Task: Who was an important figure in the Vienna Secession?
Action: Mouse moved to (185, 142)
Screenshot: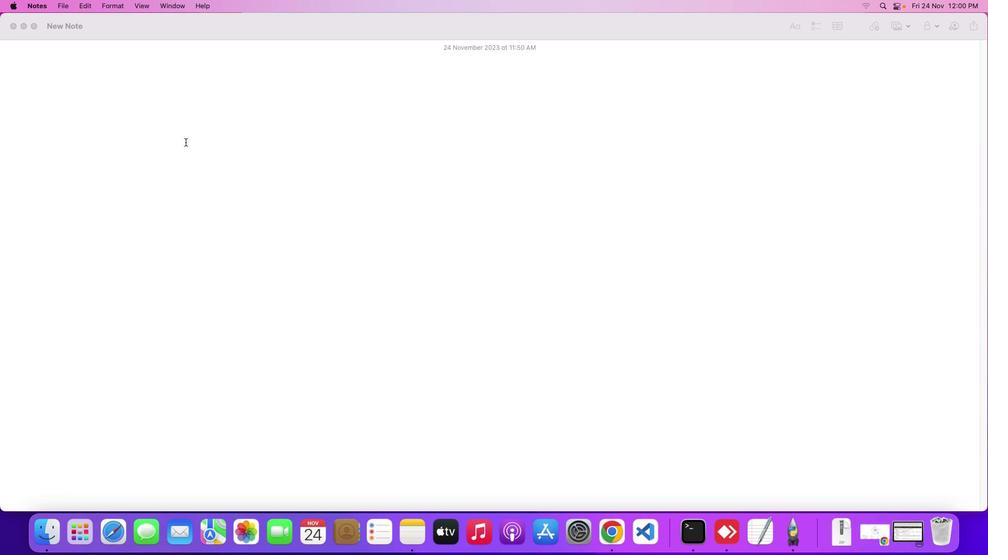 
Action: Mouse pressed left at (185, 142)
Screenshot: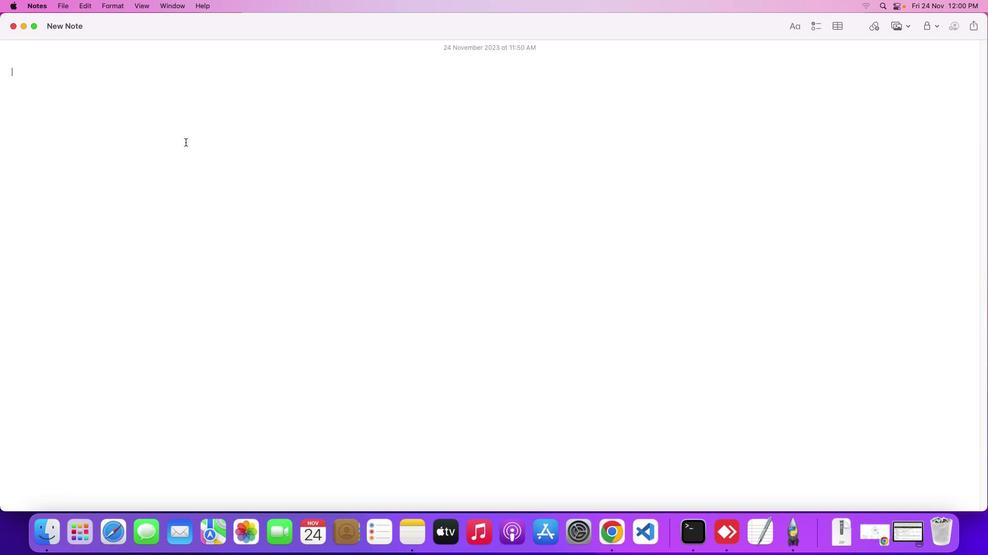 
Action: Mouse moved to (184, 143)
Screenshot: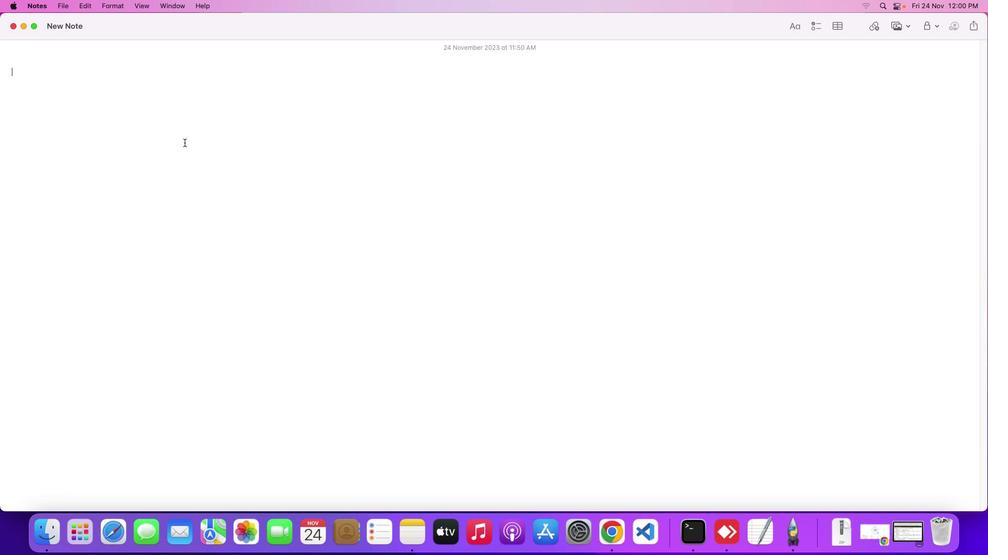 
Action: Key pressed Key.shift'W''h''o'Key.space'w''a''s'Key.space'a'Key.spaceKey.backspace'n'Key.space'i''m''p''o''r''t''a''n''t'Key.space'f''i''g''u''r''e'Key.space'i''n'Key.space't''h''e'Key.spaceKey.shift'V''i''e''n''n''a'Key.spaceKey.shift'S''e''c''e''s''s''i''o''n''.'Key.backspaceKey.shift_r'?'Key.enter
Screenshot: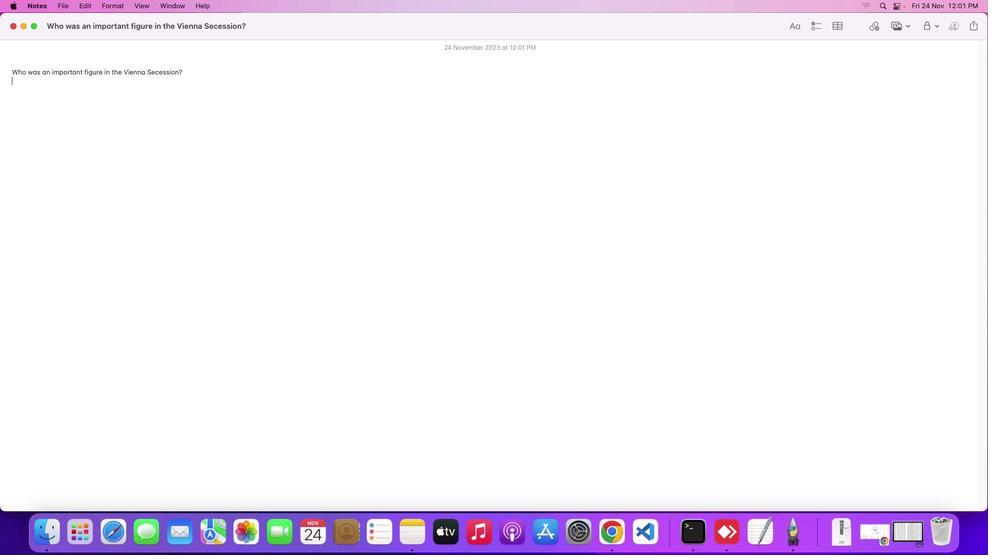 
Action: Mouse moved to (875, 531)
Screenshot: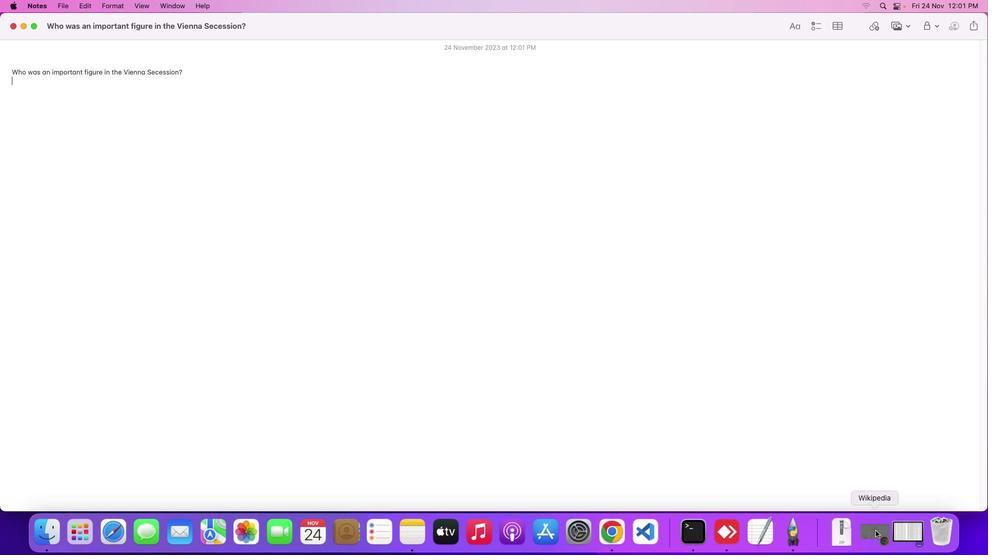 
Action: Mouse pressed left at (875, 531)
Screenshot: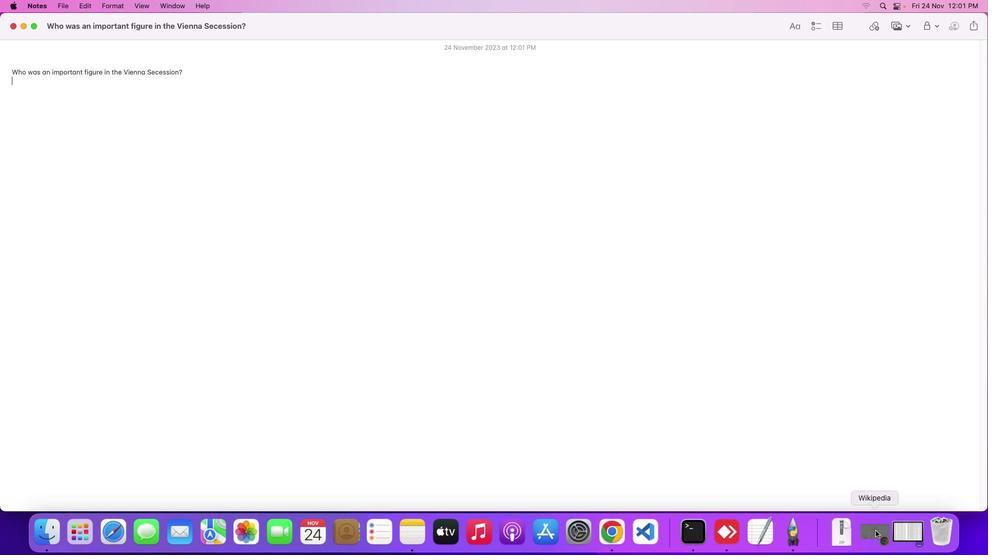 
Action: Mouse moved to (393, 316)
Screenshot: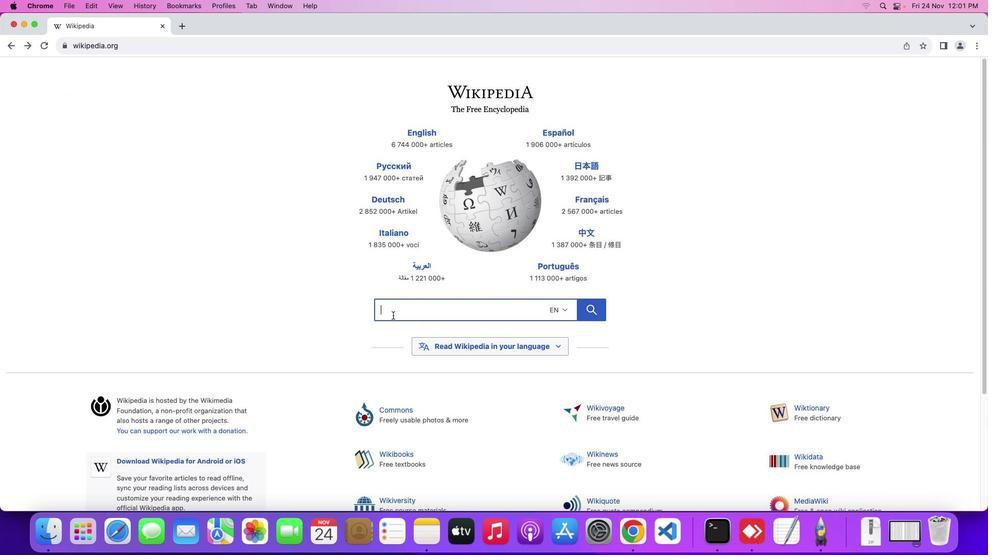 
Action: Mouse pressed left at (393, 316)
Screenshot: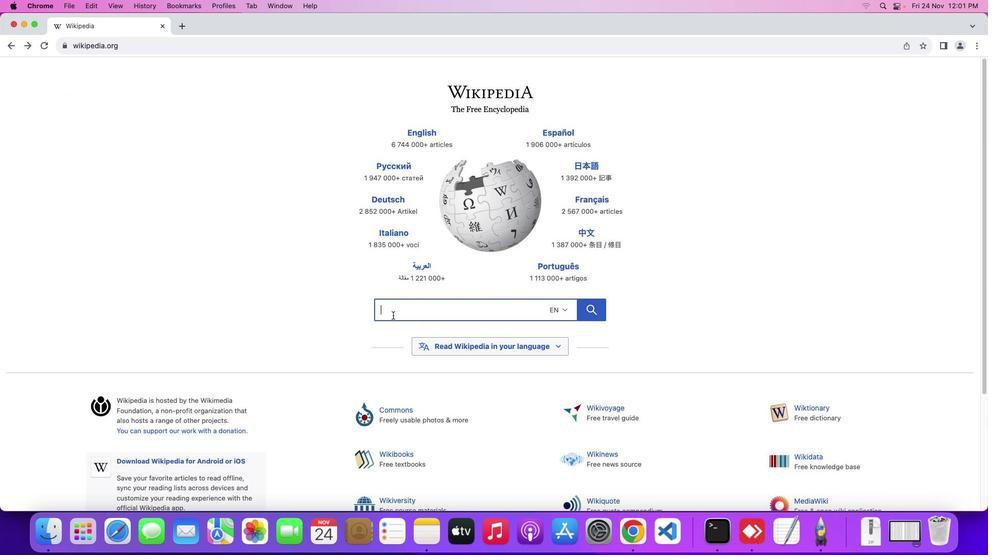 
Action: Mouse moved to (392, 315)
Screenshot: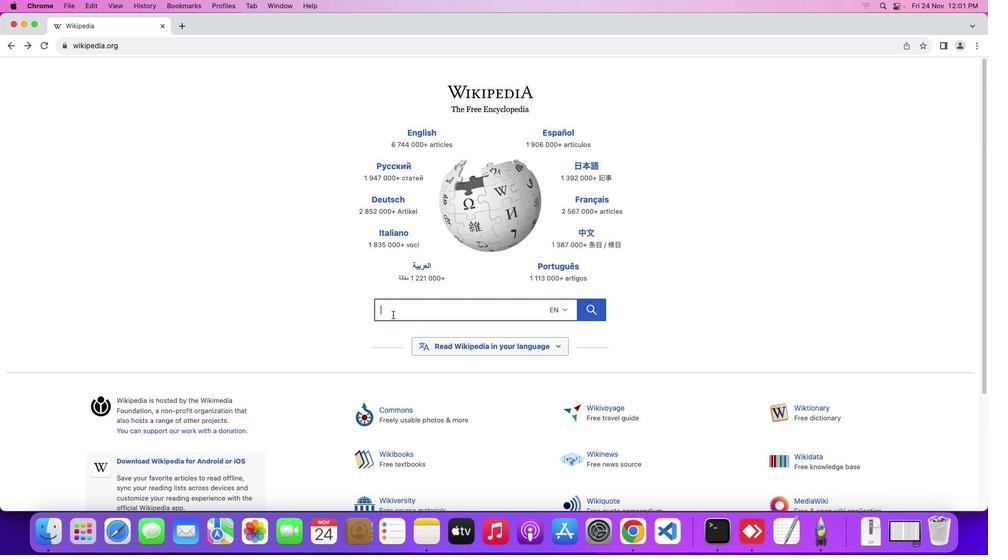 
Action: Key pressed Key.shift'V''i''e''n''n''a'Key.spaceKey.shift'S''e''c''e''s''s''i''o''n'Key.enter
Screenshot: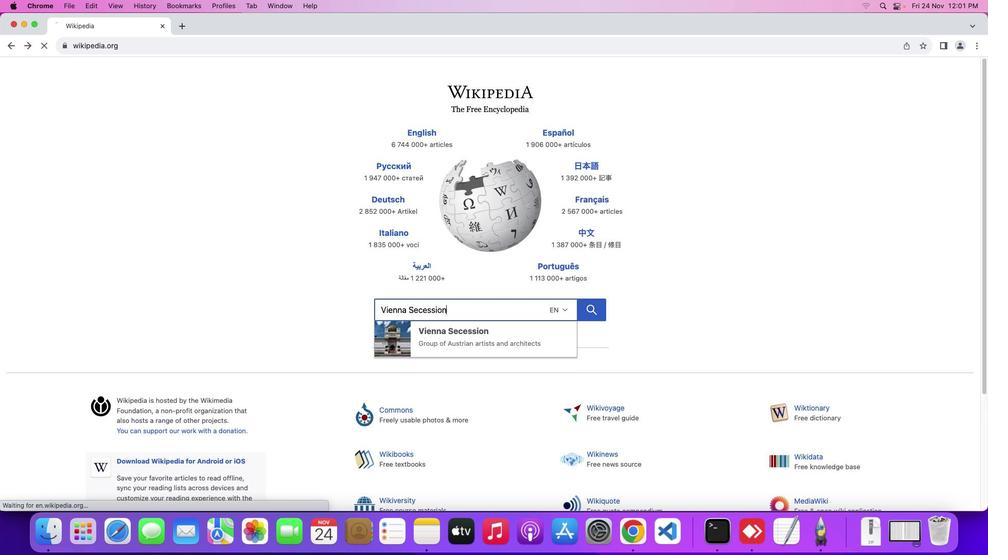 
Action: Mouse moved to (809, 327)
Screenshot: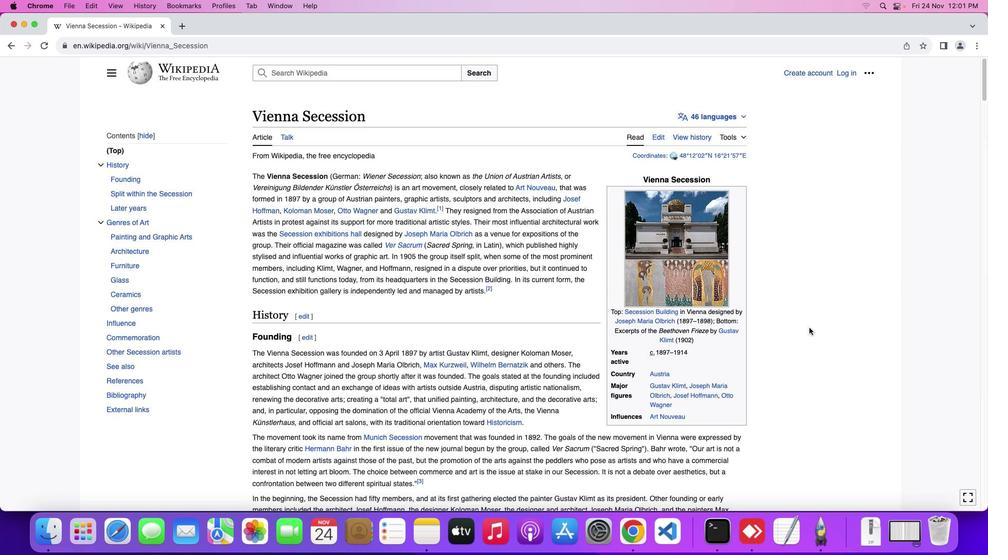 
Action: Mouse scrolled (809, 327) with delta (0, 0)
Screenshot: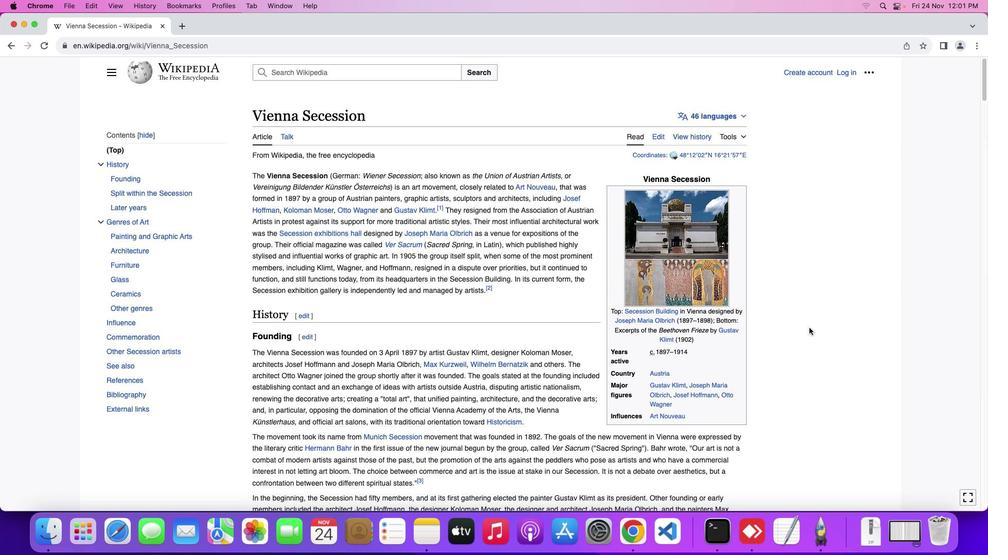 
Action: Mouse scrolled (809, 327) with delta (0, 0)
Screenshot: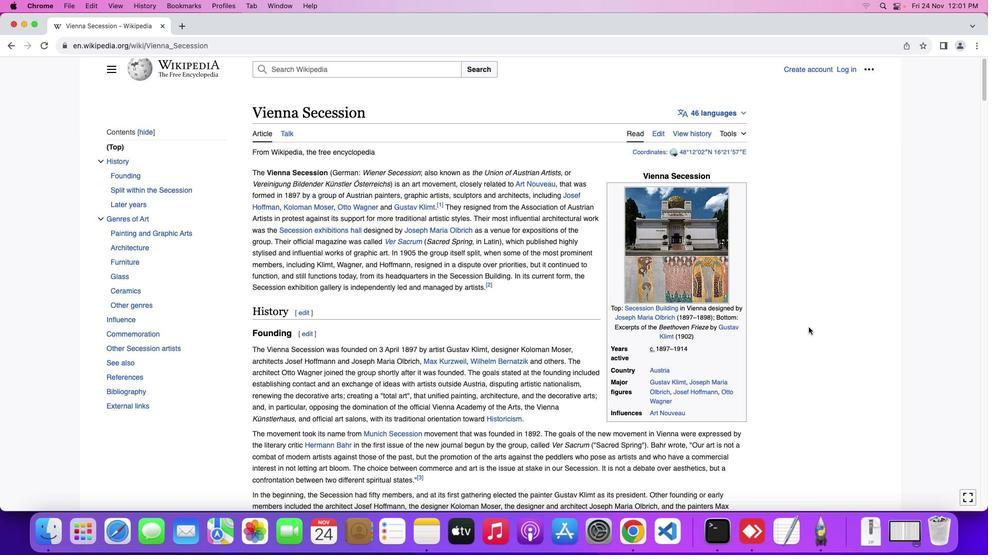 
Action: Mouse scrolled (809, 327) with delta (0, 0)
Screenshot: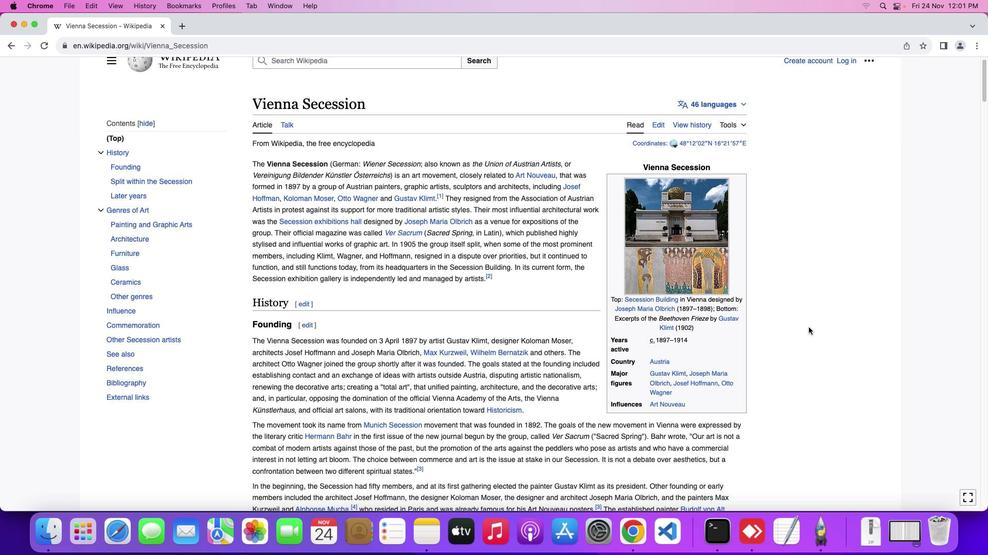 
Action: Mouse moved to (809, 327)
Screenshot: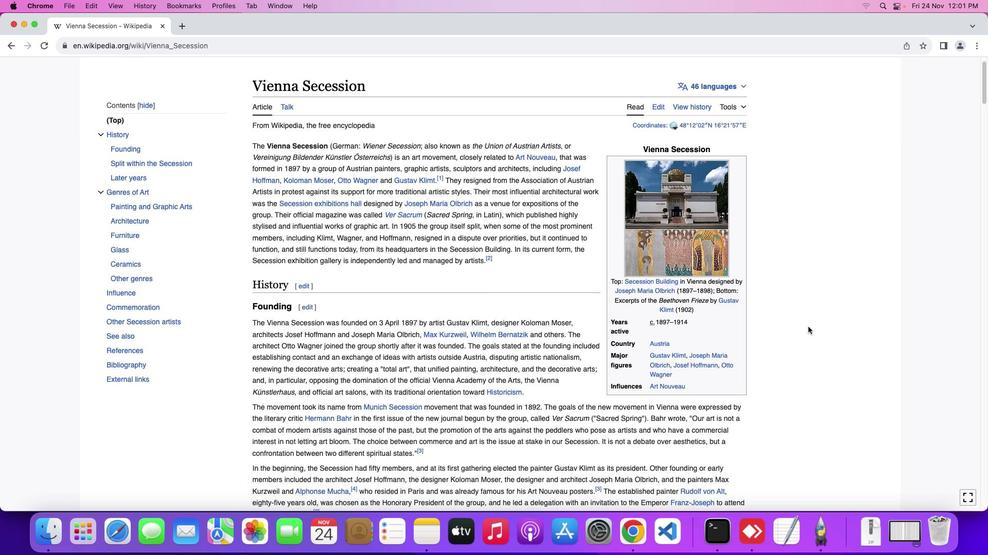 
Action: Mouse scrolled (809, 327) with delta (0, 0)
Screenshot: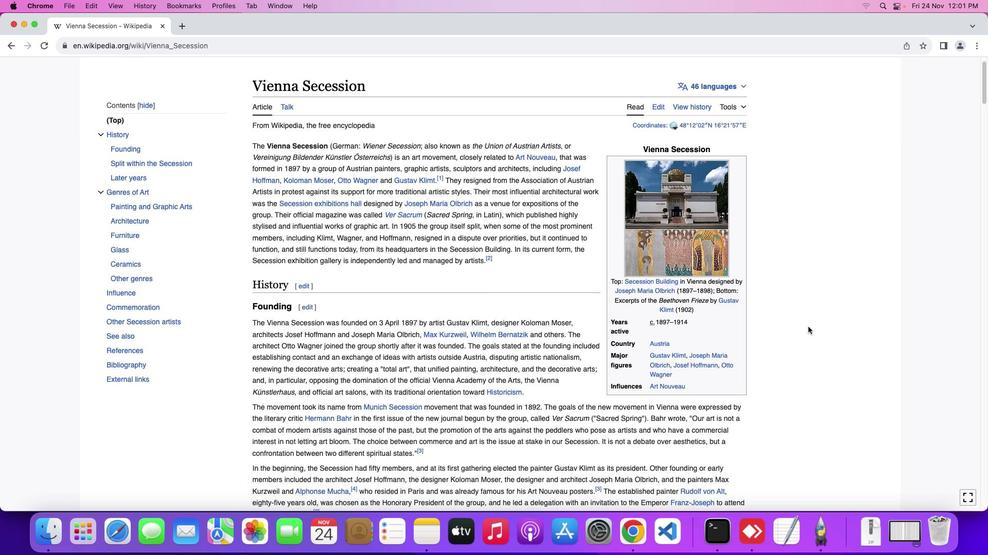 
Action: Mouse moved to (795, 334)
Screenshot: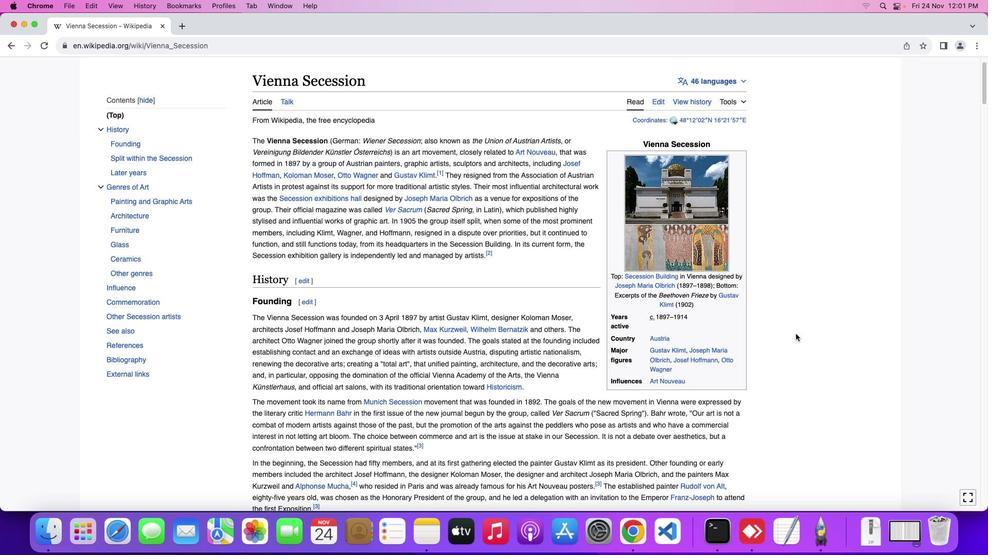 
Action: Mouse scrolled (795, 334) with delta (0, 0)
Screenshot: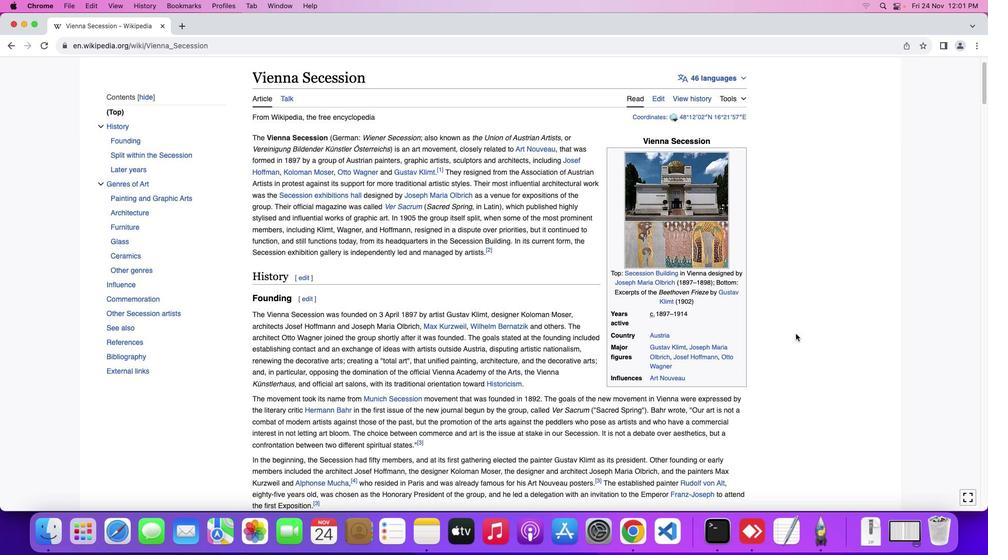 
Action: Mouse scrolled (795, 334) with delta (0, 0)
Screenshot: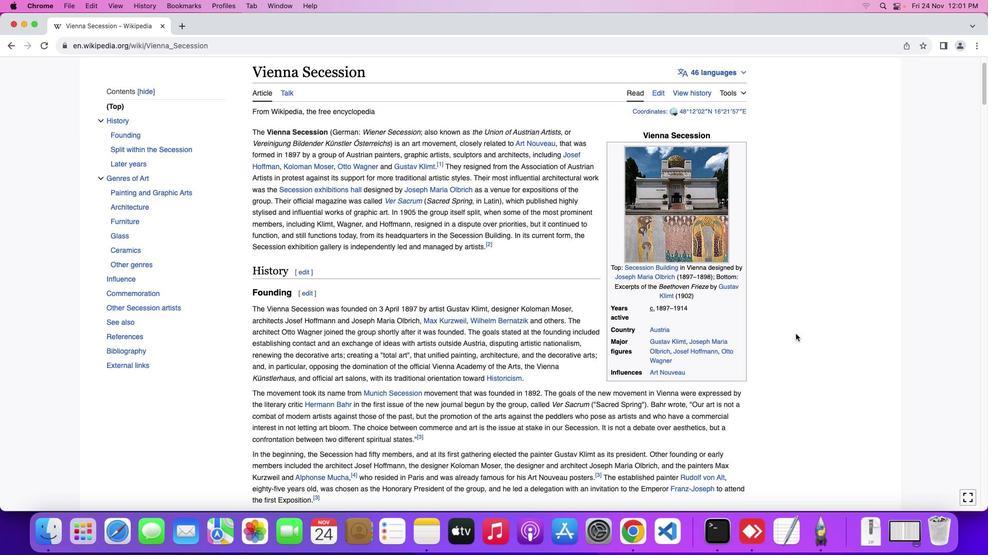 
Action: Mouse moved to (795, 335)
Screenshot: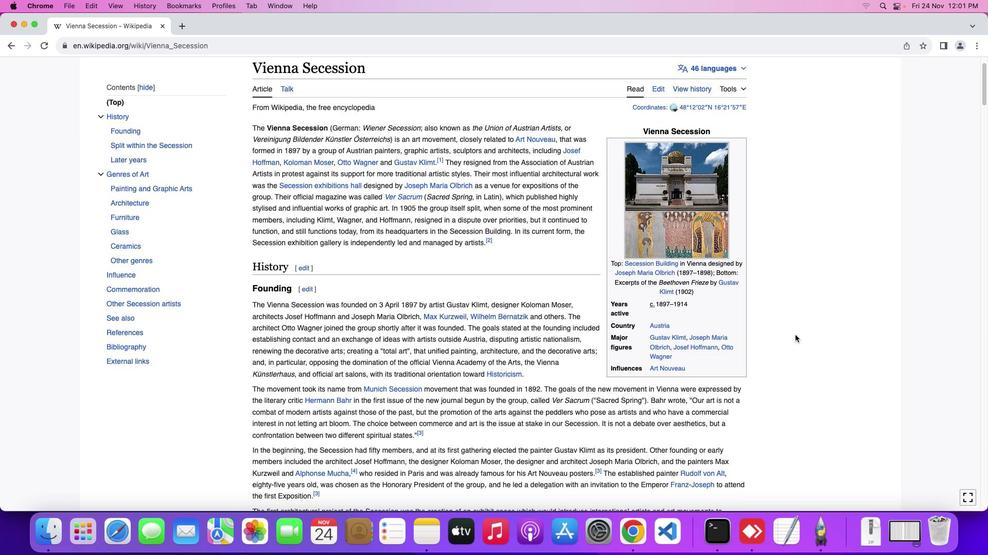 
Action: Mouse scrolled (795, 335) with delta (0, 0)
Screenshot: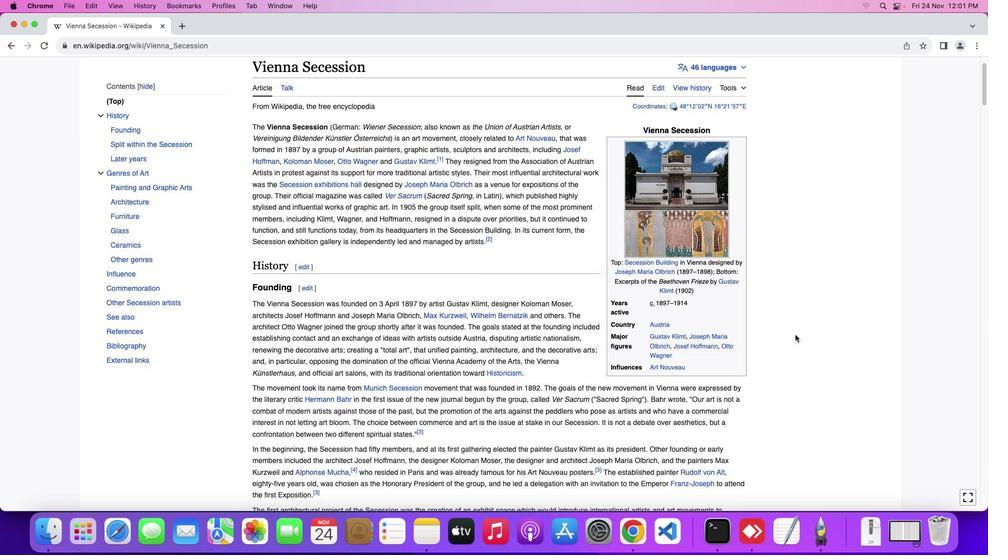 
Action: Mouse scrolled (795, 335) with delta (0, 0)
Screenshot: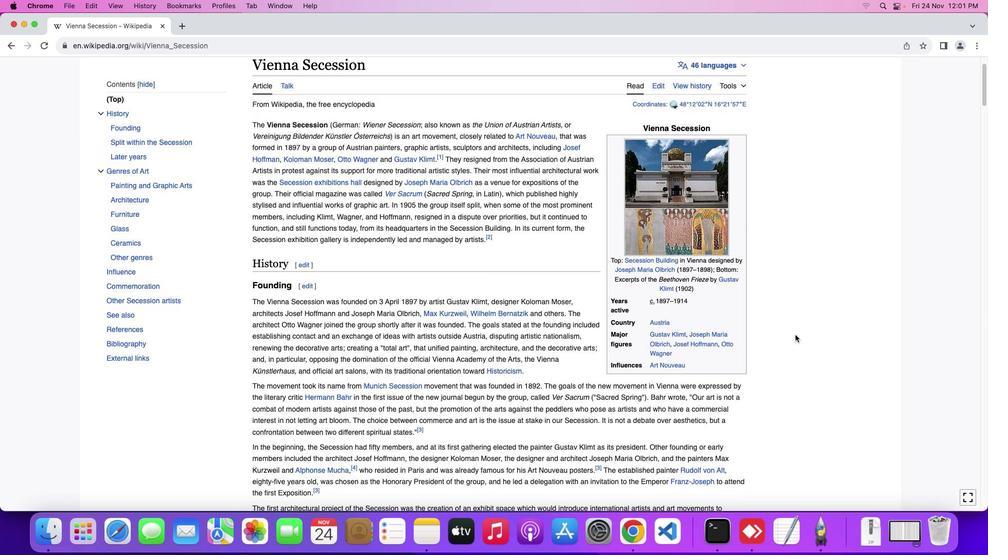 
Action: Mouse scrolled (795, 335) with delta (0, 0)
Screenshot: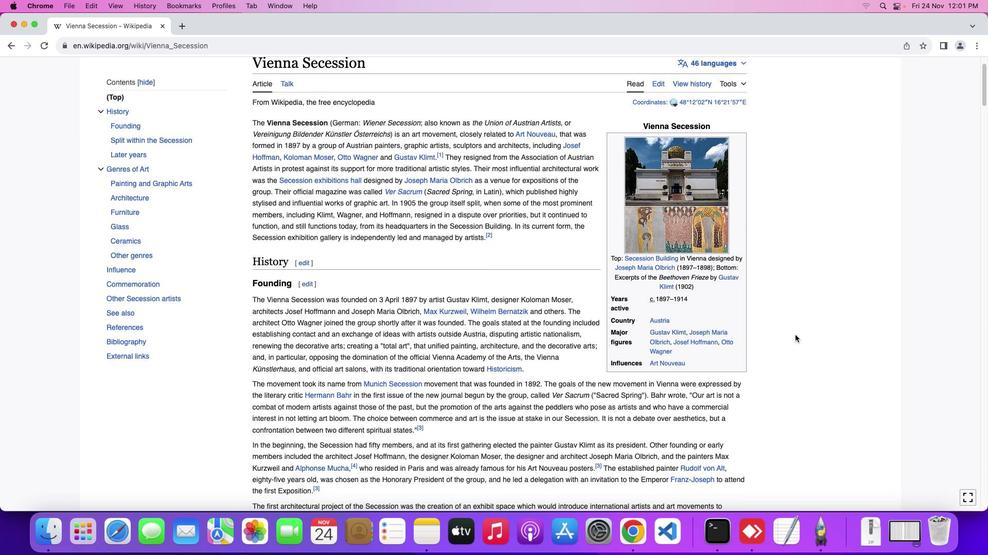 
Action: Mouse scrolled (795, 335) with delta (0, 0)
Screenshot: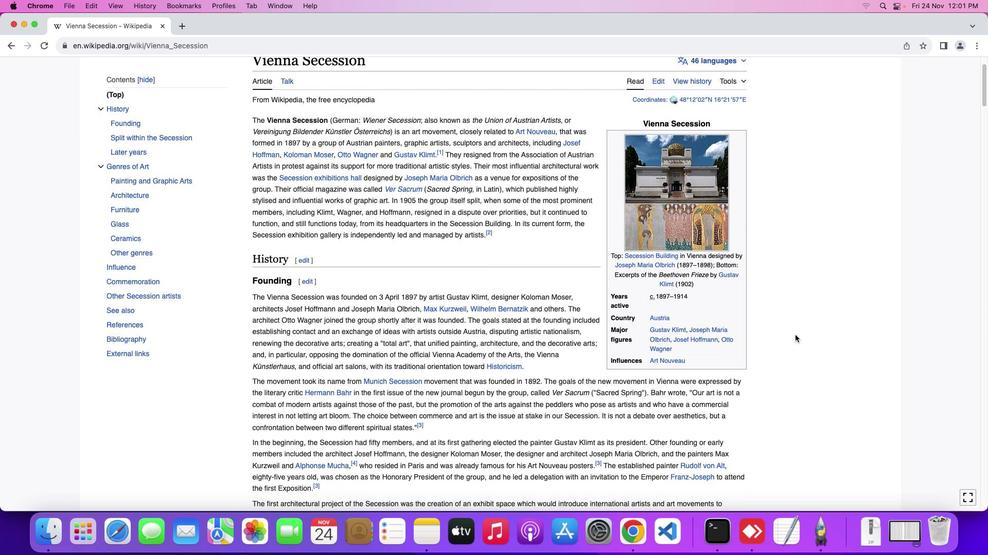 
Action: Mouse scrolled (795, 335) with delta (0, 0)
Screenshot: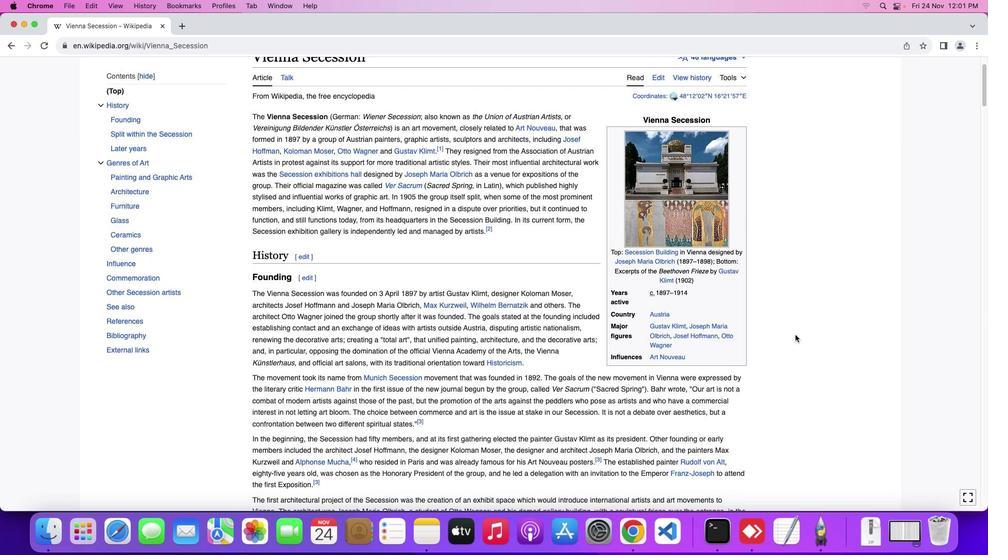 
Action: Mouse scrolled (795, 335) with delta (0, 0)
Screenshot: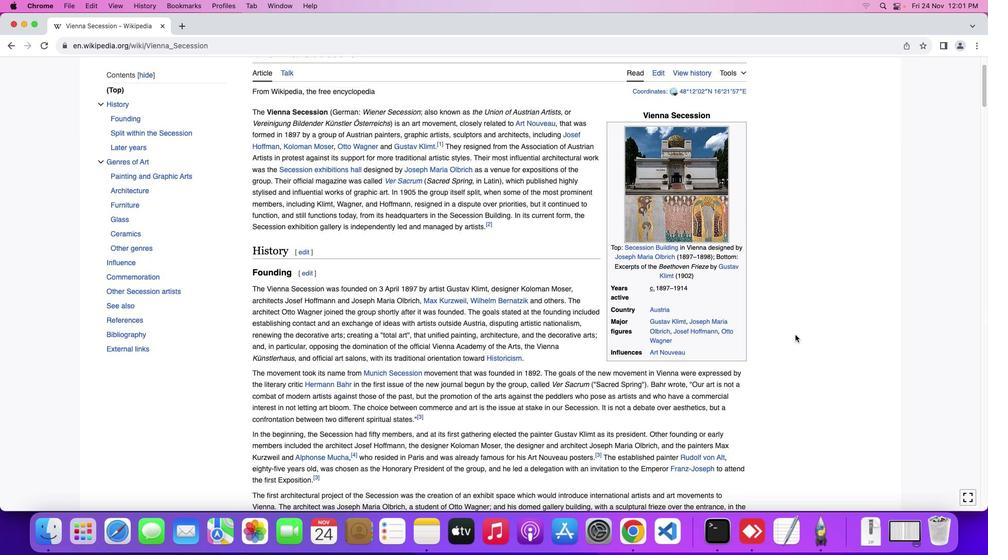 
Action: Mouse moved to (794, 340)
Screenshot: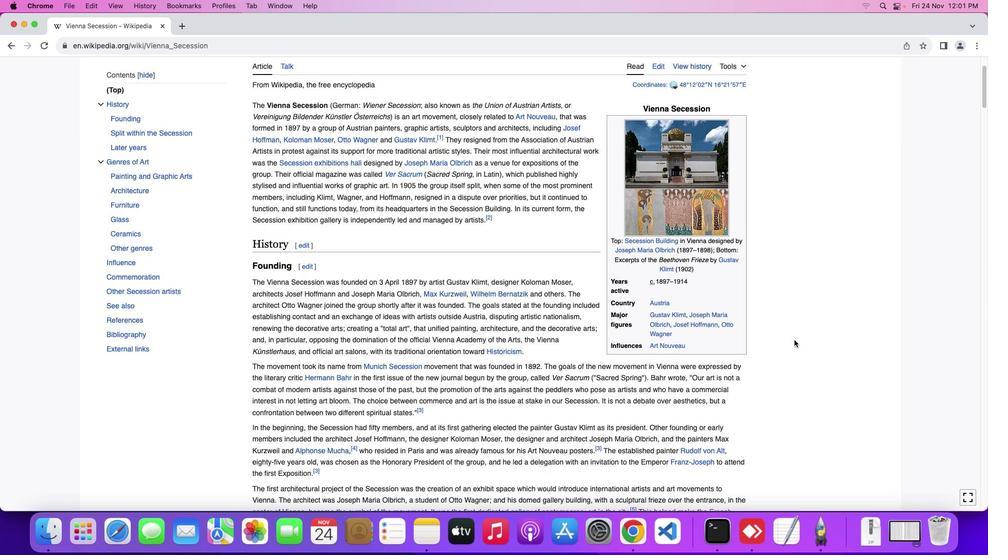 
Action: Mouse scrolled (794, 340) with delta (0, 0)
Screenshot: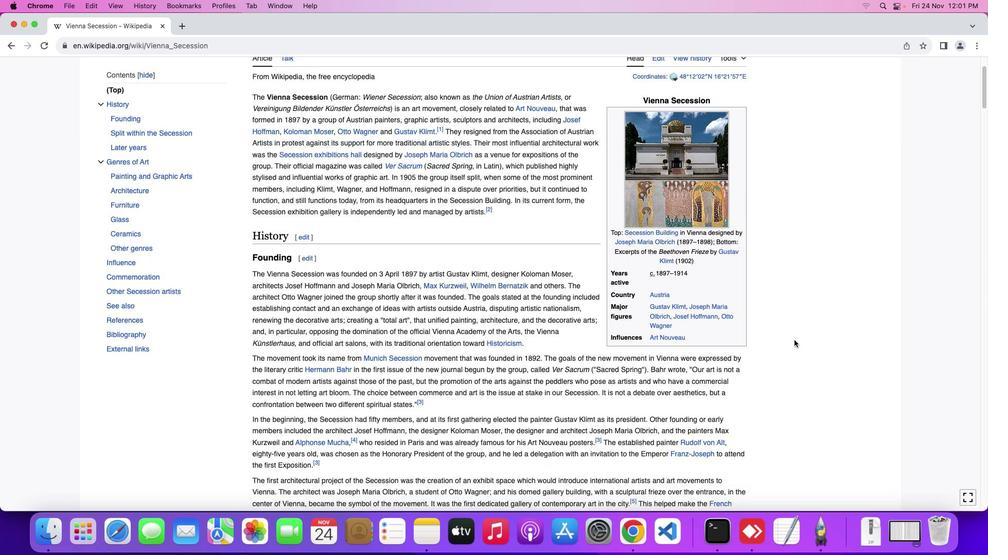 
Action: Mouse scrolled (794, 340) with delta (0, 0)
Screenshot: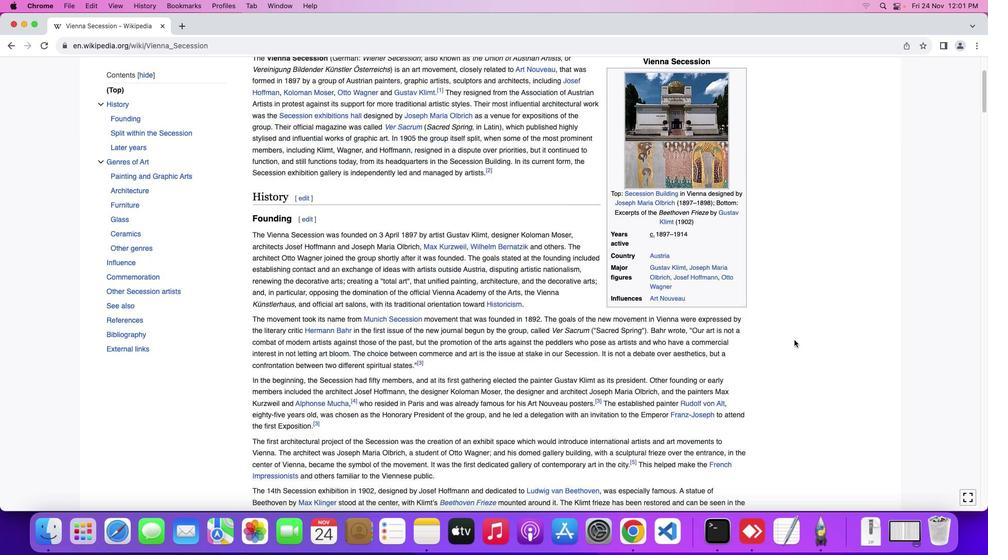 
Action: Mouse scrolled (794, 340) with delta (0, -1)
Screenshot: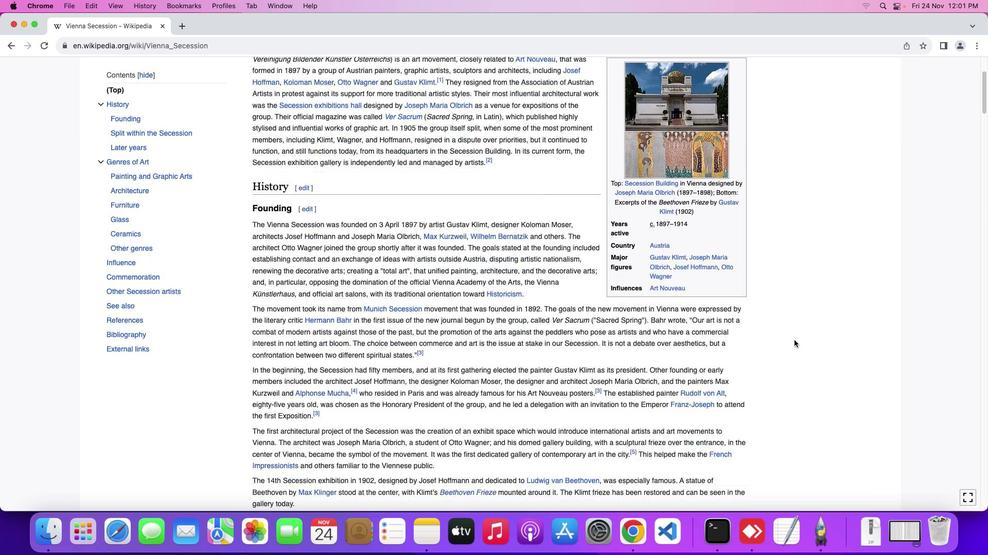 
Action: Mouse scrolled (794, 340) with delta (0, 0)
Screenshot: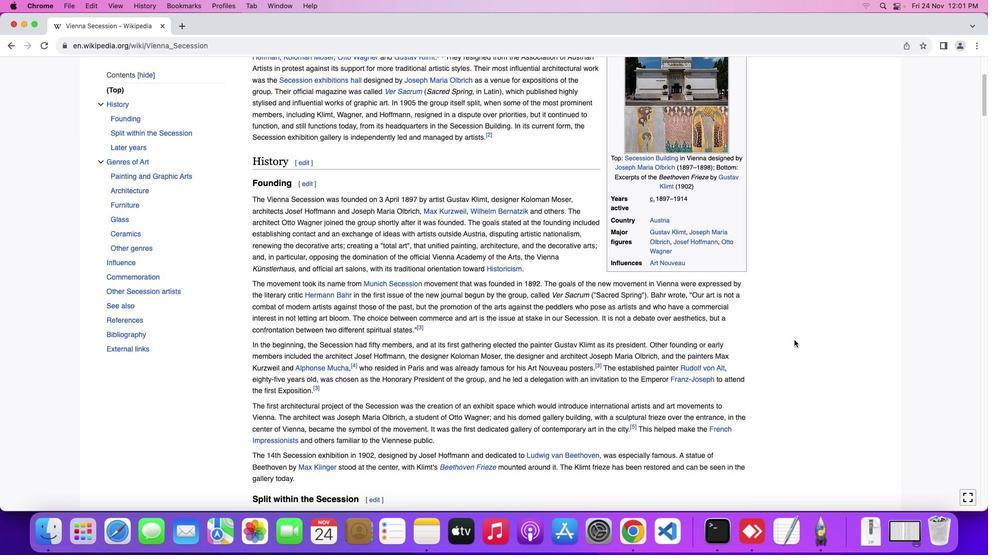 
Action: Mouse scrolled (794, 340) with delta (0, 0)
Screenshot: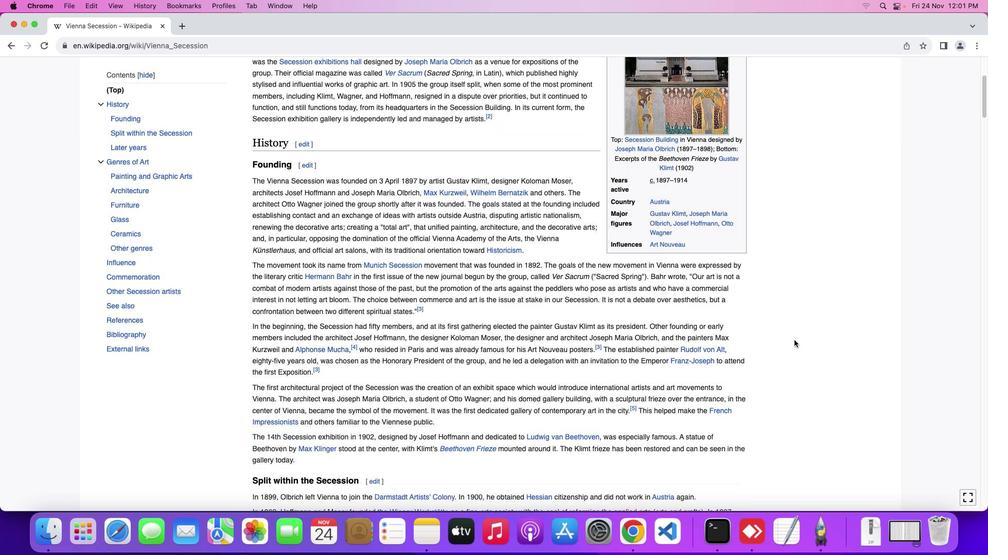
Action: Mouse scrolled (794, 340) with delta (0, 0)
Screenshot: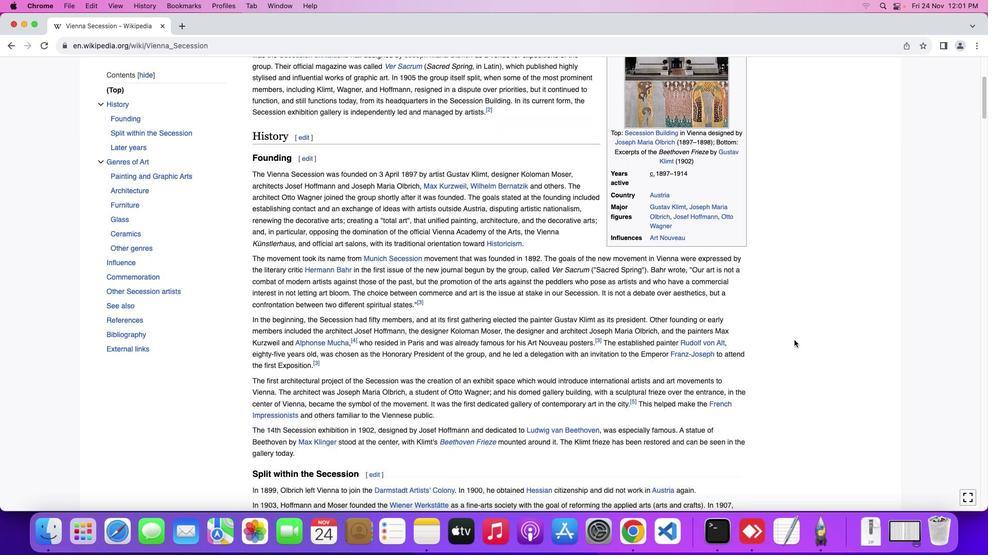 
Action: Mouse moved to (793, 352)
Screenshot: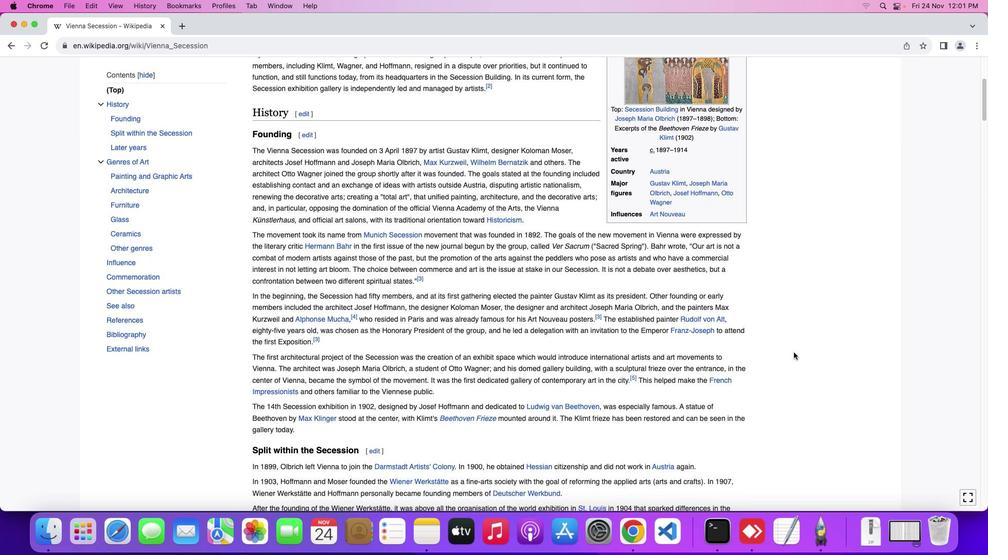 
Action: Mouse scrolled (793, 352) with delta (0, 0)
Screenshot: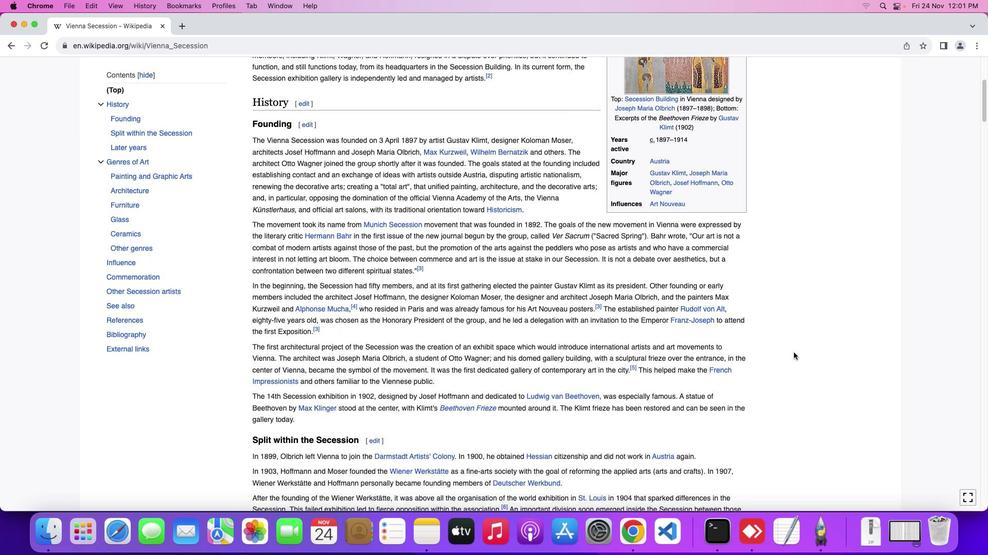 
Action: Mouse scrolled (793, 352) with delta (0, 0)
Screenshot: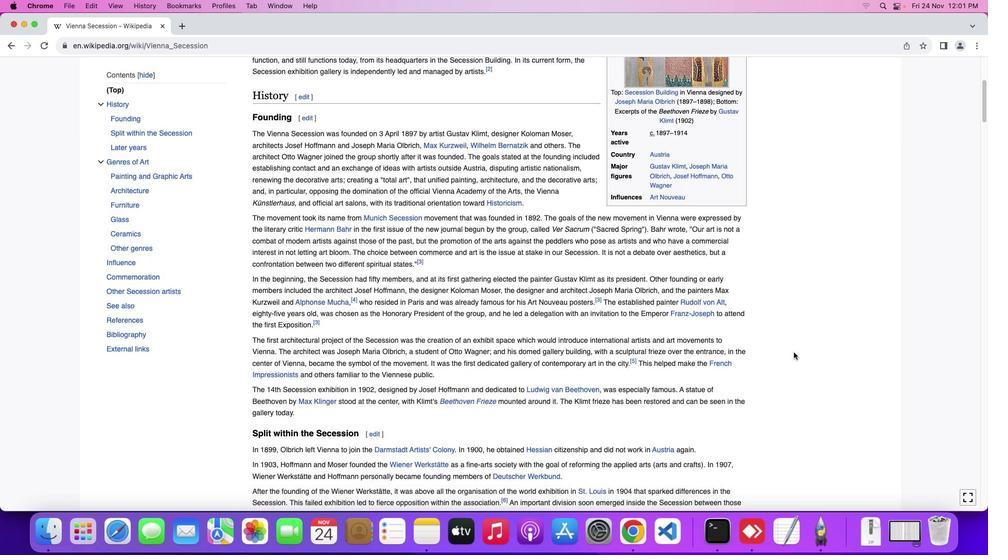 
Action: Mouse scrolled (793, 352) with delta (0, -1)
Screenshot: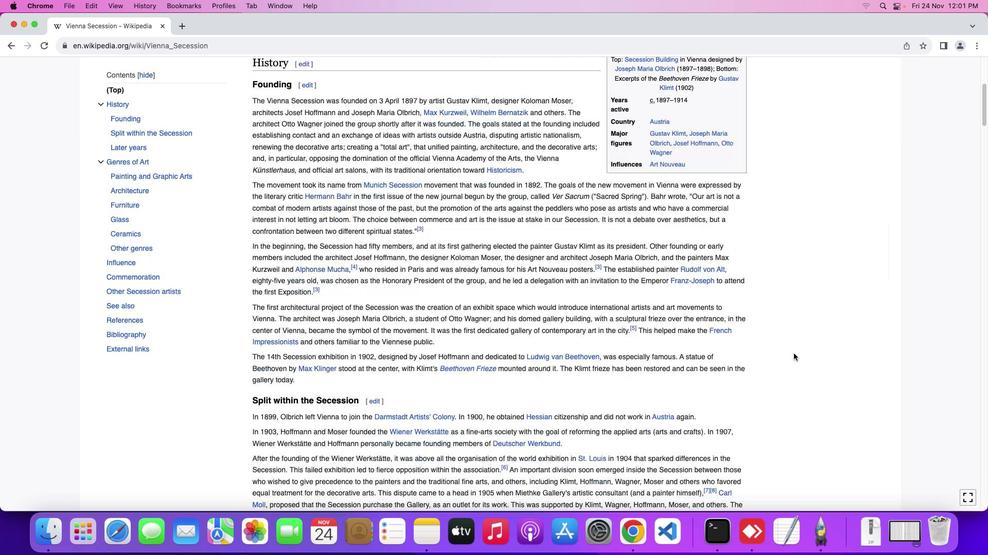 
Action: Mouse moved to (792, 358)
Screenshot: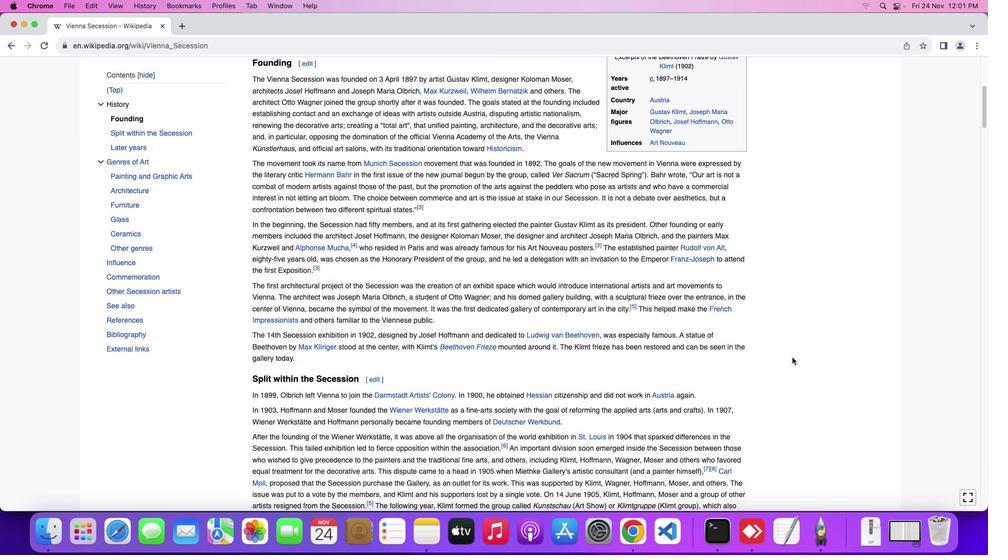 
Action: Mouse scrolled (792, 358) with delta (0, 0)
Screenshot: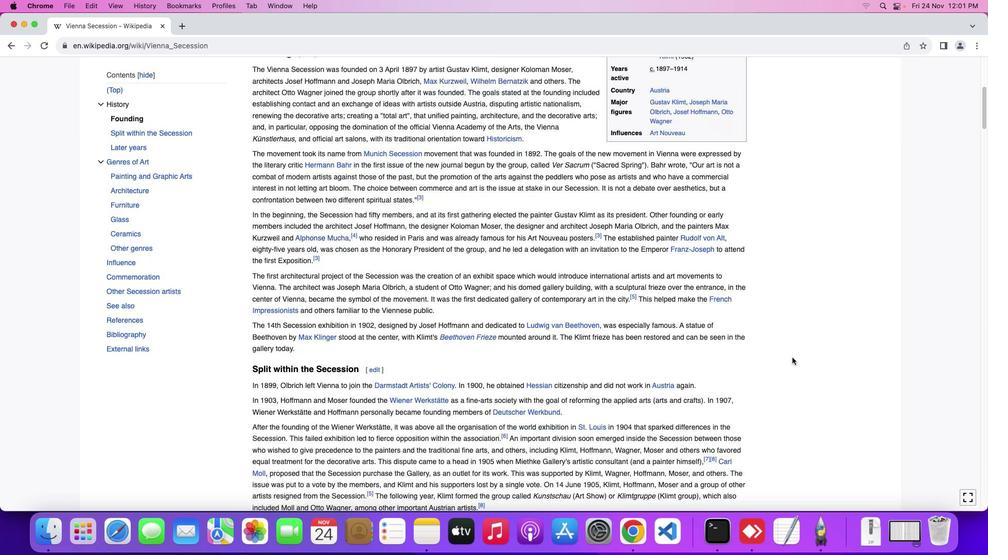 
Action: Mouse scrolled (792, 358) with delta (0, 0)
Screenshot: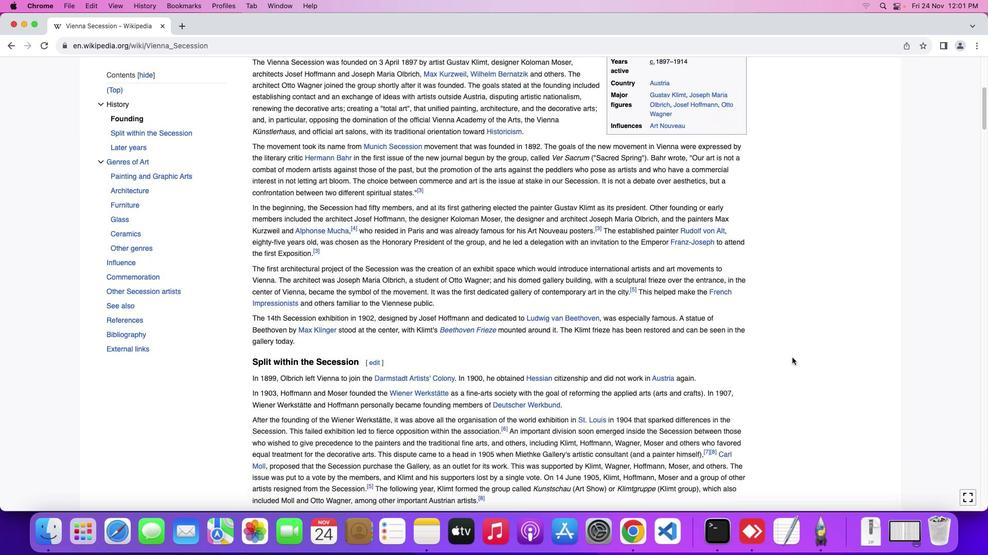 
Action: Mouse scrolled (792, 358) with delta (0, -1)
Screenshot: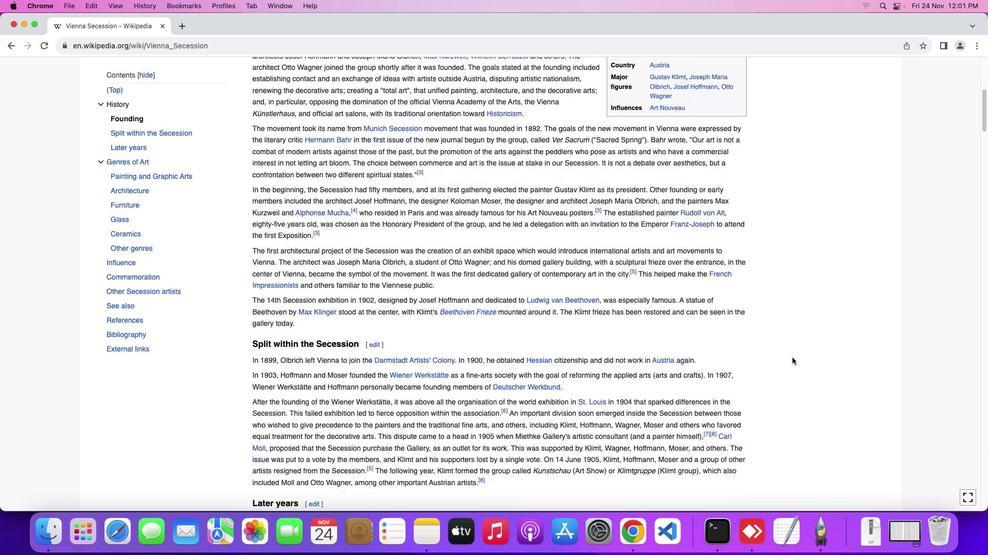 
Action: Mouse moved to (791, 364)
Screenshot: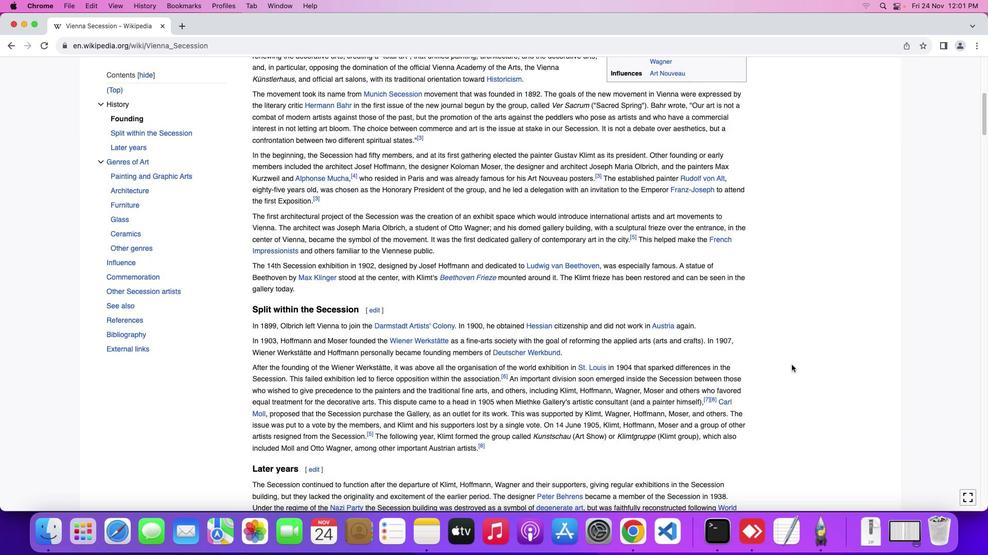 
Action: Mouse scrolled (791, 364) with delta (0, 0)
Screenshot: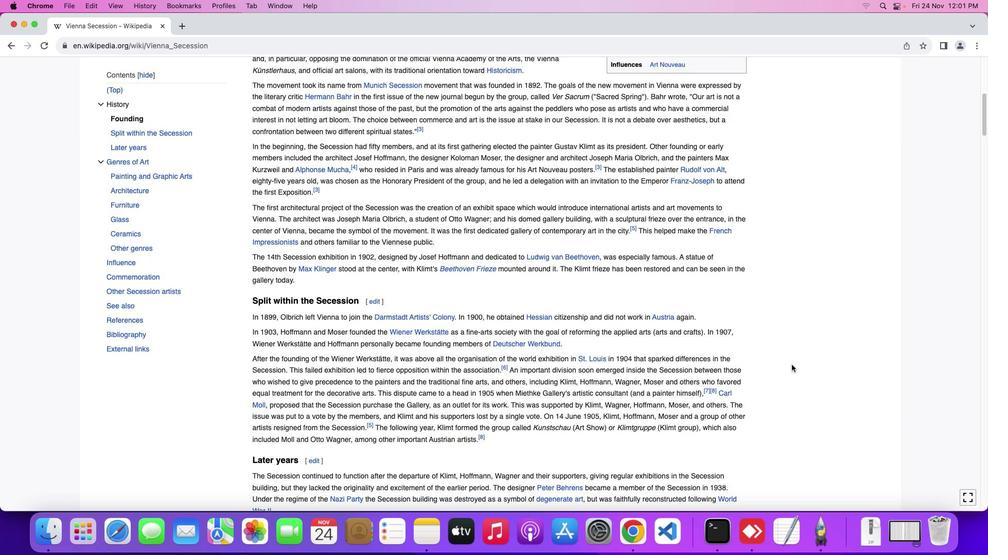 
Action: Mouse scrolled (791, 364) with delta (0, 0)
Screenshot: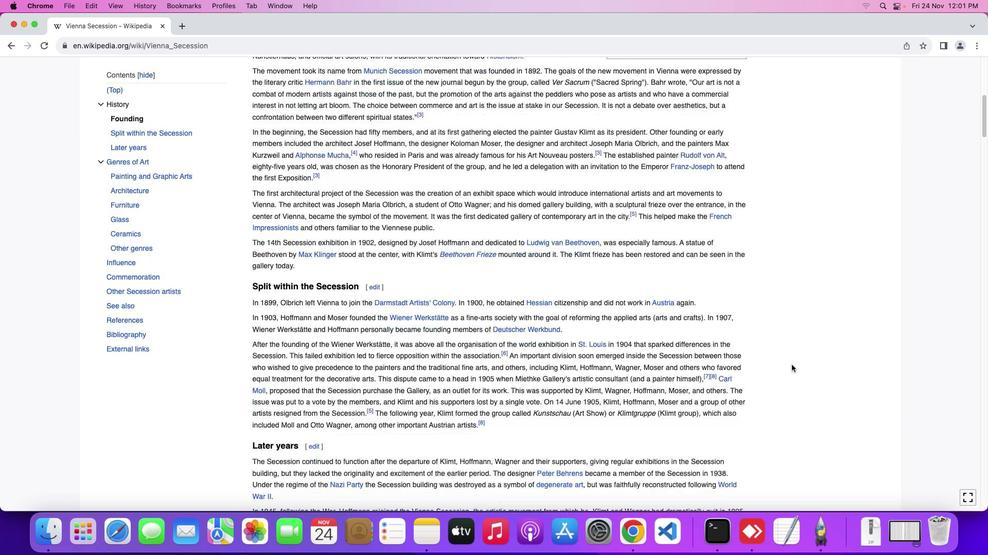 
Action: Mouse scrolled (791, 364) with delta (0, -1)
Screenshot: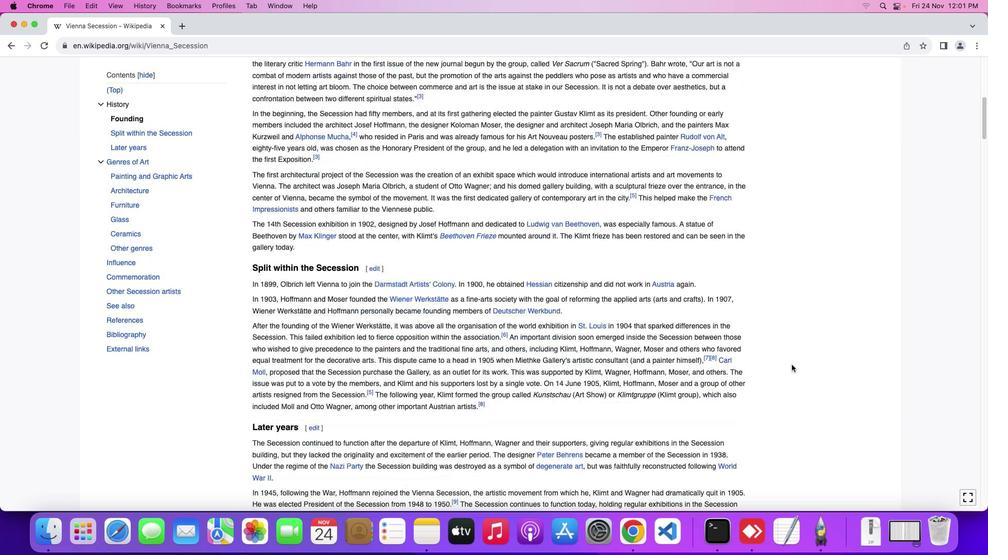 
Action: Mouse moved to (791, 366)
Screenshot: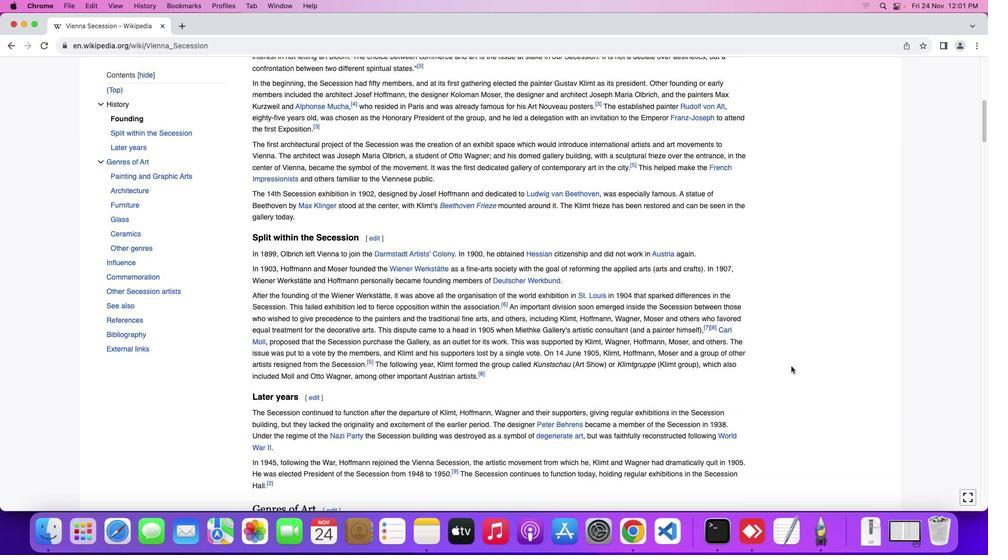 
Action: Mouse scrolled (791, 366) with delta (0, 0)
Screenshot: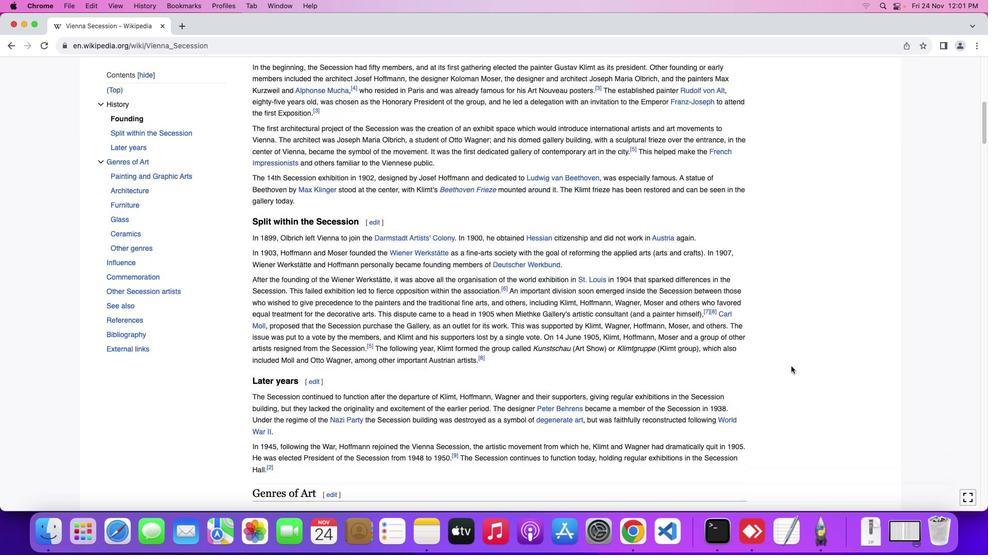 
Action: Mouse scrolled (791, 366) with delta (0, 0)
Screenshot: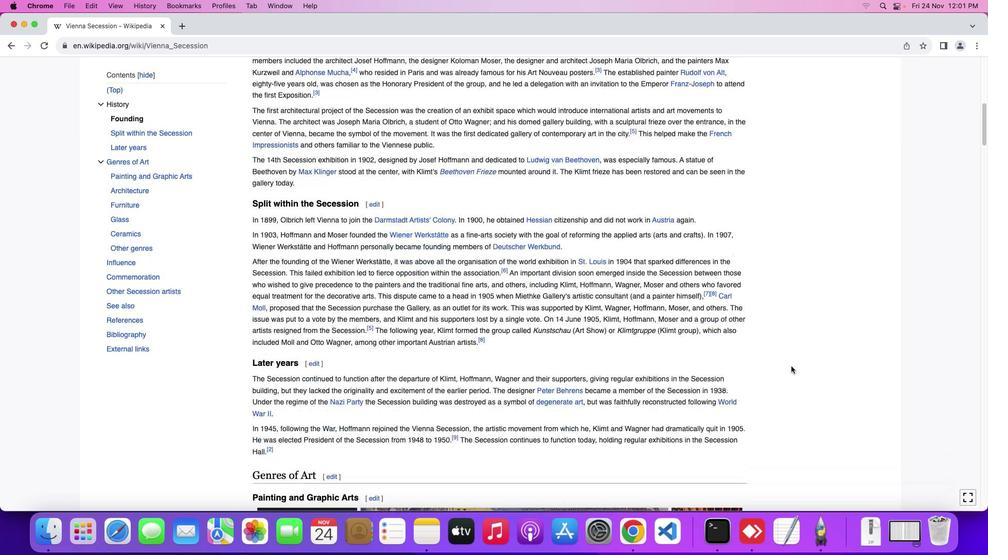 
Action: Mouse scrolled (791, 366) with delta (0, -1)
Screenshot: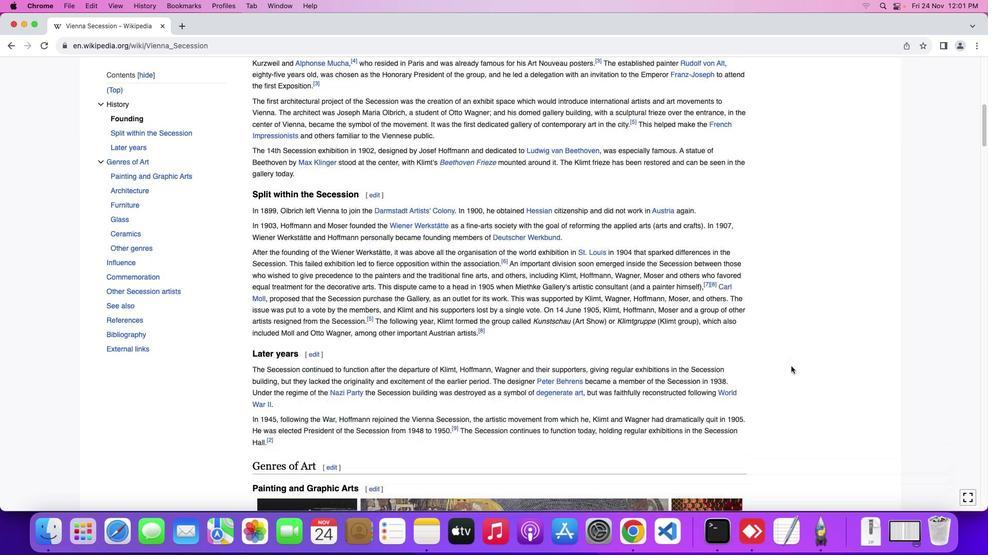 
Action: Mouse moved to (791, 366)
Screenshot: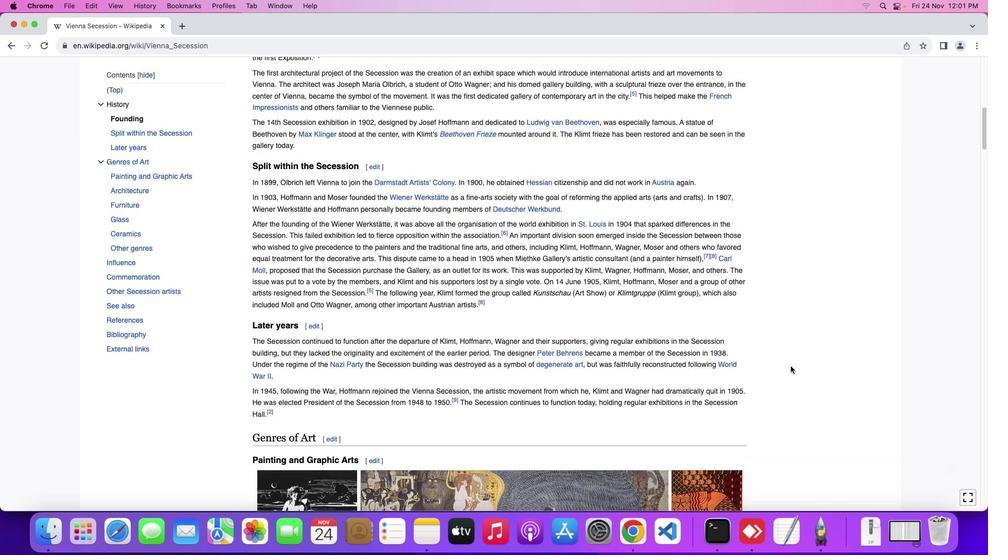 
Action: Mouse scrolled (791, 366) with delta (0, 0)
Screenshot: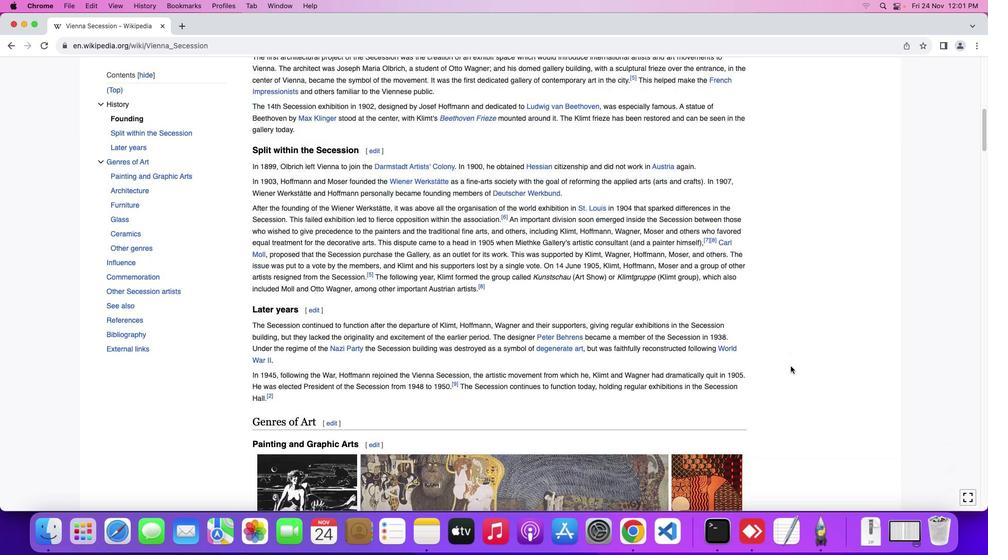 
Action: Mouse scrolled (791, 366) with delta (0, 0)
Screenshot: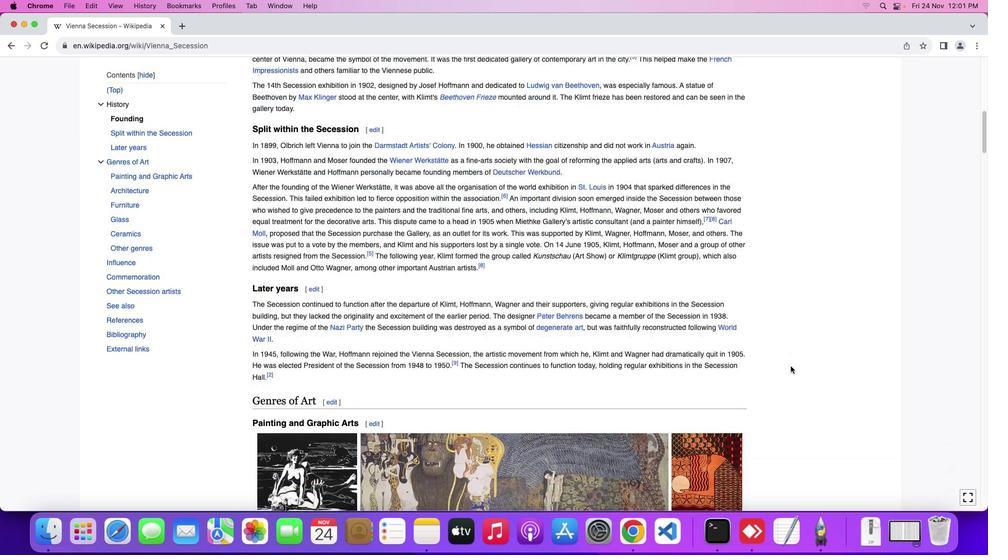 
Action: Mouse scrolled (791, 366) with delta (0, -1)
Screenshot: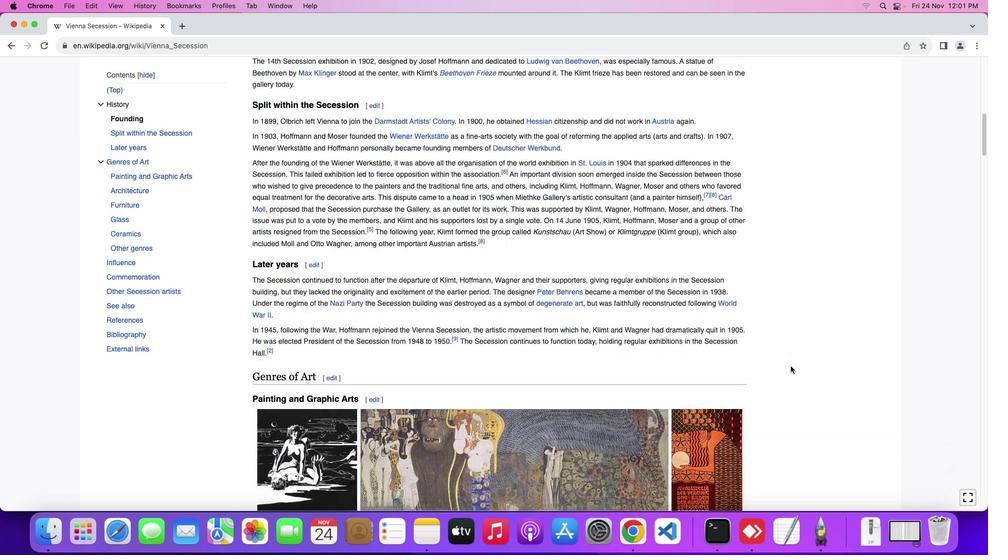 
Action: Mouse moved to (790, 367)
Screenshot: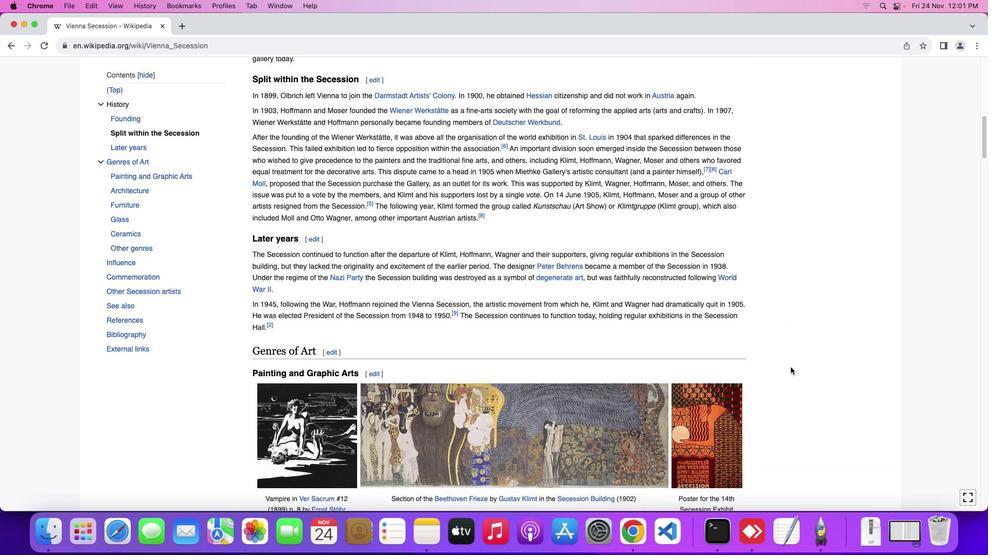 
Action: Mouse scrolled (790, 367) with delta (0, 0)
Screenshot: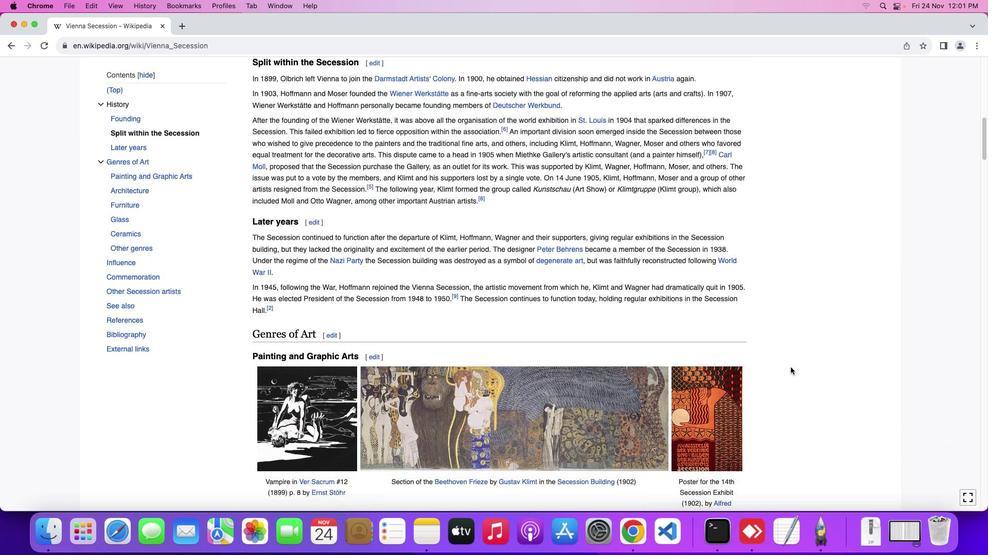 
Action: Mouse scrolled (790, 367) with delta (0, 0)
Screenshot: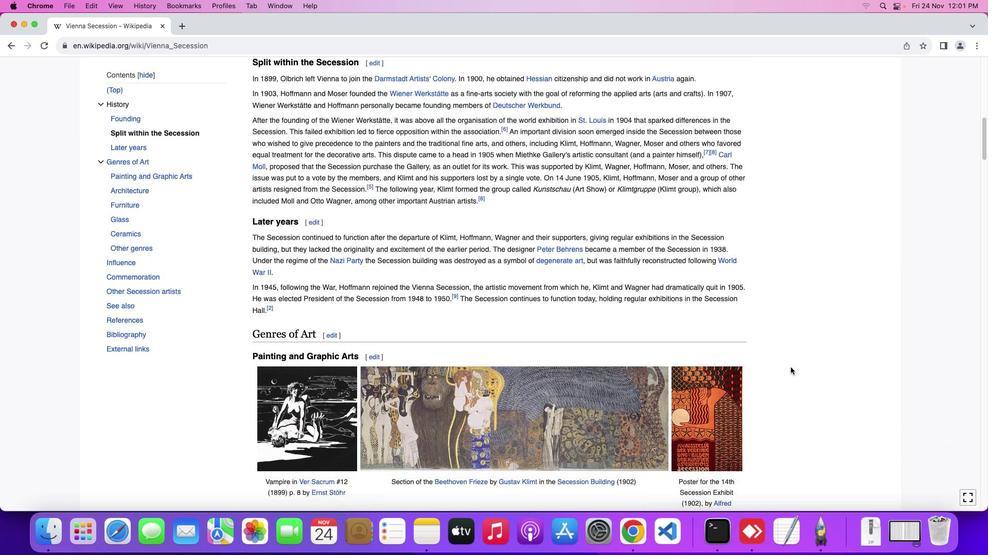 
Action: Mouse scrolled (790, 367) with delta (0, -1)
Screenshot: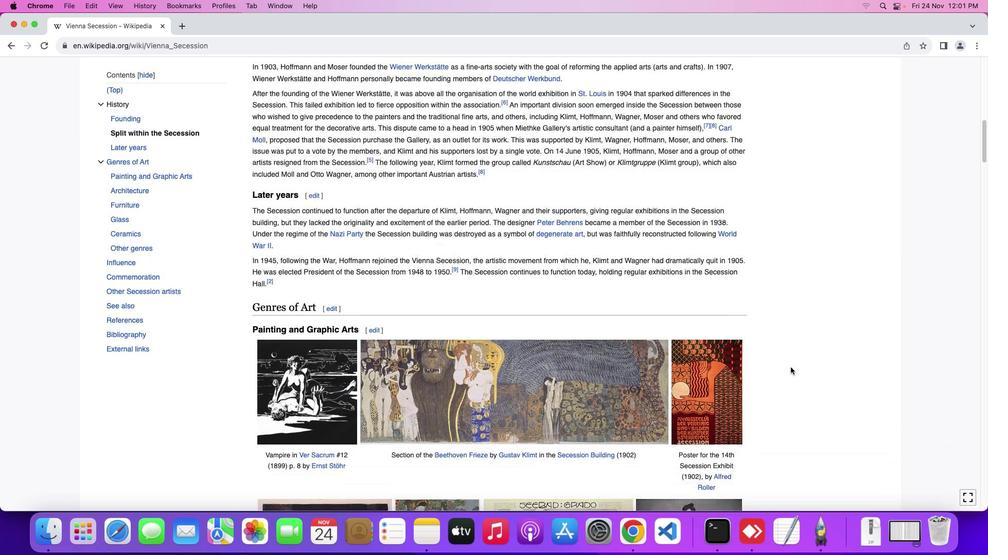 
Action: Mouse moved to (790, 367)
Screenshot: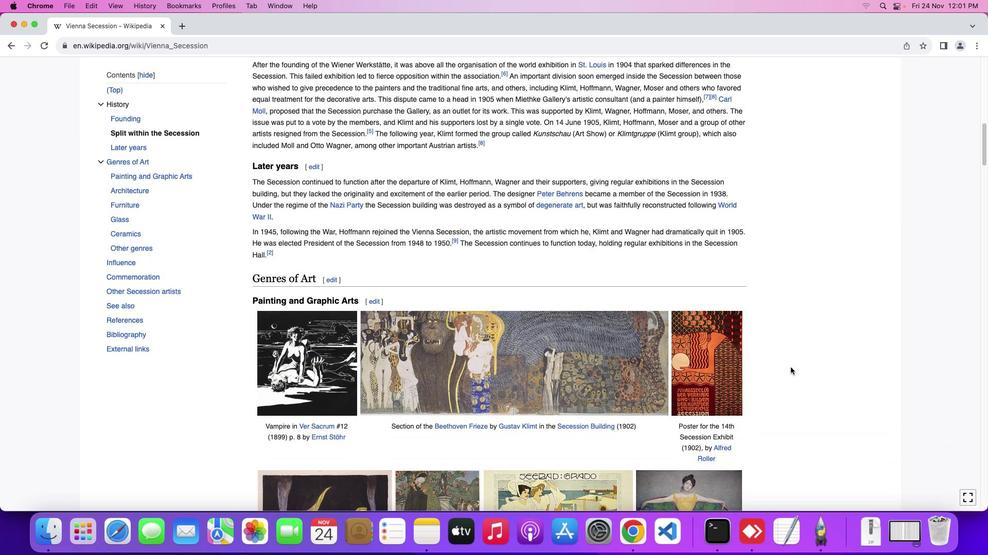 
Action: Mouse scrolled (790, 367) with delta (0, 0)
Screenshot: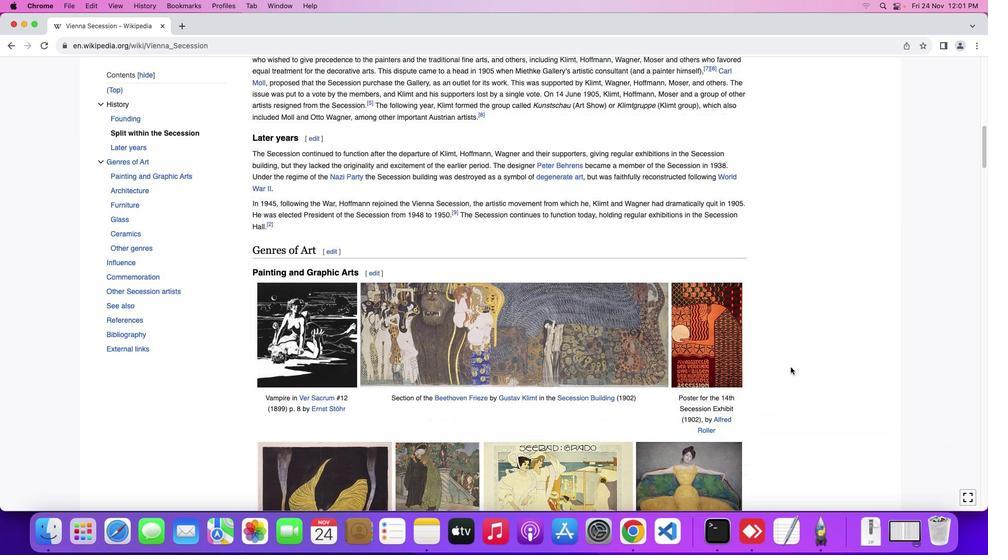 
Action: Mouse scrolled (790, 367) with delta (0, 0)
Screenshot: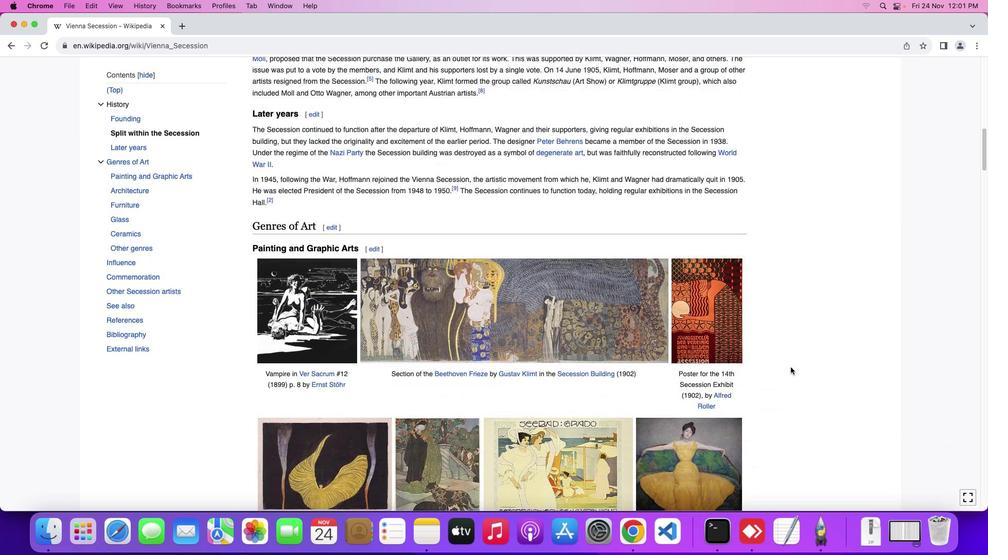 
Action: Mouse scrolled (790, 367) with delta (0, -1)
Screenshot: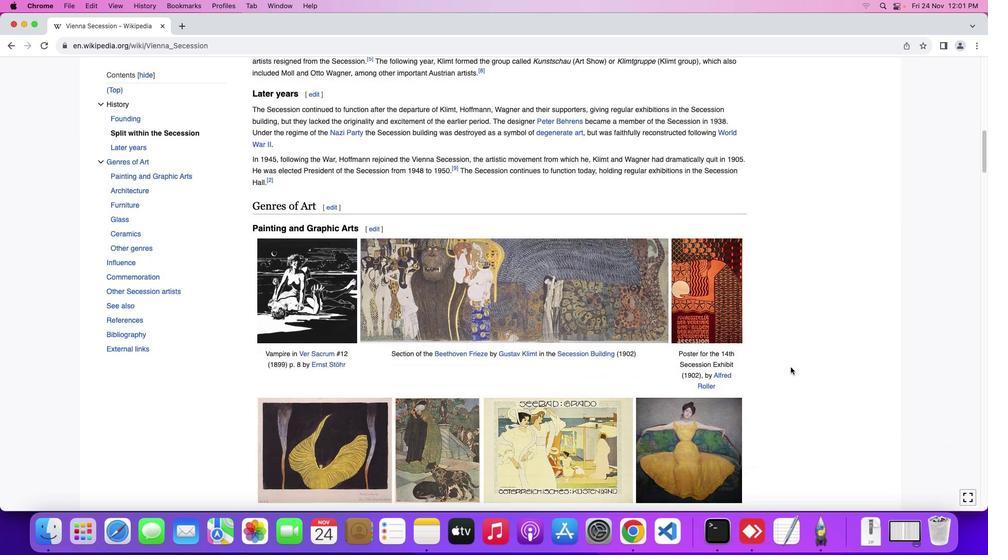 
Action: Mouse moved to (790, 367)
Screenshot: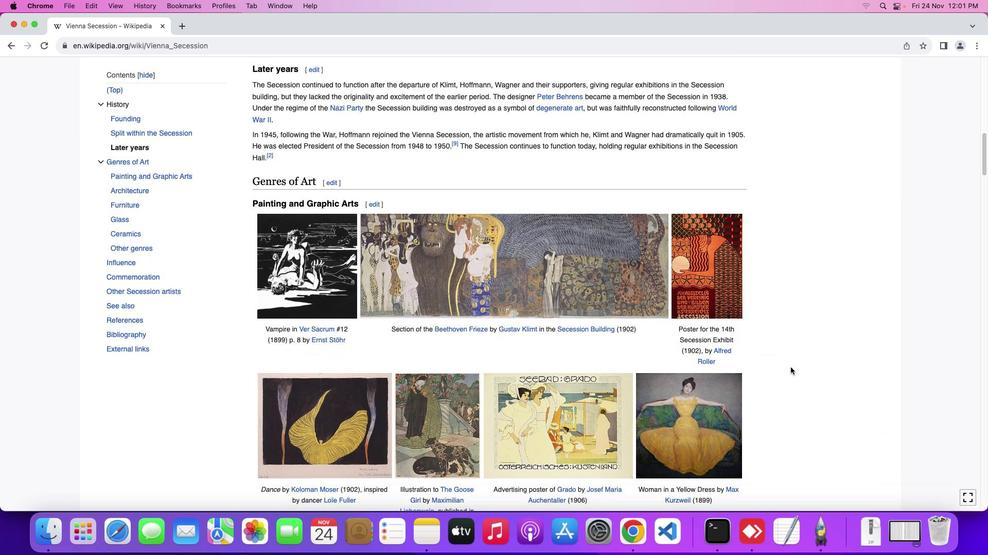 
Action: Mouse scrolled (790, 367) with delta (0, 0)
Screenshot: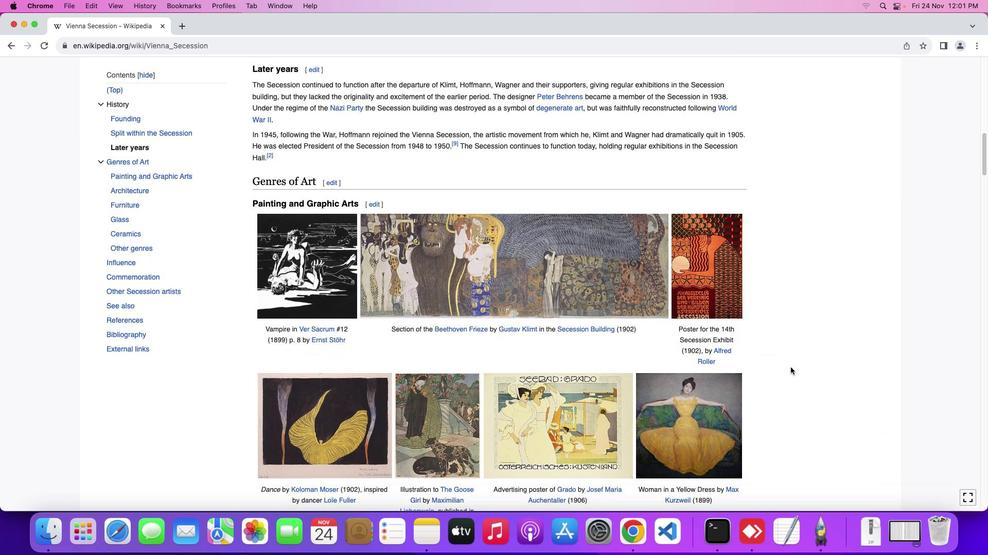 
Action: Mouse scrolled (790, 367) with delta (0, 0)
Screenshot: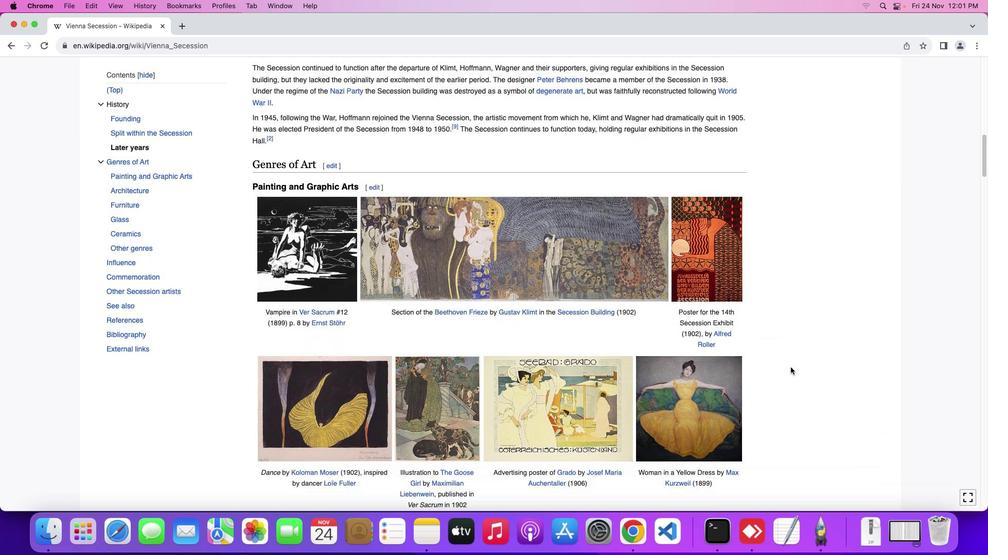 
Action: Mouse scrolled (790, 367) with delta (0, -1)
Screenshot: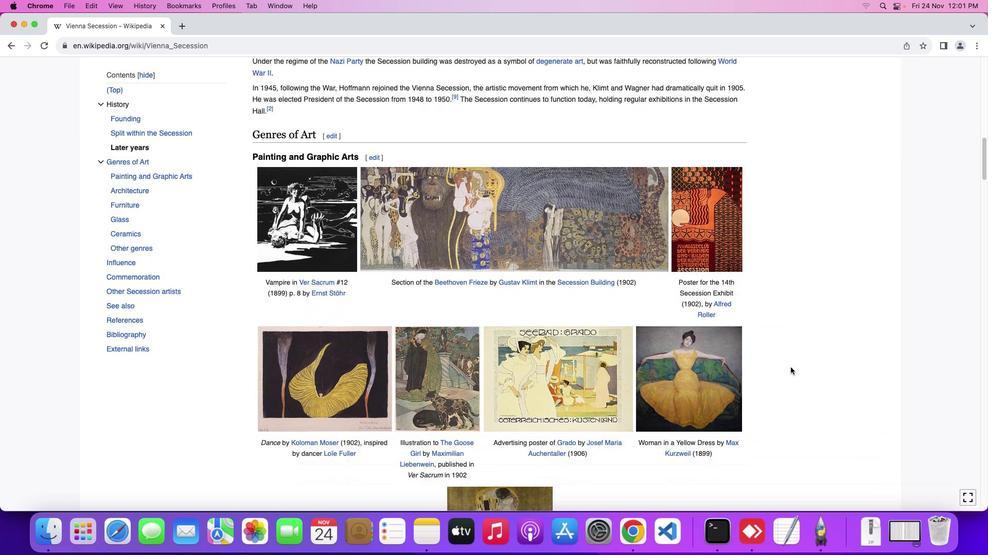 
Action: Mouse moved to (790, 368)
Screenshot: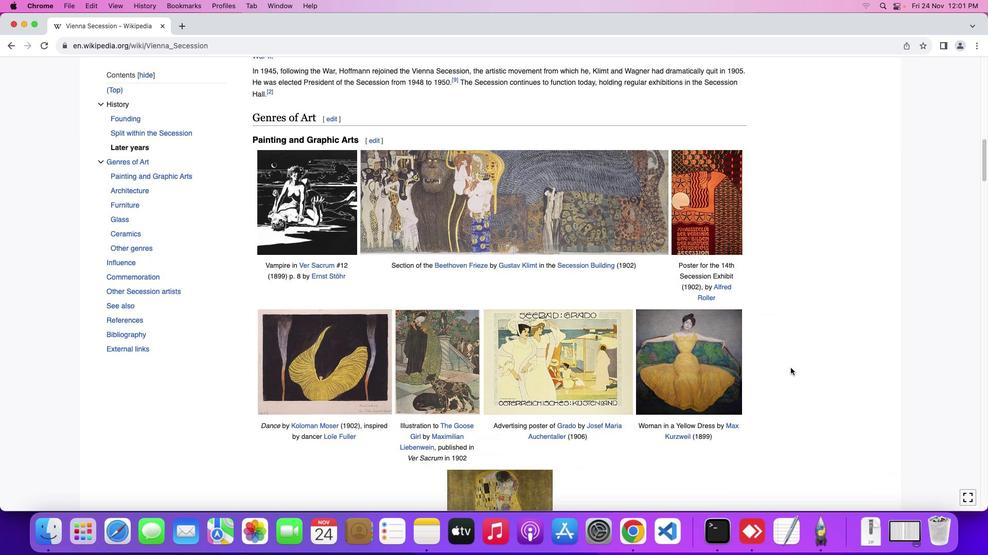 
Action: Mouse scrolled (790, 368) with delta (0, 0)
Screenshot: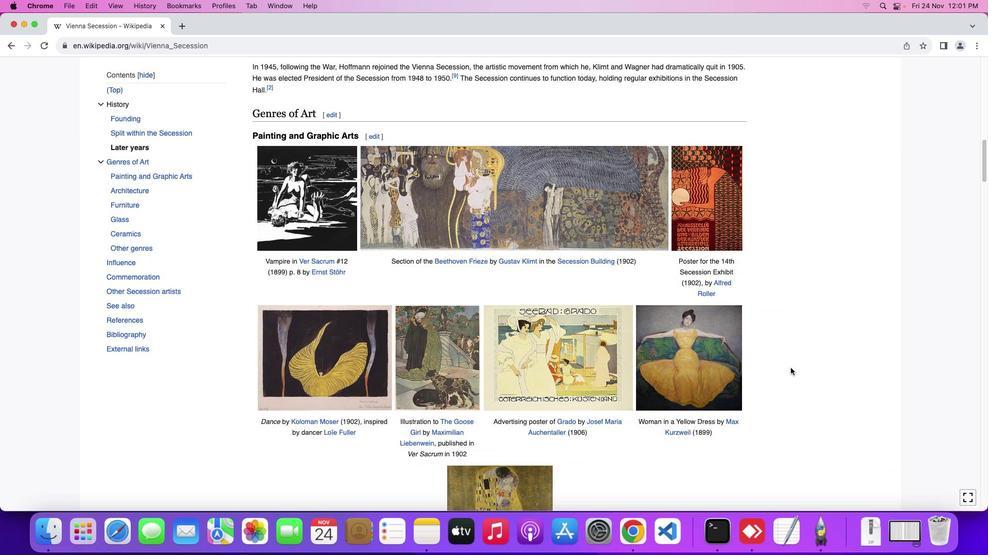 
Action: Mouse scrolled (790, 368) with delta (0, 0)
Screenshot: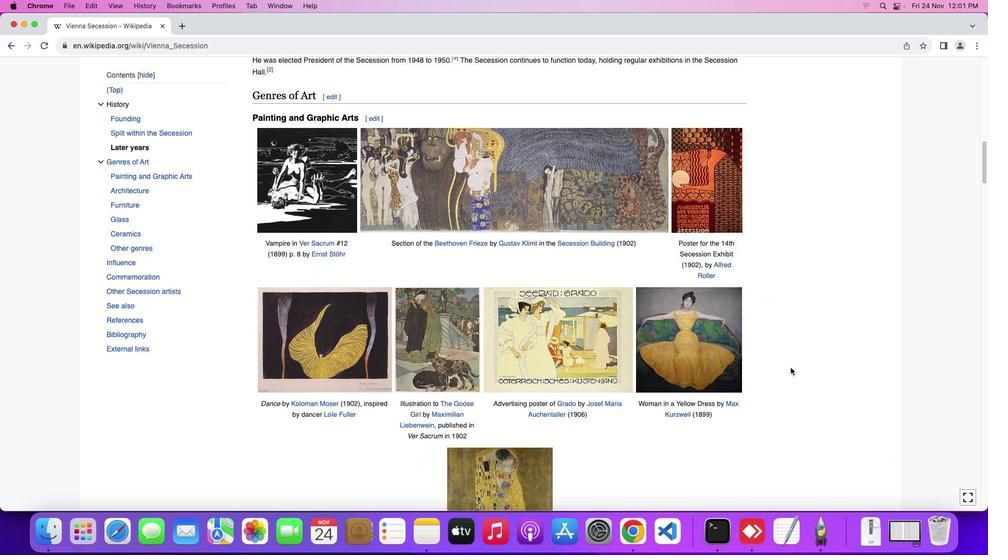 
Action: Mouse scrolled (790, 368) with delta (0, -1)
Screenshot: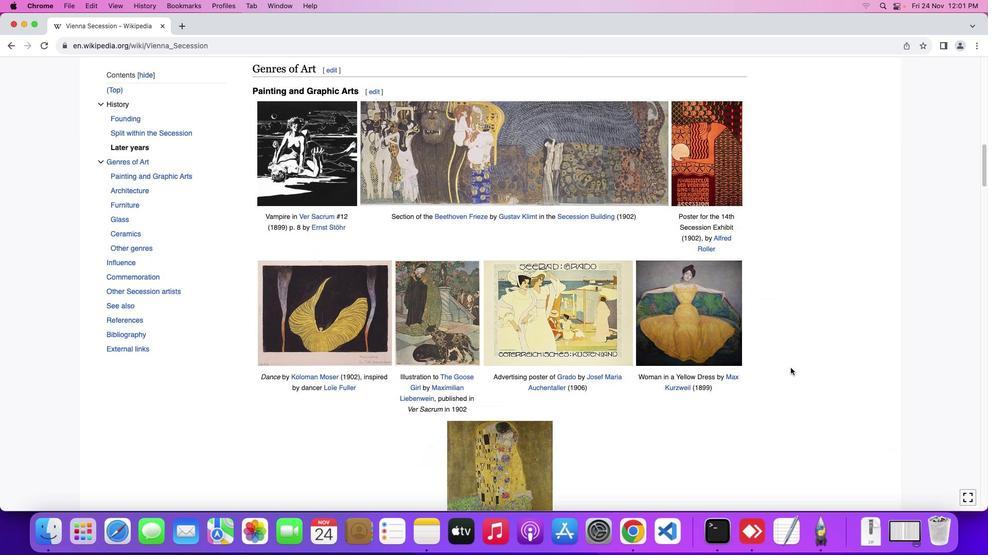 
Action: Mouse moved to (791, 369)
Screenshot: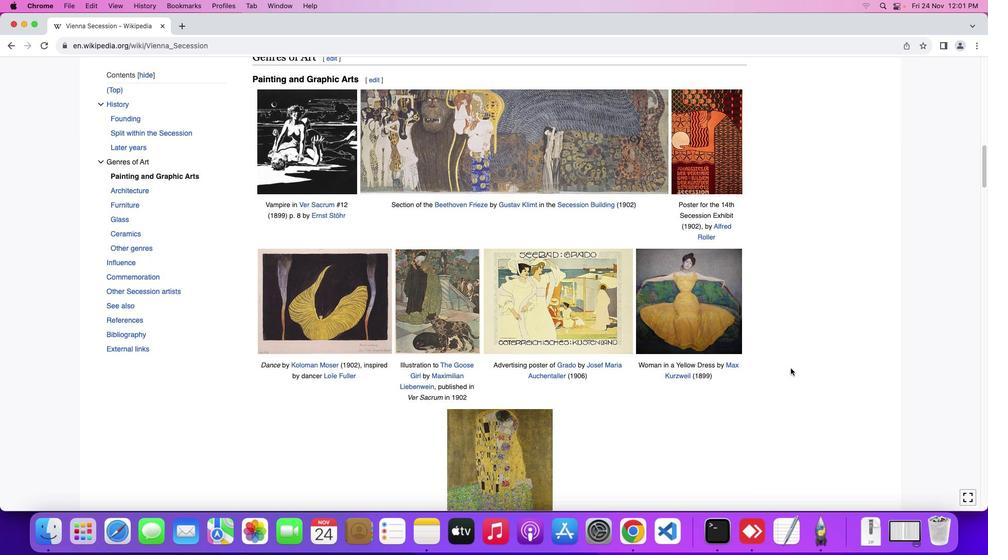 
Action: Mouse scrolled (791, 369) with delta (0, 0)
Screenshot: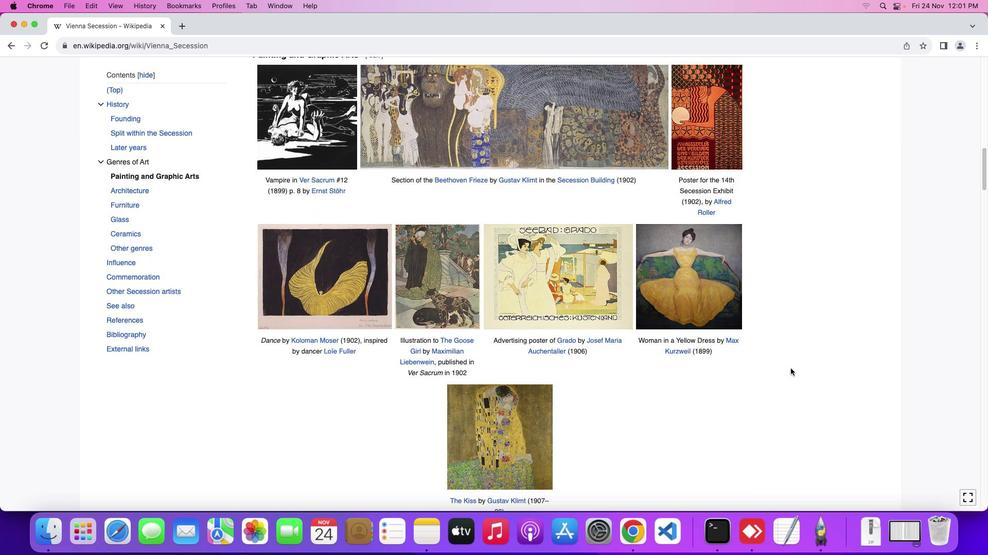 
Action: Mouse scrolled (791, 369) with delta (0, 0)
Screenshot: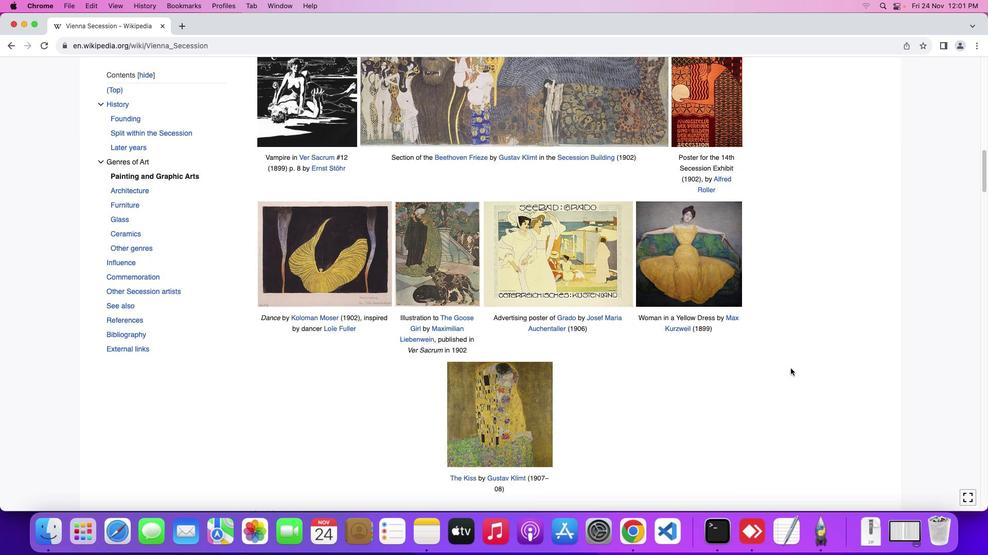 
Action: Mouse scrolled (791, 369) with delta (0, -1)
Screenshot: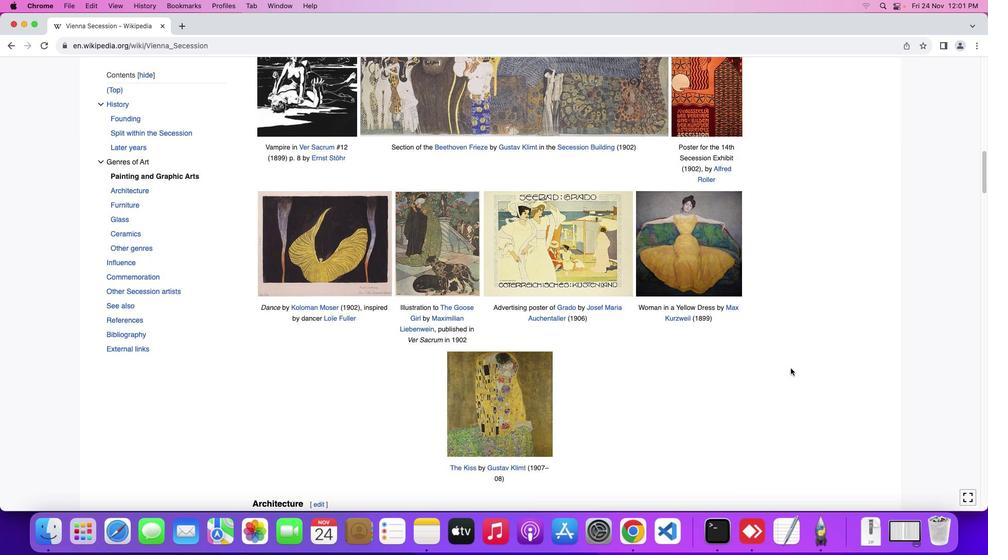 
Action: Mouse moved to (790, 370)
Screenshot: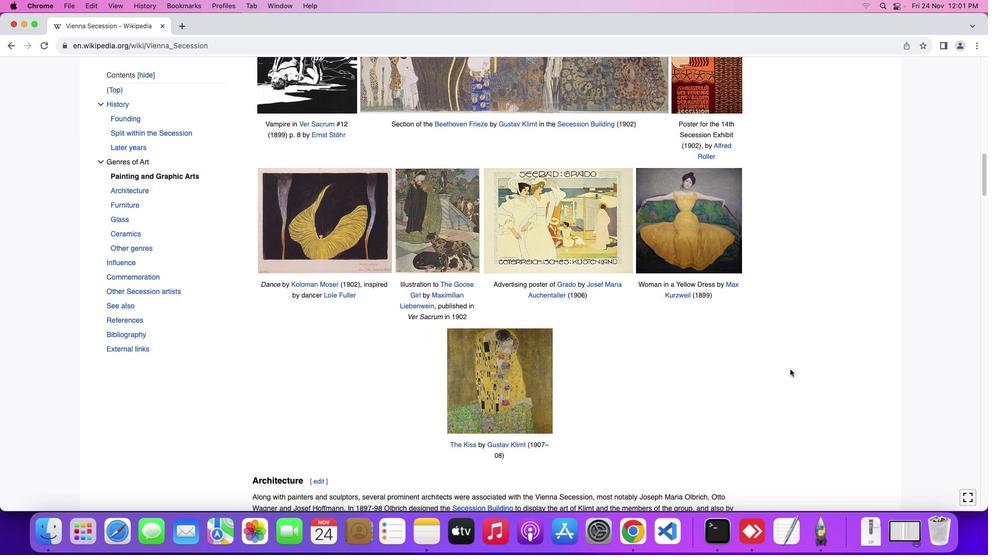 
Action: Mouse scrolled (790, 370) with delta (0, 0)
Screenshot: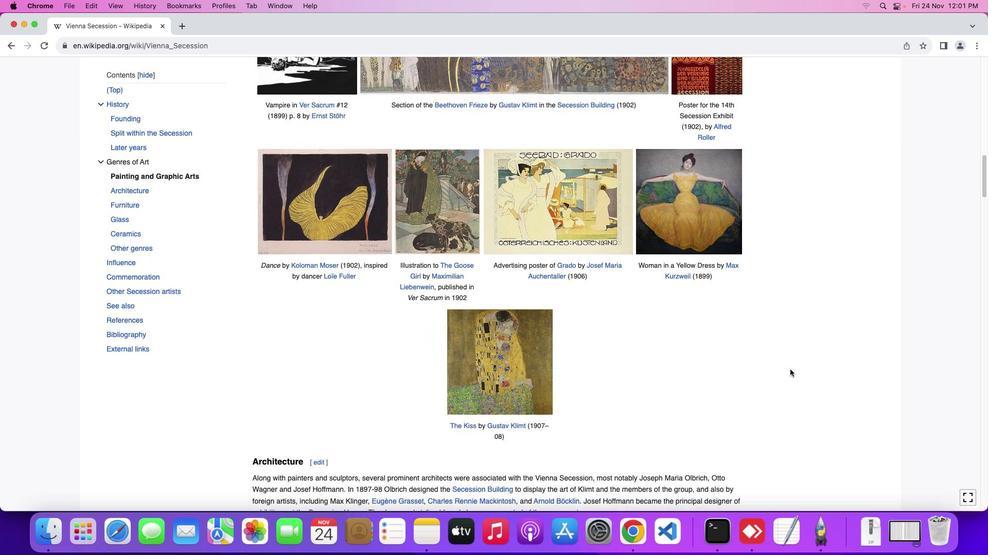 
Action: Mouse scrolled (790, 370) with delta (0, 0)
Screenshot: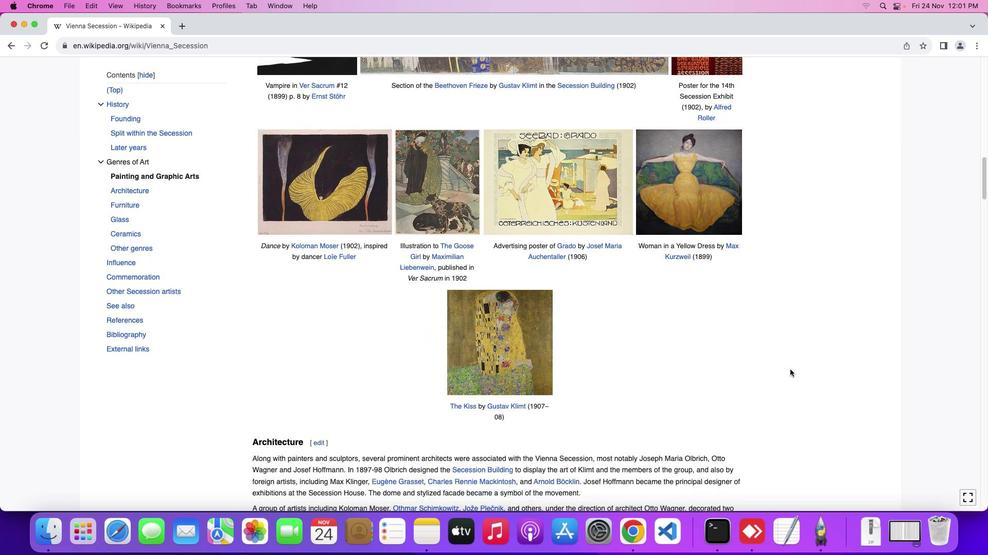 
Action: Mouse scrolled (790, 370) with delta (0, -1)
Screenshot: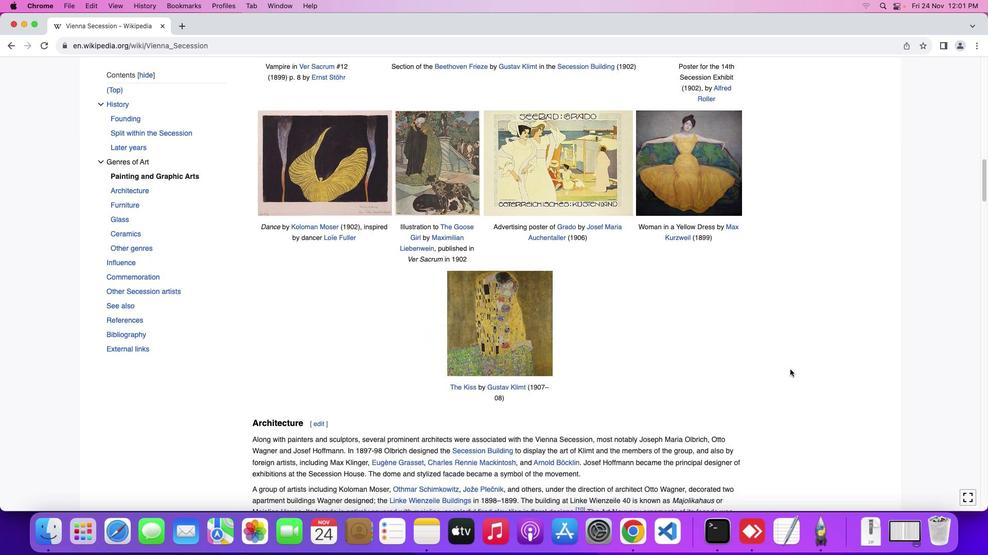 
Action: Mouse moved to (790, 370)
Screenshot: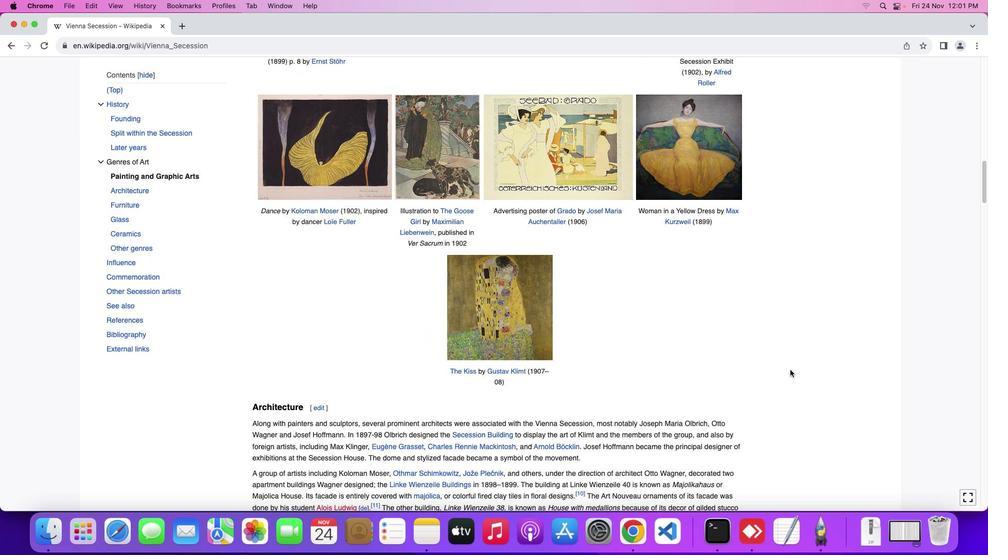 
Action: Mouse scrolled (790, 370) with delta (0, 0)
Screenshot: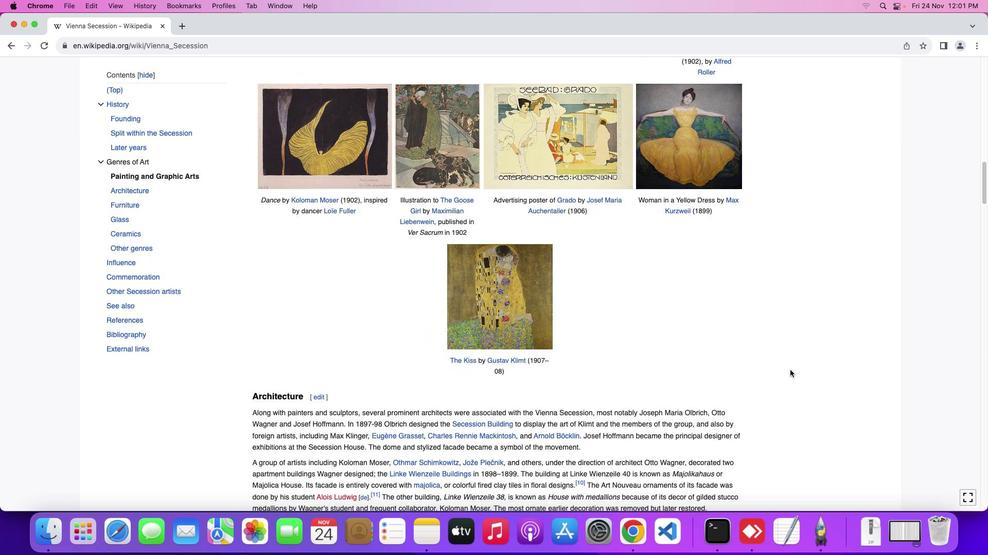 
Action: Mouse scrolled (790, 370) with delta (0, 0)
Screenshot: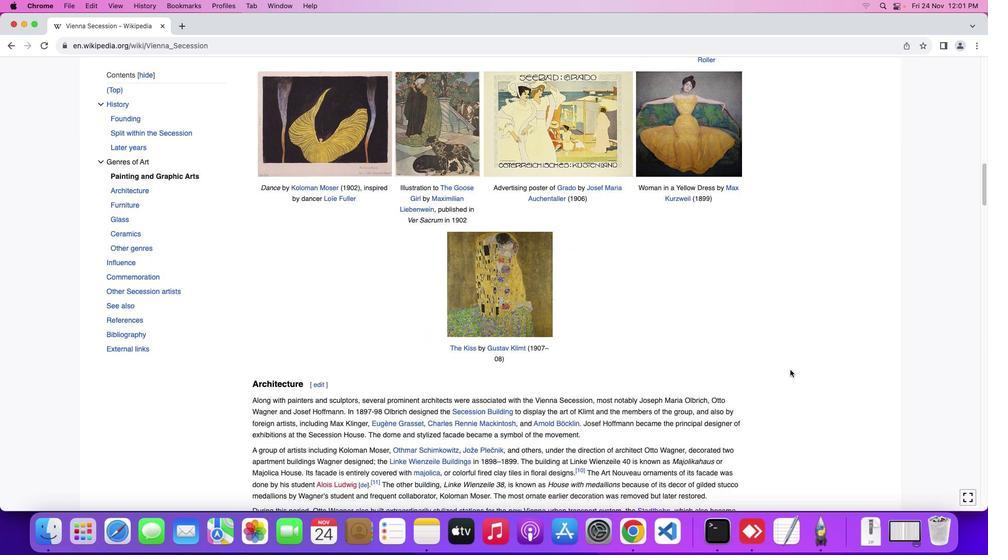 
Action: Mouse scrolled (790, 370) with delta (0, -1)
Screenshot: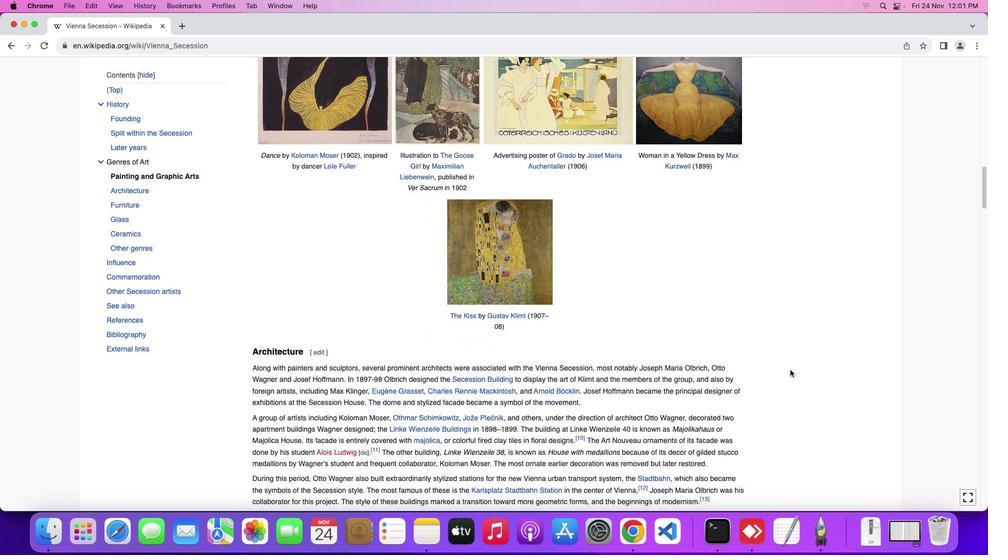 
Action: Mouse moved to (790, 370)
Screenshot: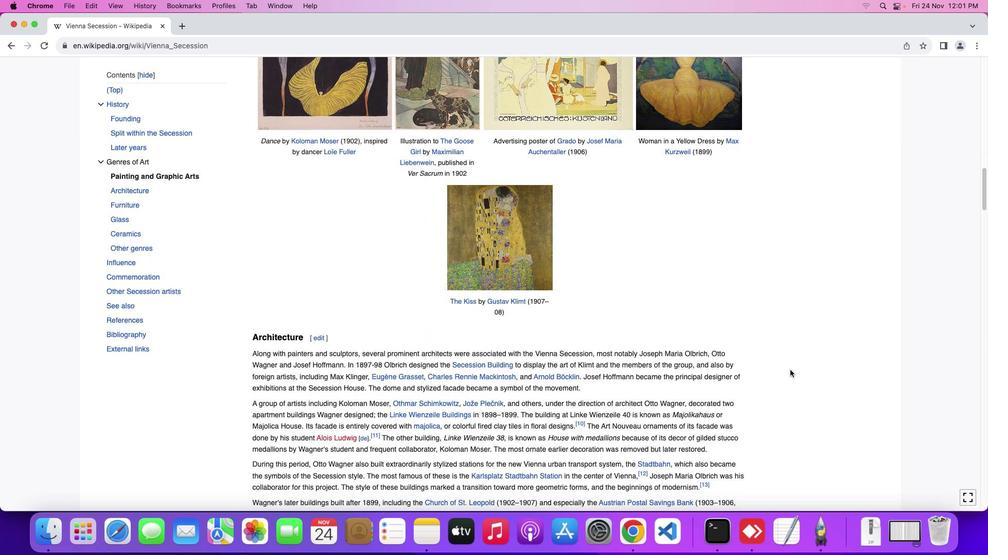 
Action: Mouse scrolled (790, 370) with delta (0, 0)
Screenshot: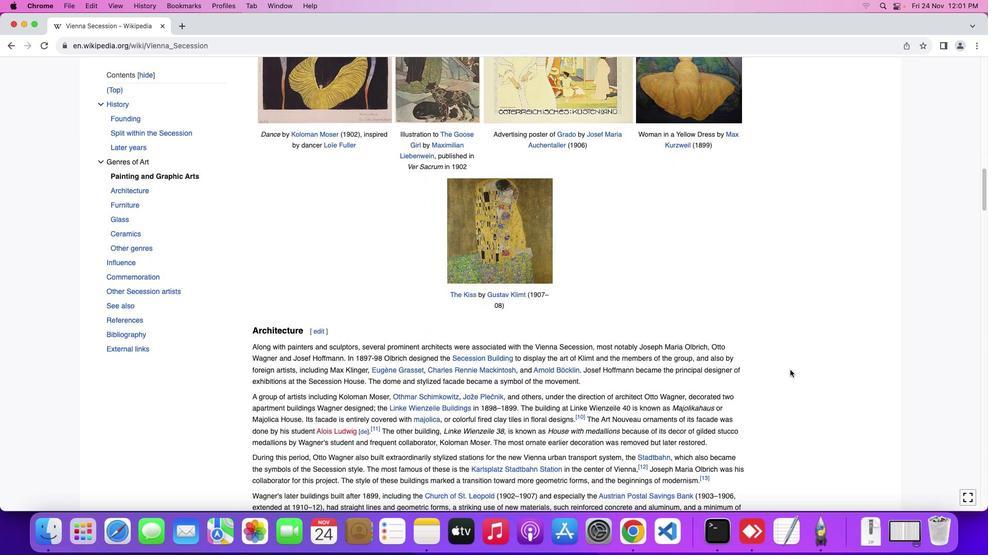 
Action: Mouse scrolled (790, 370) with delta (0, 0)
Screenshot: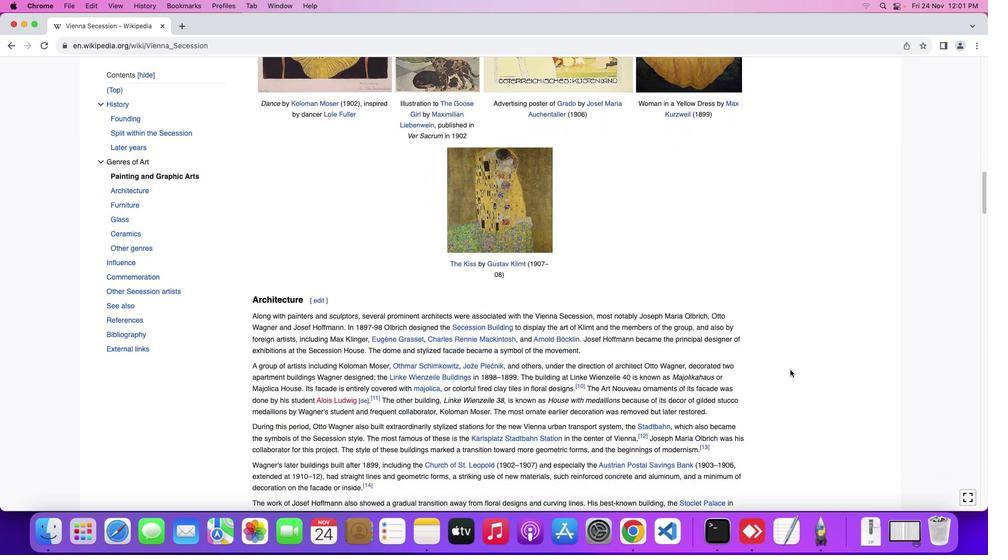 
Action: Mouse scrolled (790, 370) with delta (0, -1)
Screenshot: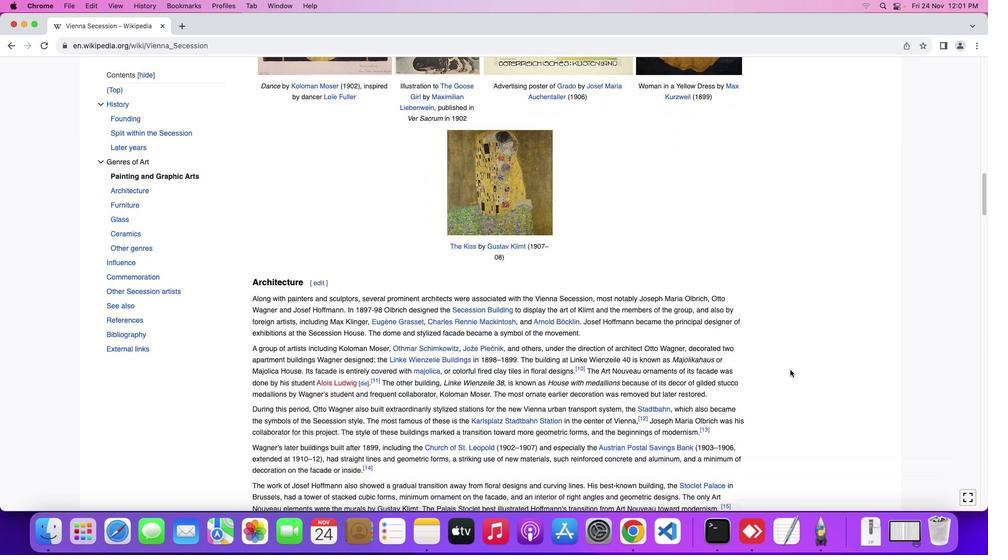 
Action: Mouse moved to (790, 370)
Screenshot: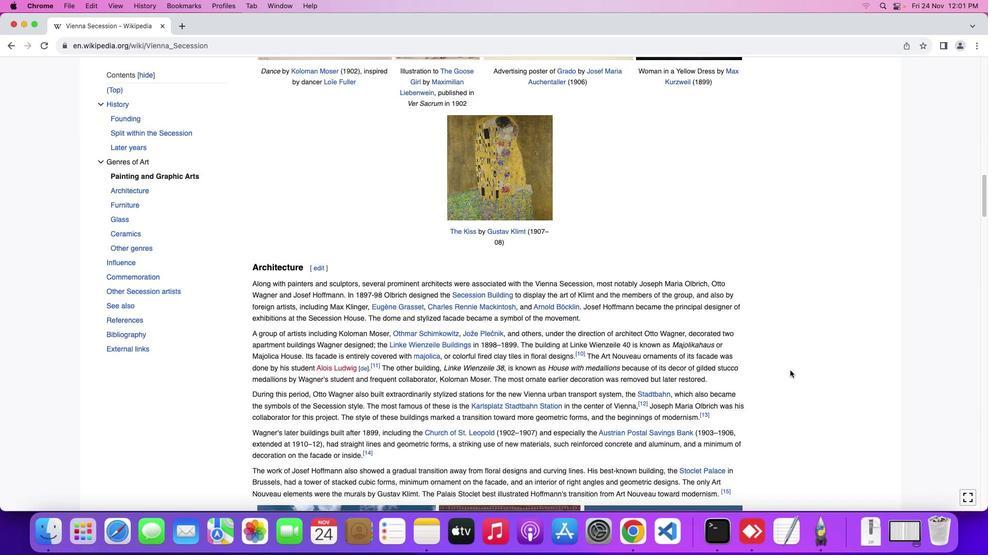 
Action: Mouse scrolled (790, 370) with delta (0, 0)
Screenshot: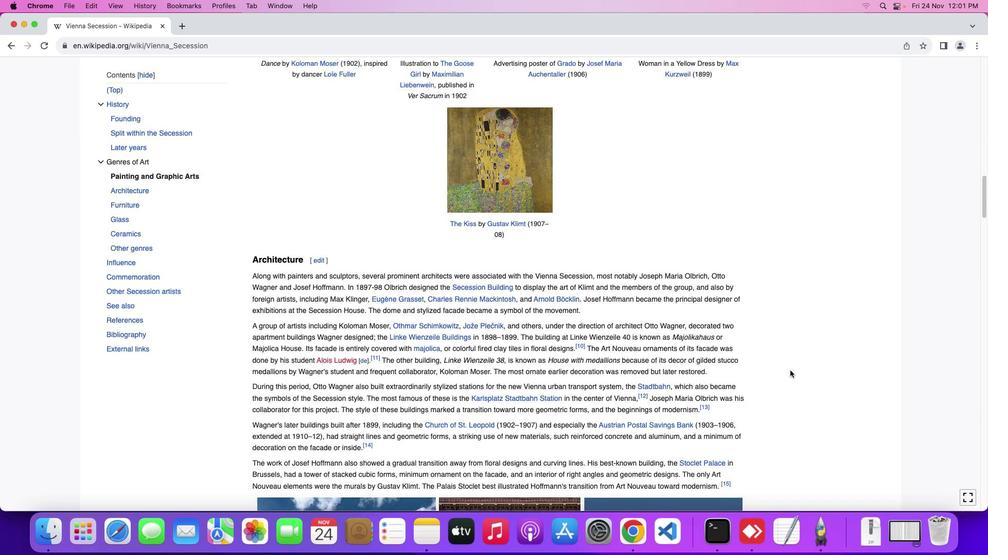 
Action: Mouse scrolled (790, 370) with delta (0, 0)
Screenshot: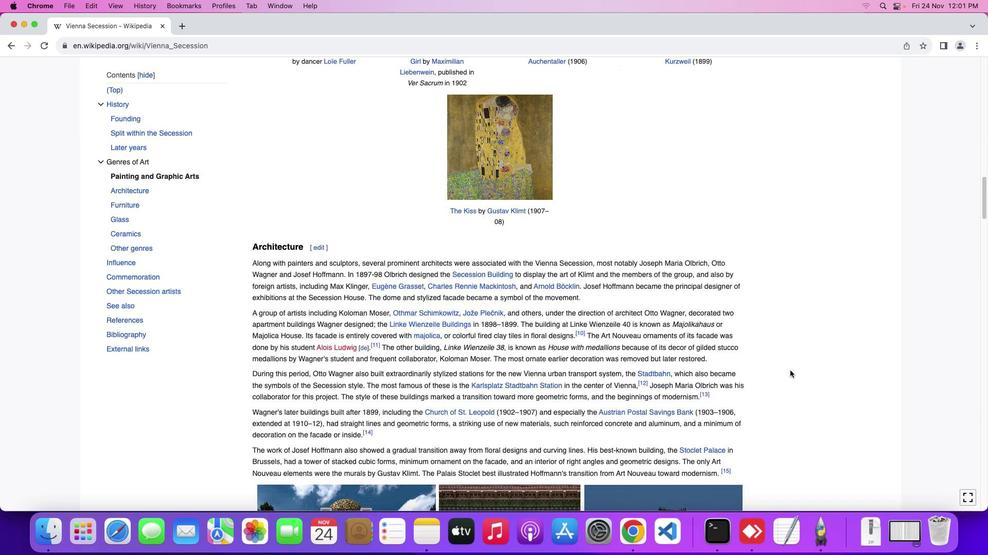 
Action: Mouse scrolled (790, 370) with delta (0, -1)
Screenshot: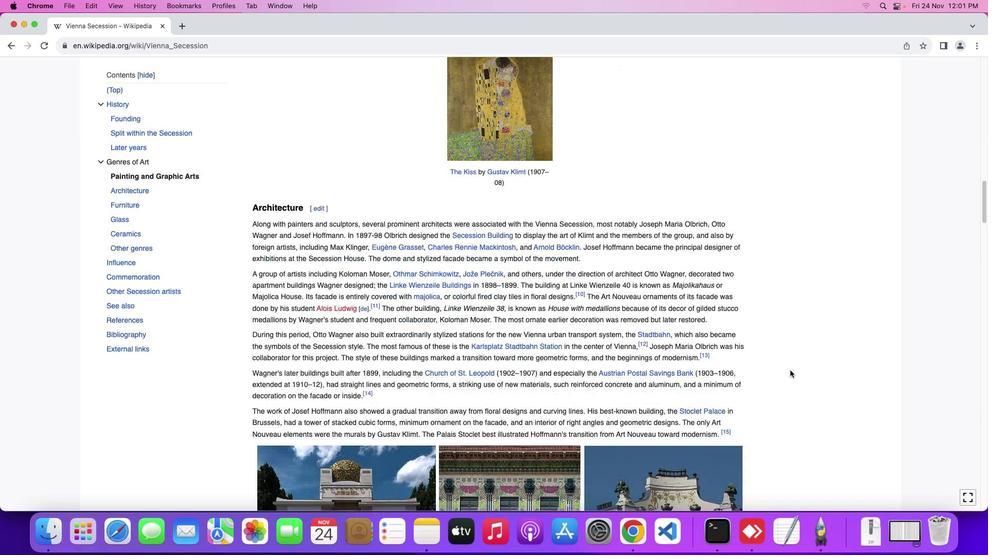 
Action: Mouse moved to (790, 372)
Screenshot: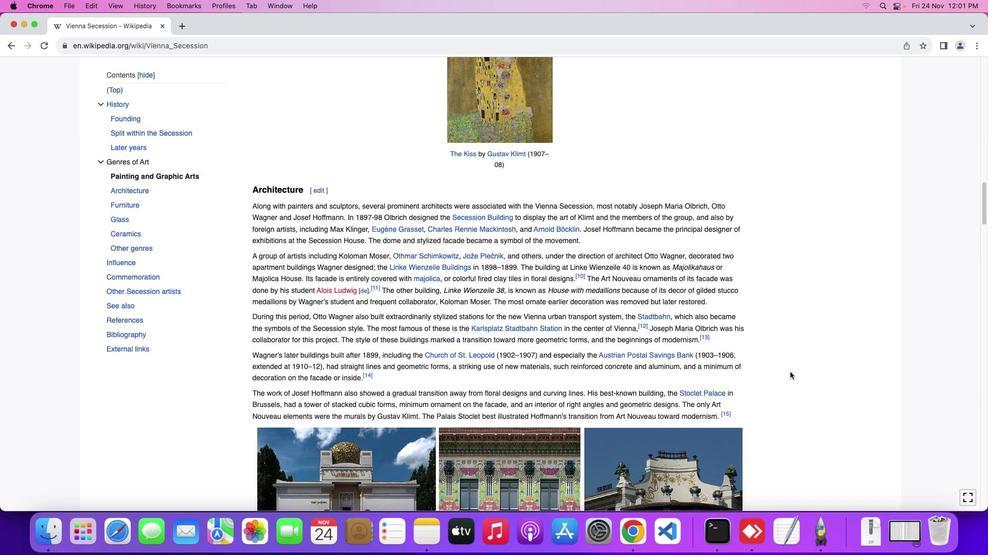 
Action: Mouse scrolled (790, 372) with delta (0, 0)
Screenshot: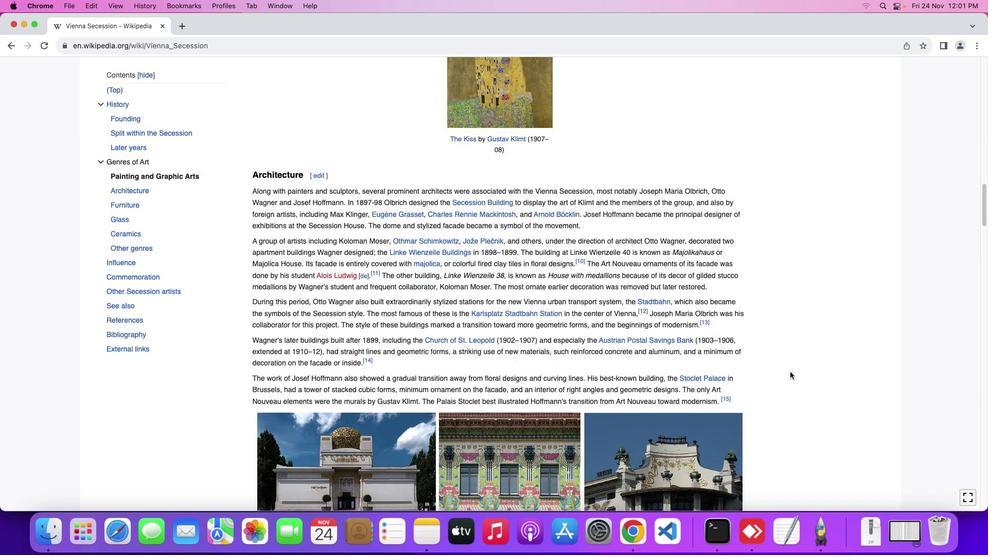 
Action: Mouse scrolled (790, 372) with delta (0, 0)
Screenshot: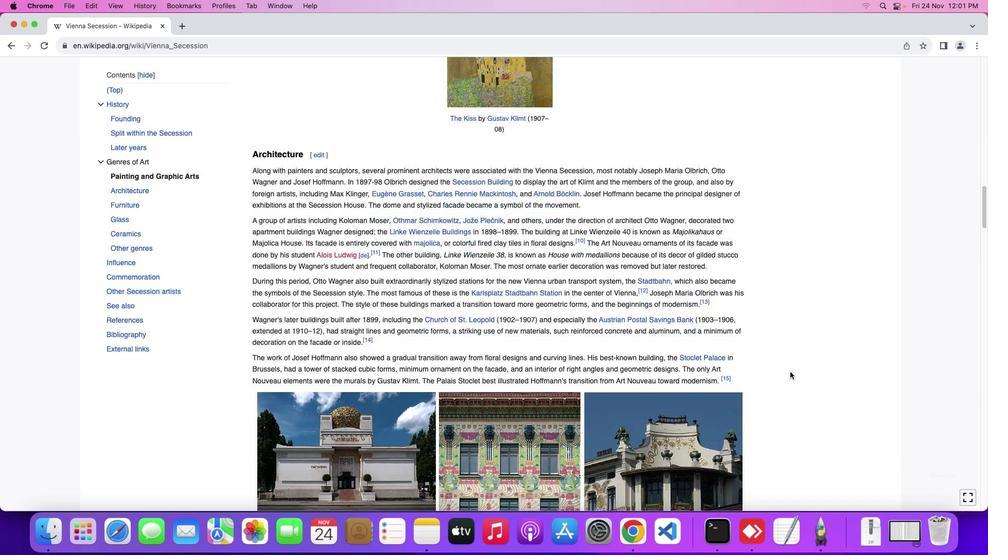 
Action: Mouse scrolled (790, 372) with delta (0, -1)
Screenshot: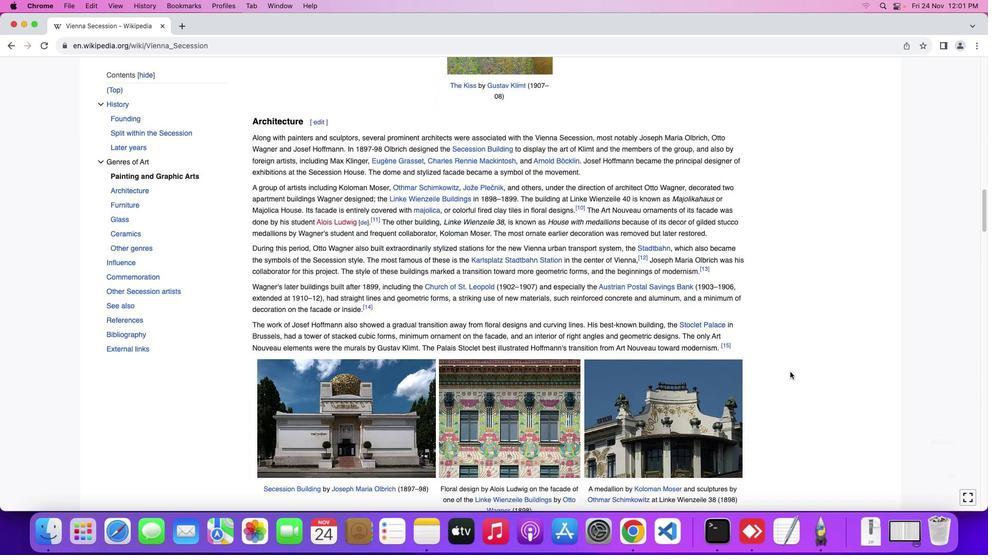 
Action: Mouse scrolled (790, 372) with delta (0, -1)
Screenshot: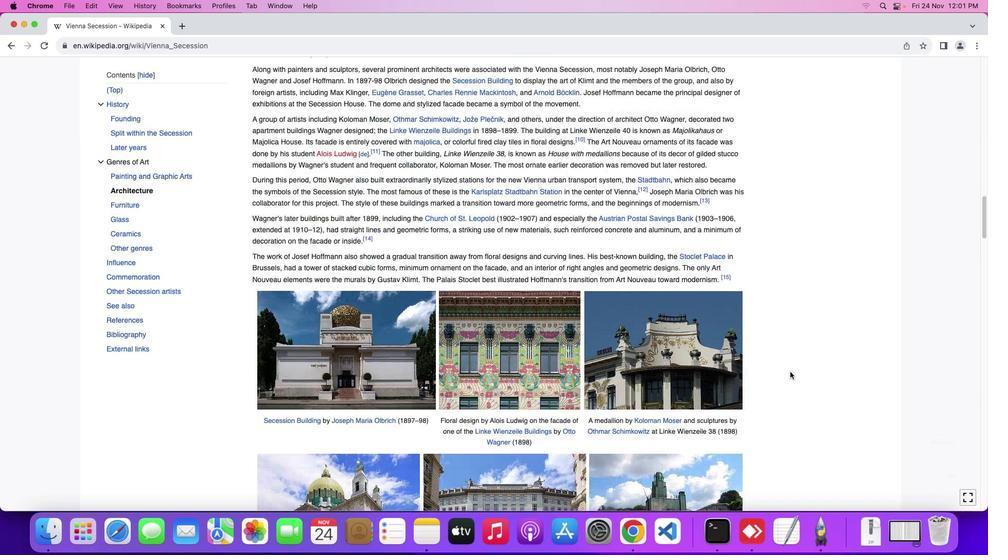 
Action: Mouse moved to (790, 372)
Screenshot: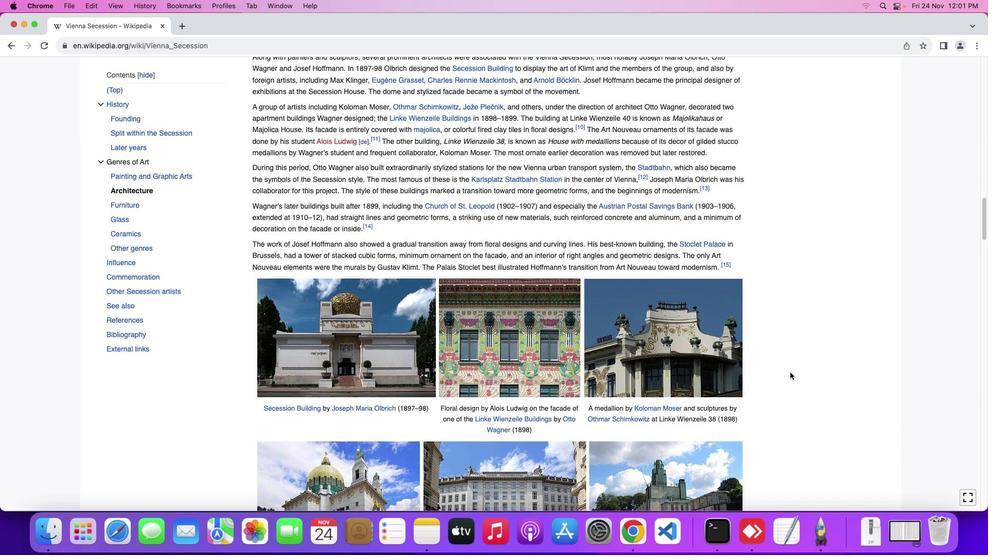 
Action: Mouse scrolled (790, 372) with delta (0, 0)
Screenshot: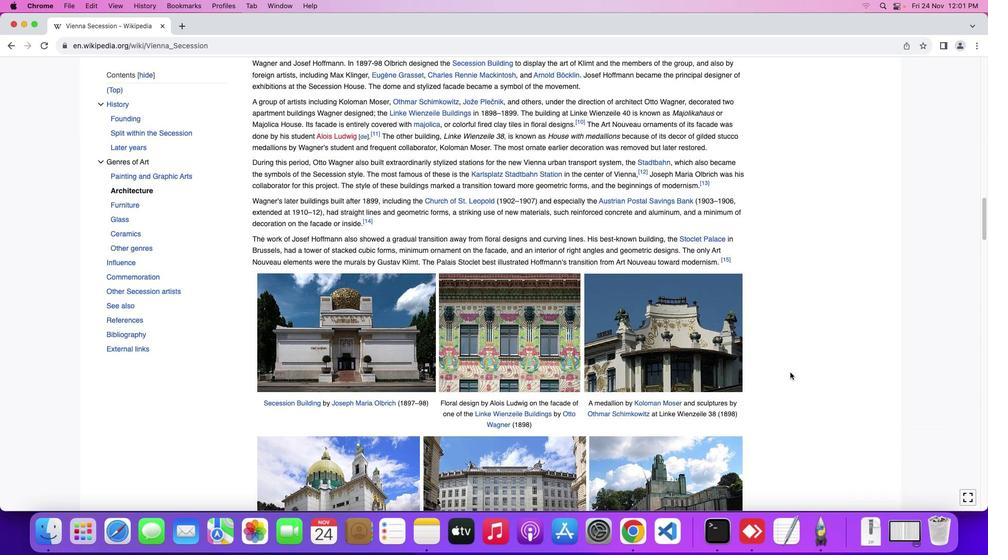 
Action: Mouse scrolled (790, 372) with delta (0, 0)
Screenshot: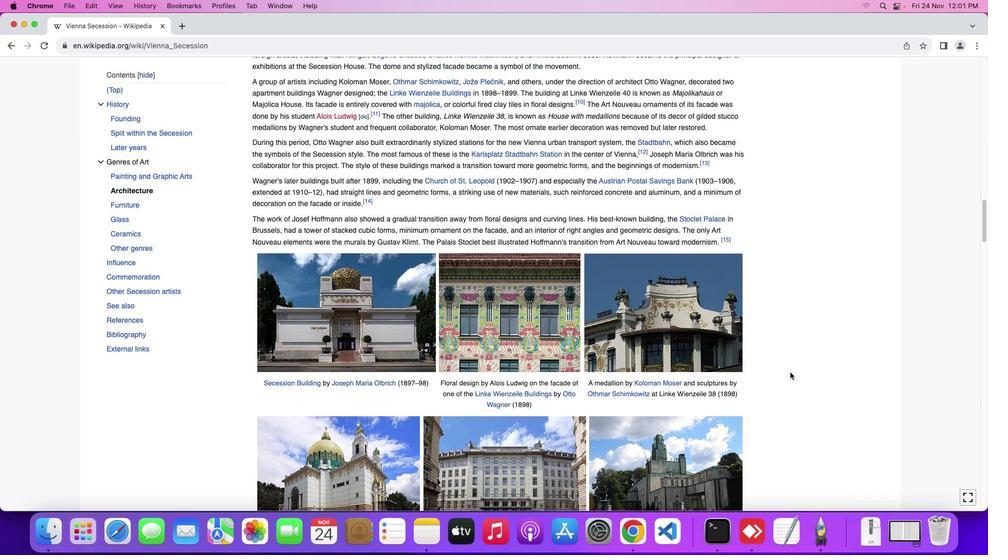 
Action: Mouse scrolled (790, 372) with delta (0, -1)
Screenshot: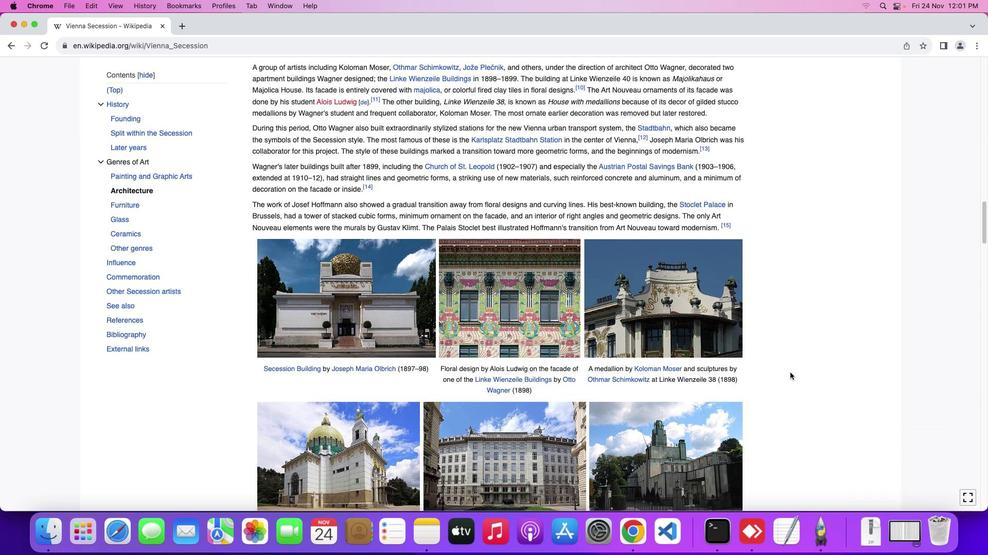 
Action: Mouse scrolled (790, 372) with delta (0, -1)
Screenshot: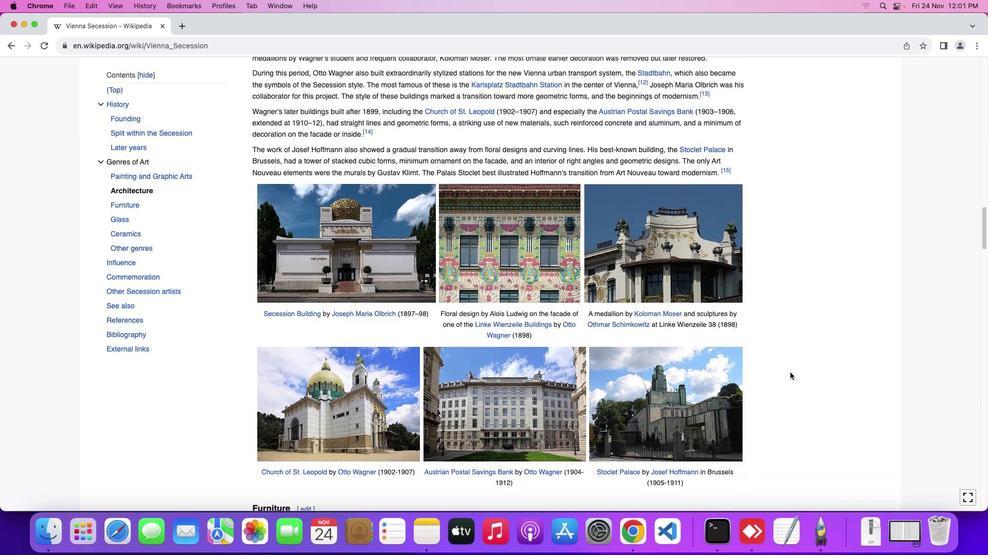 
Action: Mouse moved to (790, 373)
Screenshot: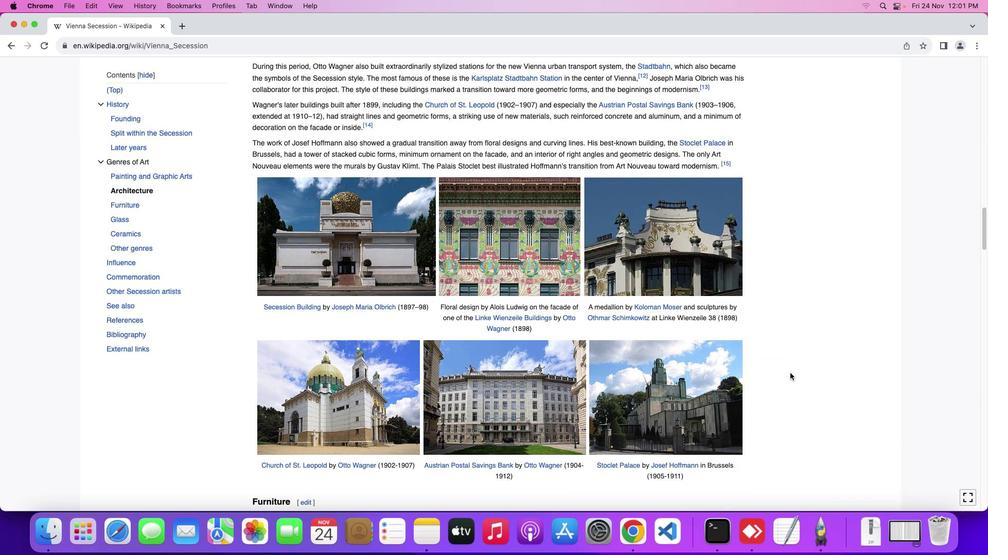 
Action: Mouse scrolled (790, 373) with delta (0, 0)
Screenshot: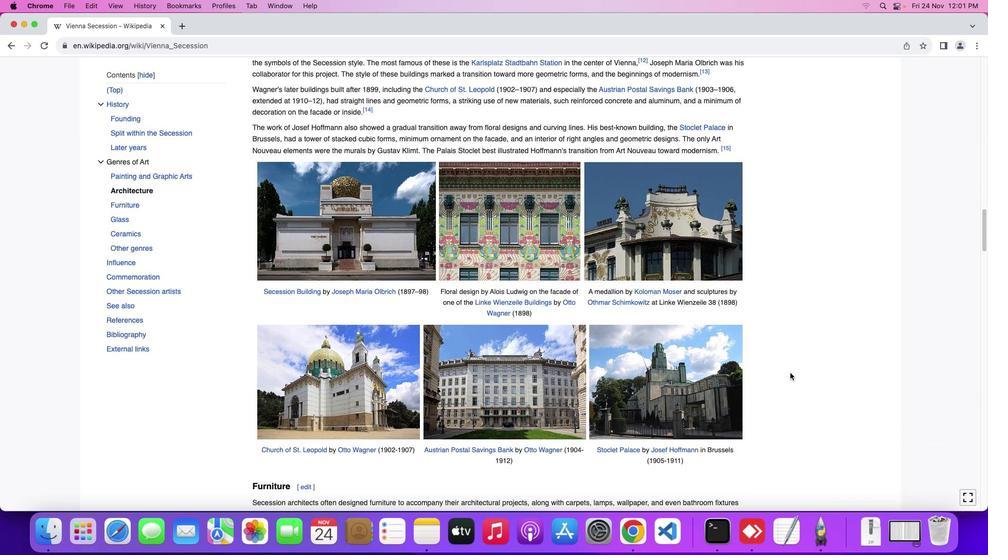 
Action: Mouse scrolled (790, 373) with delta (0, 0)
Screenshot: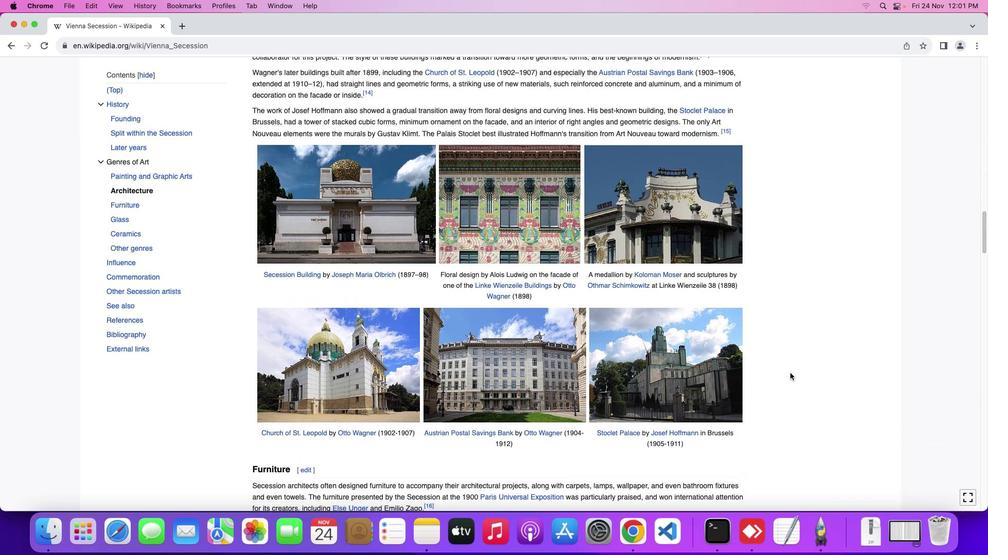 
Action: Mouse scrolled (790, 373) with delta (0, -1)
Screenshot: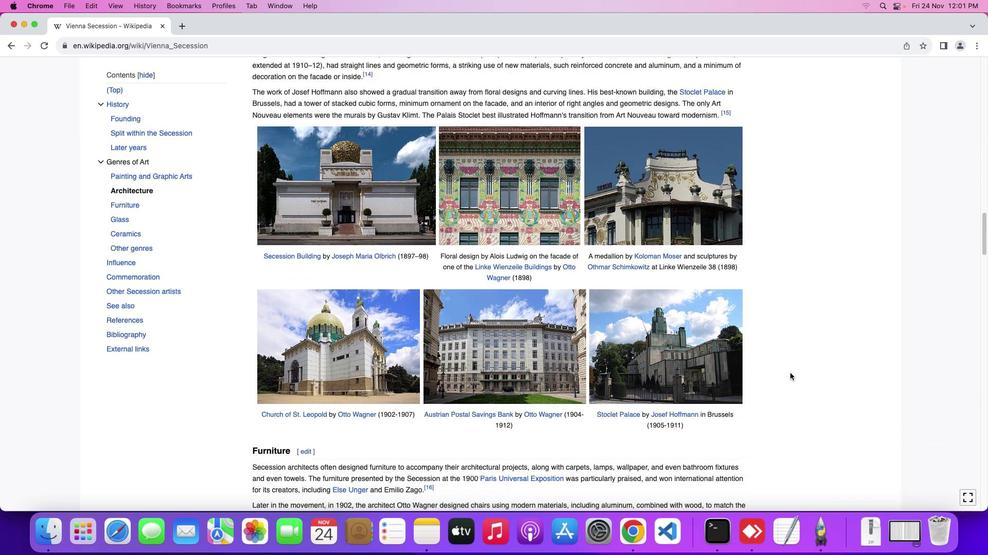 
Action: Mouse scrolled (790, 373) with delta (0, 0)
Screenshot: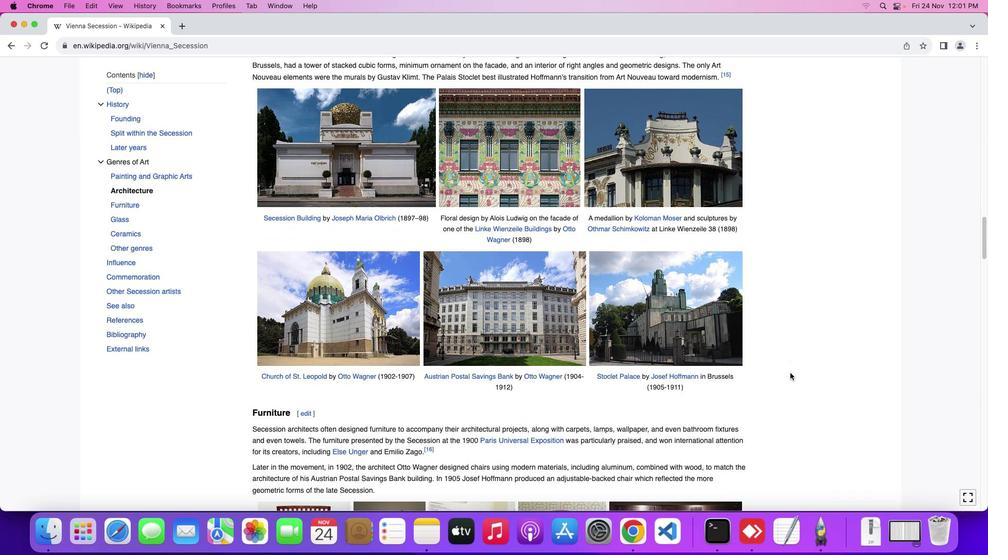
Action: Mouse scrolled (790, 373) with delta (0, 0)
Screenshot: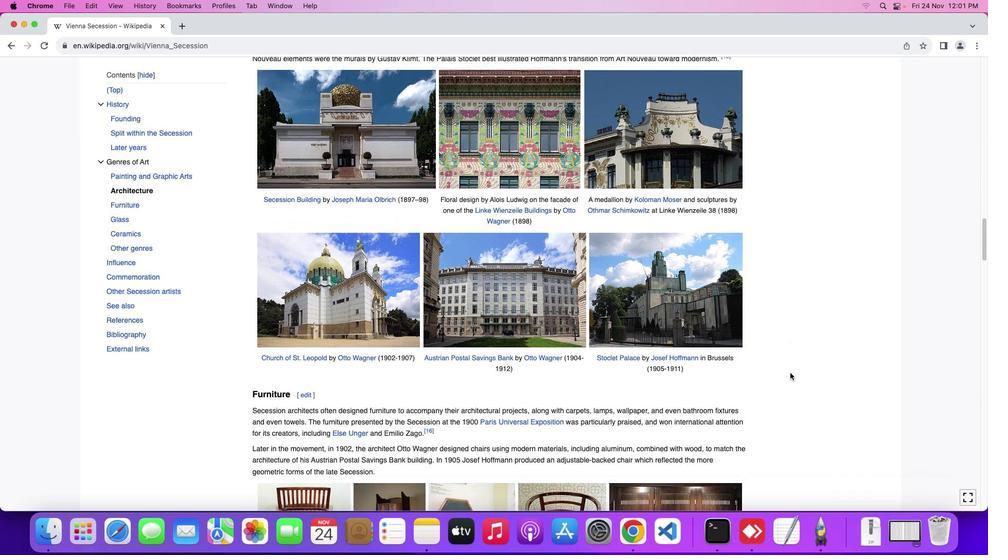 
Action: Mouse scrolled (790, 373) with delta (0, -1)
Screenshot: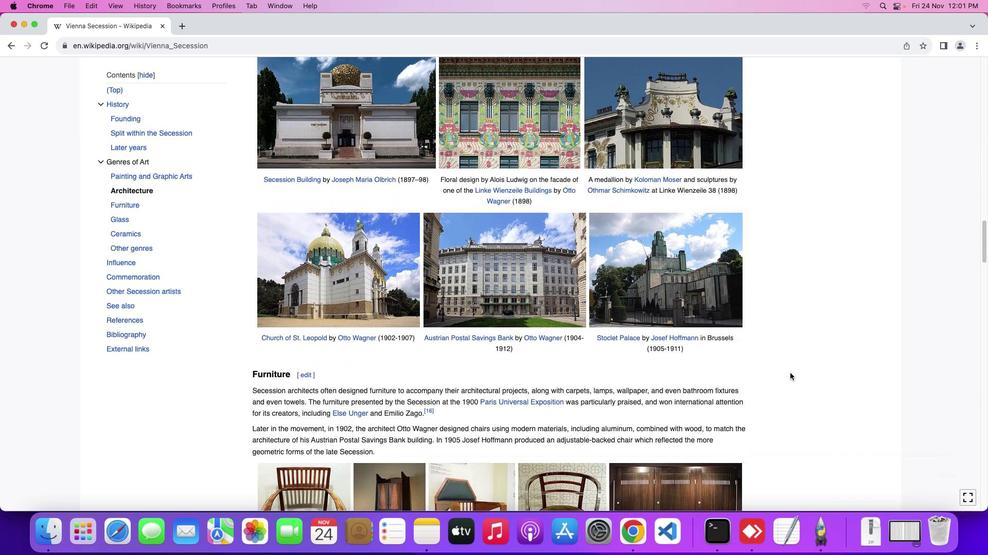 
Action: Mouse scrolled (790, 373) with delta (0, 0)
Screenshot: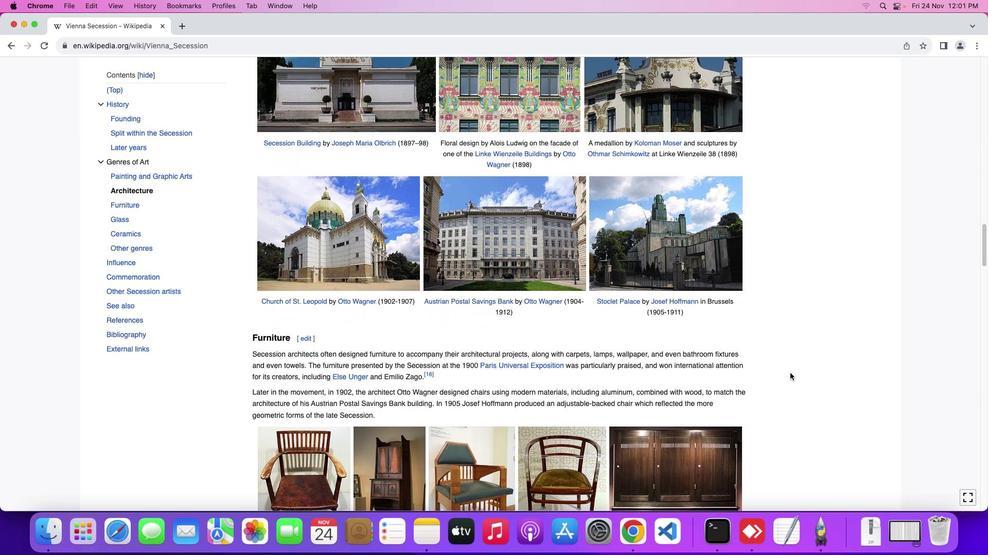 
Action: Mouse scrolled (790, 373) with delta (0, 0)
Screenshot: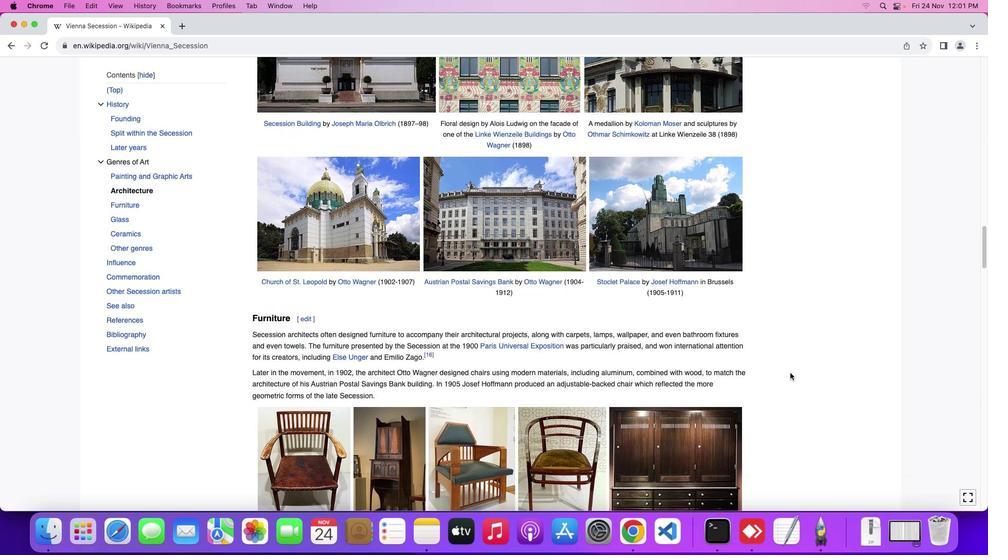 
Action: Mouse scrolled (790, 373) with delta (0, -1)
Screenshot: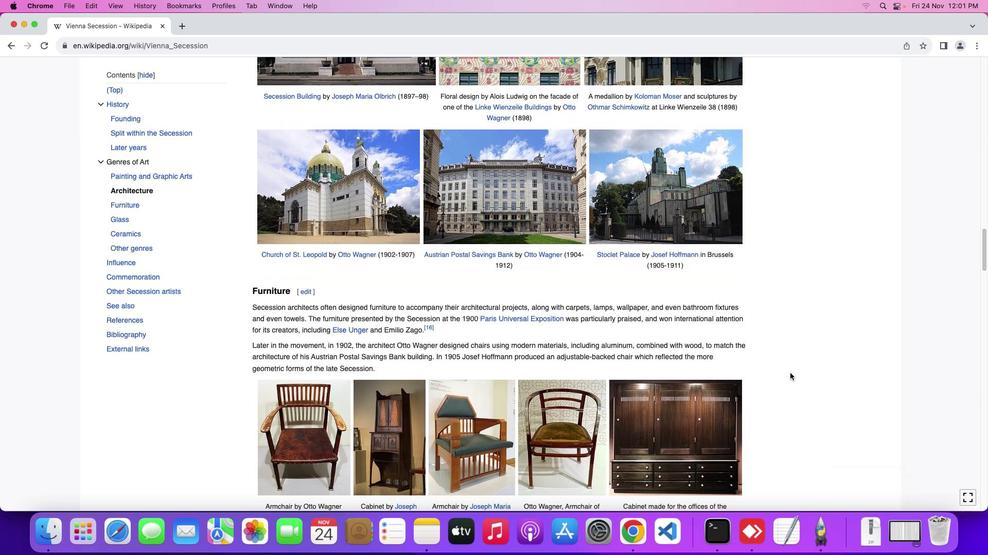 
Action: Mouse scrolled (790, 373) with delta (0, -1)
Screenshot: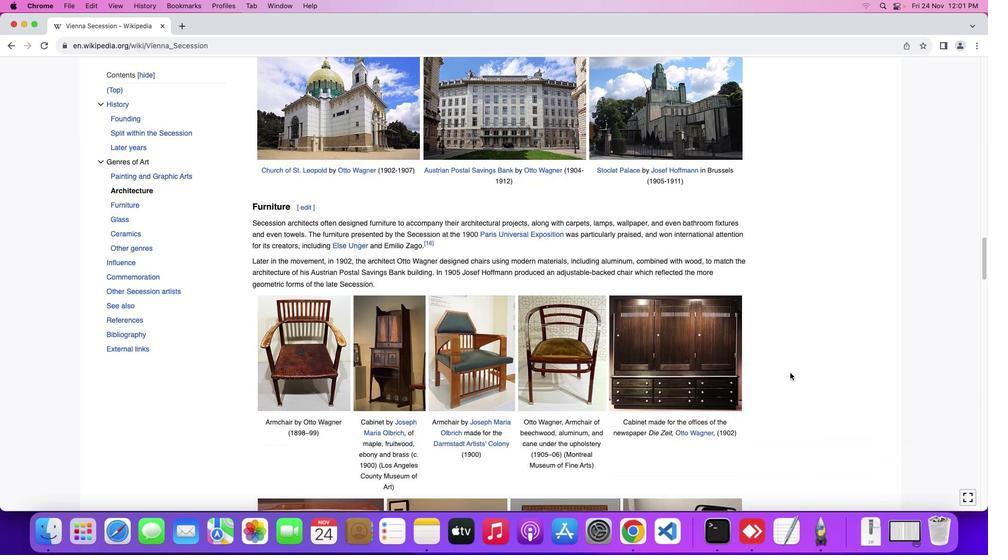 
Action: Mouse scrolled (790, 373) with delta (0, 0)
Screenshot: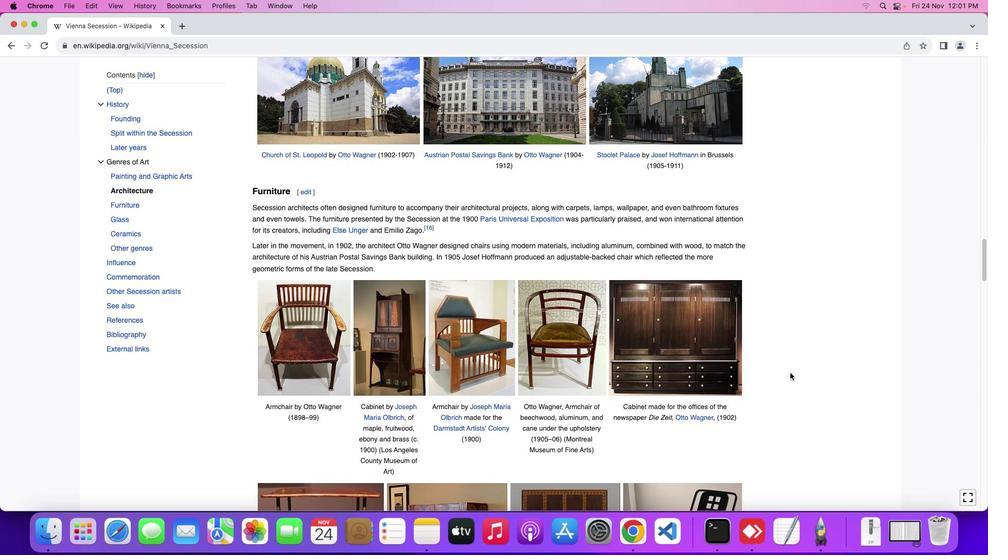 
Action: Mouse scrolled (790, 373) with delta (0, 0)
Screenshot: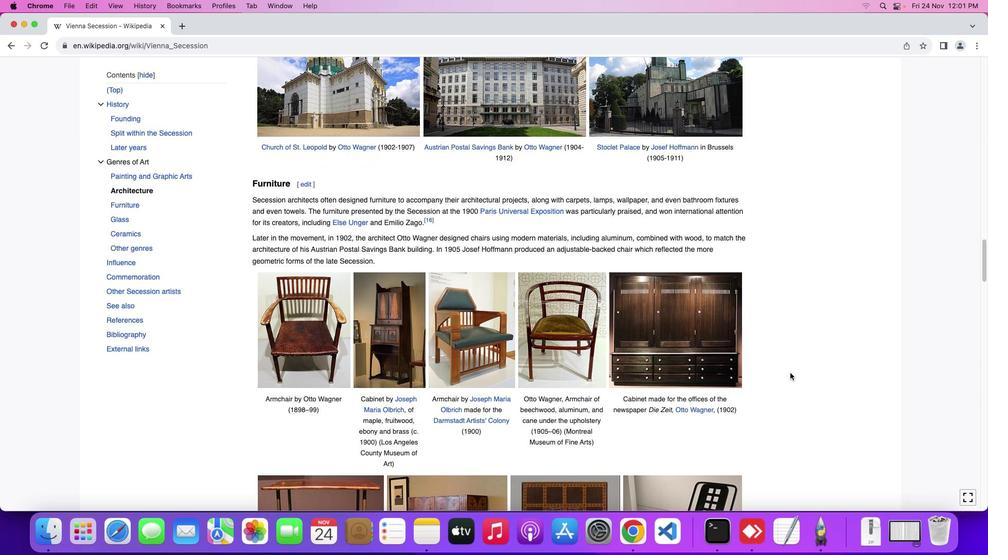 
Action: Mouse scrolled (790, 373) with delta (0, 0)
Screenshot: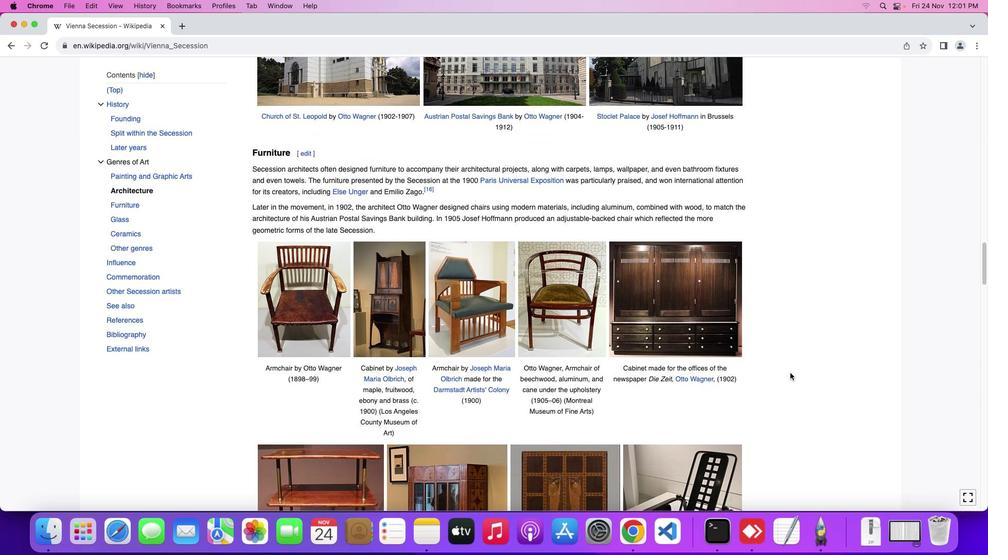 
Action: Mouse scrolled (790, 373) with delta (0, 0)
Screenshot: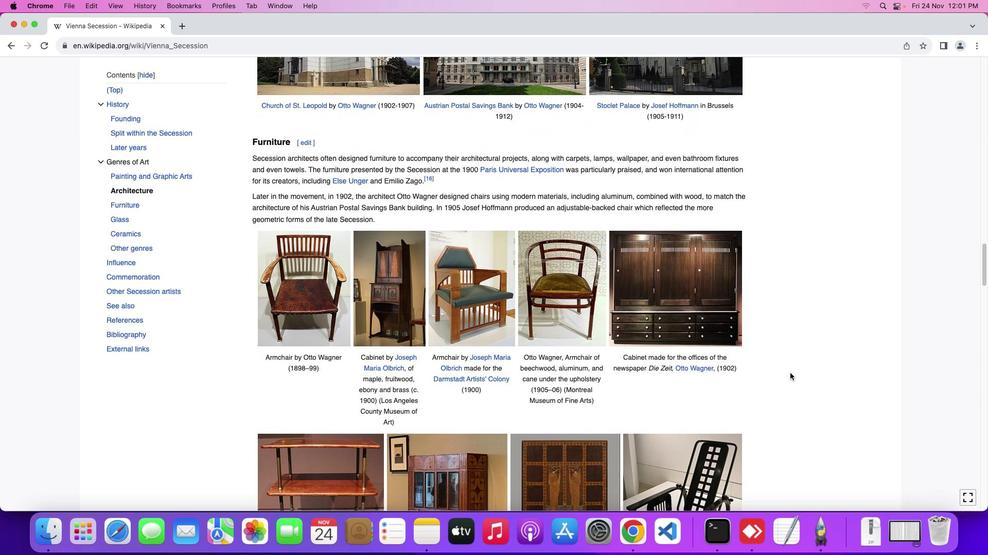 
Action: Mouse scrolled (790, 373) with delta (0, 0)
Screenshot: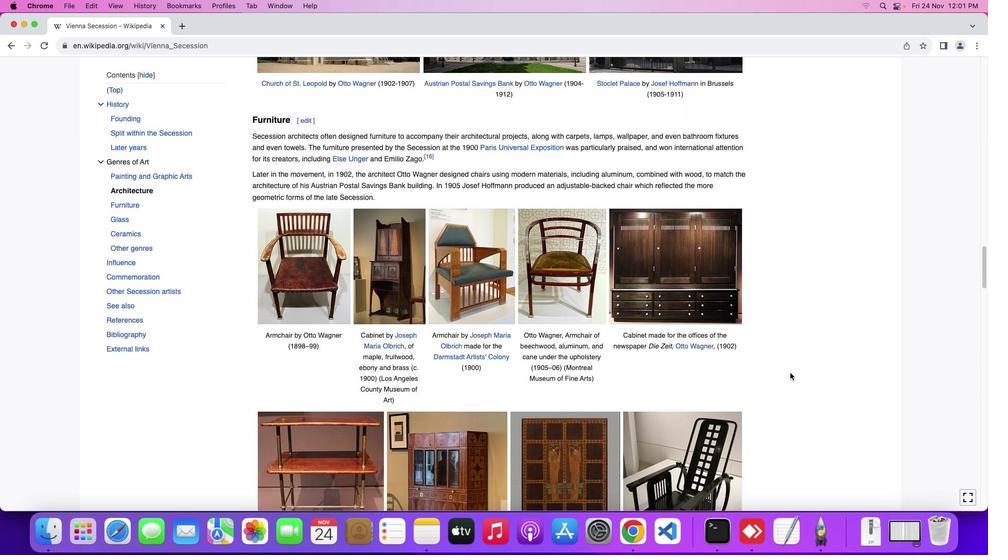 
Action: Mouse moved to (790, 373)
Screenshot: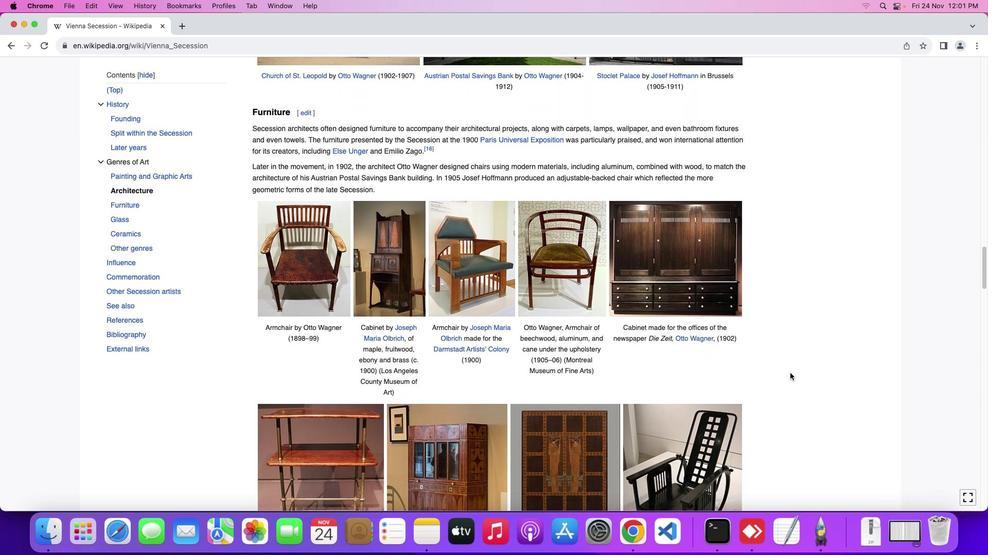 
Action: Mouse scrolled (790, 373) with delta (0, -1)
Screenshot: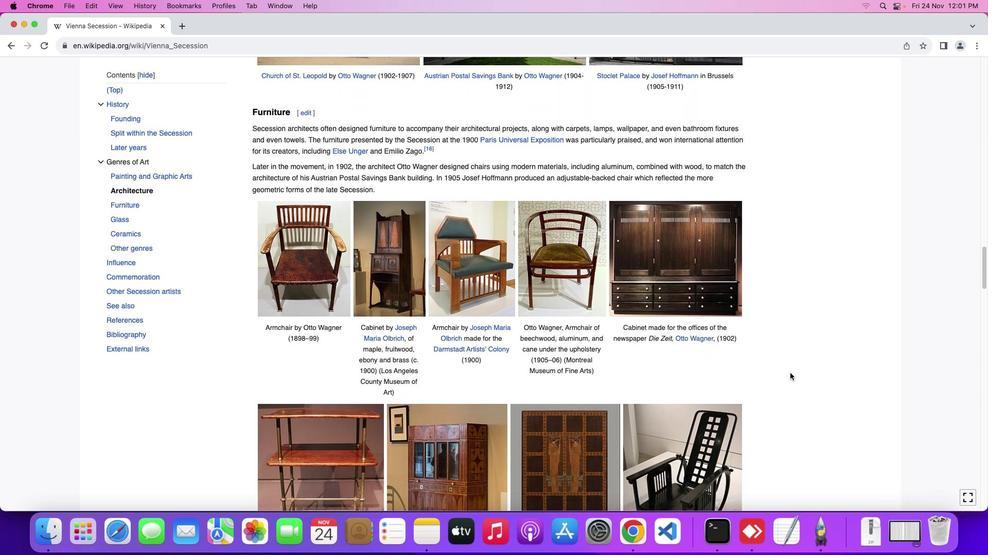 
Action: Mouse scrolled (790, 373) with delta (0, 0)
Screenshot: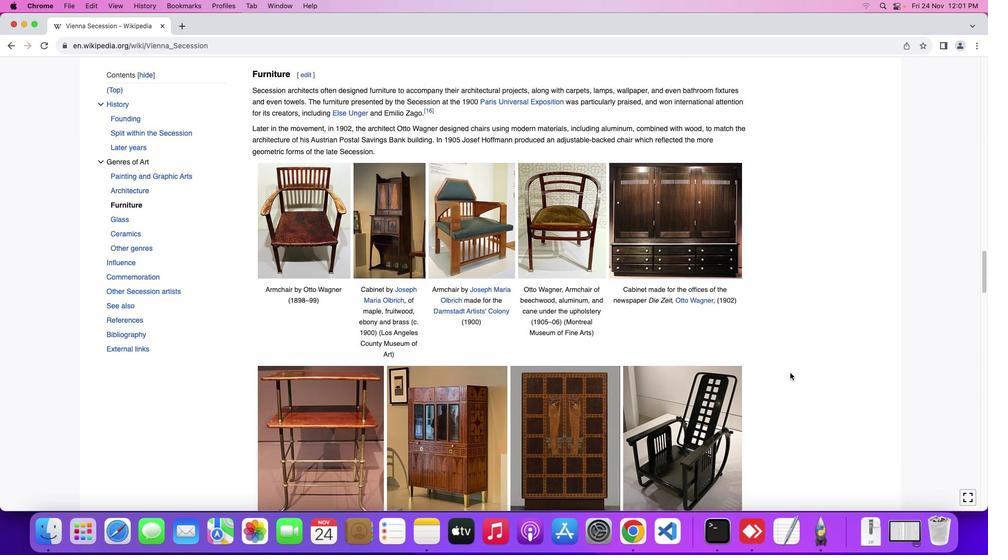 
Action: Mouse scrolled (790, 373) with delta (0, 0)
Screenshot: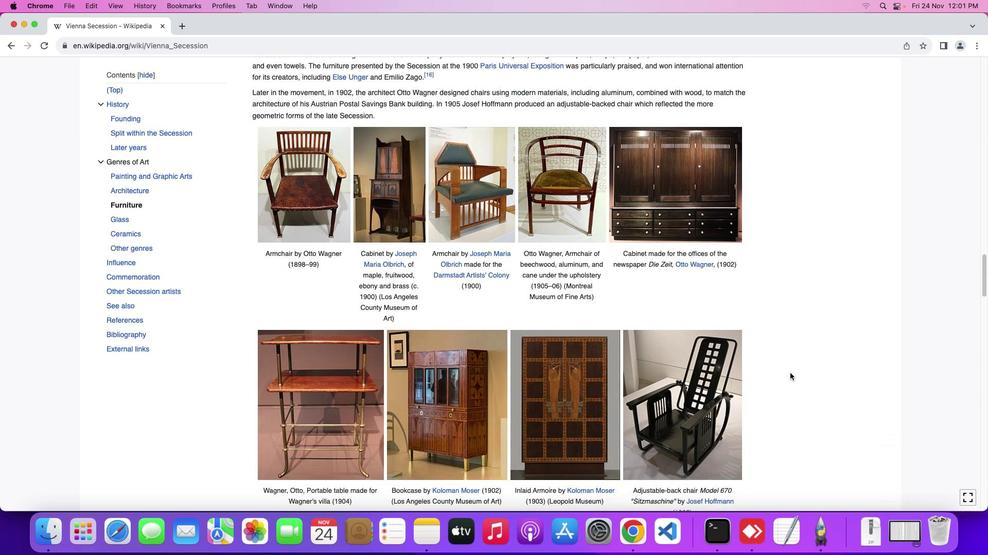 
Action: Mouse scrolled (790, 373) with delta (0, -1)
Screenshot: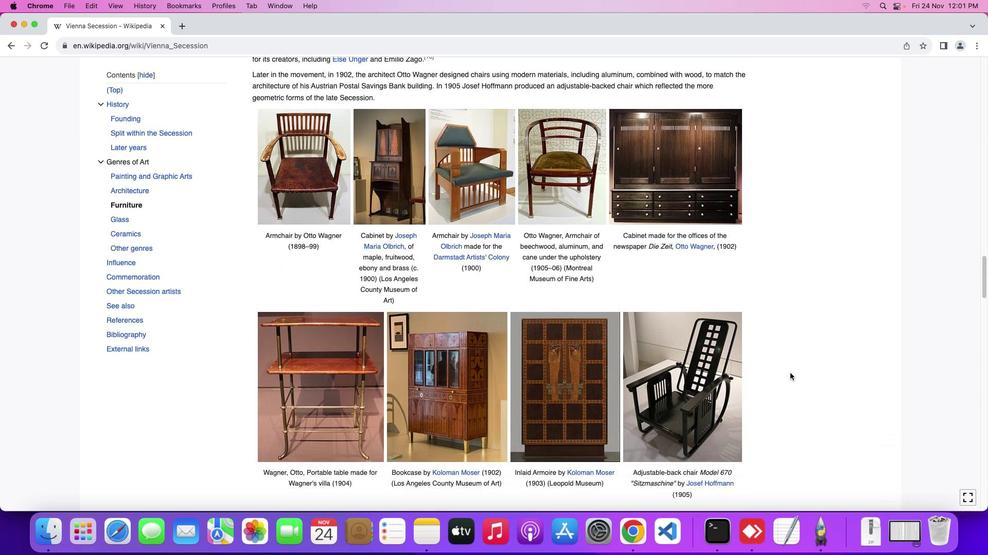 
Action: Mouse scrolled (790, 373) with delta (0, 0)
Screenshot: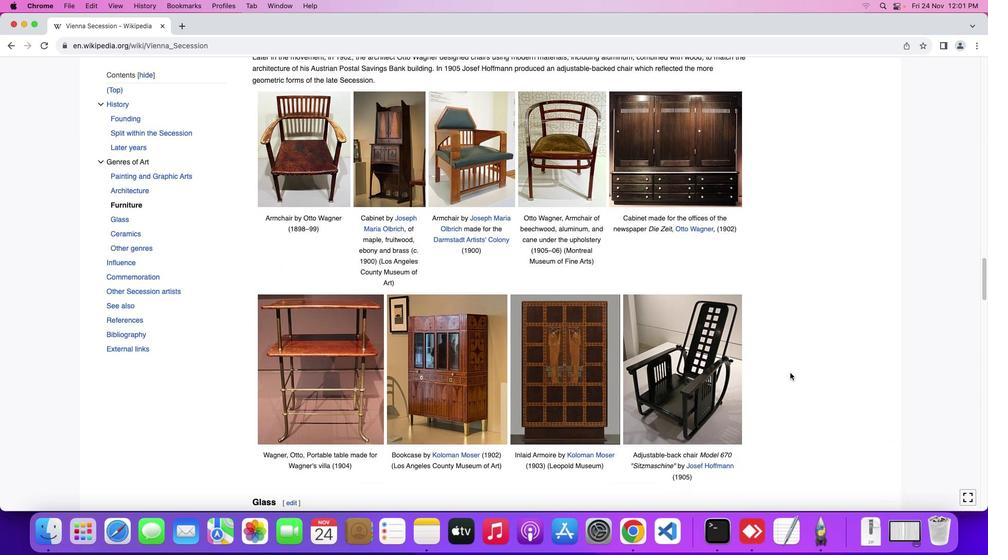 
Action: Mouse scrolled (790, 373) with delta (0, 0)
Screenshot: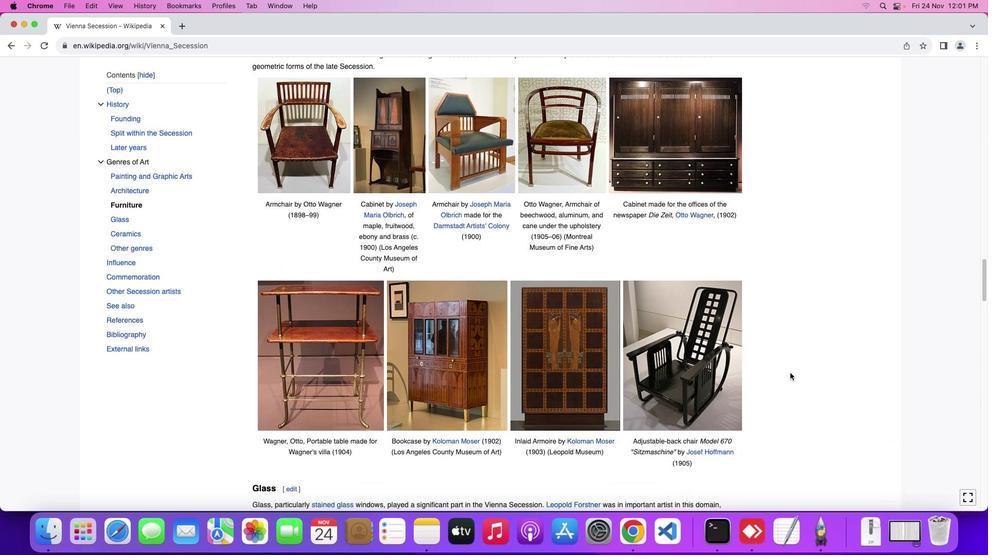 
Action: Mouse scrolled (790, 373) with delta (0, 0)
Screenshot: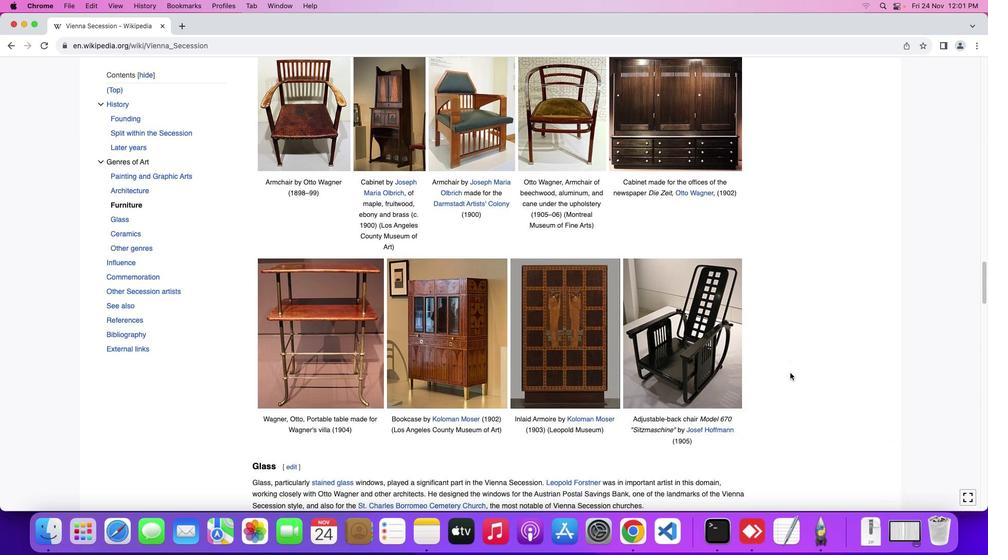 
Action: Mouse scrolled (790, 373) with delta (0, 0)
Screenshot: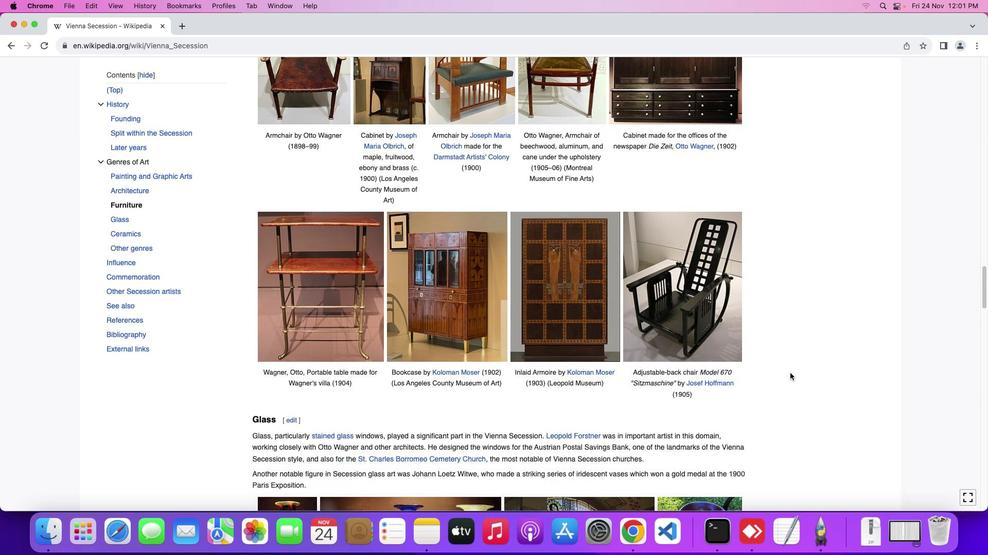 
Action: Mouse scrolled (790, 373) with delta (0, 0)
Screenshot: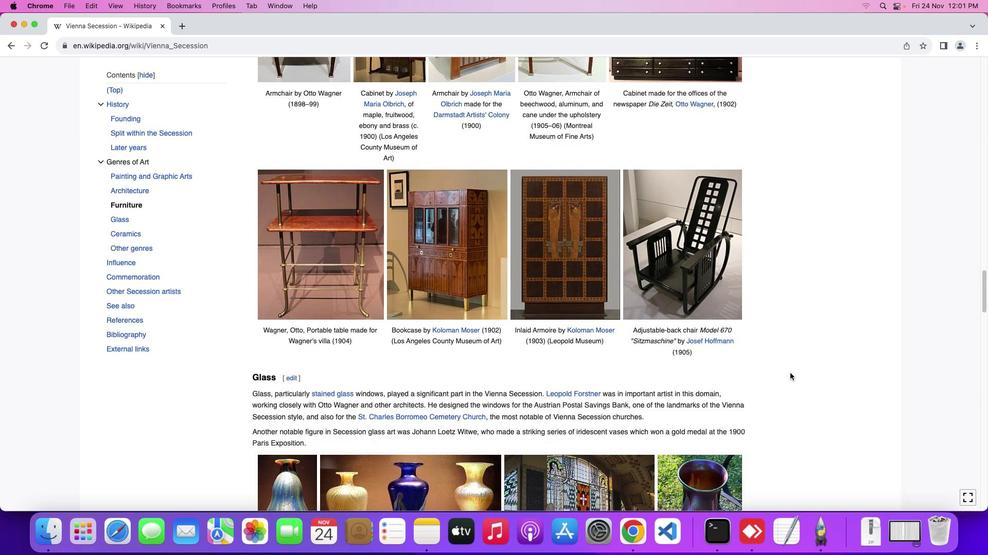 
Action: Mouse scrolled (790, 373) with delta (0, -1)
Screenshot: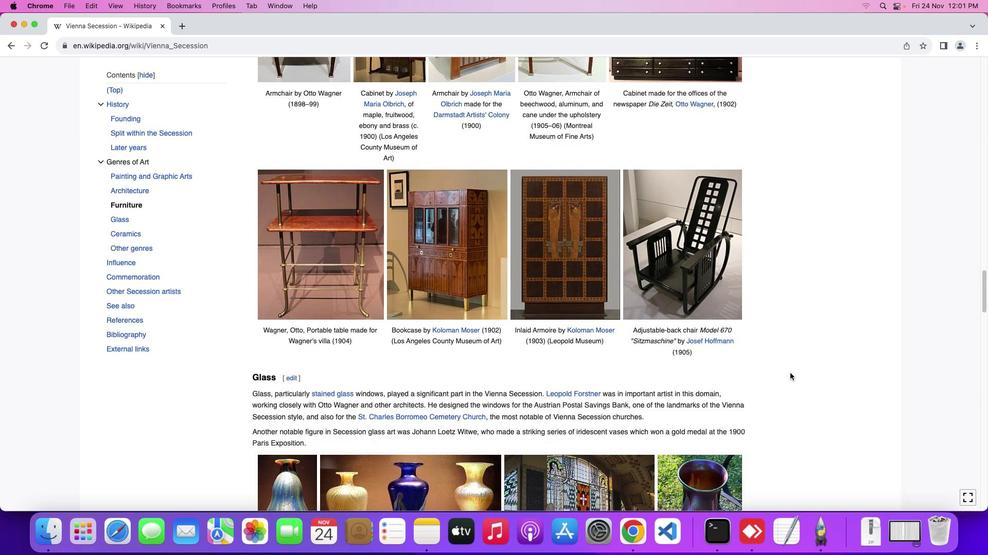 
Action: Mouse scrolled (790, 373) with delta (0, -2)
Screenshot: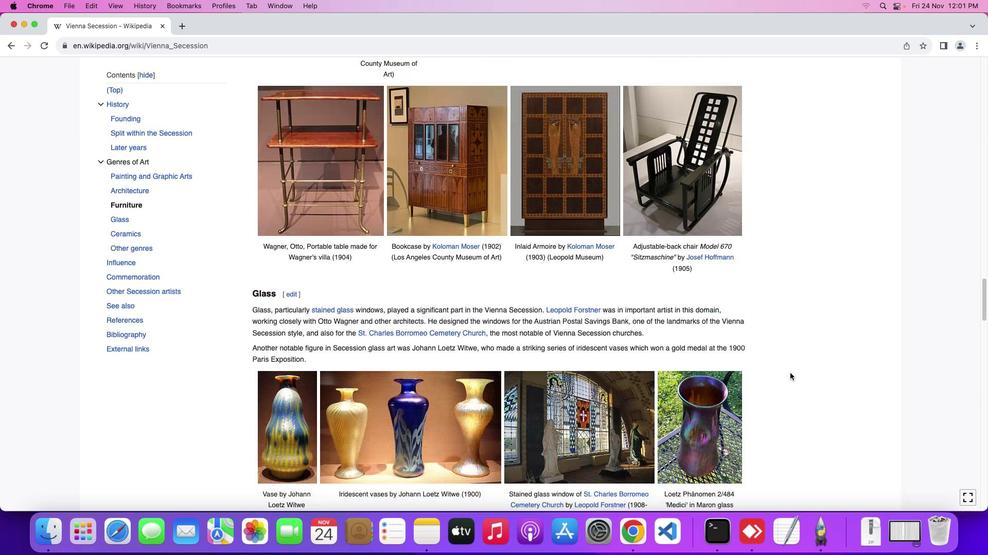 
Action: Mouse scrolled (790, 373) with delta (0, 0)
Screenshot: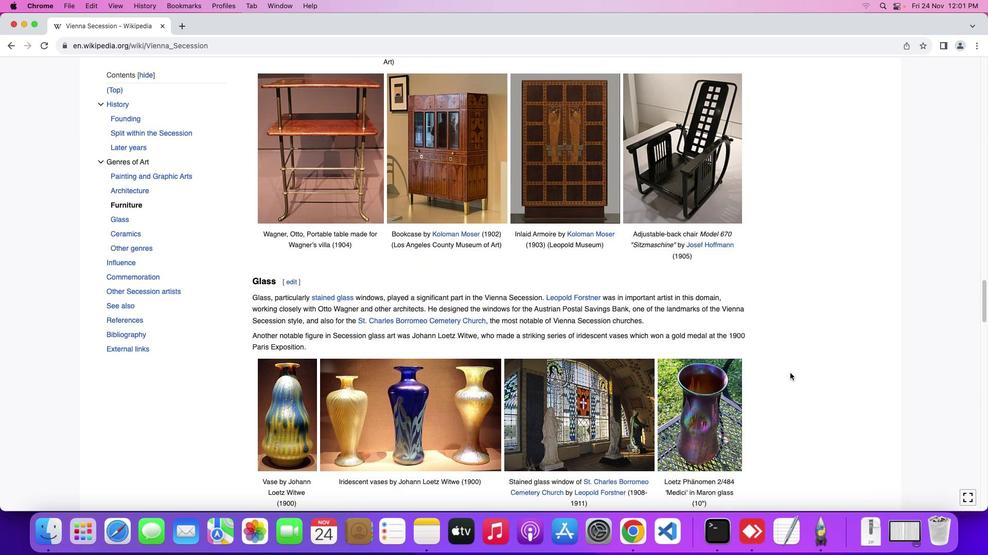 
Action: Mouse scrolled (790, 373) with delta (0, 0)
Screenshot: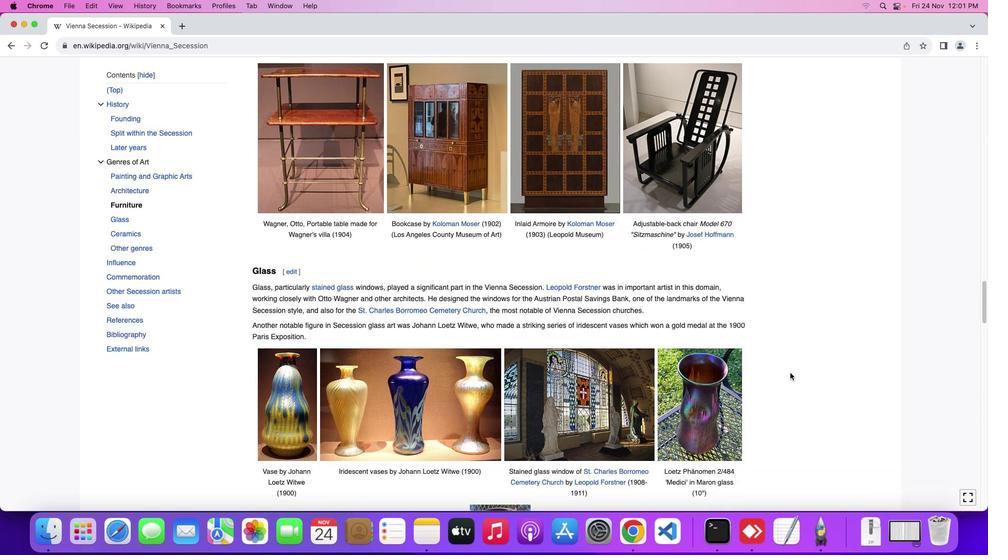 
Action: Mouse scrolled (790, 373) with delta (0, -1)
Screenshot: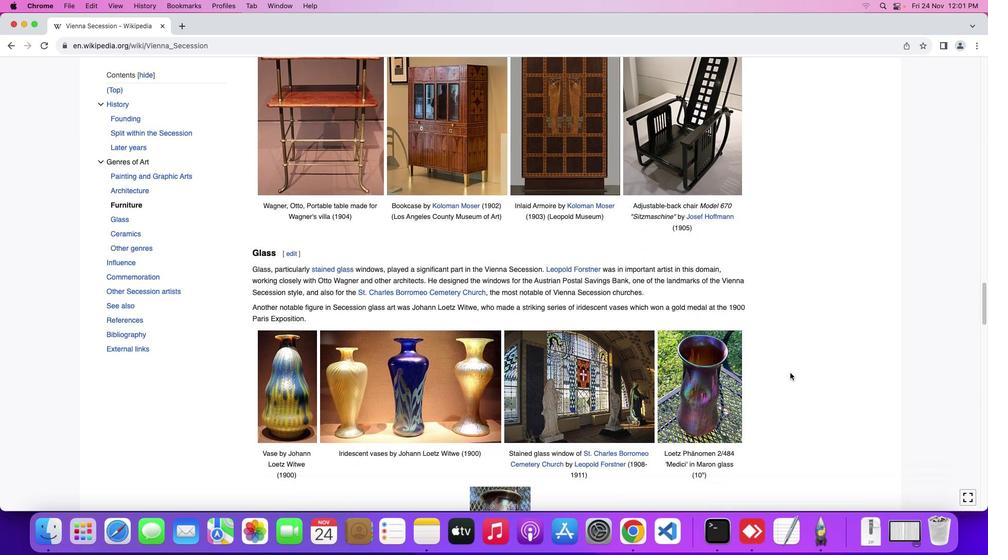 
Action: Mouse scrolled (790, 373) with delta (0, 0)
Screenshot: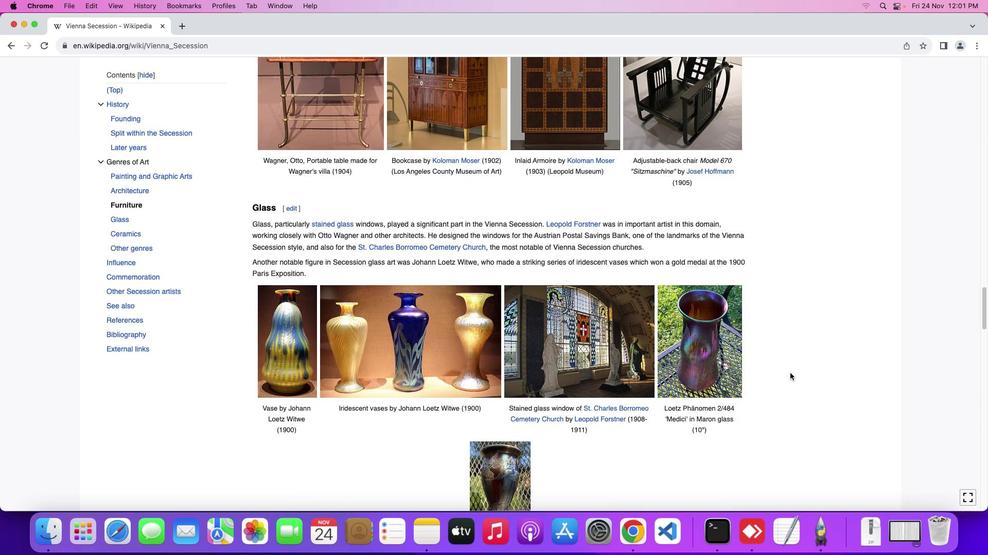 
Action: Mouse scrolled (790, 373) with delta (0, 0)
Screenshot: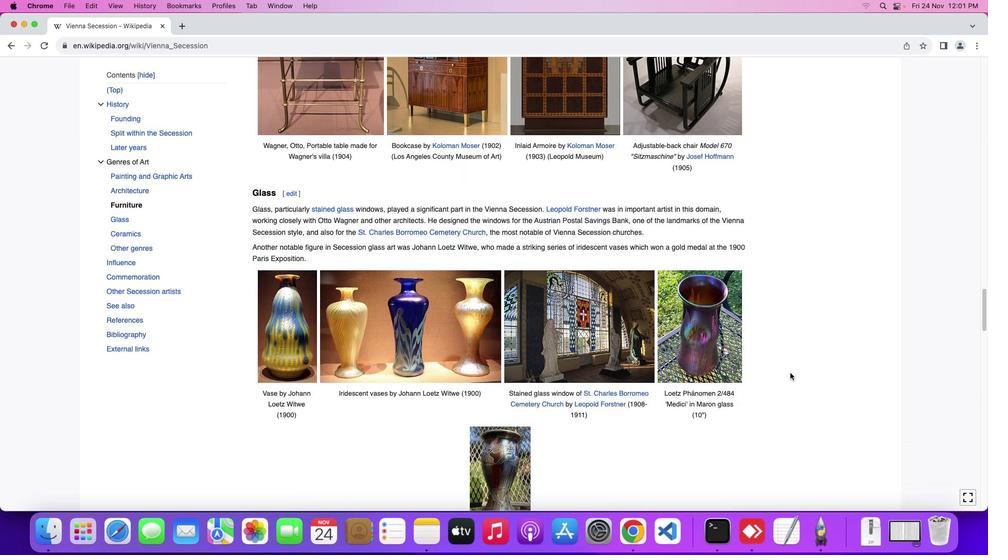 
Action: Mouse scrolled (790, 373) with delta (0, -1)
Screenshot: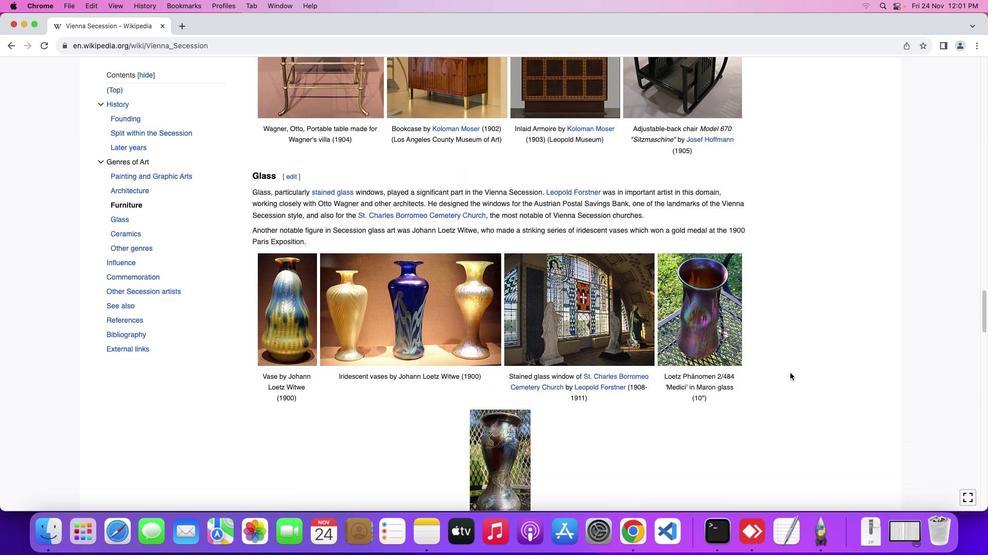 
Action: Mouse scrolled (790, 373) with delta (0, 0)
Screenshot: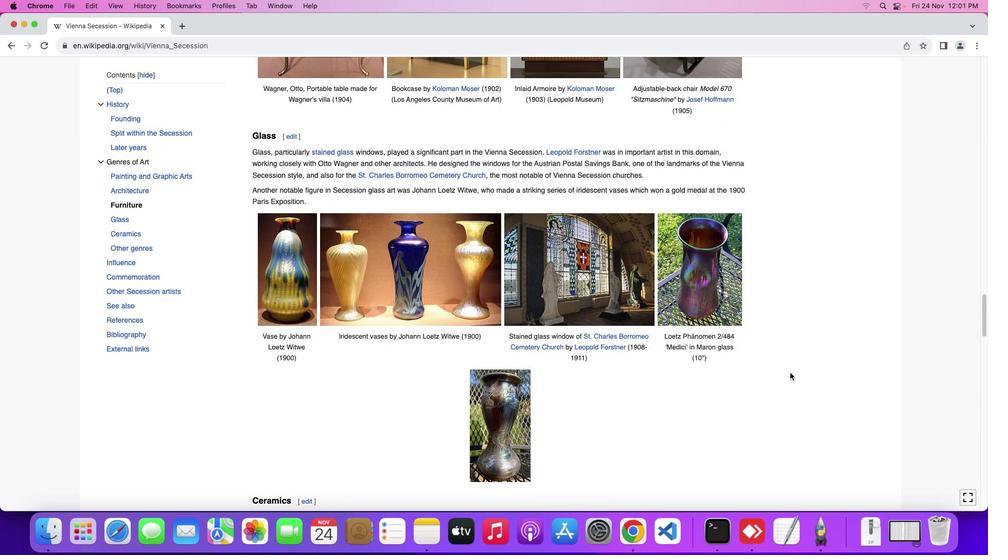 
Action: Mouse scrolled (790, 373) with delta (0, 0)
Screenshot: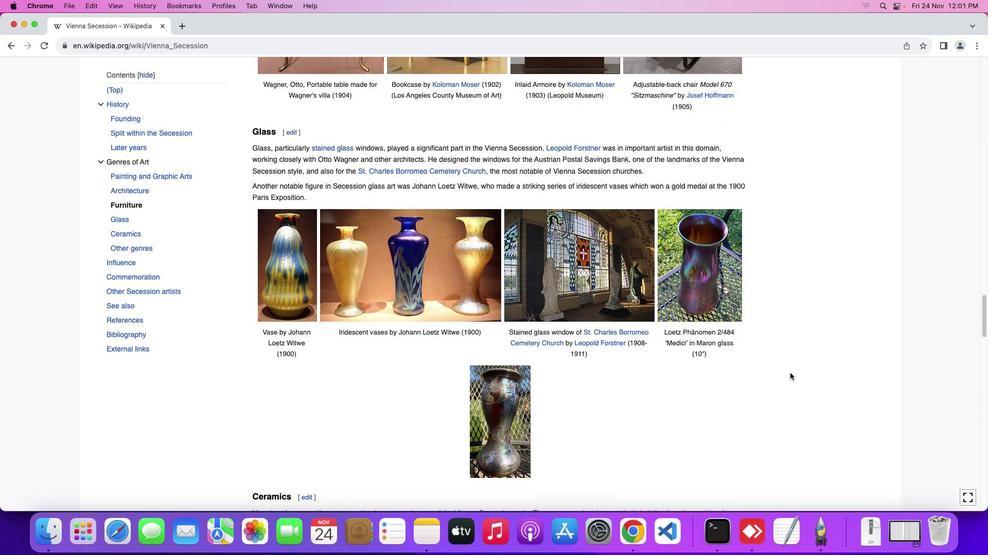 
Action: Mouse scrolled (790, 373) with delta (0, -1)
Screenshot: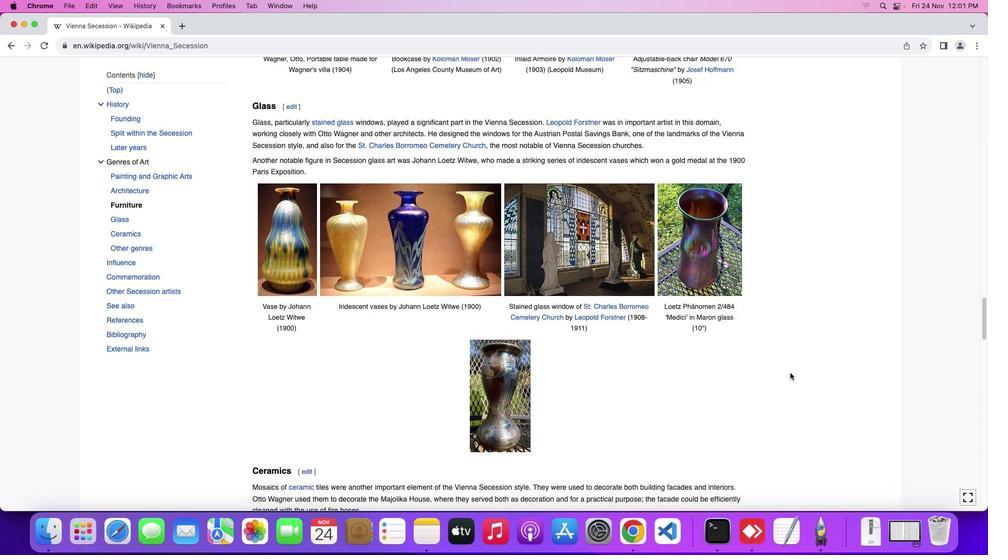 
Action: Mouse scrolled (790, 373) with delta (0, 0)
Screenshot: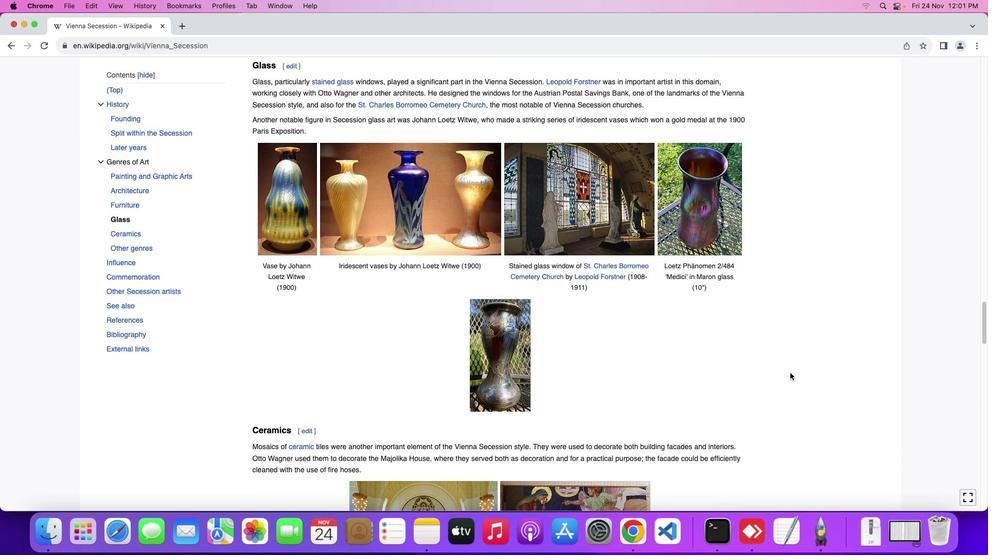
Action: Mouse scrolled (790, 373) with delta (0, 0)
Screenshot: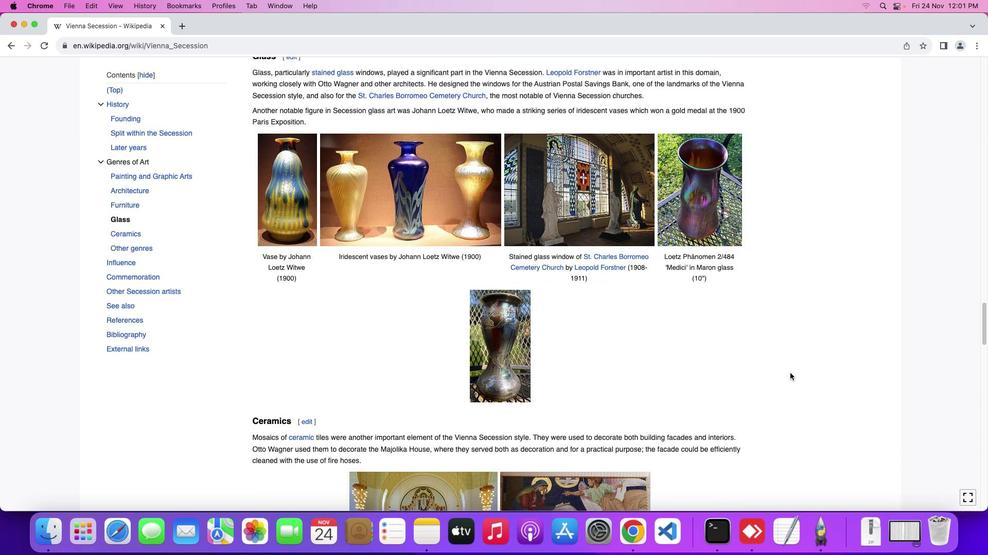 
Action: Mouse scrolled (790, 373) with delta (0, -1)
Screenshot: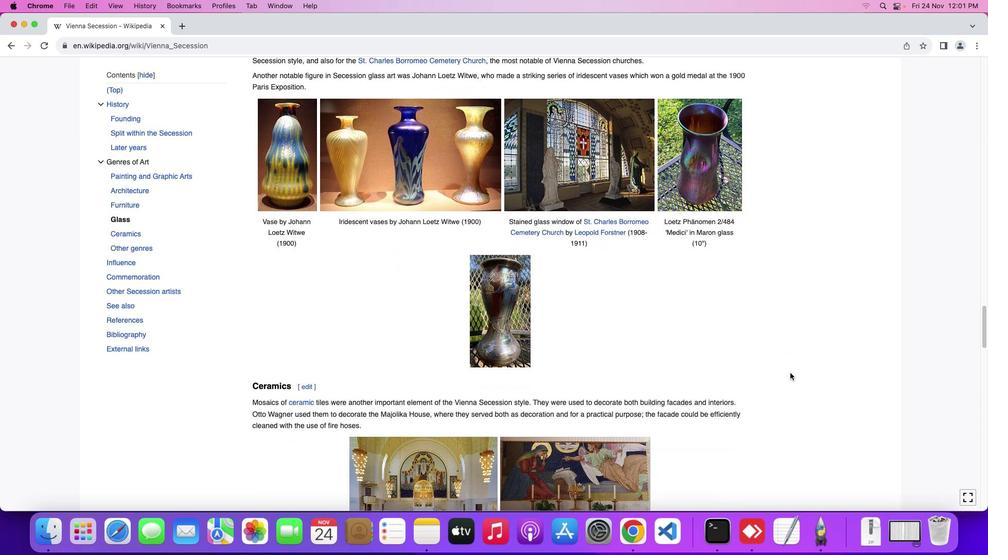 
Action: Mouse moved to (790, 373)
Screenshot: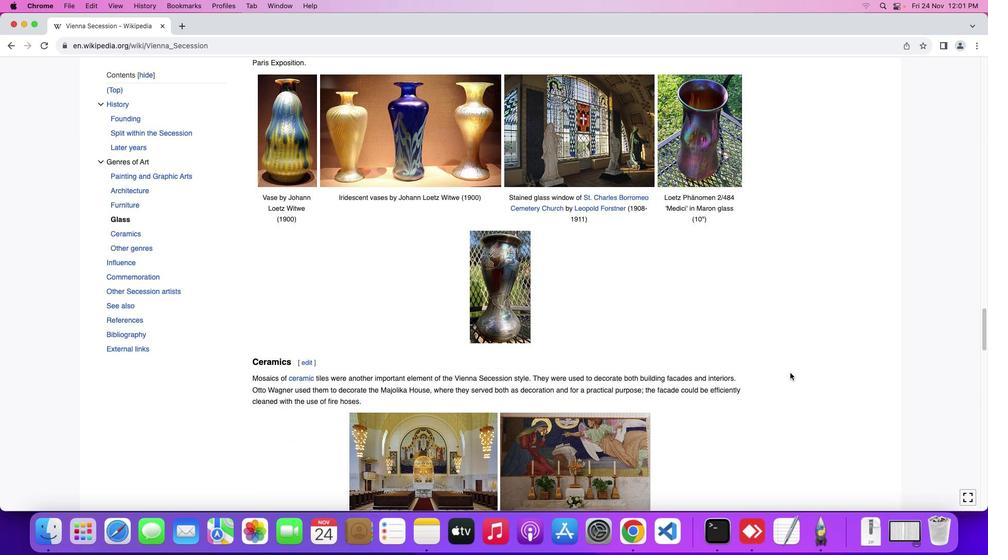 
Action: Mouse scrolled (790, 373) with delta (0, 0)
Screenshot: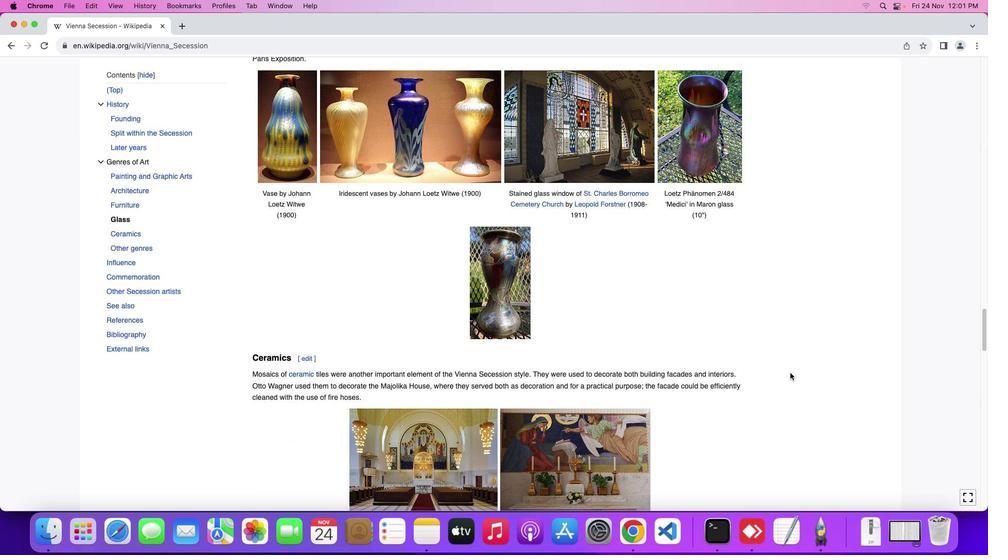 
Action: Mouse scrolled (790, 373) with delta (0, 0)
Screenshot: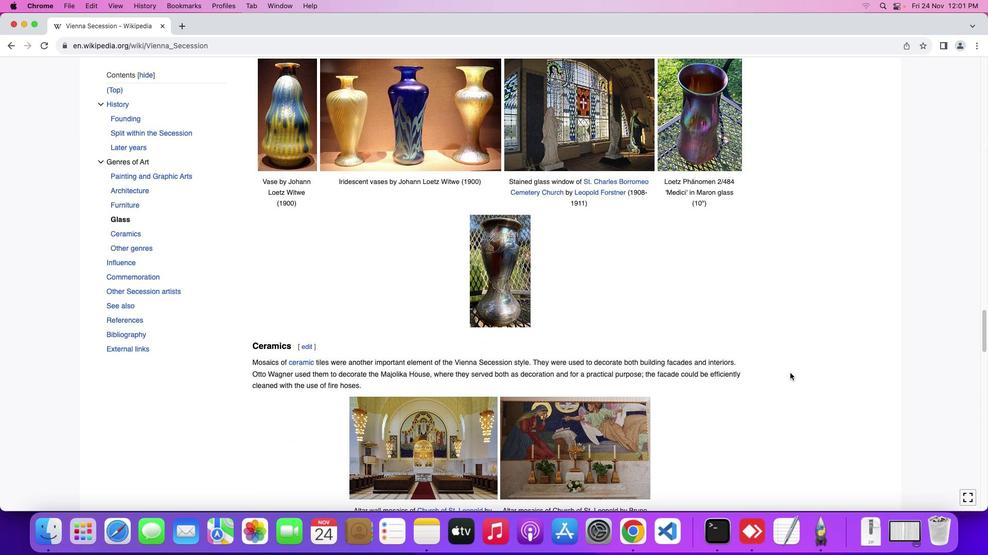 
Action: Mouse scrolled (790, 373) with delta (0, -1)
Screenshot: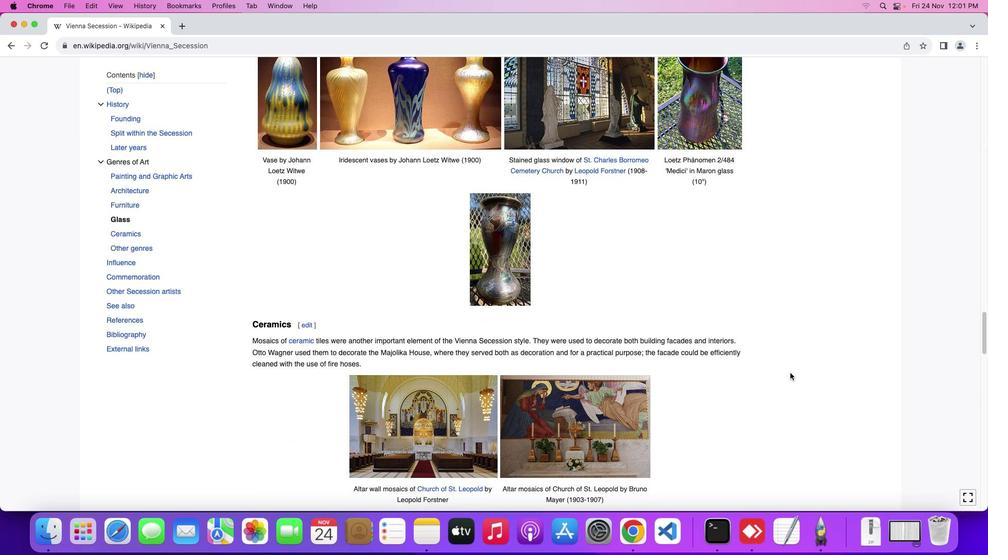 
Action: Mouse scrolled (790, 373) with delta (0, -1)
Screenshot: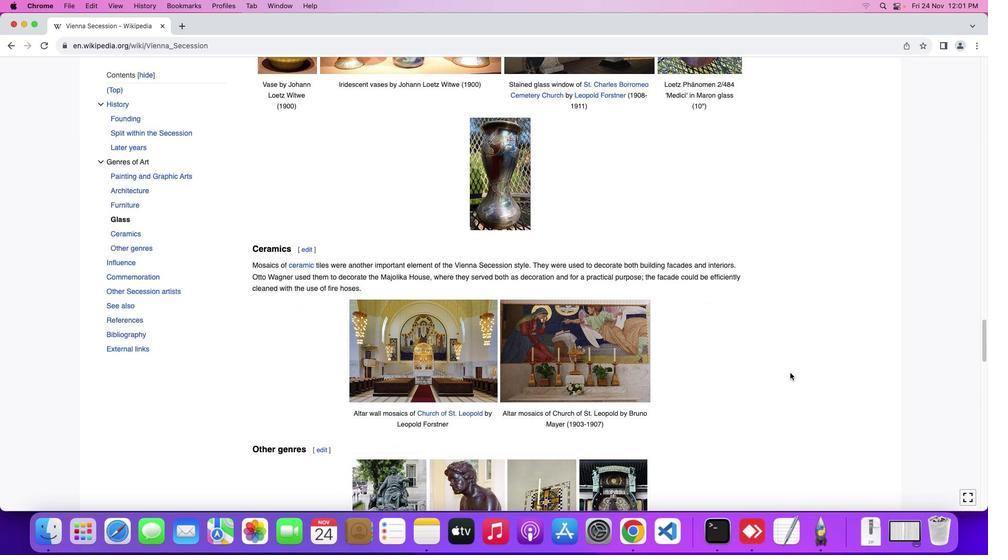 
Action: Mouse scrolled (790, 373) with delta (0, 0)
Screenshot: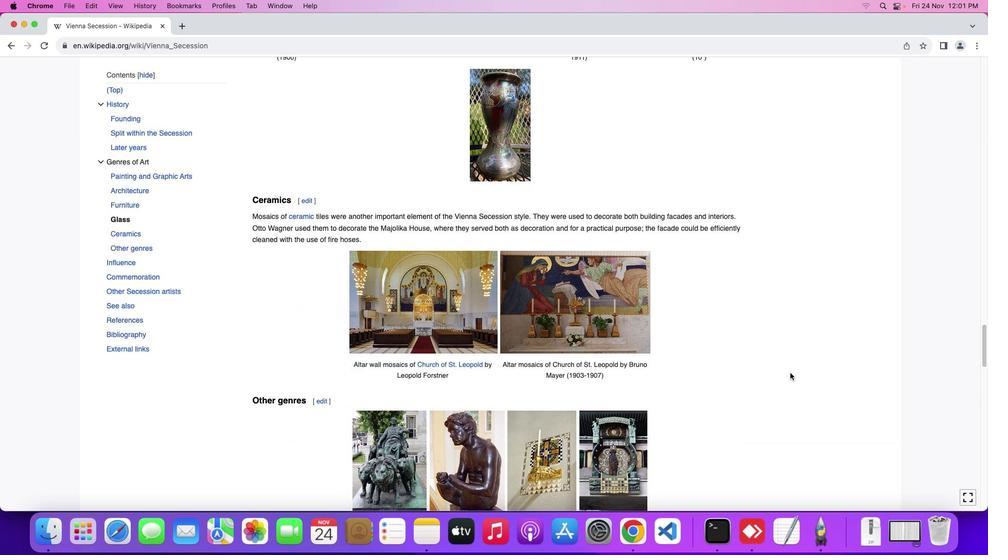 
Action: Mouse scrolled (790, 373) with delta (0, 0)
Screenshot: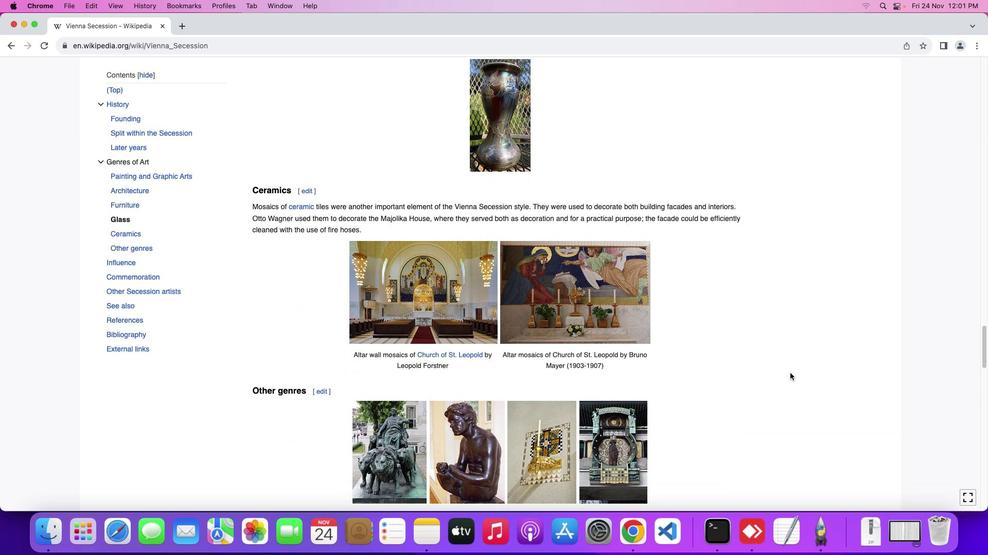 
Action: Mouse scrolled (790, 373) with delta (0, -1)
Screenshot: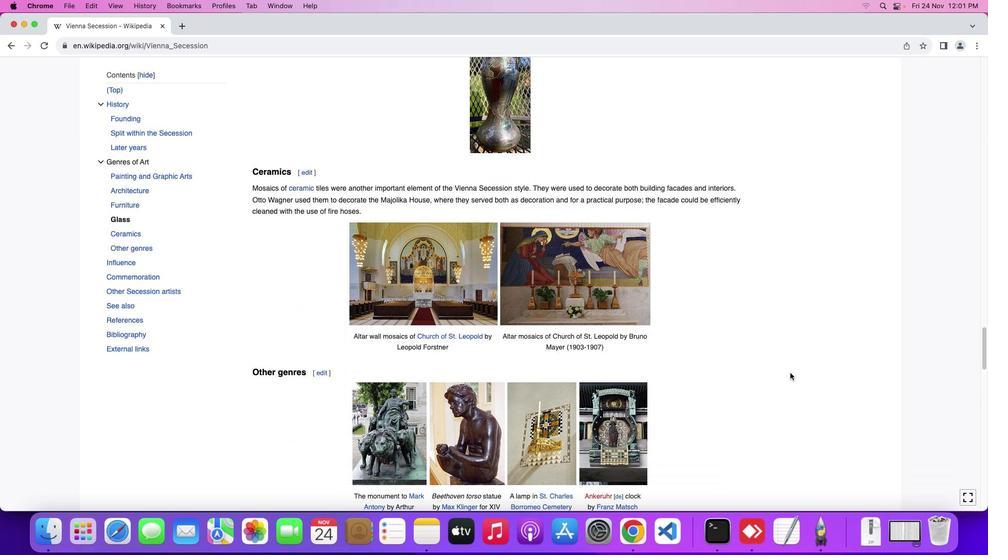 
Action: Mouse scrolled (790, 373) with delta (0, 0)
Screenshot: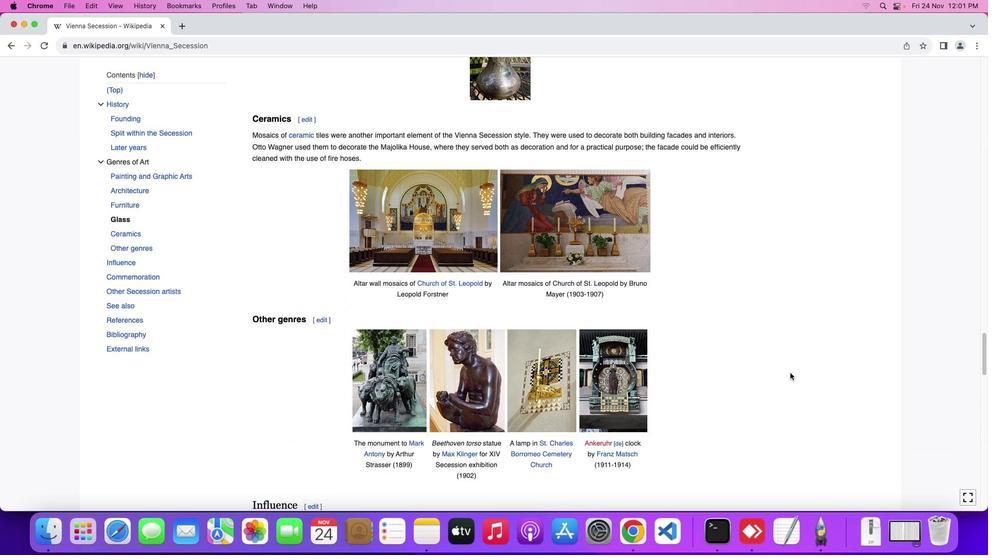 
Action: Mouse scrolled (790, 373) with delta (0, 0)
Screenshot: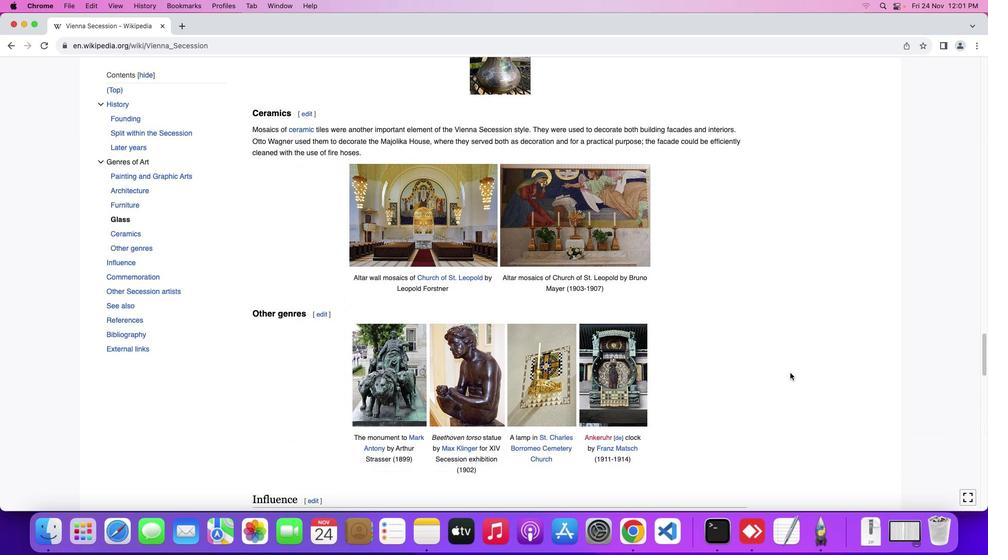 
Action: Mouse scrolled (790, 373) with delta (0, -1)
Screenshot: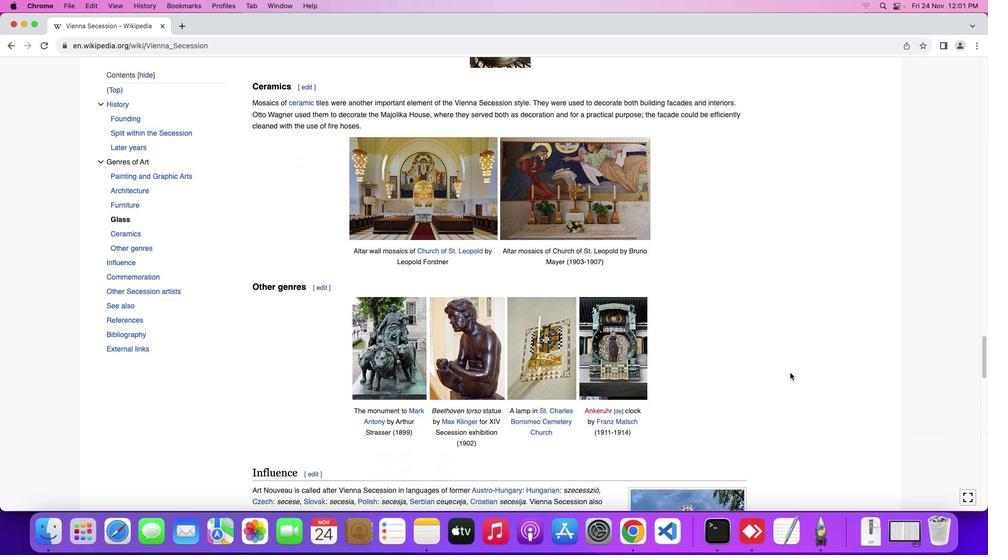
Action: Mouse scrolled (790, 373) with delta (0, 0)
Screenshot: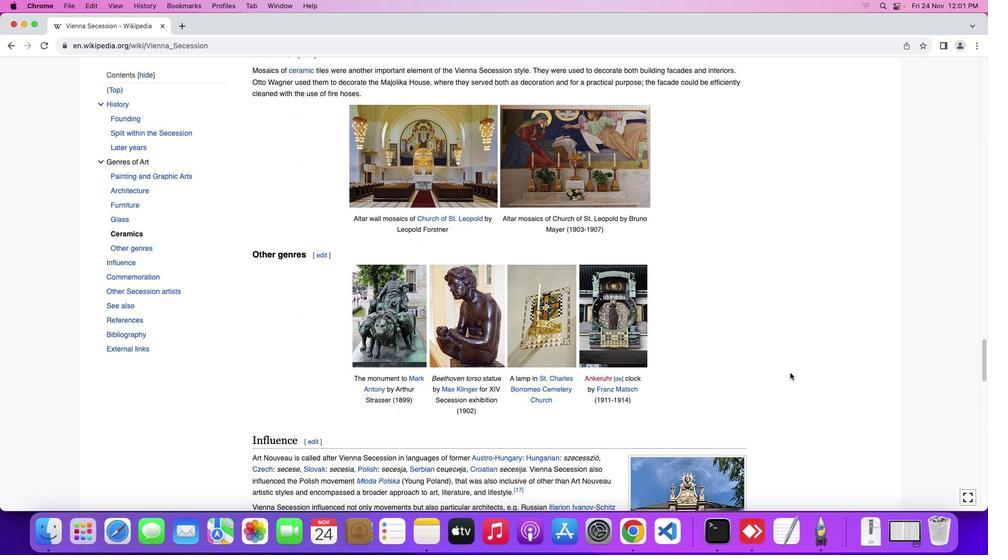 
Action: Mouse scrolled (790, 373) with delta (0, 0)
Screenshot: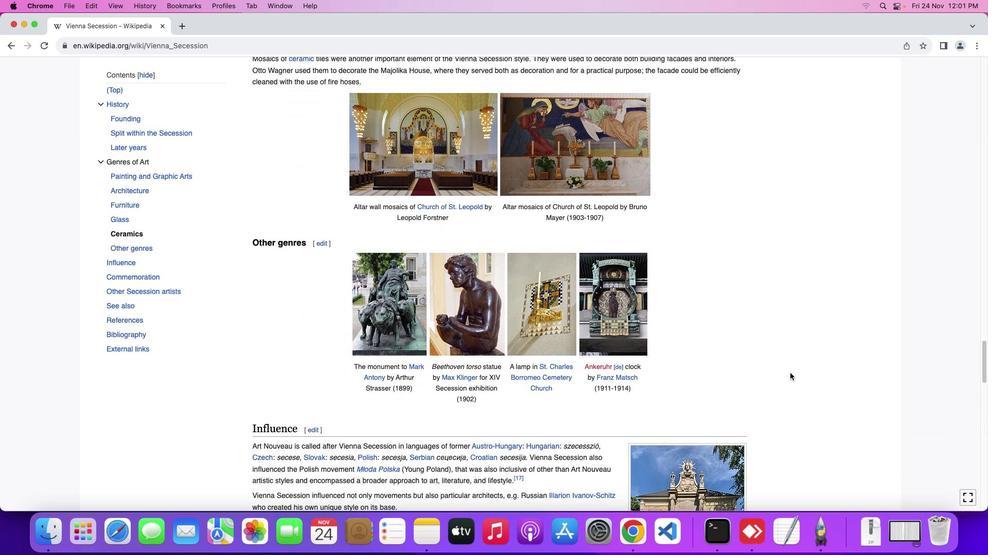 
Action: Mouse scrolled (790, 373) with delta (0, -1)
Screenshot: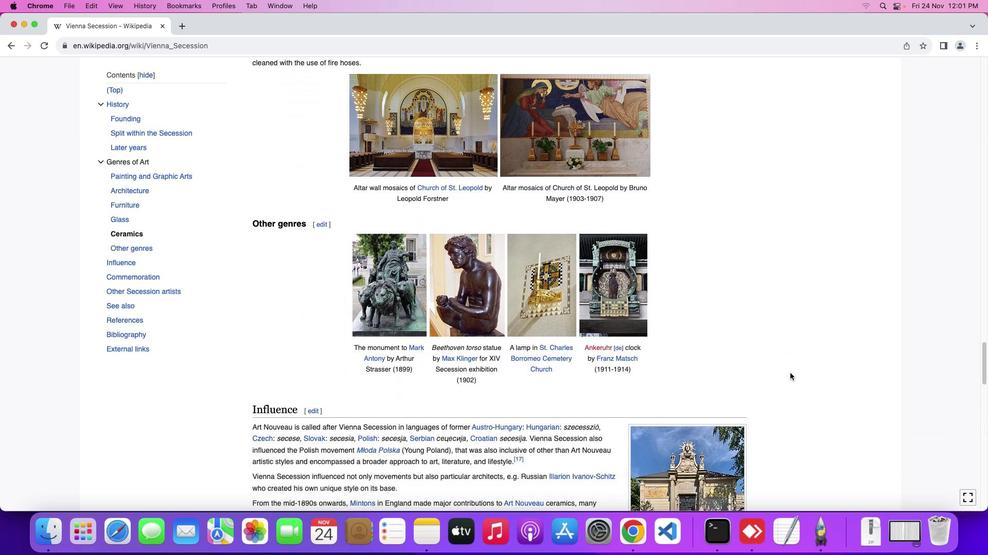 
Action: Mouse scrolled (790, 373) with delta (0, 0)
Screenshot: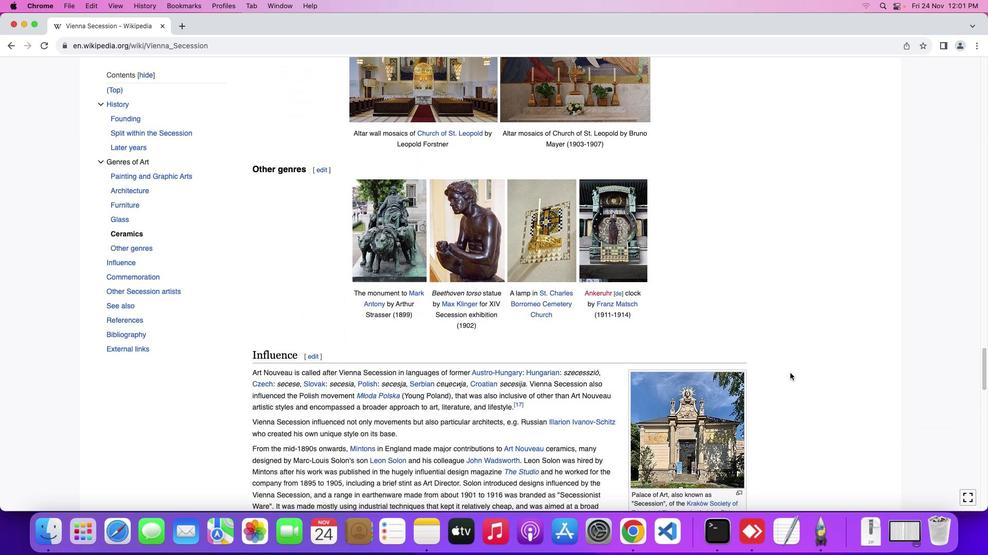 
Action: Mouse scrolled (790, 373) with delta (0, 0)
Screenshot: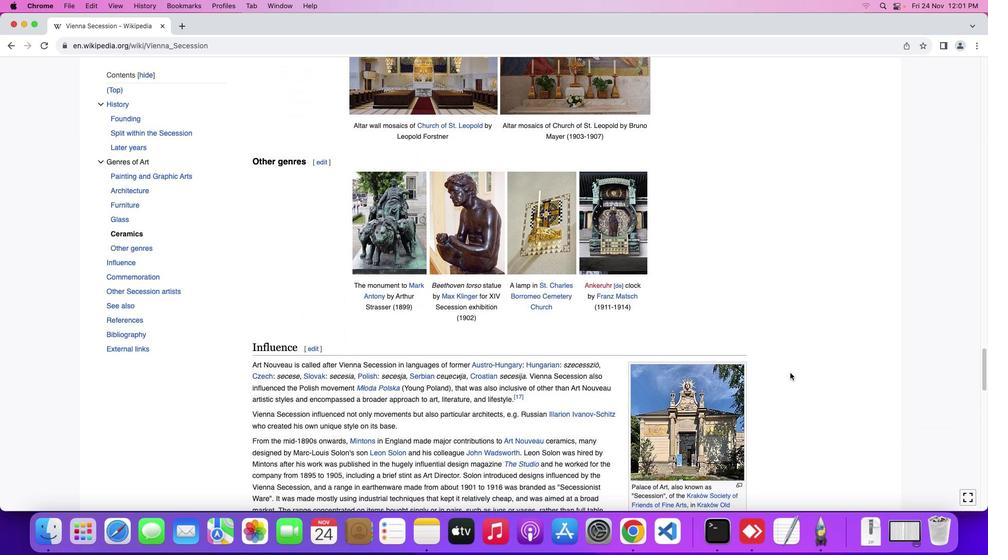 
Action: Mouse scrolled (790, 373) with delta (0, -1)
Screenshot: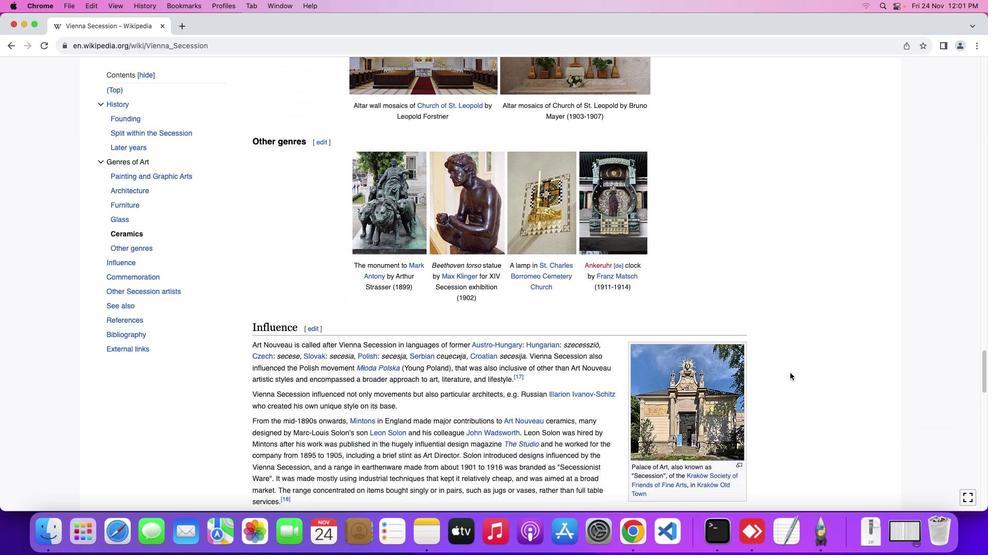 
Action: Mouse scrolled (790, 373) with delta (0, 0)
Screenshot: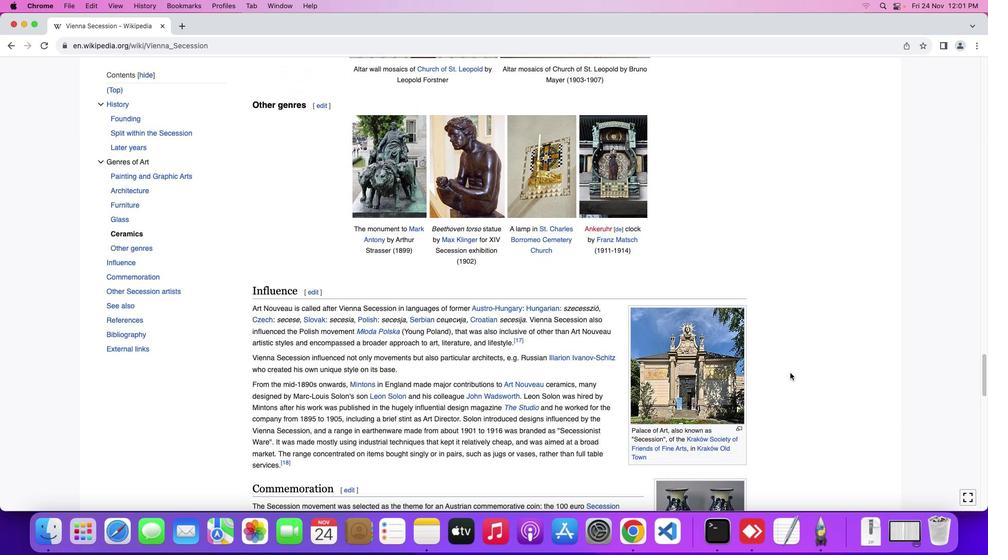 
Action: Mouse scrolled (790, 373) with delta (0, 0)
Screenshot: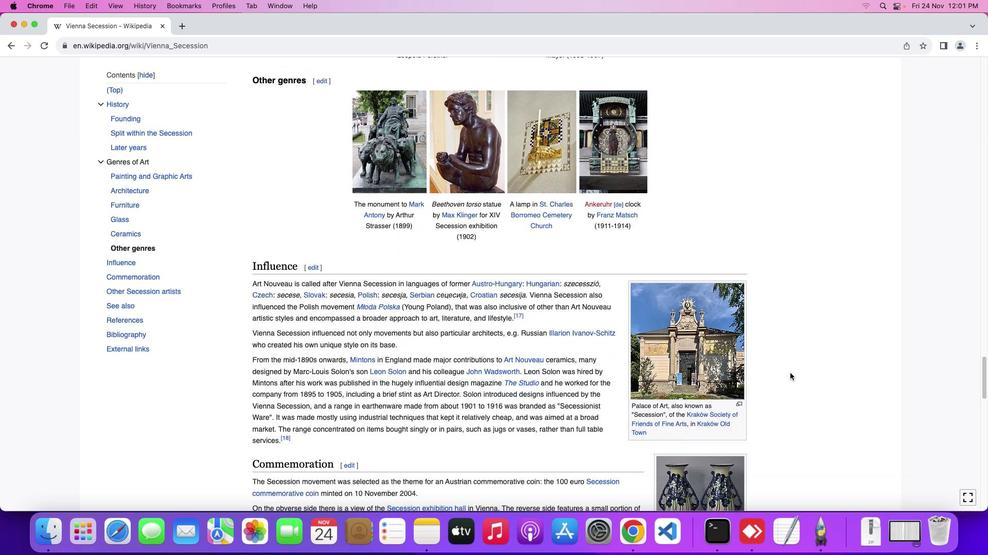 
Action: Mouse scrolled (790, 373) with delta (0, -1)
Screenshot: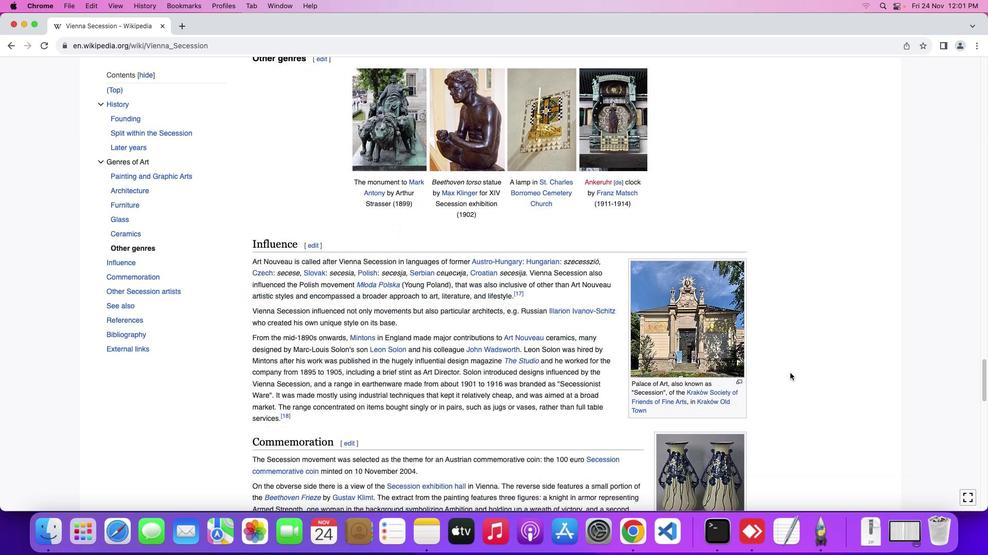 
Action: Mouse scrolled (790, 373) with delta (0, 0)
Screenshot: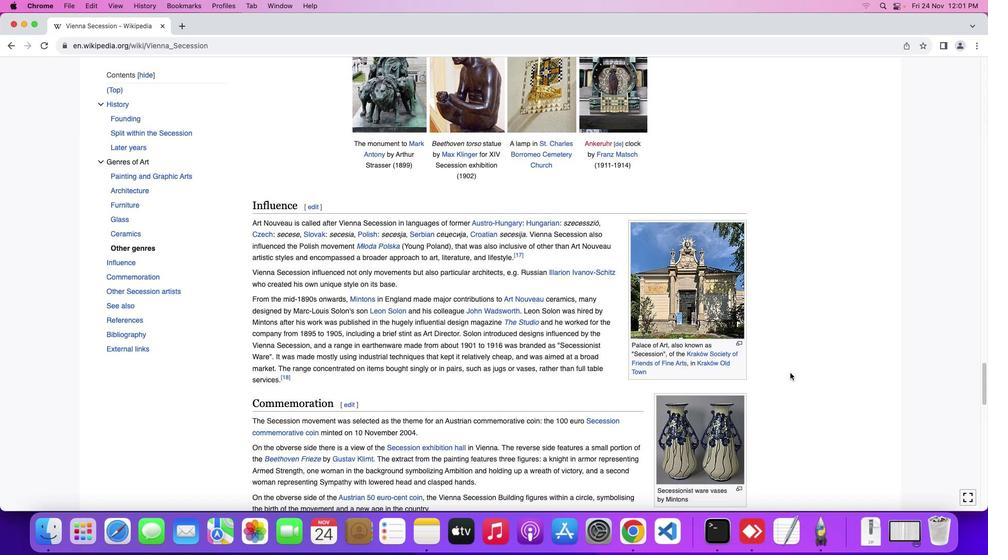 
Action: Mouse scrolled (790, 373) with delta (0, 0)
Screenshot: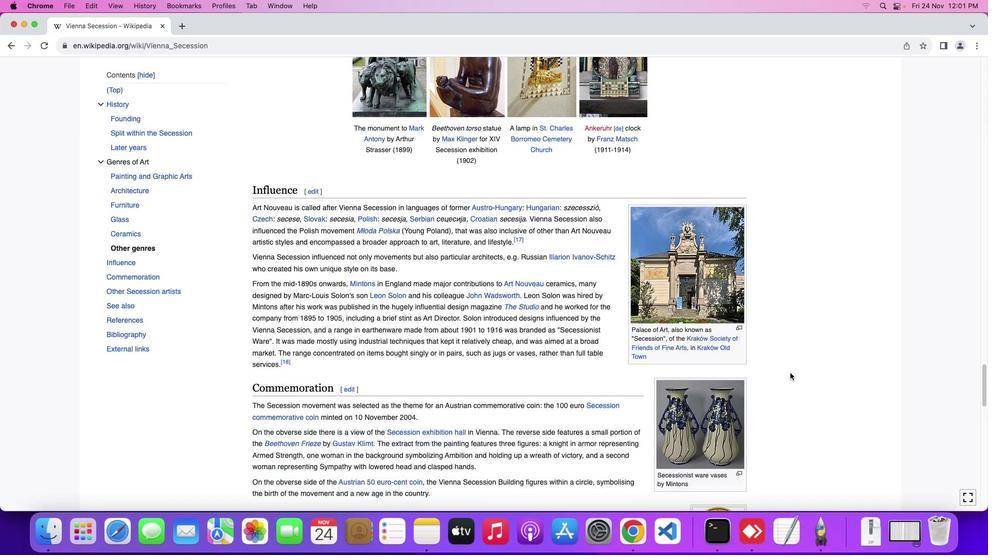 
Action: Mouse scrolled (790, 373) with delta (0, -1)
Screenshot: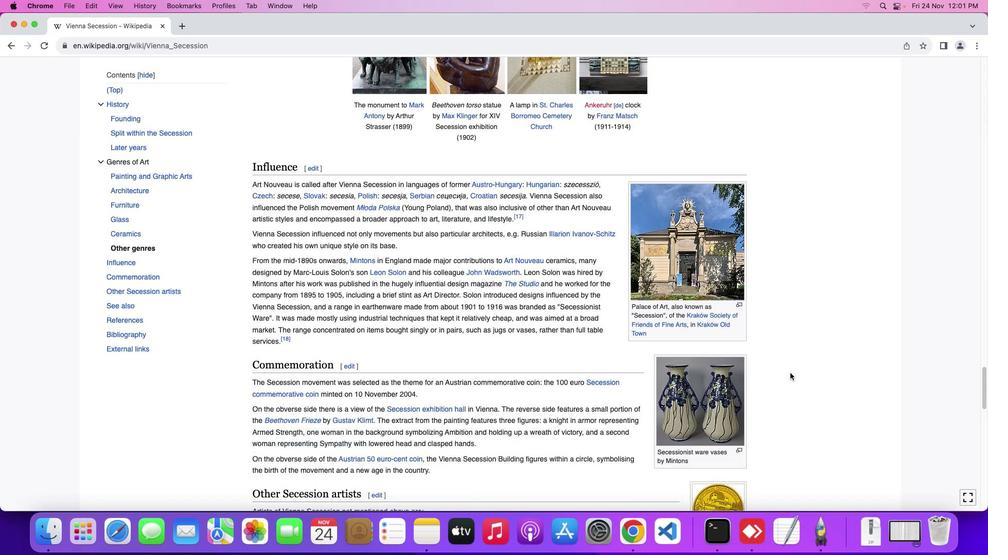 
Action: Mouse scrolled (790, 373) with delta (0, 0)
Screenshot: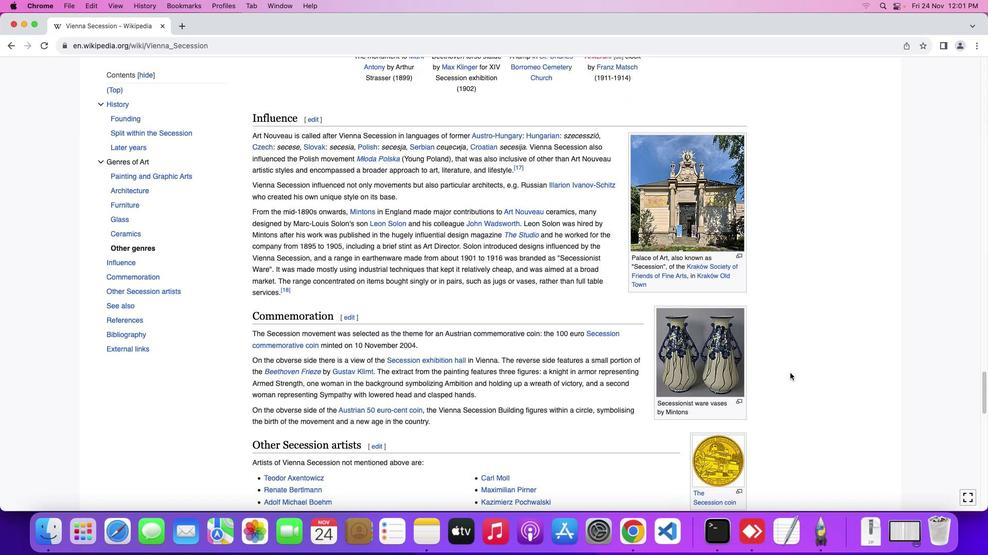 
Action: Mouse scrolled (790, 373) with delta (0, 0)
Screenshot: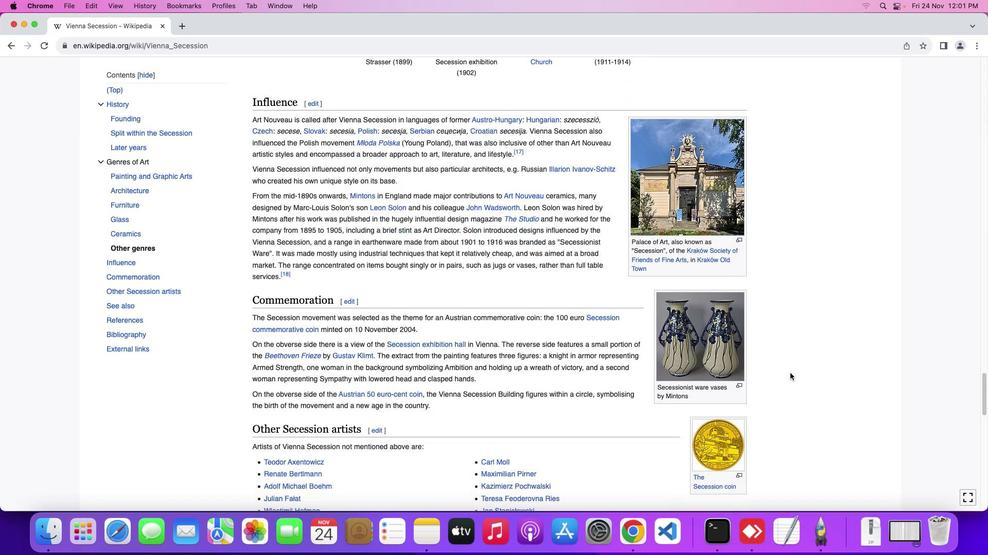 
Action: Mouse scrolled (790, 373) with delta (0, -1)
Screenshot: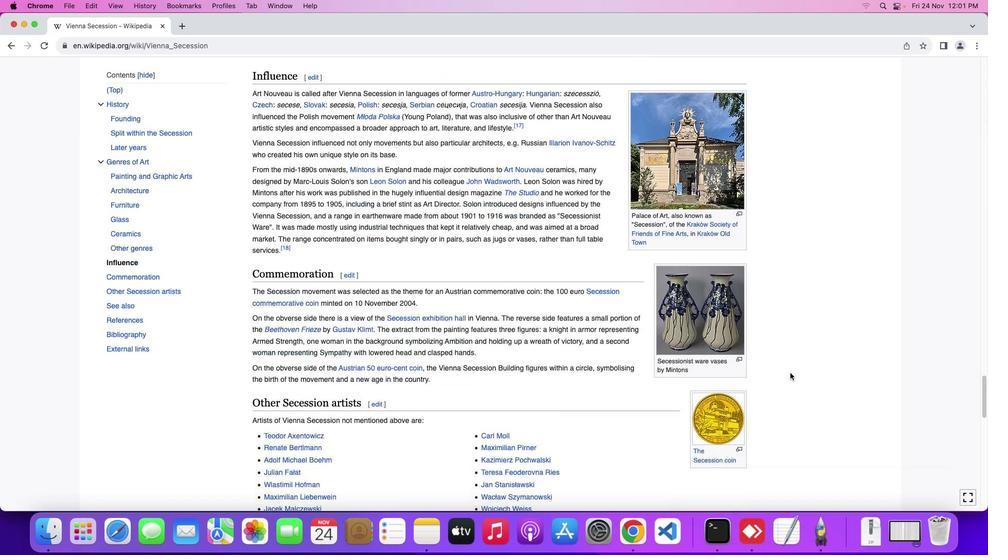 
Action: Mouse scrolled (790, 373) with delta (0, -1)
Screenshot: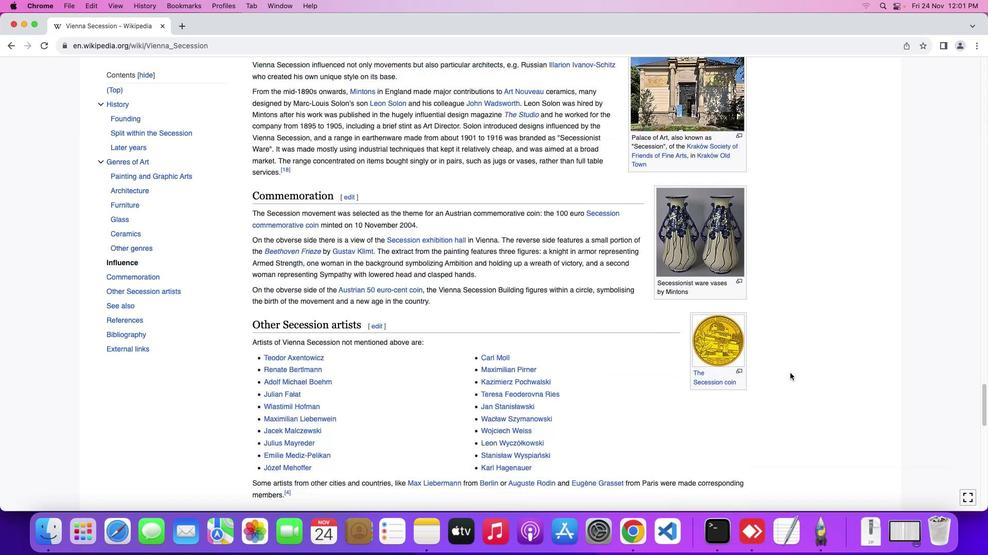 
Action: Mouse scrolled (790, 373) with delta (0, 0)
Screenshot: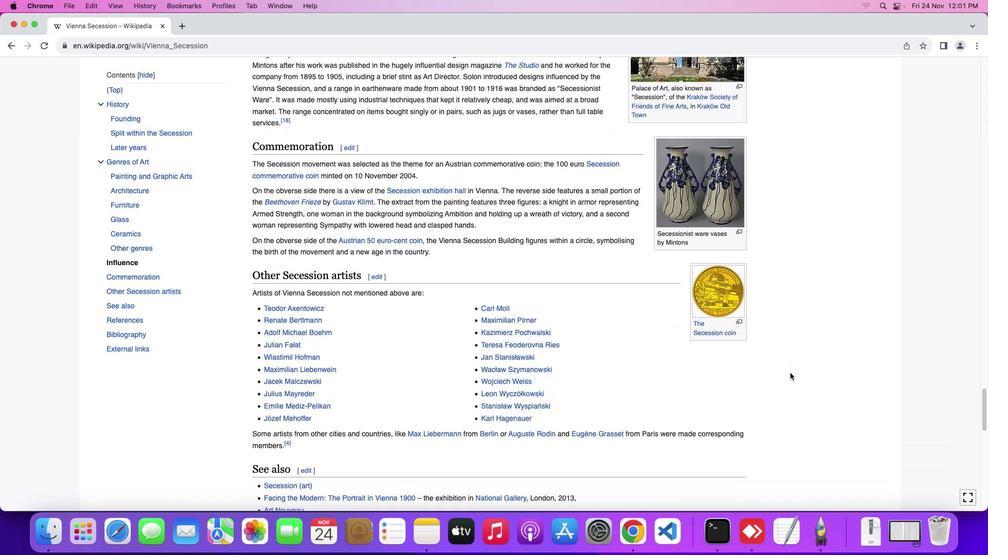 
Action: Mouse scrolled (790, 373) with delta (0, 0)
Screenshot: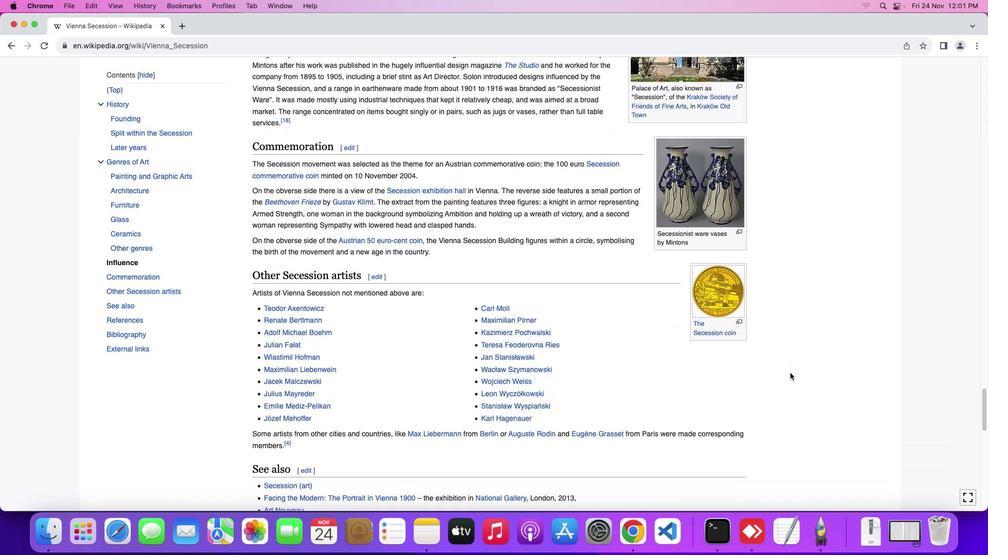 
Action: Mouse scrolled (790, 373) with delta (0, -1)
Screenshot: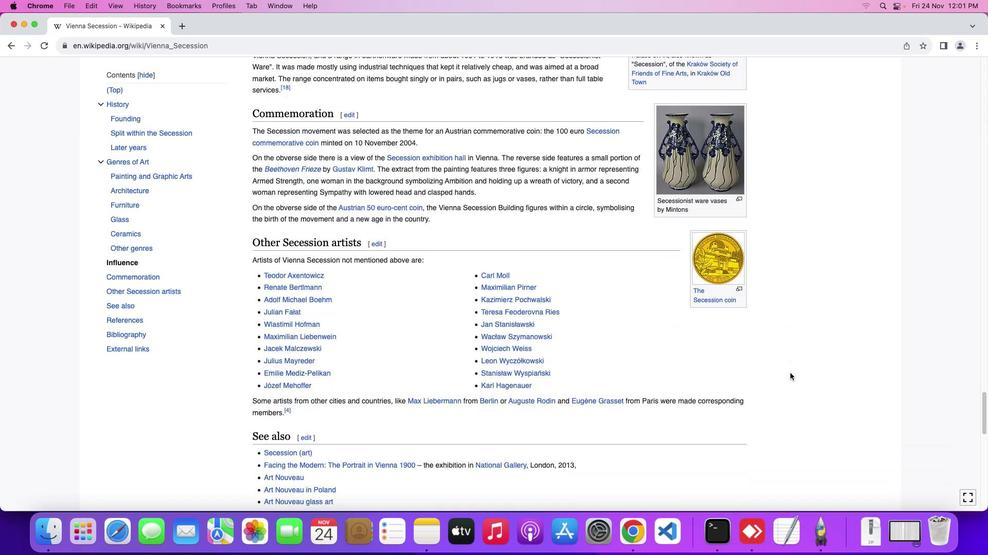 
Action: Mouse scrolled (790, 373) with delta (0, 0)
Screenshot: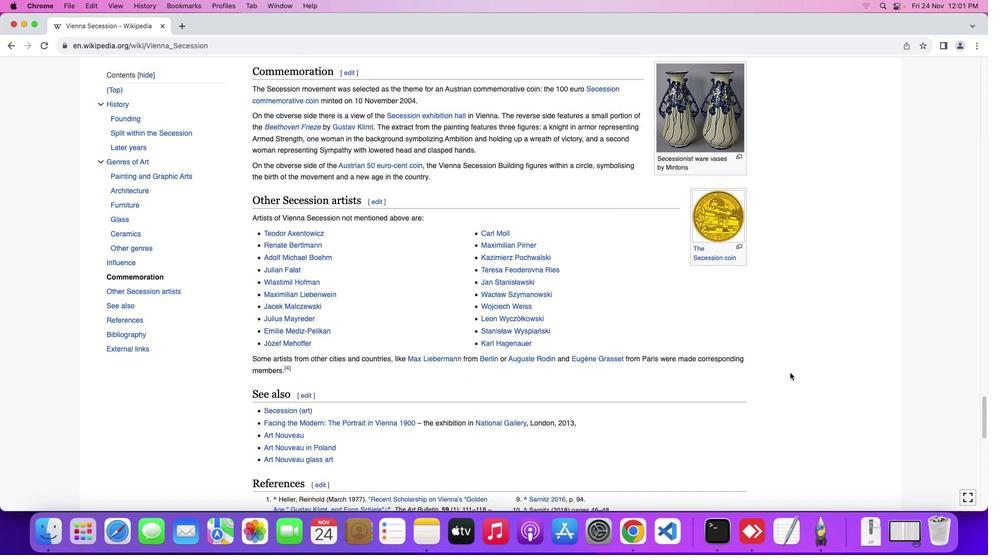 
Action: Mouse scrolled (790, 373) with delta (0, 0)
Screenshot: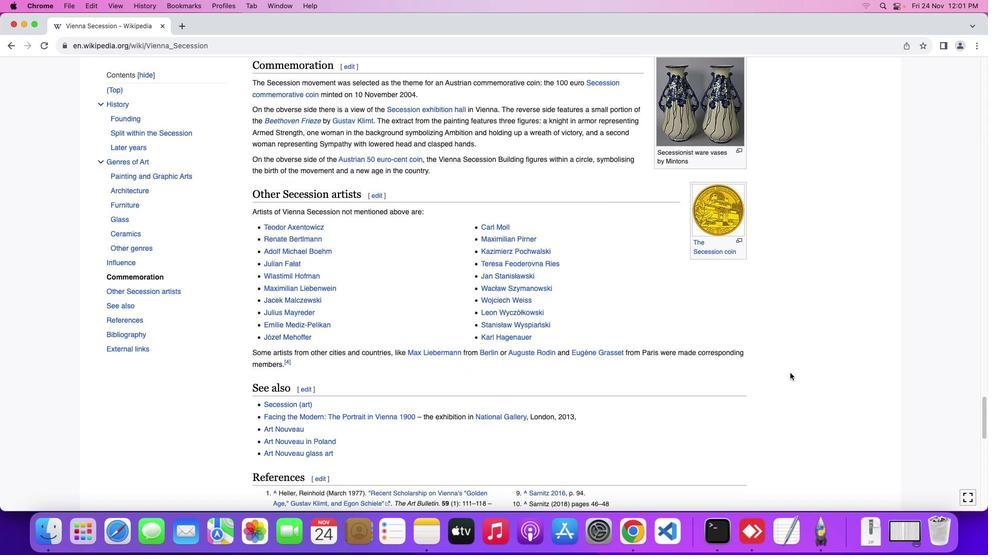 
Action: Mouse scrolled (790, 373) with delta (0, -1)
Screenshot: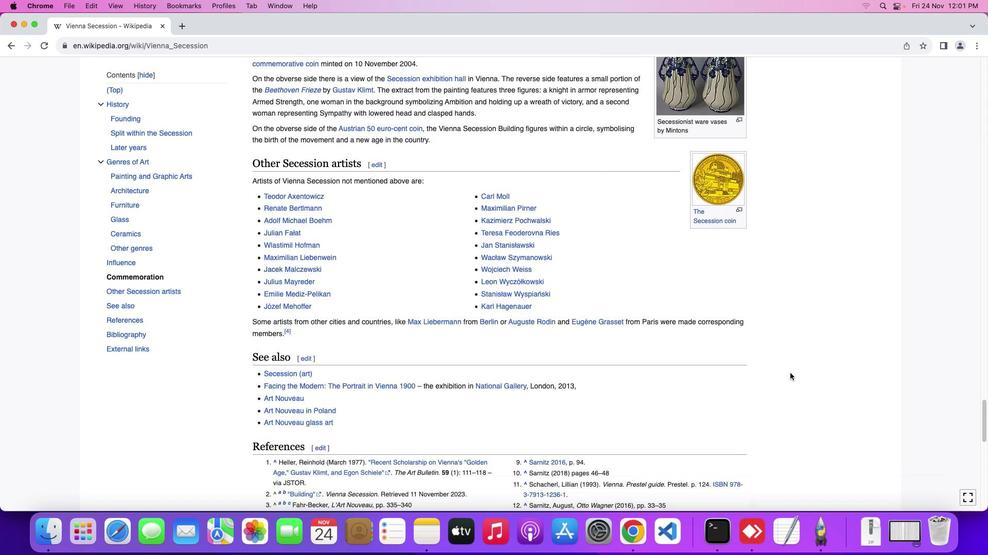 
Action: Mouse scrolled (790, 373) with delta (0, 0)
Screenshot: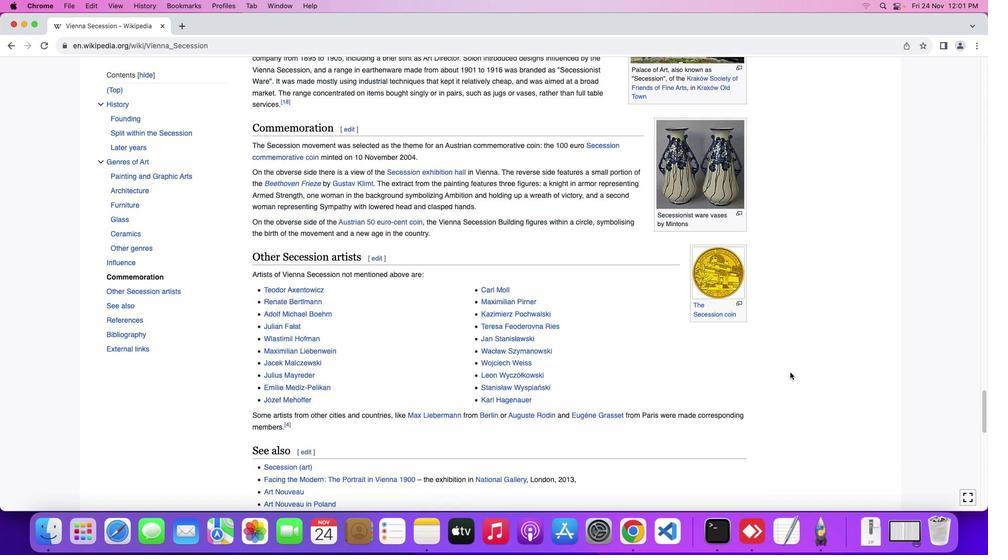 
Action: Mouse scrolled (790, 373) with delta (0, 0)
Screenshot: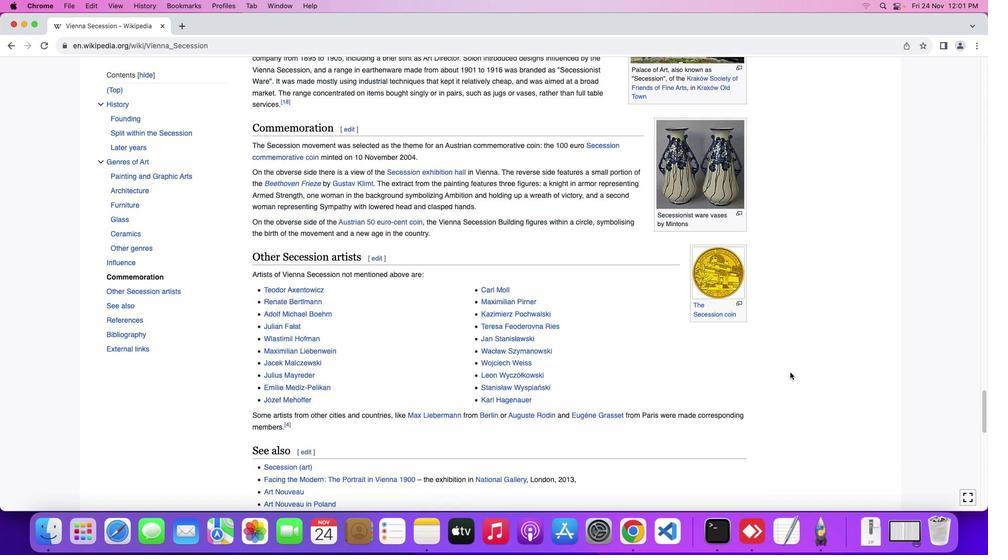 
Action: Mouse scrolled (790, 373) with delta (0, 1)
Screenshot: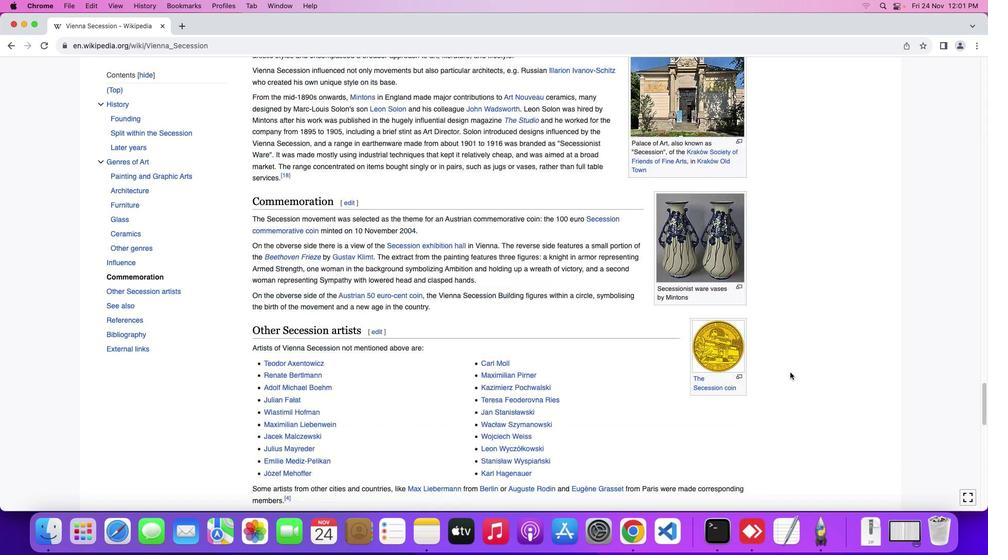 
Action: Mouse scrolled (790, 373) with delta (0, 2)
Screenshot: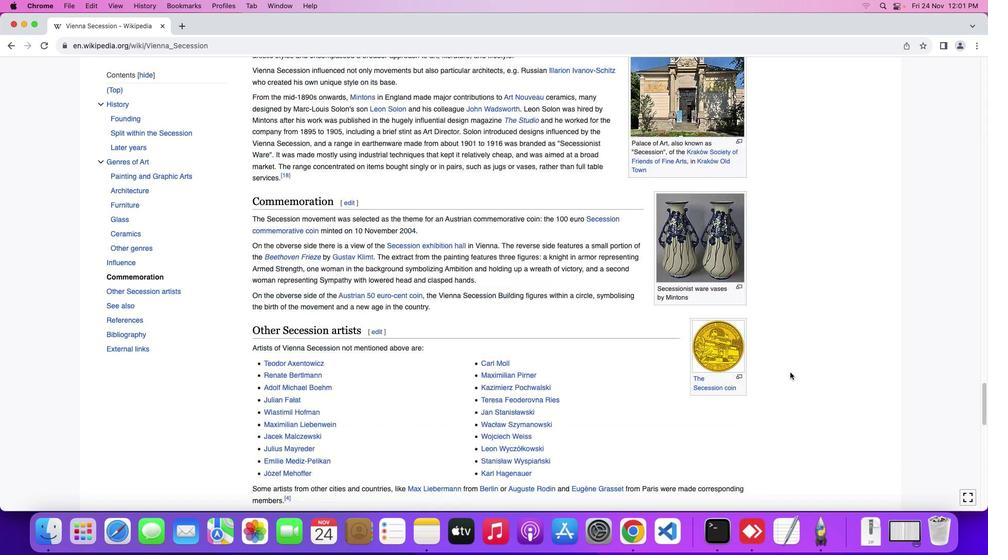 
Action: Mouse scrolled (790, 373) with delta (0, 3)
Screenshot: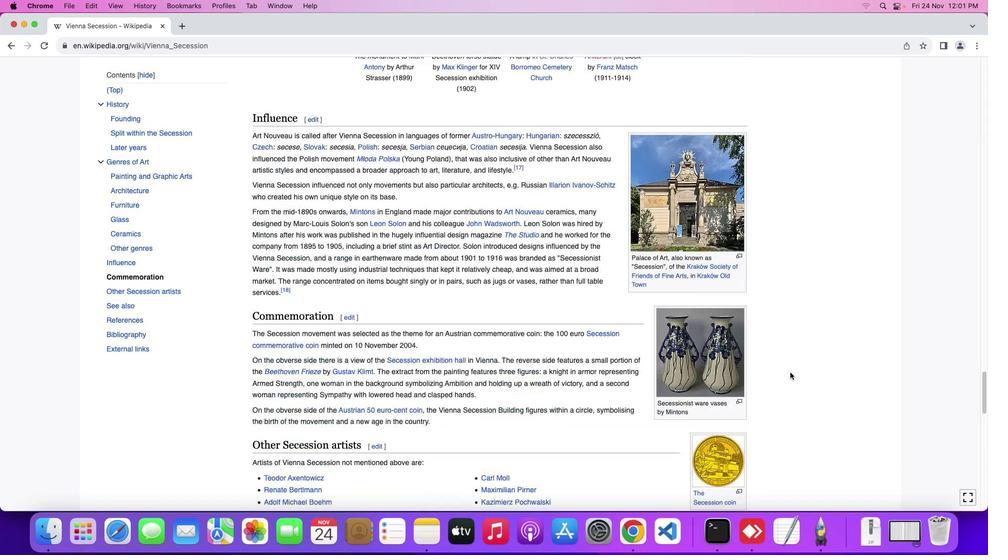 
Action: Mouse moved to (791, 372)
Screenshot: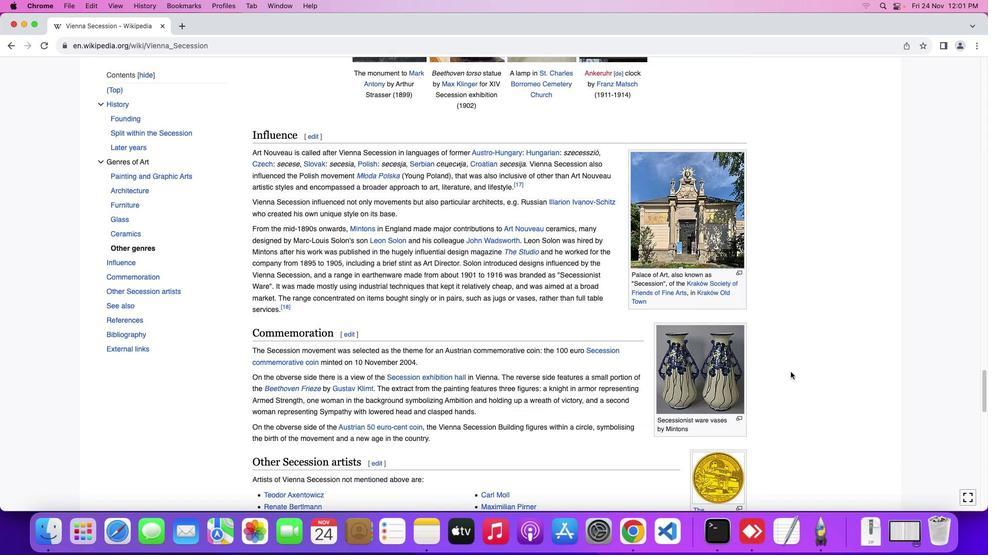 
Action: Mouse scrolled (791, 372) with delta (0, 0)
Screenshot: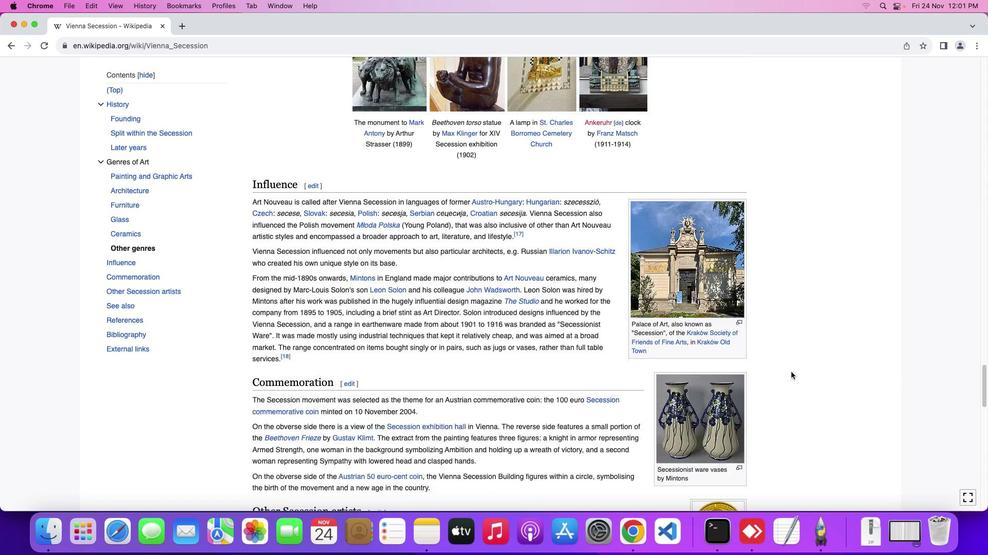
Action: Mouse scrolled (791, 372) with delta (0, 0)
Screenshot: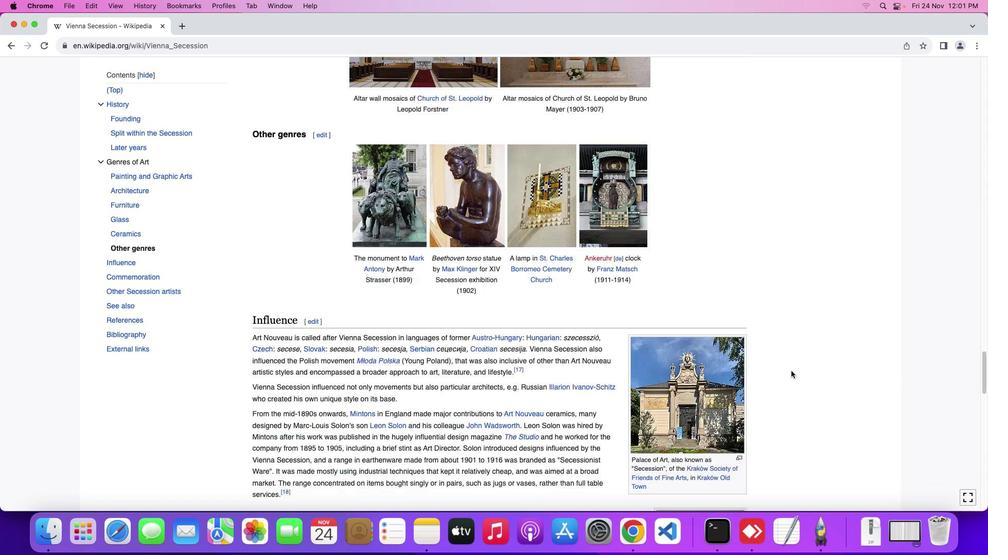 
Action: Mouse scrolled (791, 372) with delta (0, 1)
Screenshot: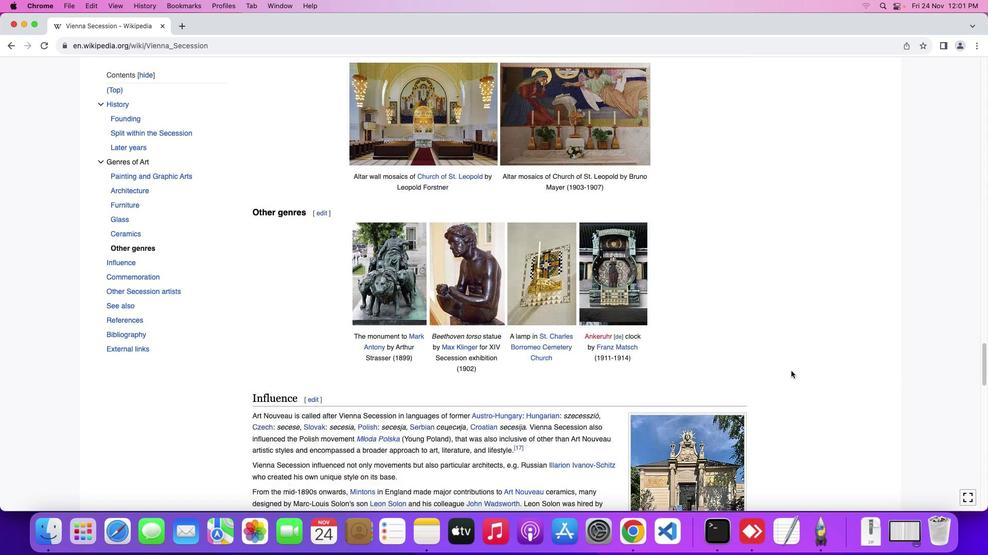 
Action: Mouse scrolled (791, 372) with delta (0, 2)
Screenshot: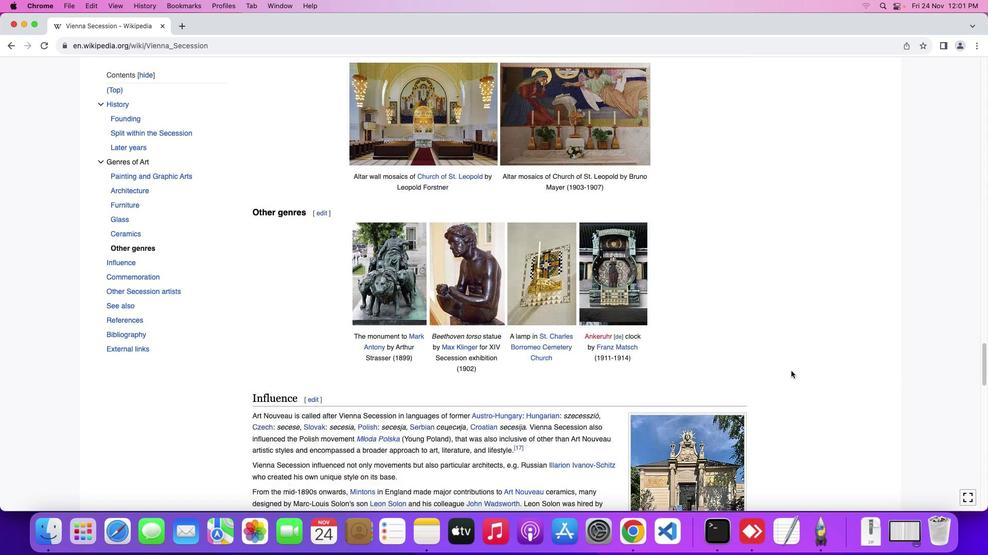 
Action: Mouse scrolled (791, 372) with delta (0, 3)
Screenshot: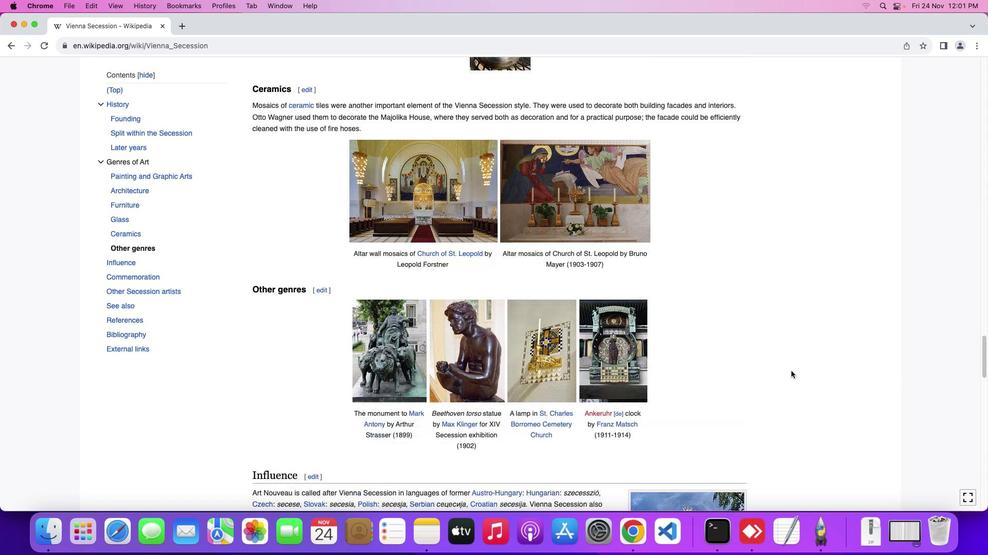 
Action: Mouse moved to (791, 369)
Screenshot: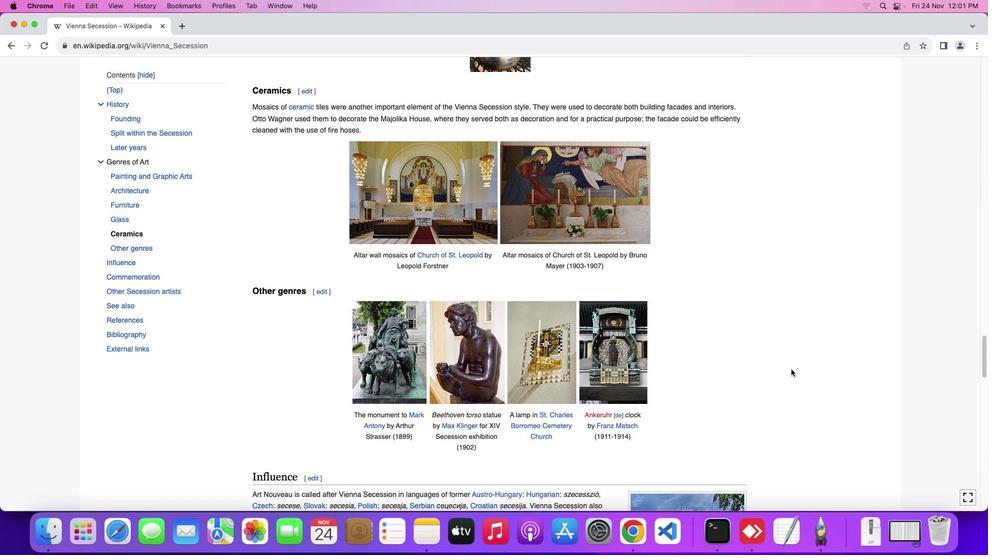 
Action: Mouse scrolled (791, 369) with delta (0, 0)
Screenshot: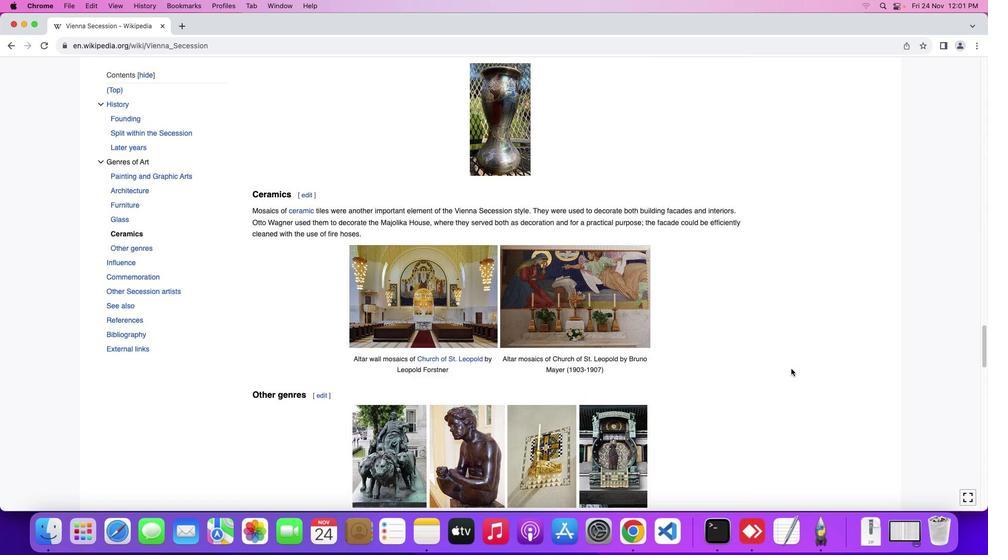 
Action: Mouse scrolled (791, 369) with delta (0, 0)
Screenshot: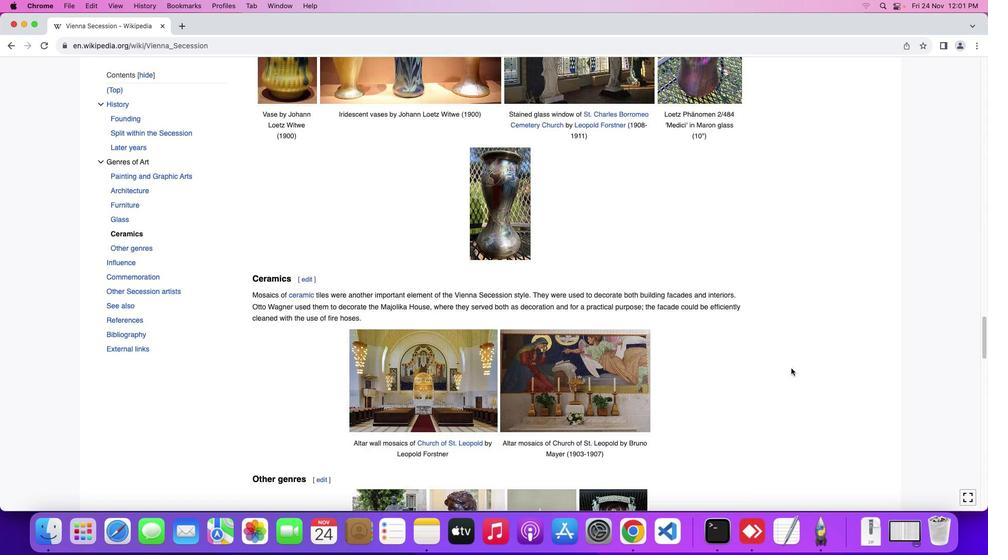 
Action: Mouse scrolled (791, 369) with delta (0, 1)
Screenshot: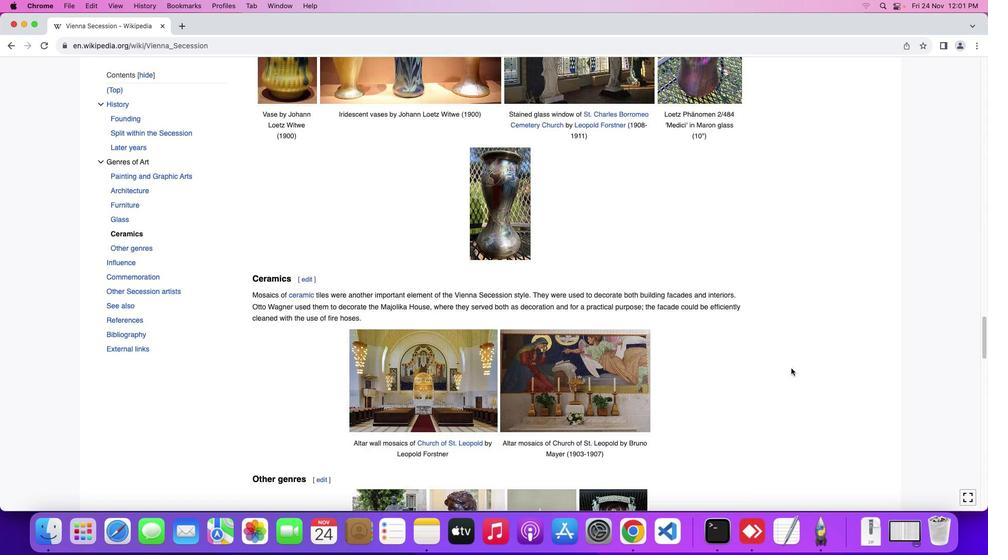 
Action: Mouse scrolled (791, 369) with delta (0, 2)
Screenshot: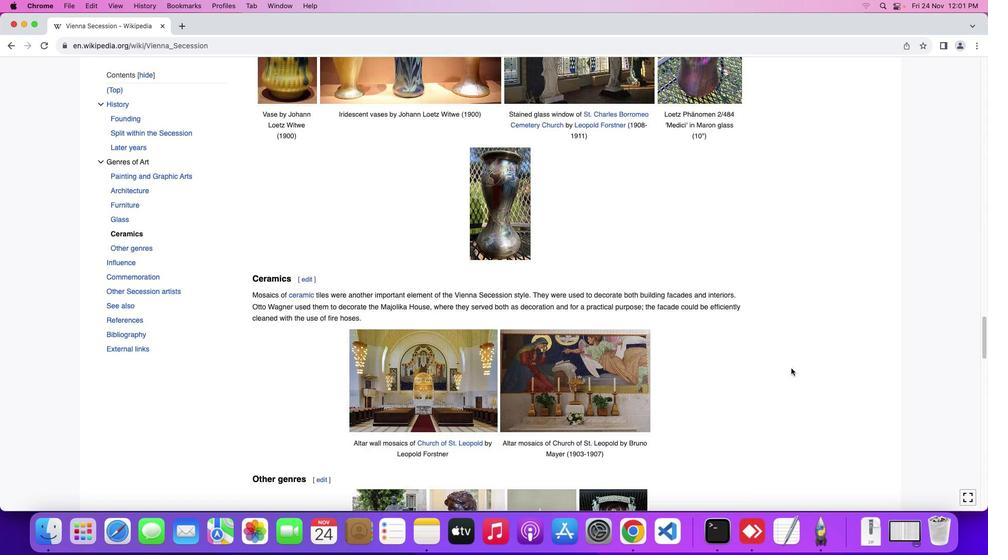 
Action: Mouse moved to (791, 367)
Screenshot: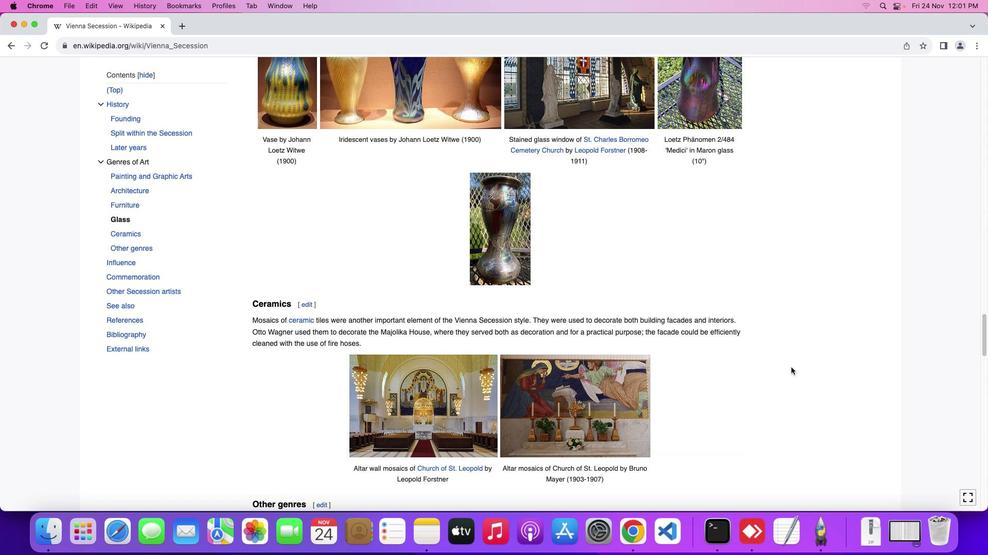 
Action: Mouse scrolled (791, 367) with delta (0, 0)
Screenshot: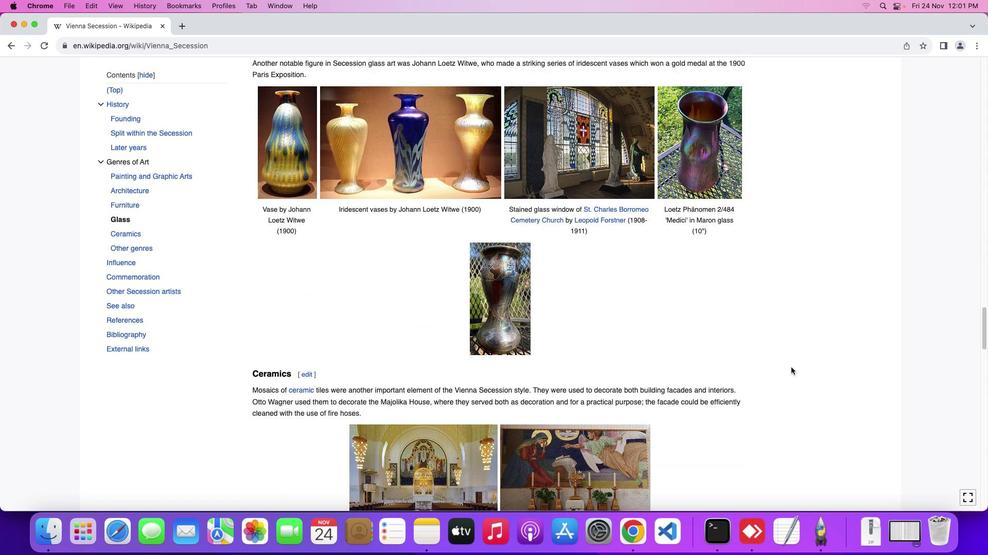 
Action: Mouse scrolled (791, 367) with delta (0, 0)
Screenshot: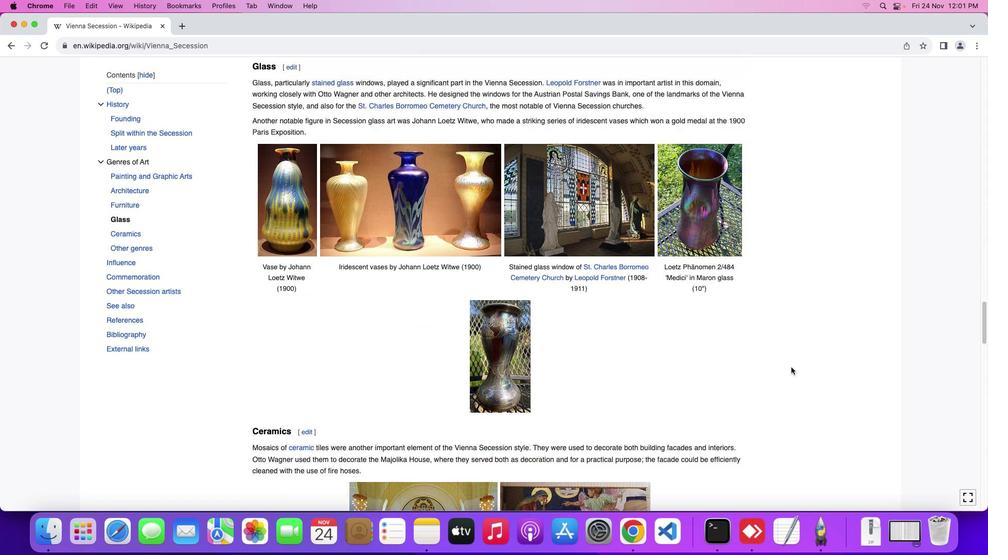 
Action: Mouse scrolled (791, 367) with delta (0, 1)
Screenshot: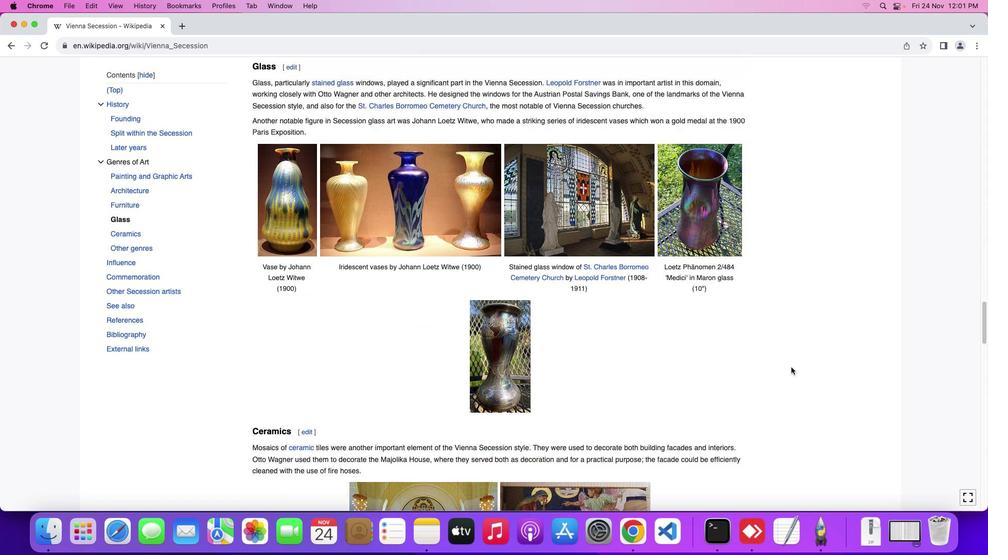 
Action: Mouse scrolled (791, 367) with delta (0, 2)
Screenshot: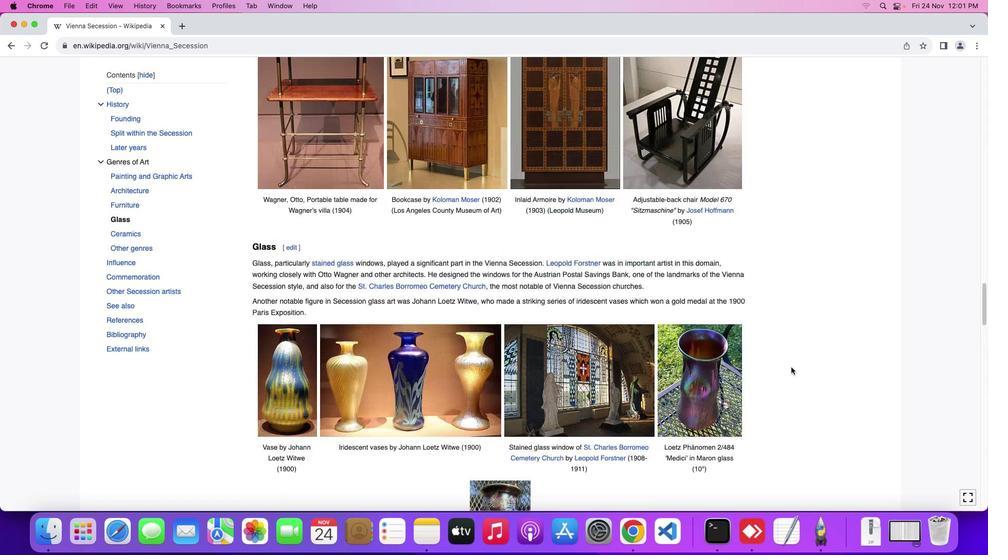 
Action: Mouse scrolled (791, 367) with delta (0, 2)
Screenshot: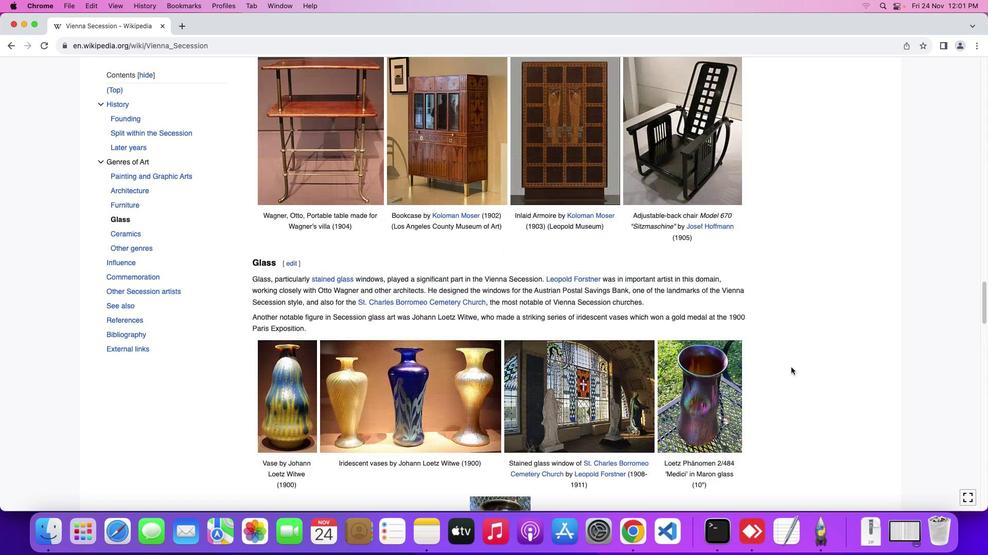 
Action: Mouse moved to (791, 367)
Screenshot: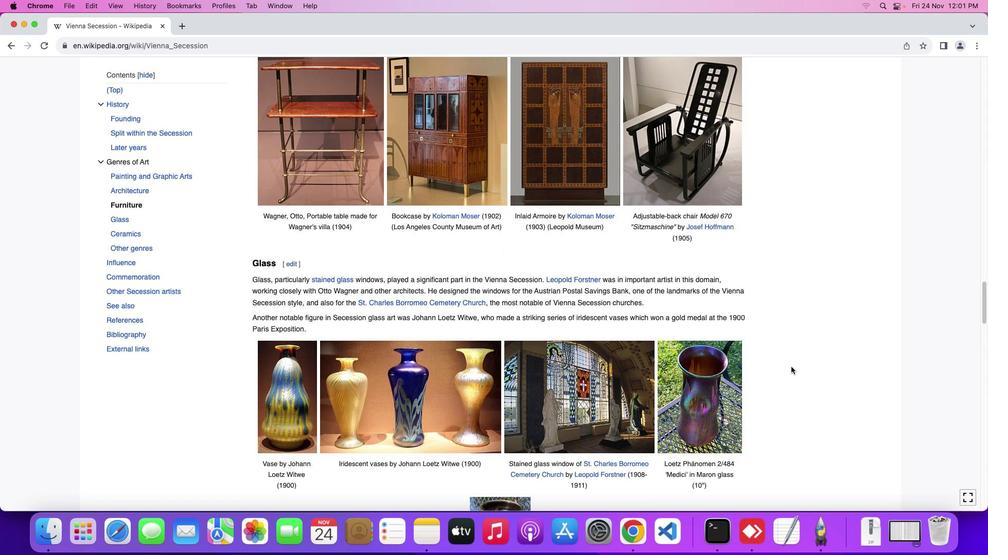 
Action: Mouse scrolled (791, 367) with delta (0, 0)
Screenshot: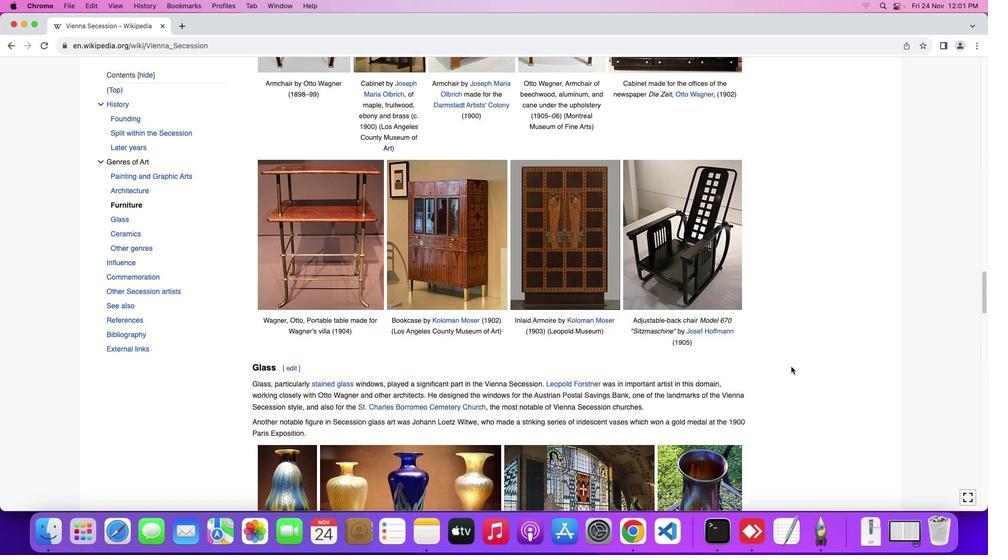 
Action: Mouse scrolled (791, 367) with delta (0, 0)
Screenshot: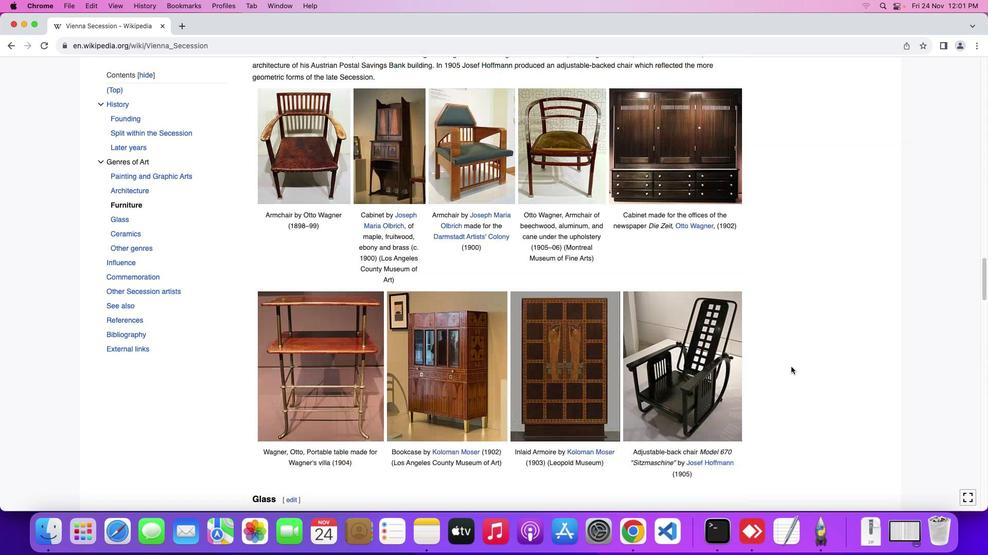 
Action: Mouse scrolled (791, 367) with delta (0, 1)
Screenshot: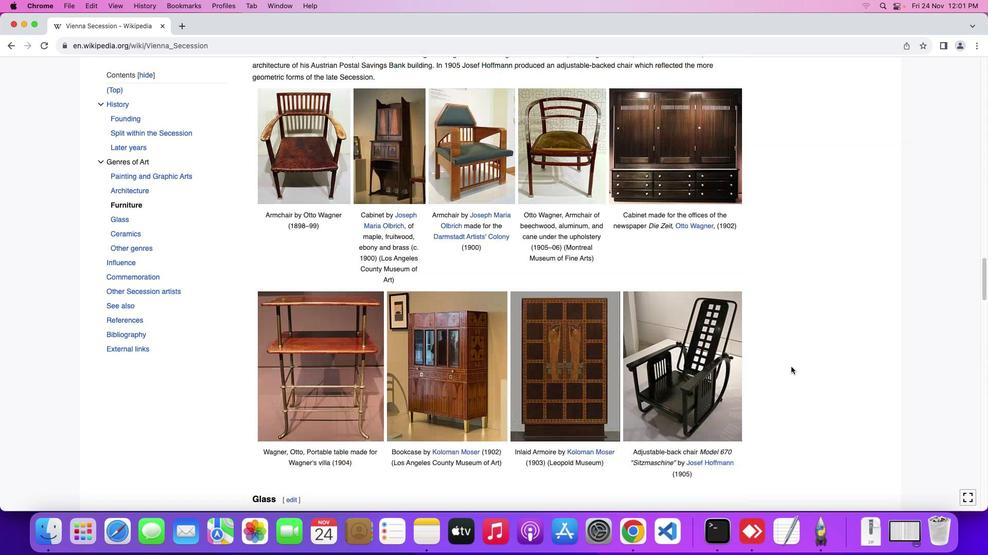 
Action: Mouse scrolled (791, 367) with delta (0, 2)
Screenshot: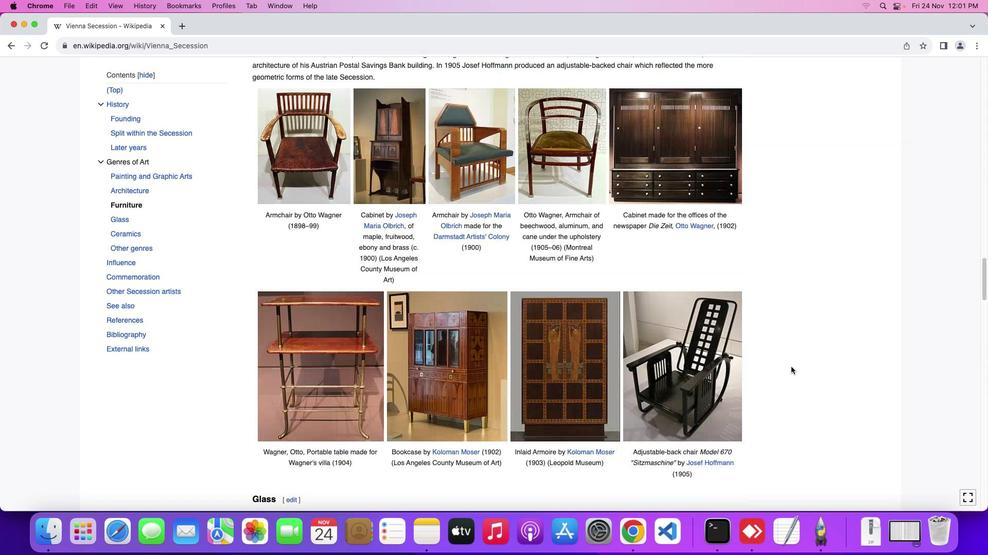 
Action: Mouse scrolled (791, 367) with delta (0, 3)
Screenshot: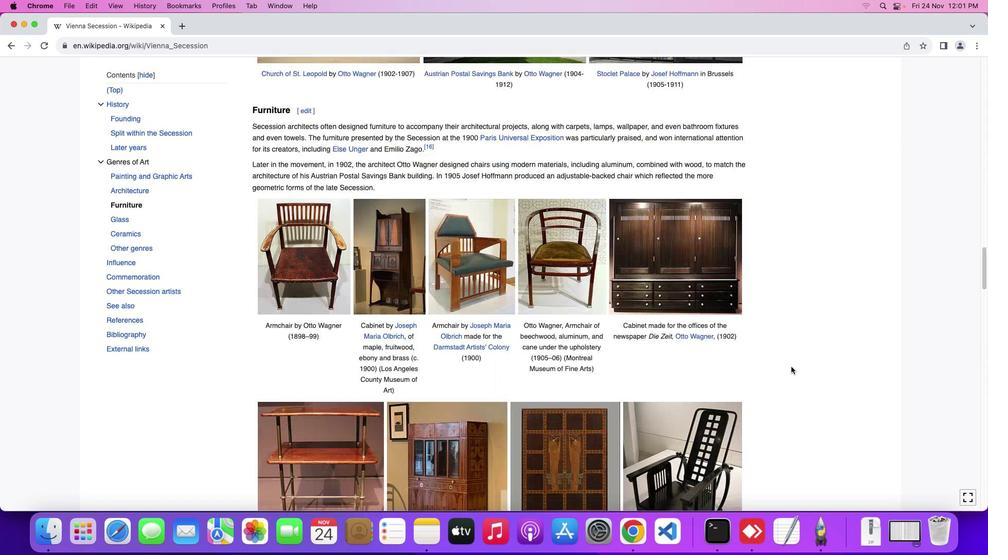 
Action: Mouse scrolled (791, 367) with delta (0, 0)
Screenshot: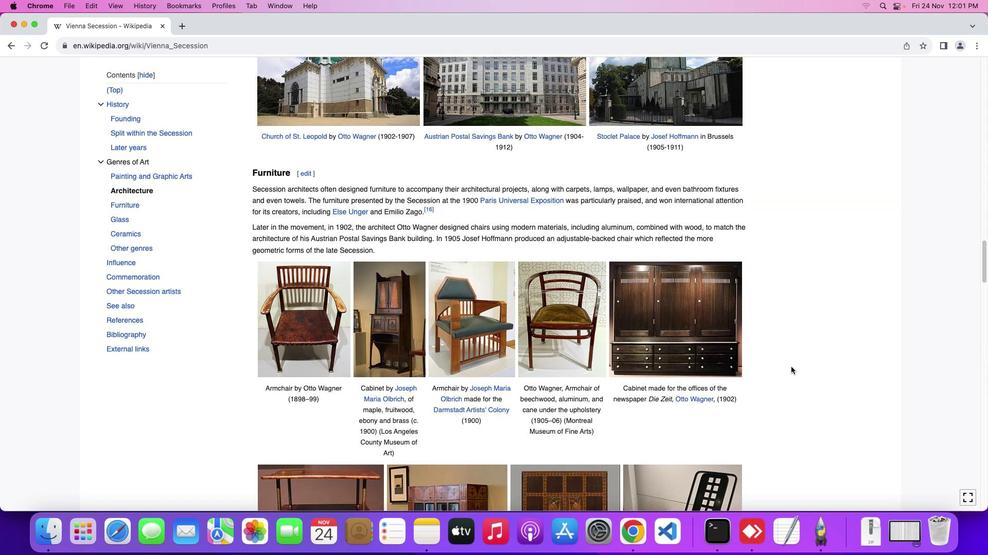 
Action: Mouse scrolled (791, 367) with delta (0, 0)
Screenshot: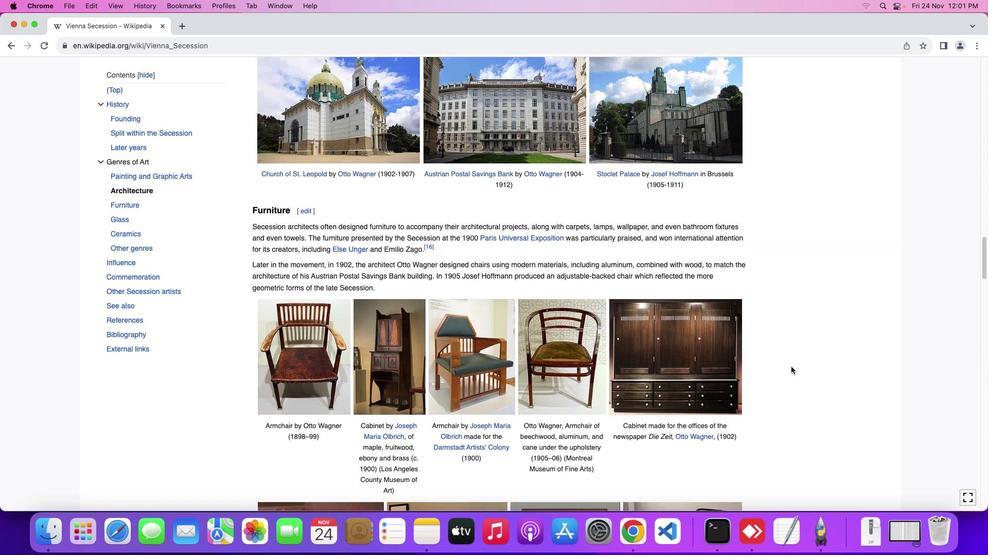 
Action: Mouse scrolled (791, 367) with delta (0, 1)
Screenshot: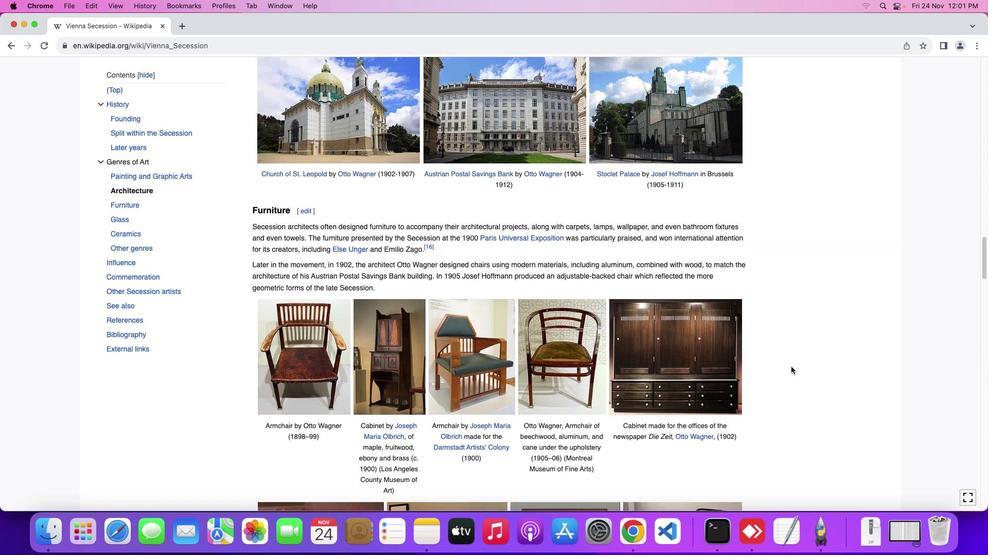 
Action: Mouse scrolled (791, 367) with delta (0, 2)
Screenshot: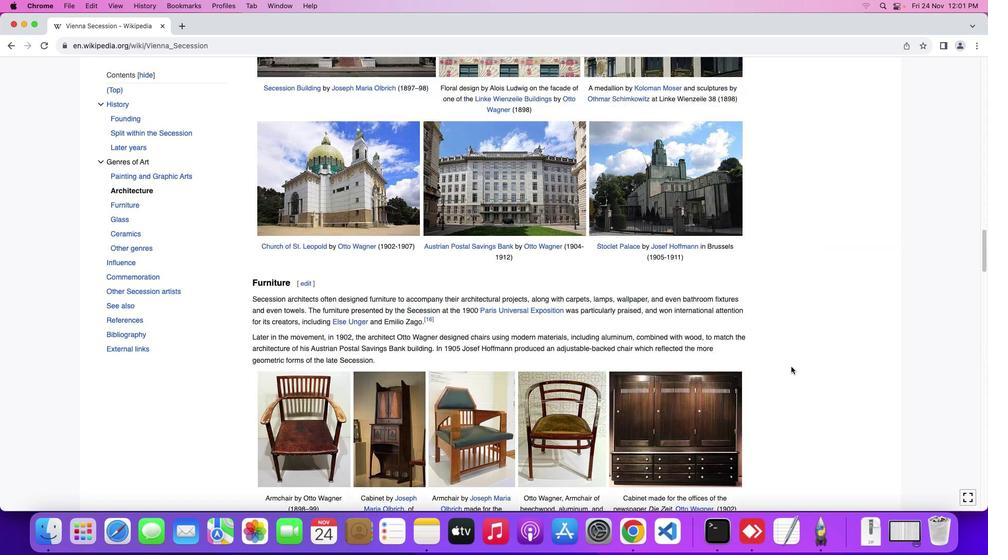 
Action: Mouse moved to (791, 367)
Screenshot: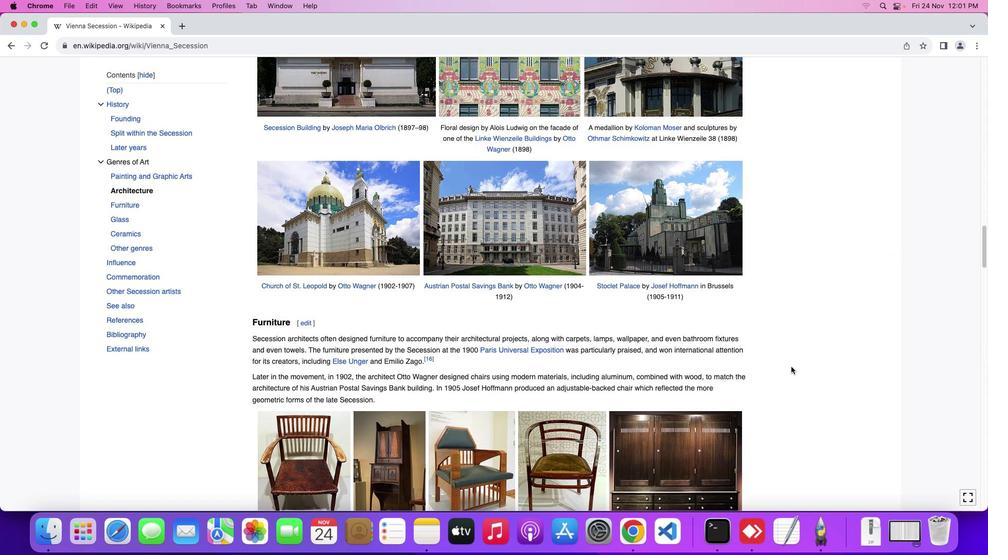 
Action: Mouse scrolled (791, 367) with delta (0, 0)
Screenshot: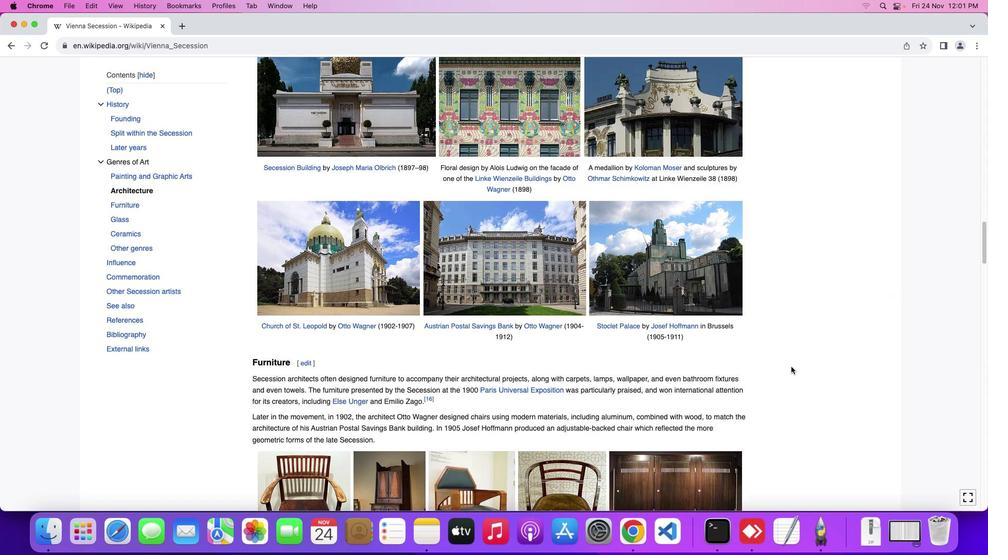 
Action: Mouse scrolled (791, 367) with delta (0, 0)
Screenshot: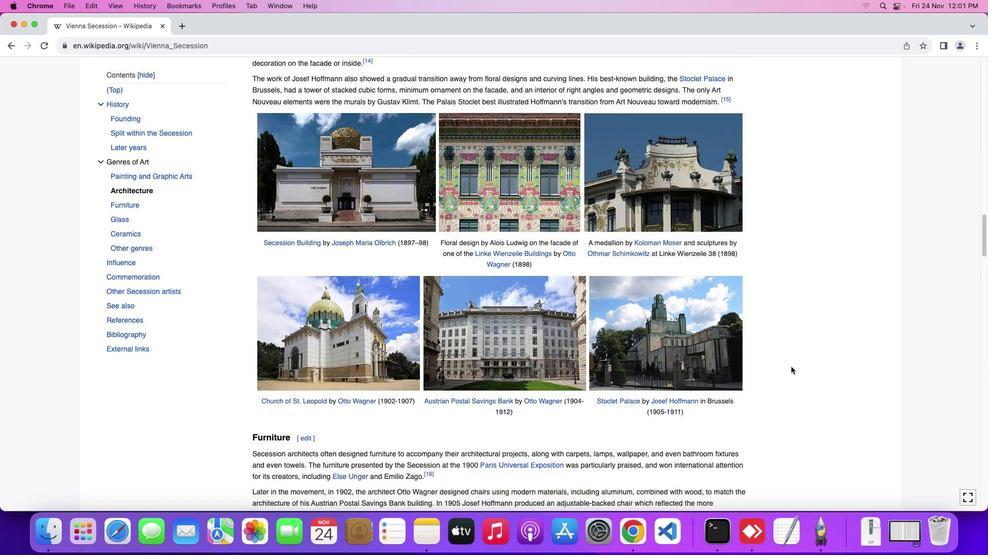 
Action: Mouse scrolled (791, 367) with delta (0, 1)
Screenshot: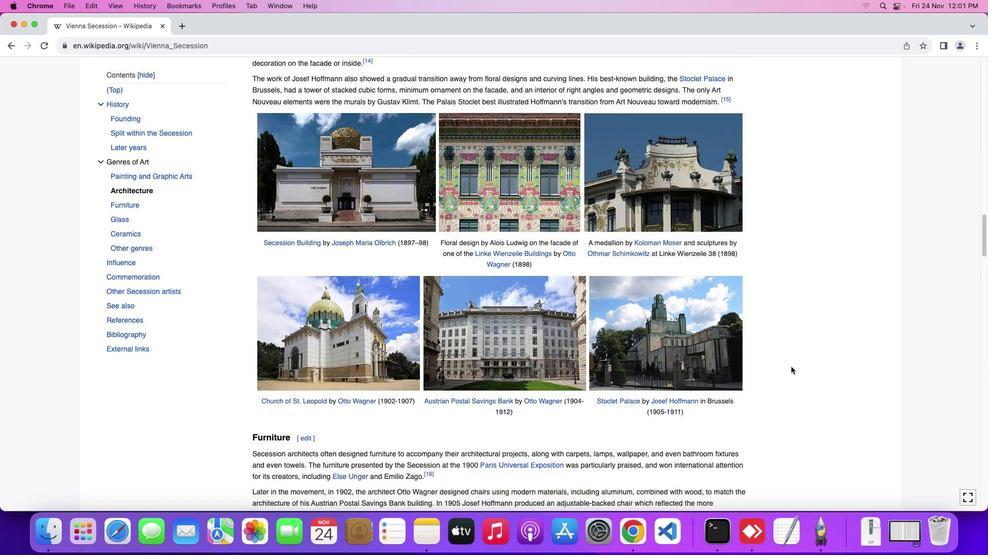 
Action: Mouse scrolled (791, 367) with delta (0, 2)
Screenshot: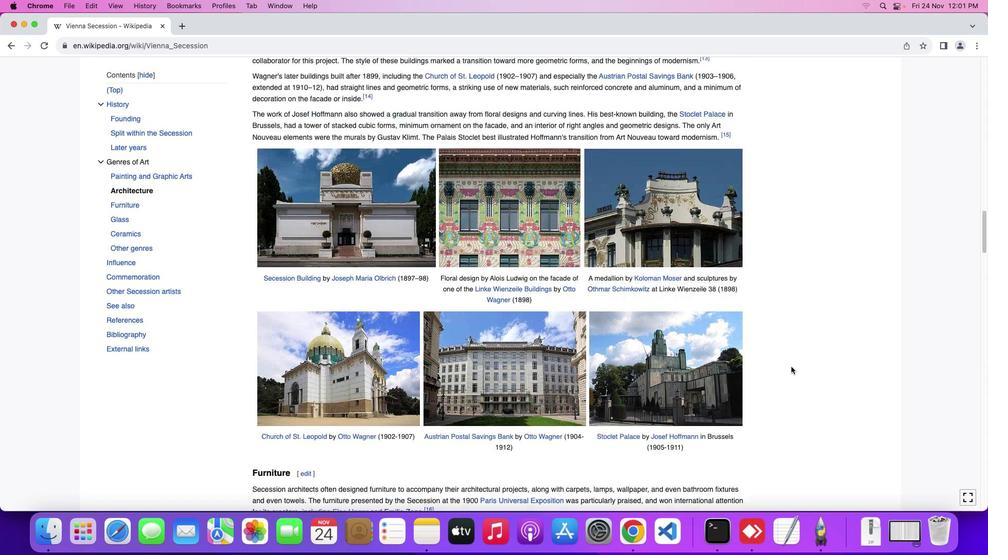 
Action: Mouse moved to (791, 366)
Screenshot: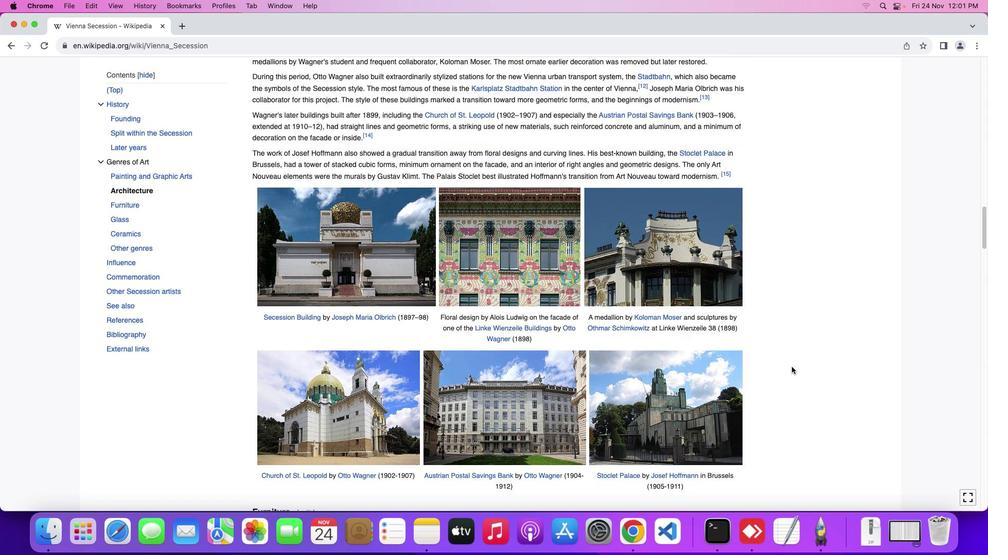 
Action: Mouse scrolled (791, 366) with delta (0, 0)
Screenshot: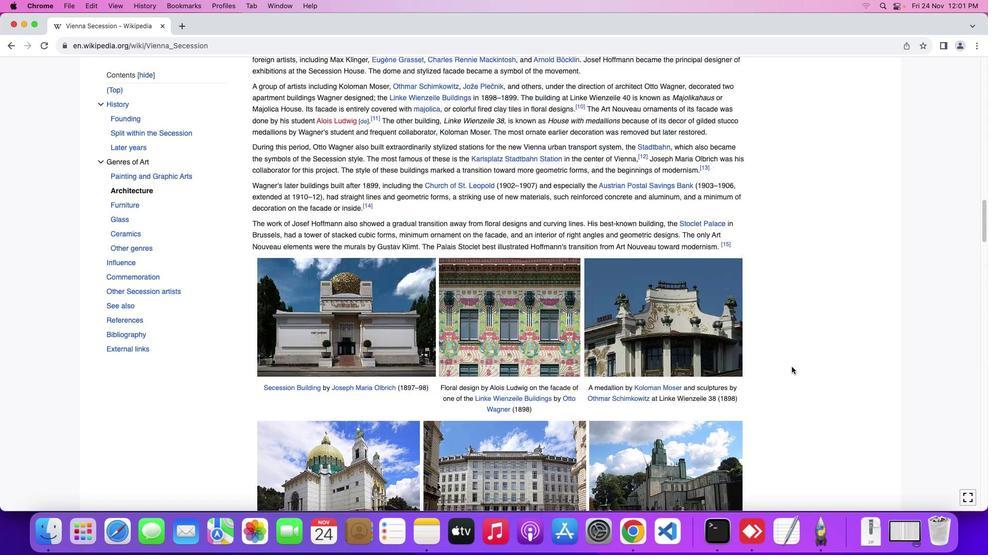 
Action: Mouse scrolled (791, 366) with delta (0, 0)
Screenshot: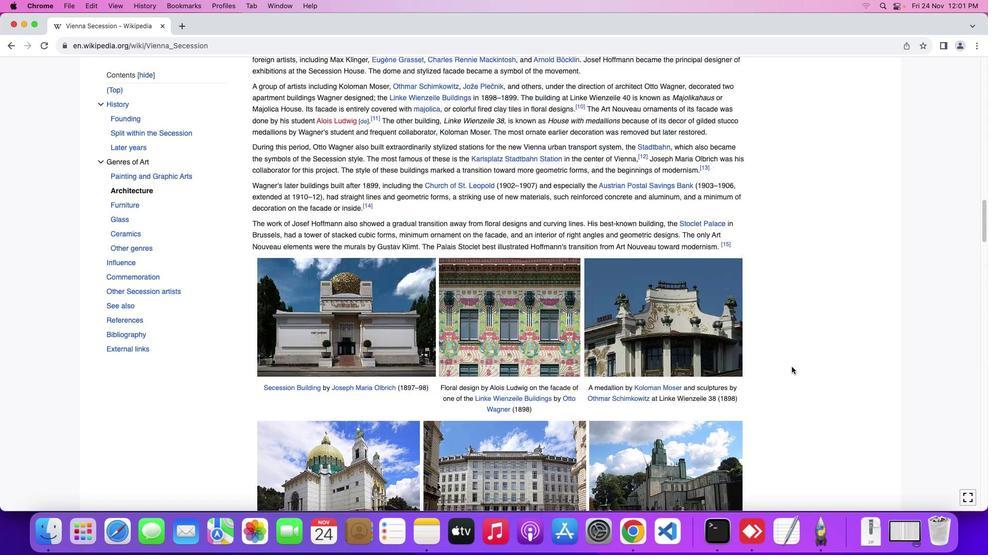 
Action: Mouse scrolled (791, 366) with delta (0, 1)
Screenshot: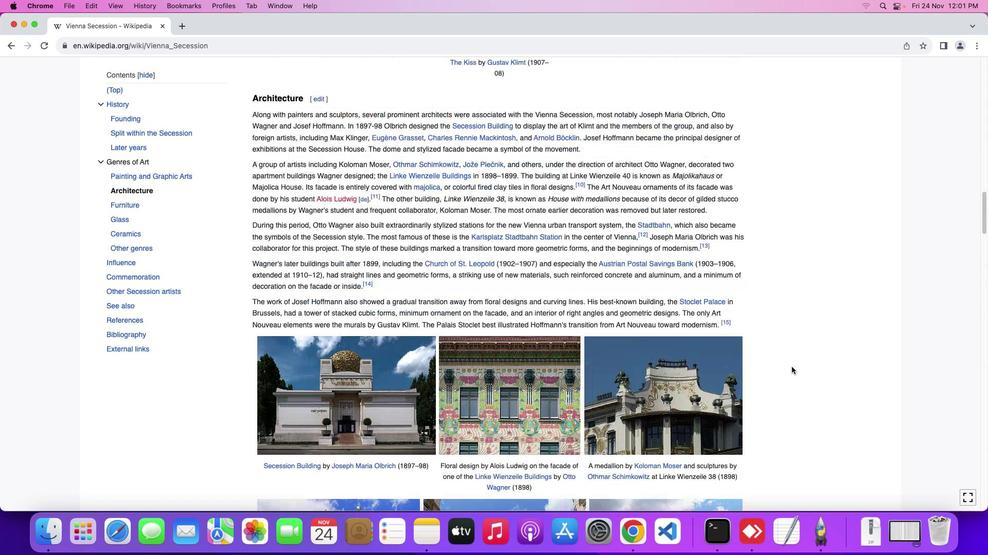 
Action: Mouse scrolled (791, 366) with delta (0, 2)
Screenshot: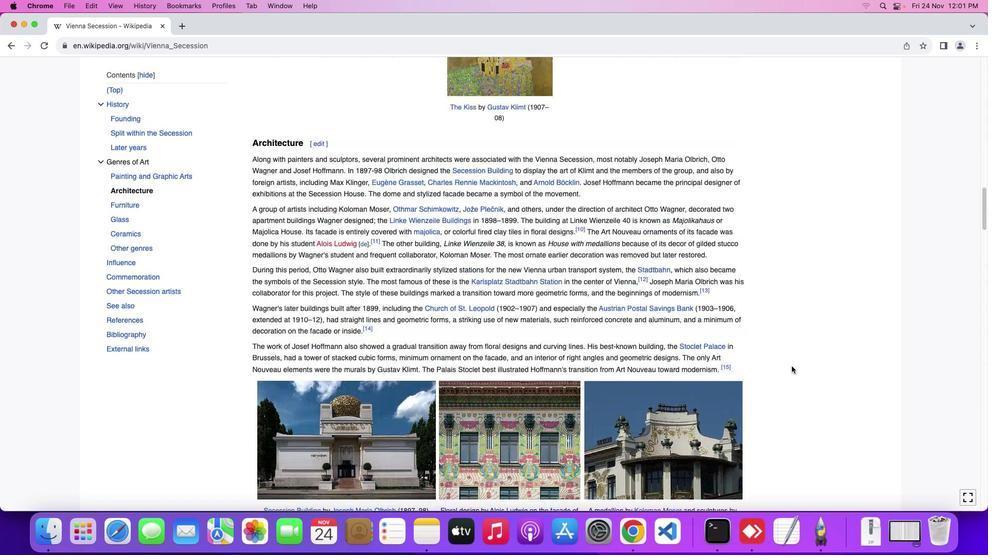 
Action: Mouse moved to (792, 366)
Screenshot: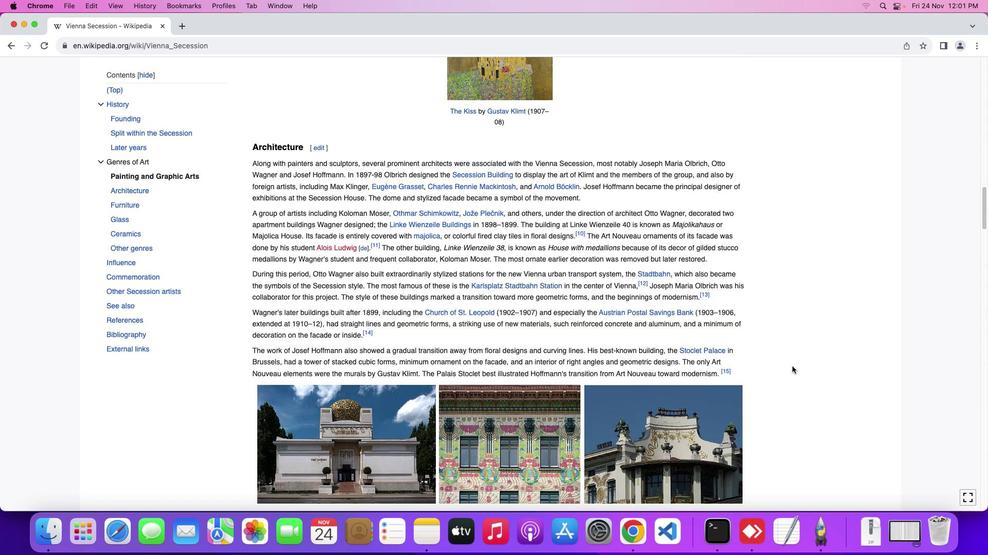 
Action: Mouse scrolled (792, 366) with delta (0, 0)
Screenshot: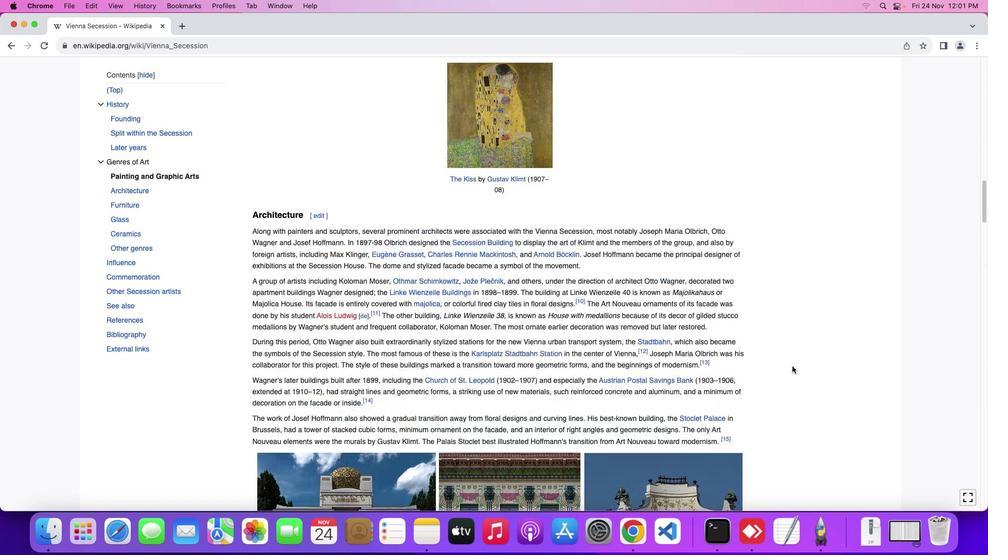 
Action: Mouse scrolled (792, 366) with delta (0, 0)
Screenshot: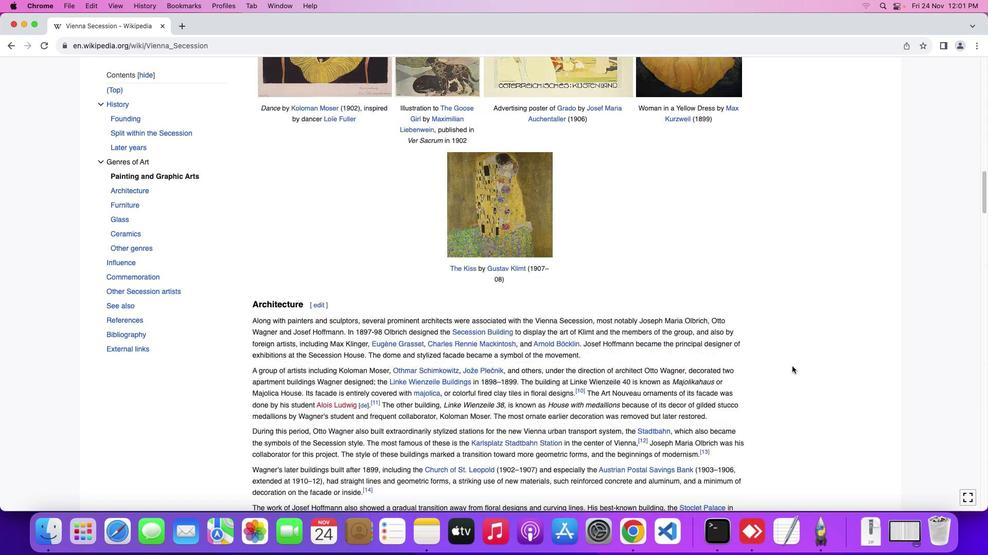 
Action: Mouse scrolled (792, 366) with delta (0, 1)
Screenshot: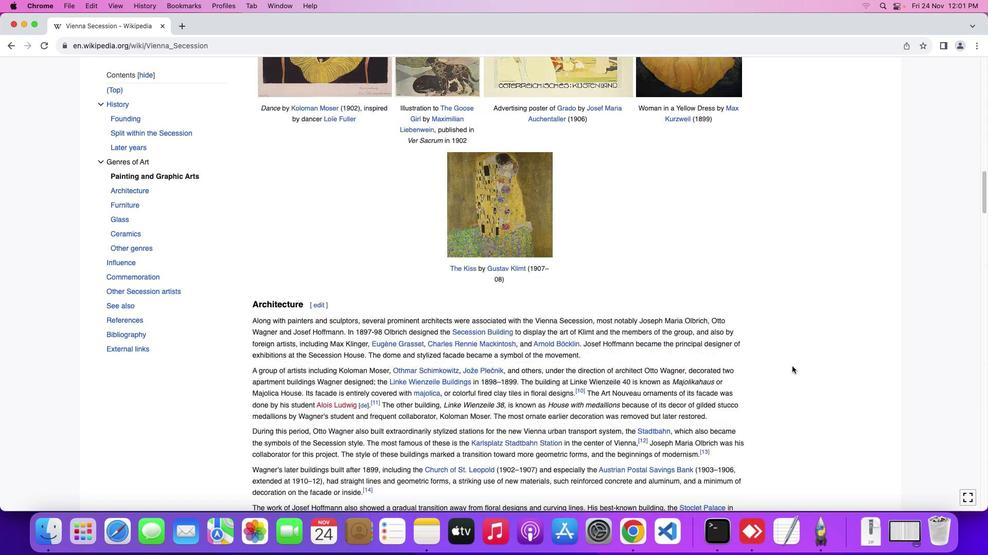 
Action: Mouse scrolled (792, 366) with delta (0, 2)
Screenshot: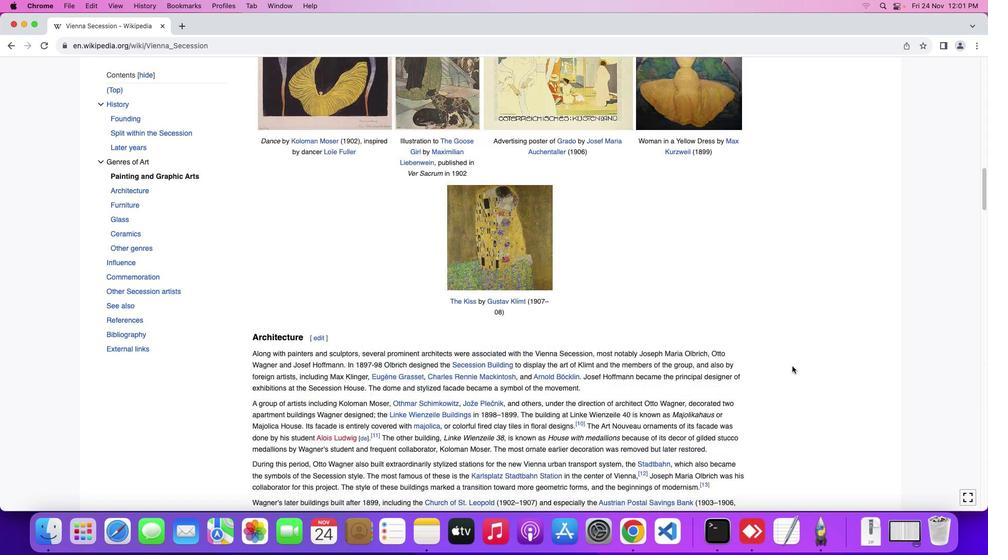 
Action: Mouse moved to (792, 365)
Screenshot: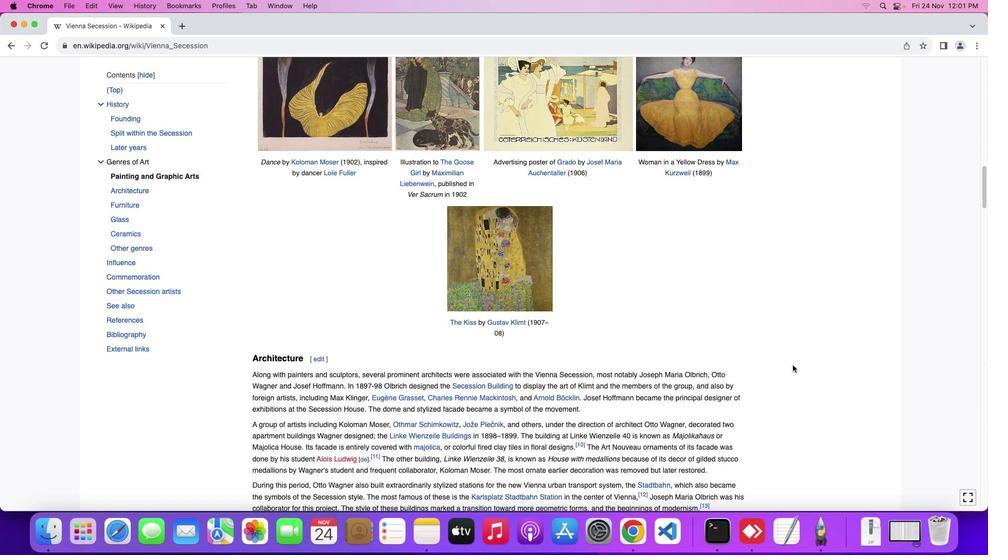 
Action: Mouse scrolled (792, 365) with delta (0, 0)
Screenshot: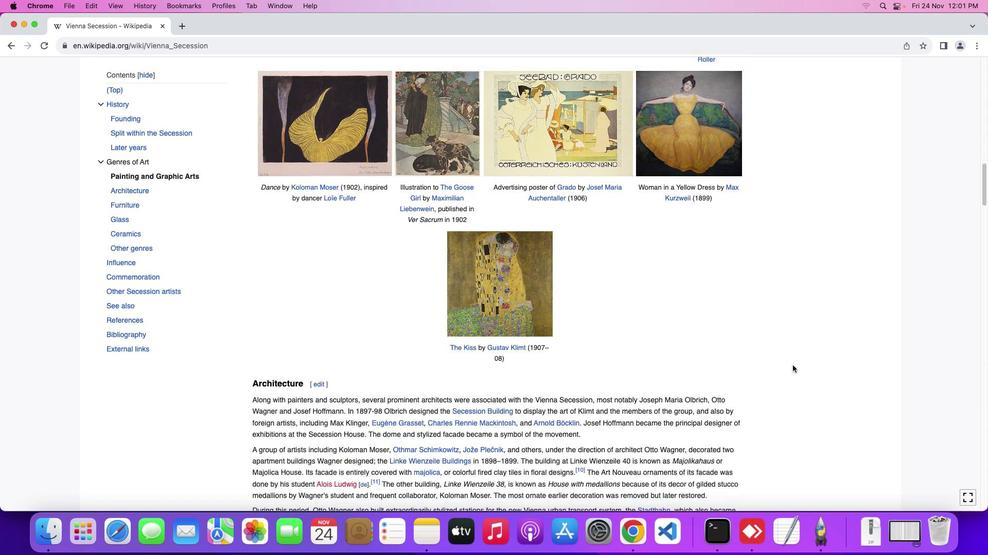 
Action: Mouse scrolled (792, 365) with delta (0, 0)
Screenshot: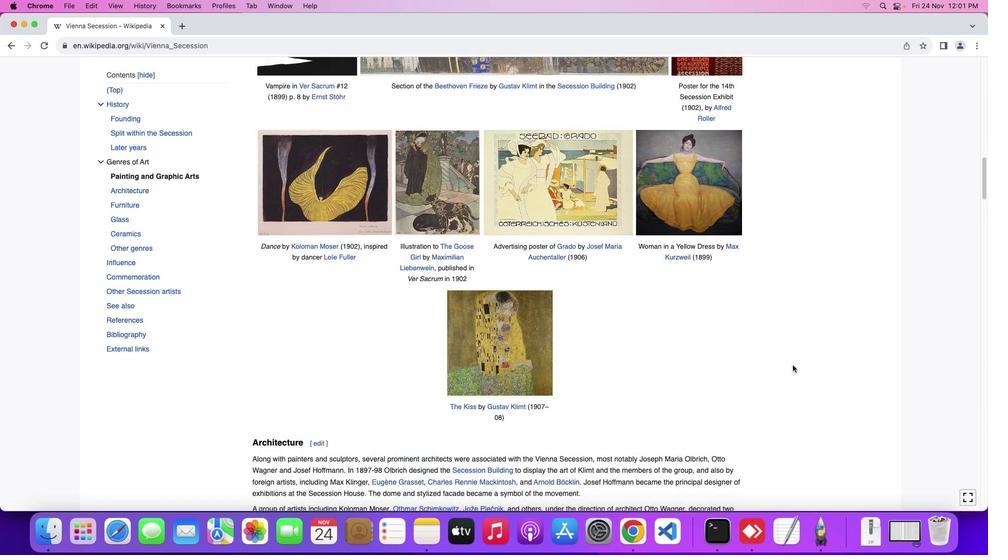 
Action: Mouse scrolled (792, 365) with delta (0, 1)
Screenshot: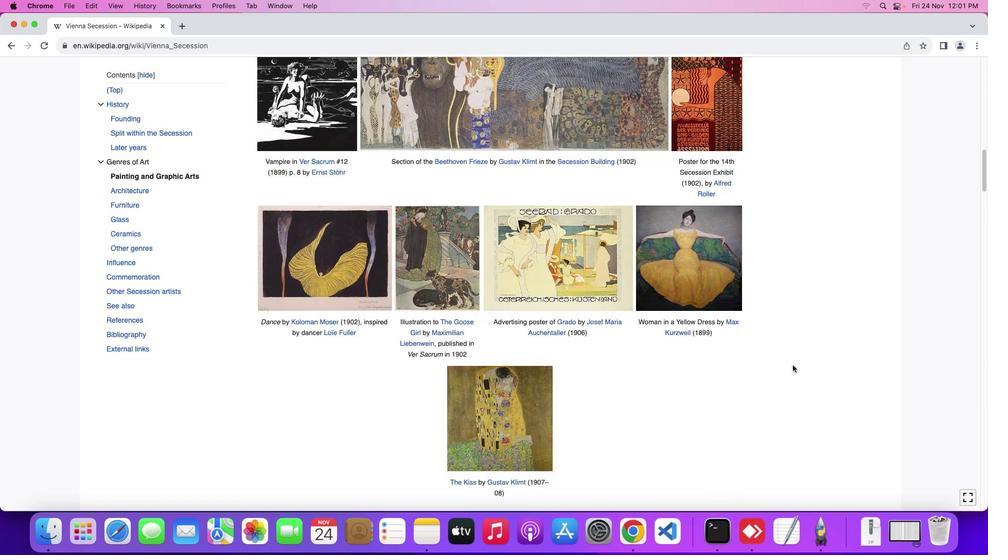 
Action: Mouse scrolled (792, 365) with delta (0, 2)
Screenshot: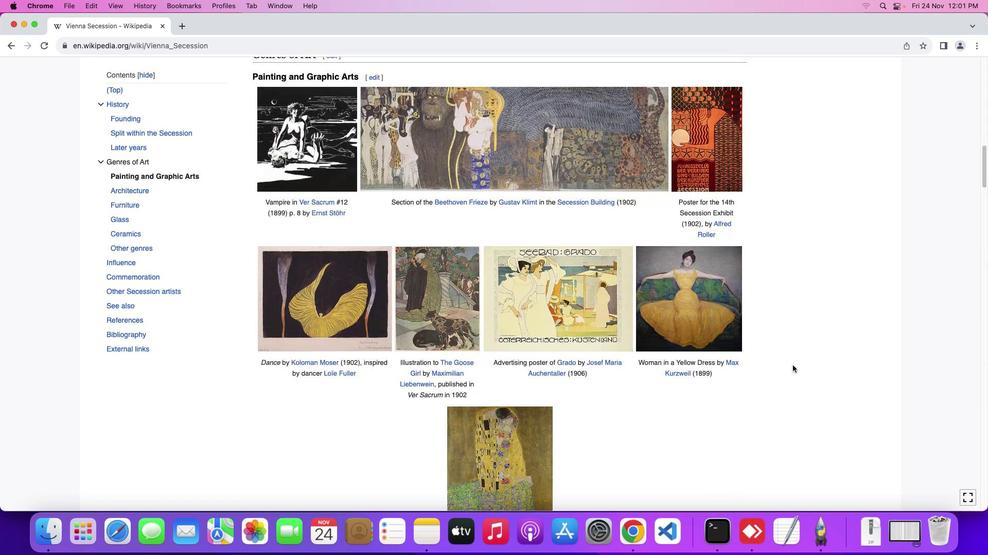 
Action: Mouse moved to (792, 365)
Screenshot: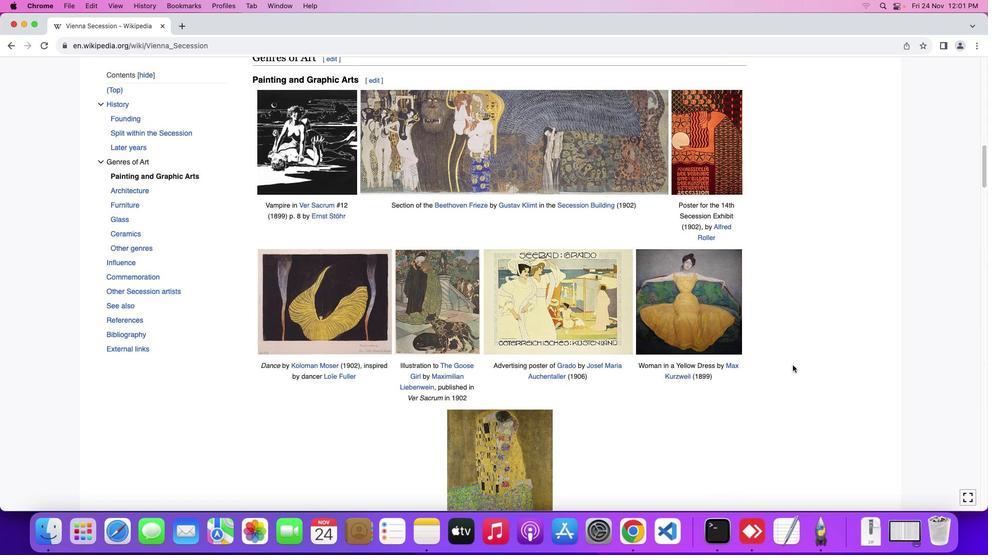 
Action: Mouse scrolled (792, 365) with delta (0, 0)
Screenshot: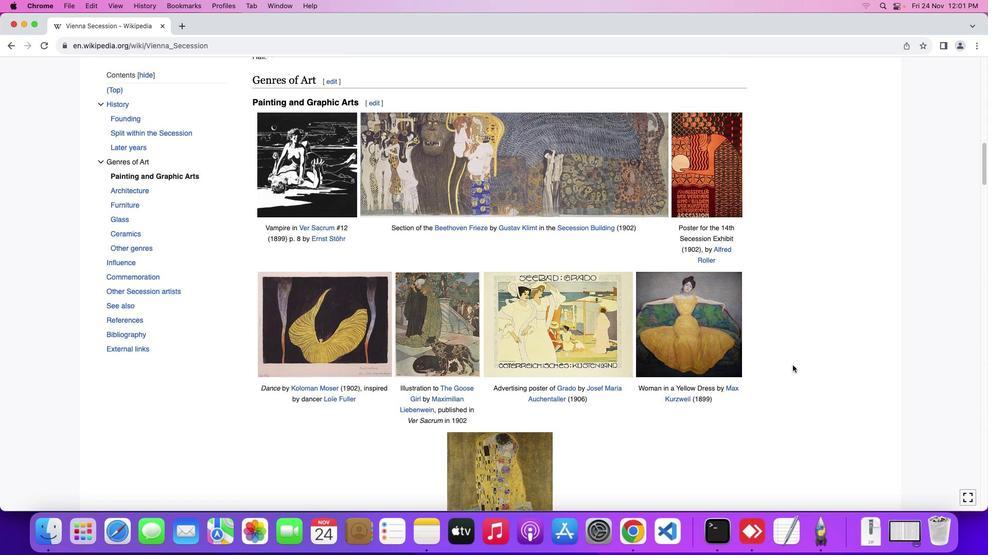 
Action: Mouse scrolled (792, 365) with delta (0, 0)
Screenshot: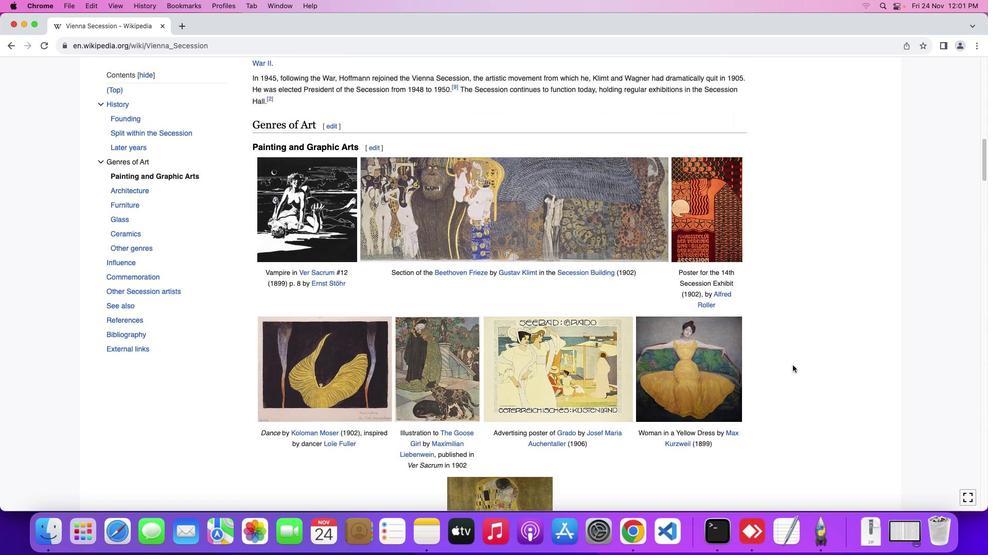 
Action: Mouse scrolled (792, 365) with delta (0, 1)
Screenshot: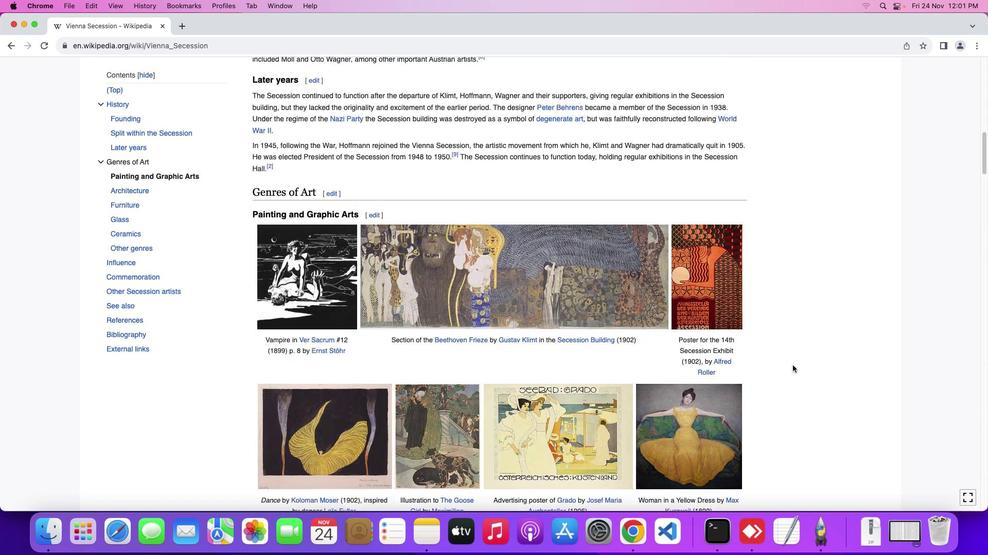 
Action: Mouse scrolled (792, 365) with delta (0, 2)
Screenshot: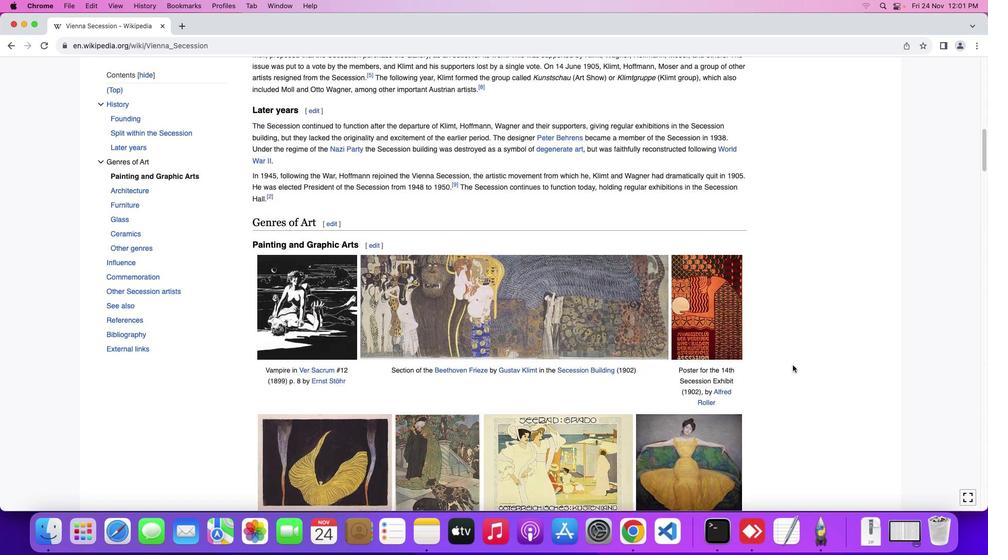 
Action: Mouse moved to (793, 364)
Screenshot: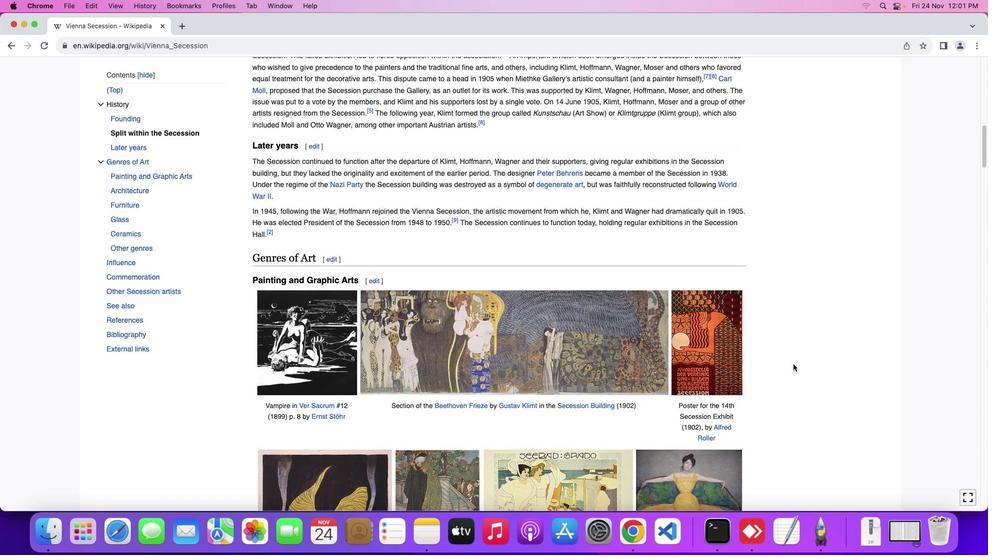 
Action: Mouse scrolled (793, 364) with delta (0, 0)
Screenshot: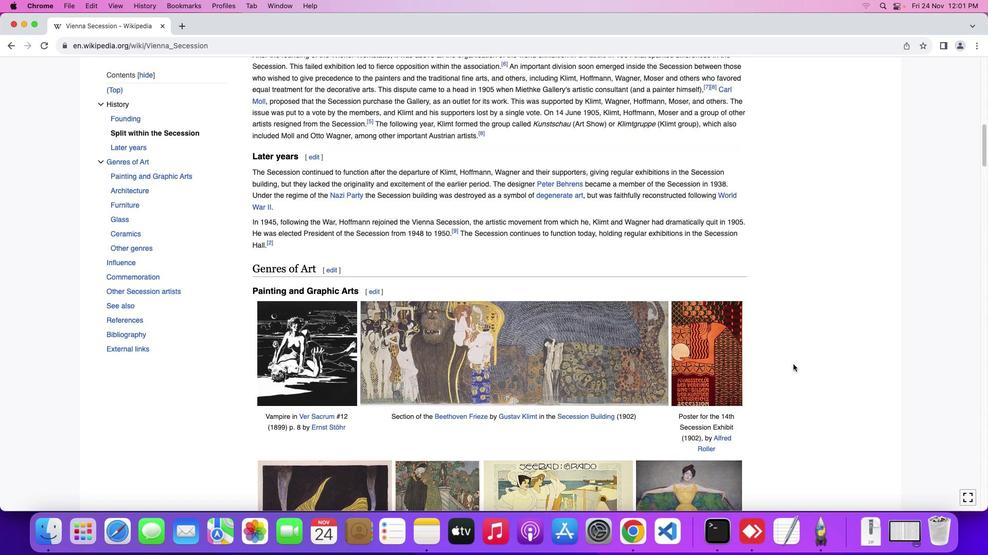 
Action: Mouse scrolled (793, 364) with delta (0, 0)
Screenshot: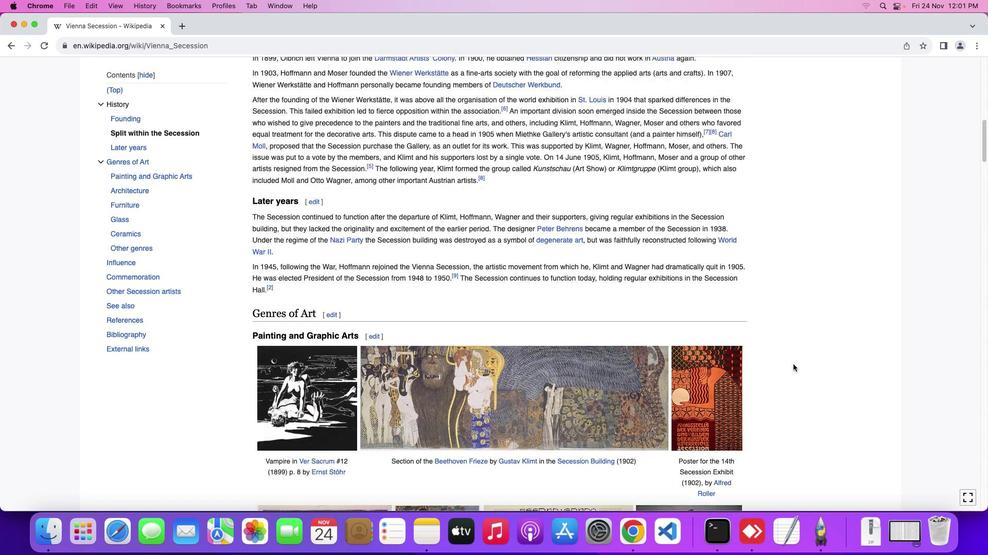 
Action: Mouse scrolled (793, 364) with delta (0, 1)
Screenshot: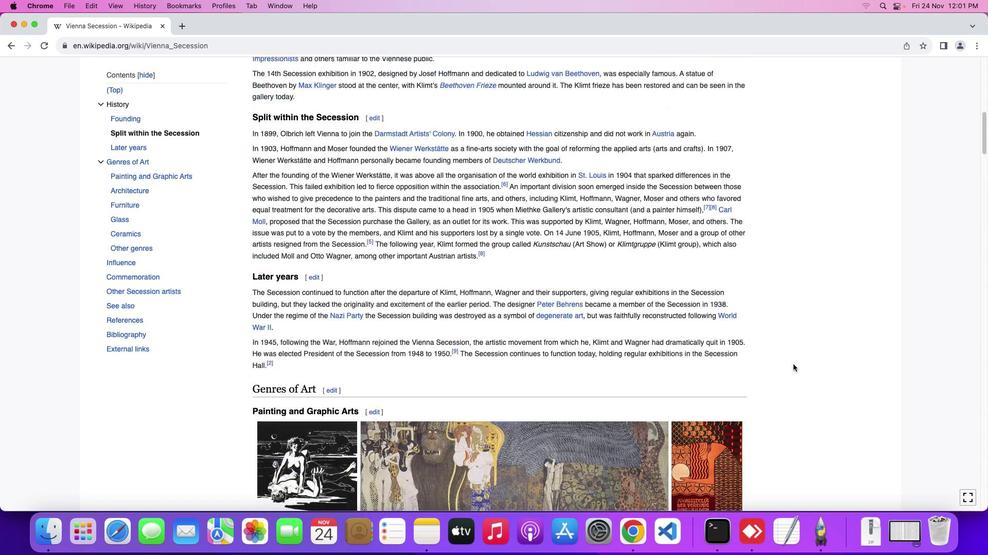 
Action: Mouse scrolled (793, 364) with delta (0, 2)
Screenshot: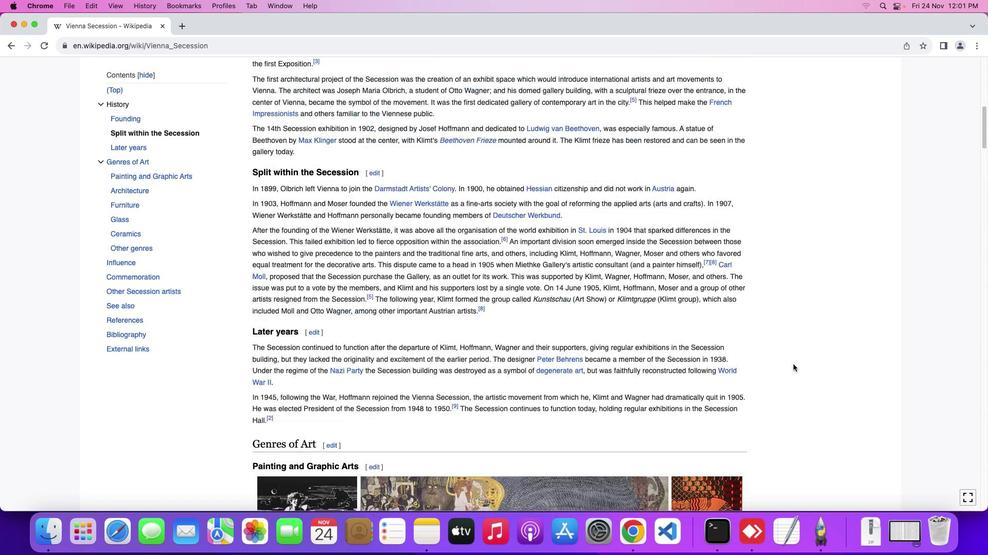 
Action: Mouse moved to (793, 364)
Screenshot: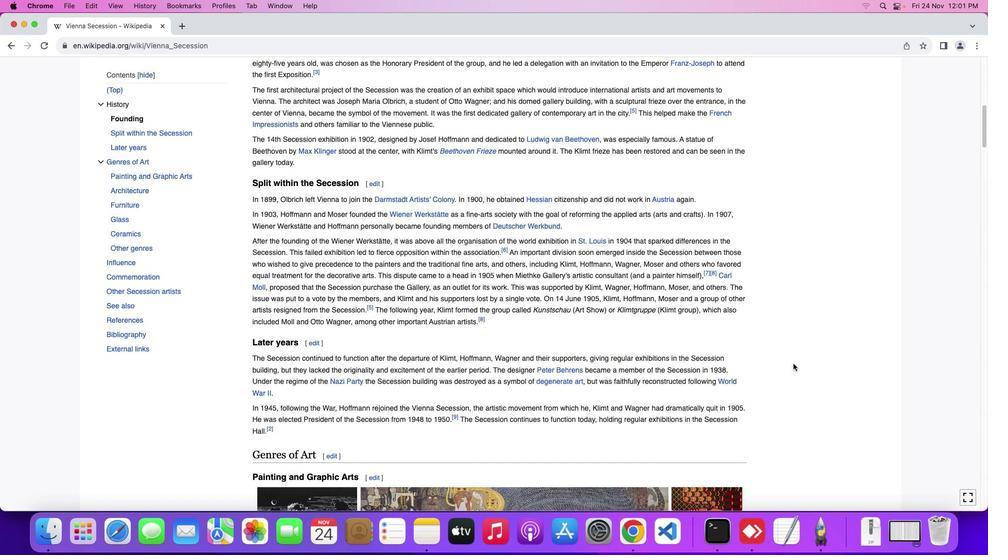 
Action: Mouse scrolled (793, 364) with delta (0, 0)
Screenshot: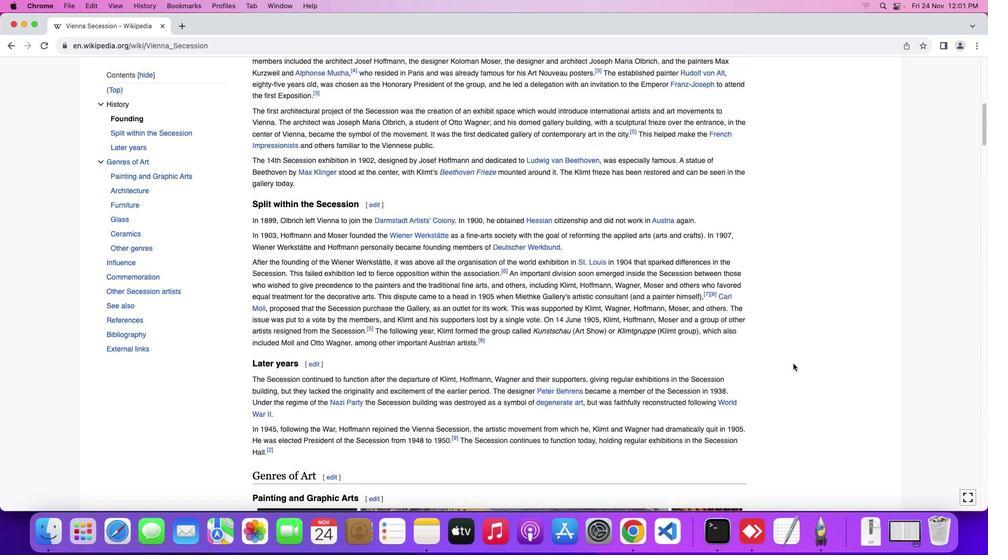 
Action: Mouse scrolled (793, 364) with delta (0, 0)
Screenshot: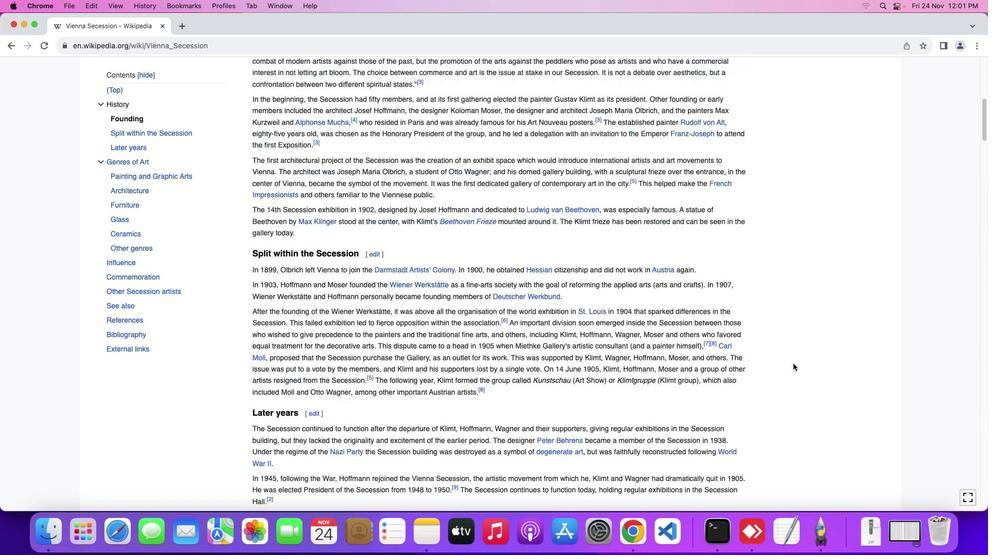 
Action: Mouse scrolled (793, 364) with delta (0, 1)
Screenshot: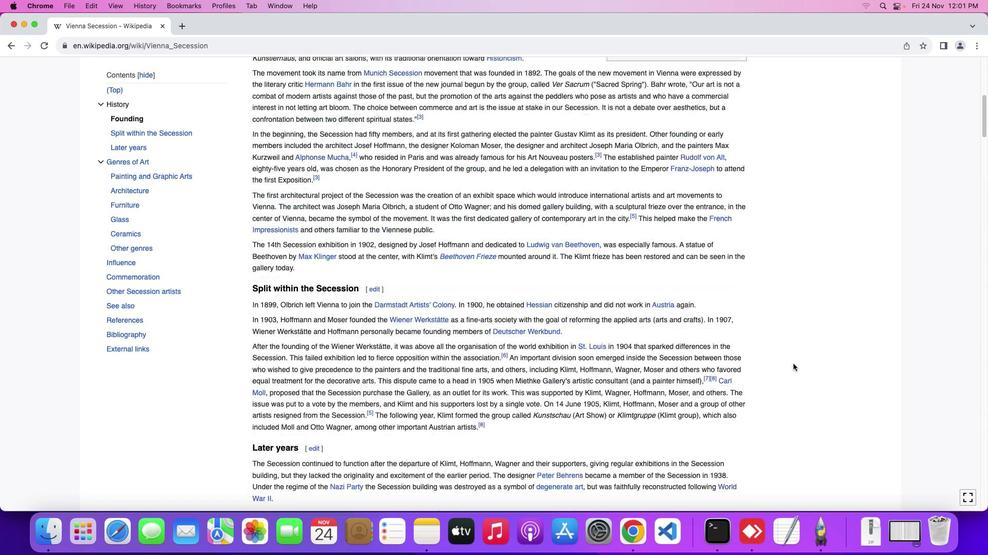 
Action: Mouse scrolled (793, 364) with delta (0, 2)
Screenshot: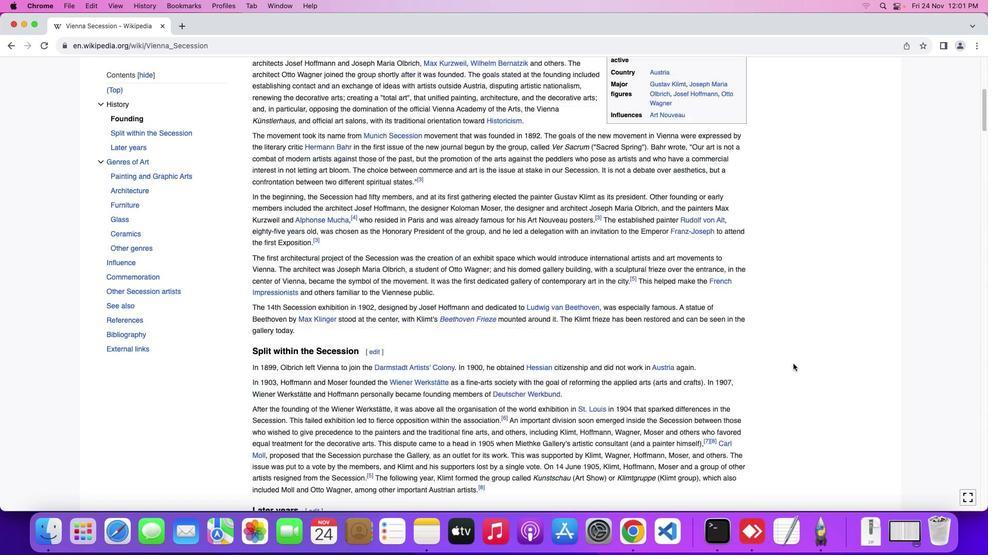 
Action: Mouse scrolled (793, 364) with delta (0, 0)
Screenshot: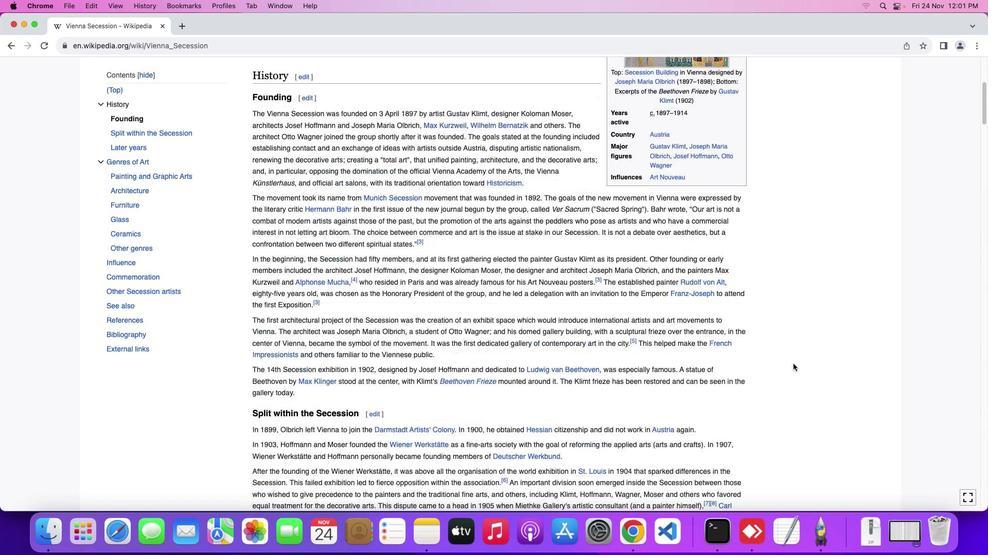 
Action: Mouse scrolled (793, 364) with delta (0, 0)
Screenshot: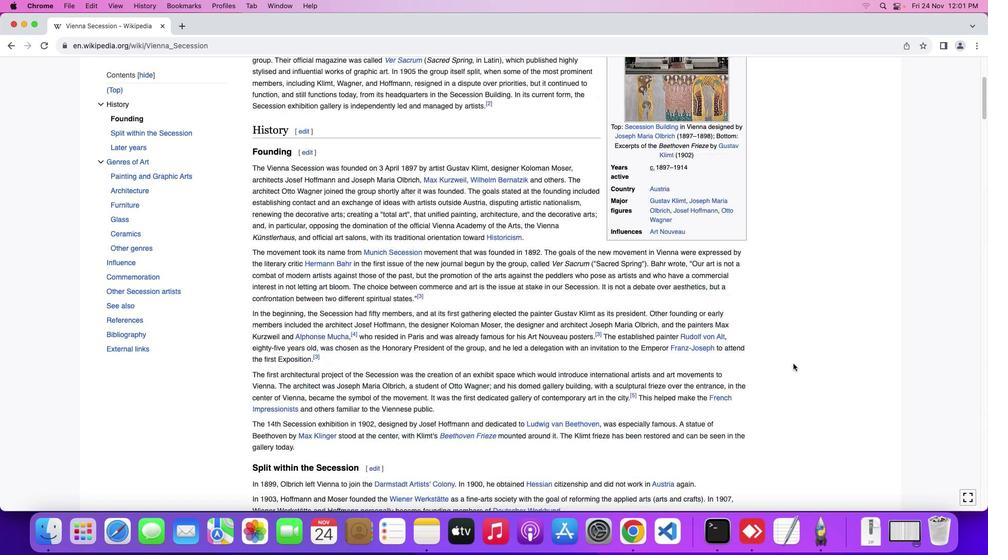 
Action: Mouse scrolled (793, 364) with delta (0, 1)
Screenshot: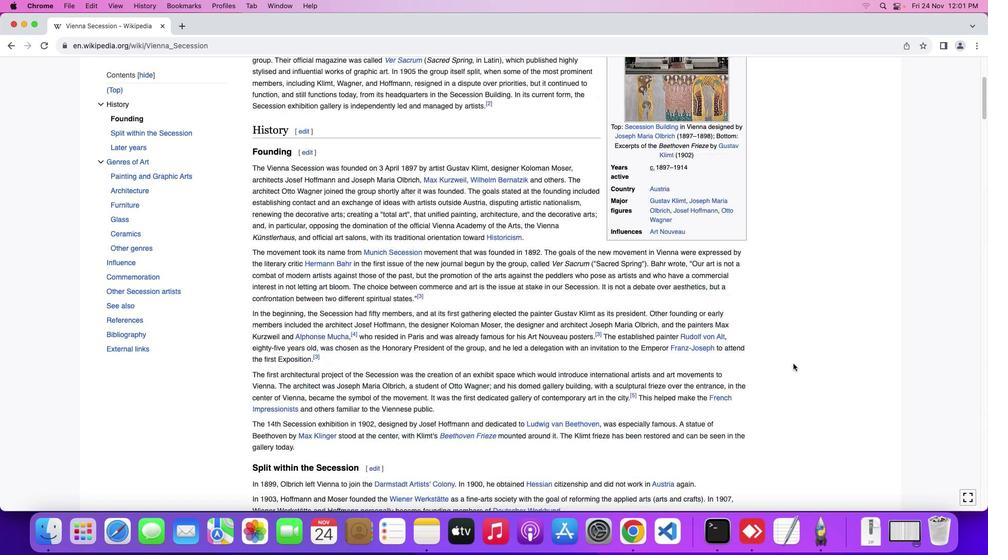 
Action: Mouse scrolled (793, 364) with delta (0, 2)
Screenshot: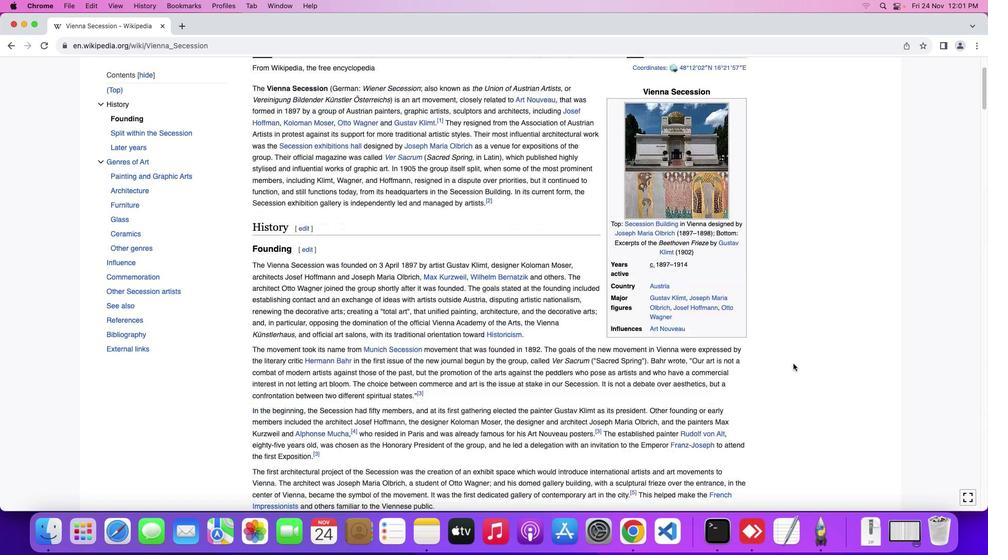 
Action: Mouse scrolled (793, 364) with delta (0, 0)
Screenshot: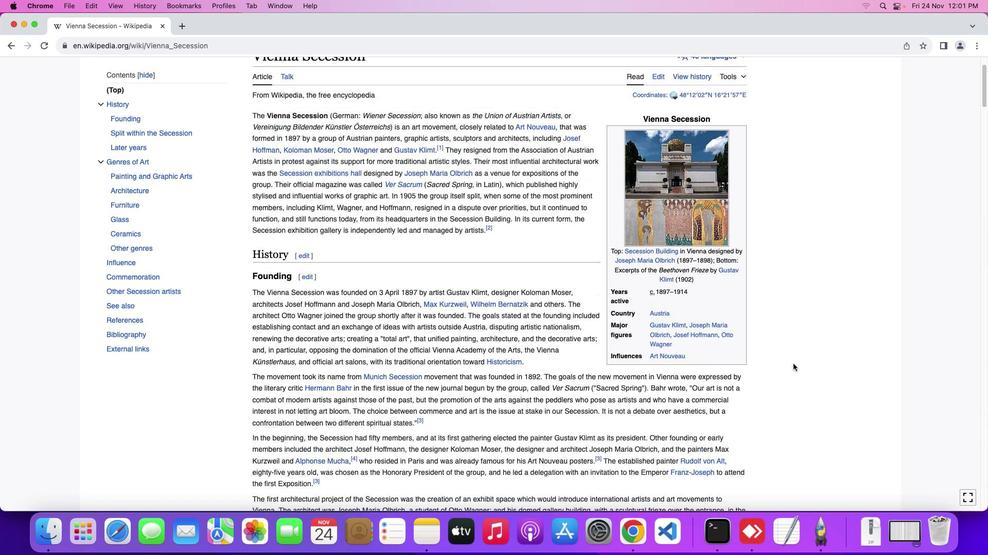 
Action: Mouse scrolled (793, 364) with delta (0, 0)
Screenshot: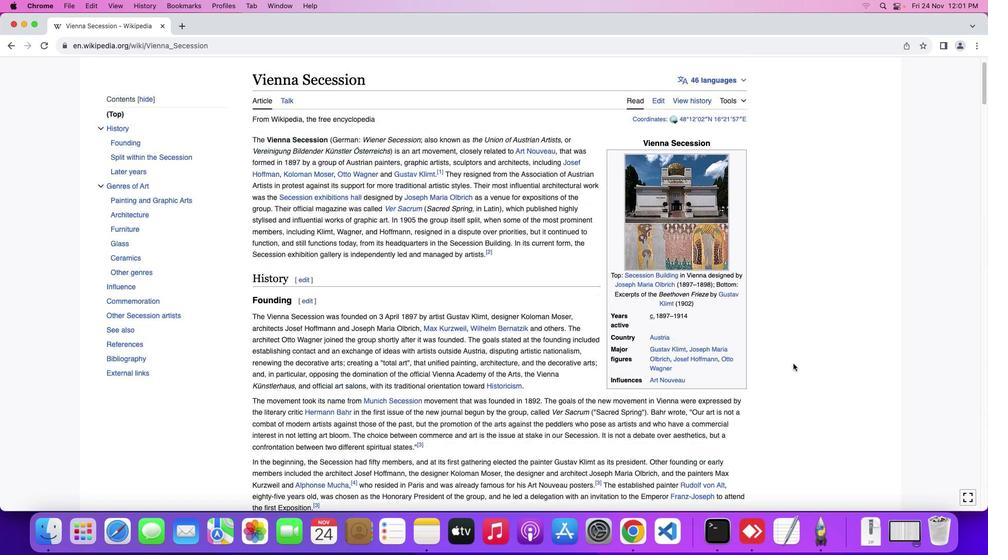 
Action: Mouse scrolled (793, 364) with delta (0, 1)
Screenshot: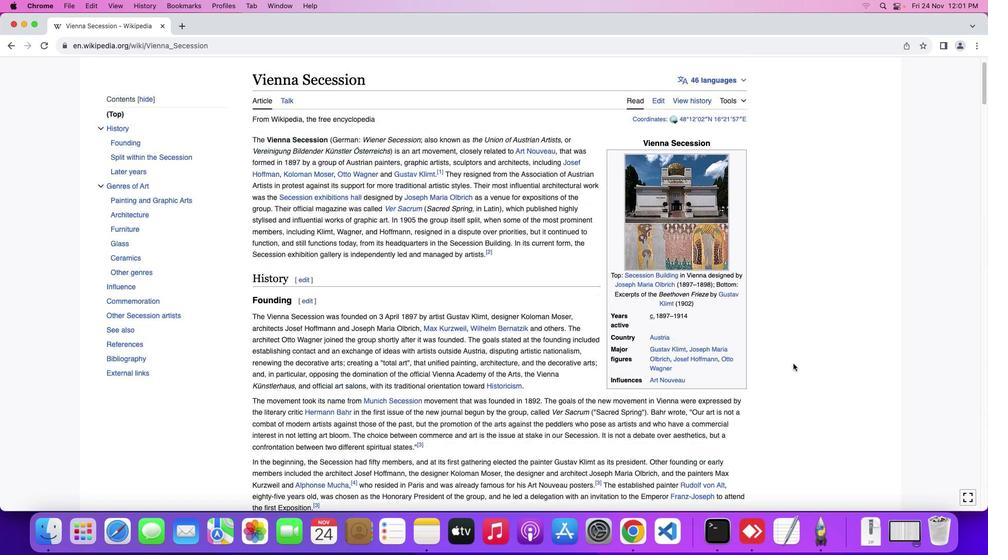 
Action: Mouse scrolled (793, 364) with delta (0, 2)
Screenshot: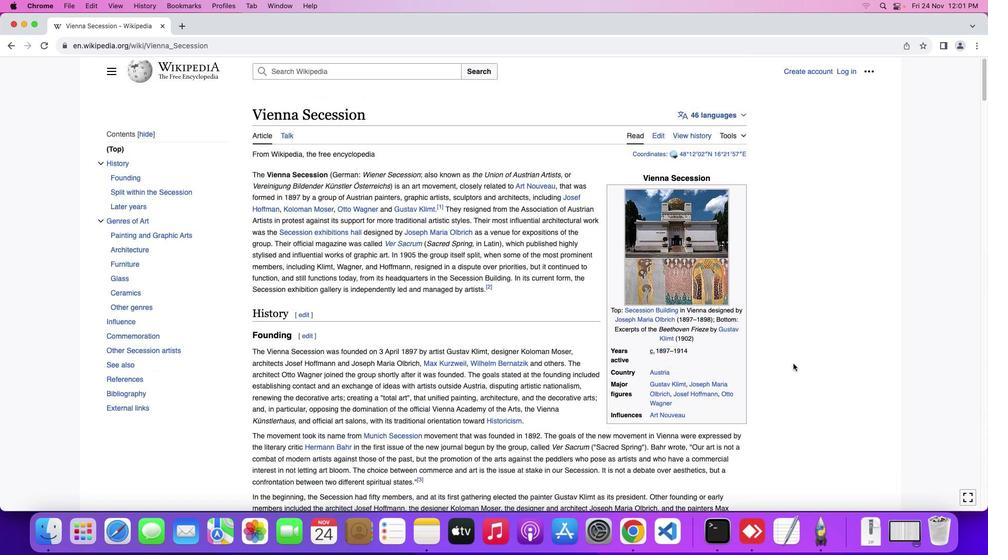 
Action: Mouse moved to (793, 363)
Screenshot: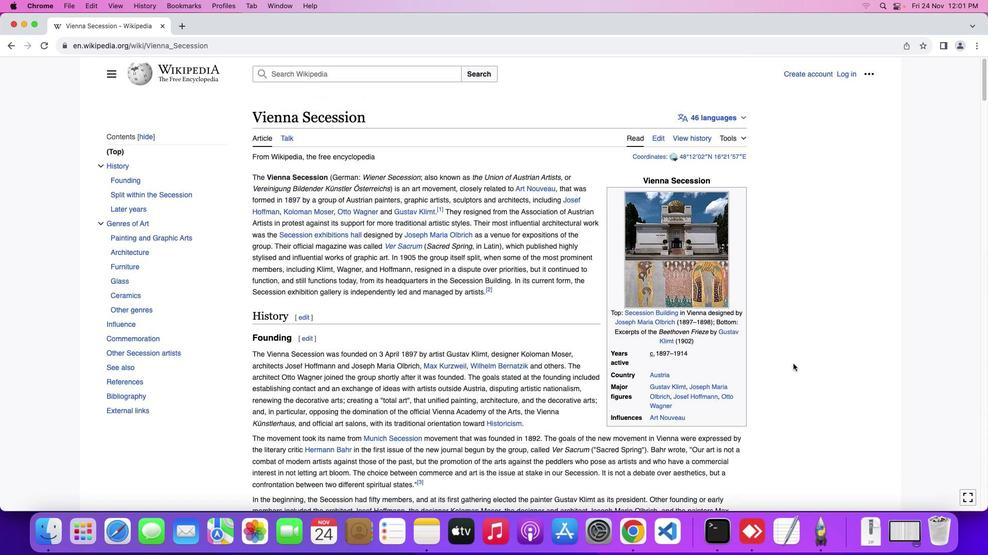 
Action: Mouse scrolled (793, 363) with delta (0, 0)
Screenshot: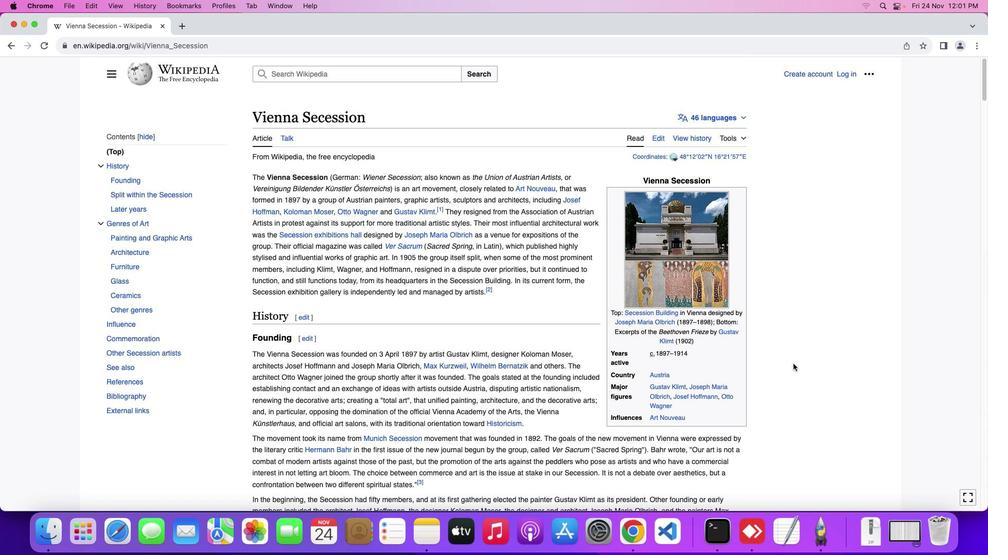 
Action: Mouse scrolled (793, 363) with delta (0, 0)
